 Task: Research Airbnb options in Sonneberg, Germany from 12th December, 2023 to 16th December, 2023 for 2 adults. Place can be entire room with 2 bedrooms having 2 beds and 1 bathroom. Property type can be flat.
Action: Mouse moved to (481, 92)
Screenshot: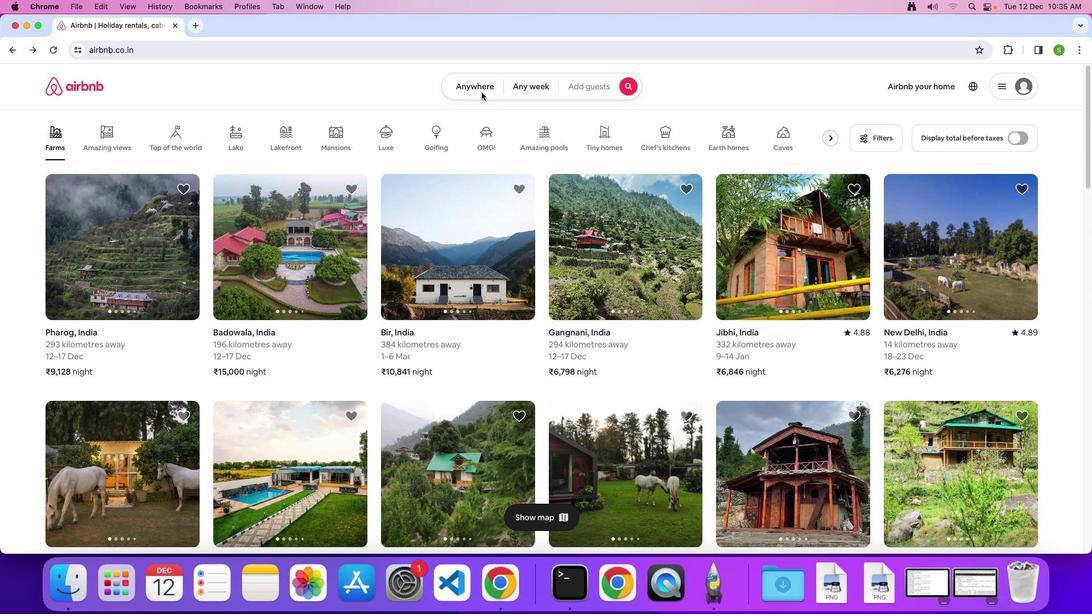 
Action: Mouse pressed left at (481, 92)
Screenshot: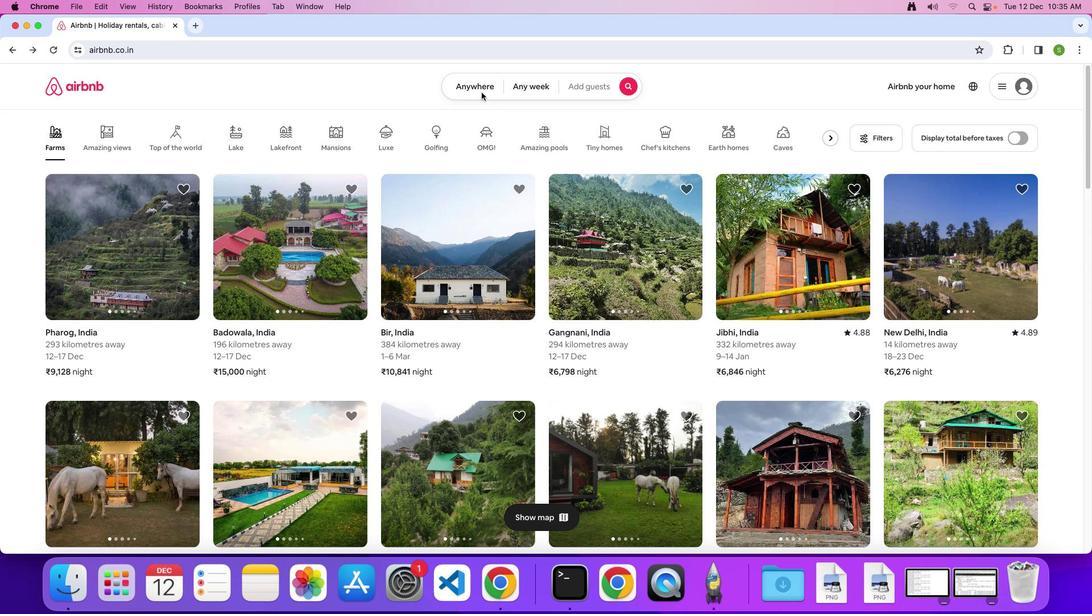 
Action: Mouse moved to (474, 87)
Screenshot: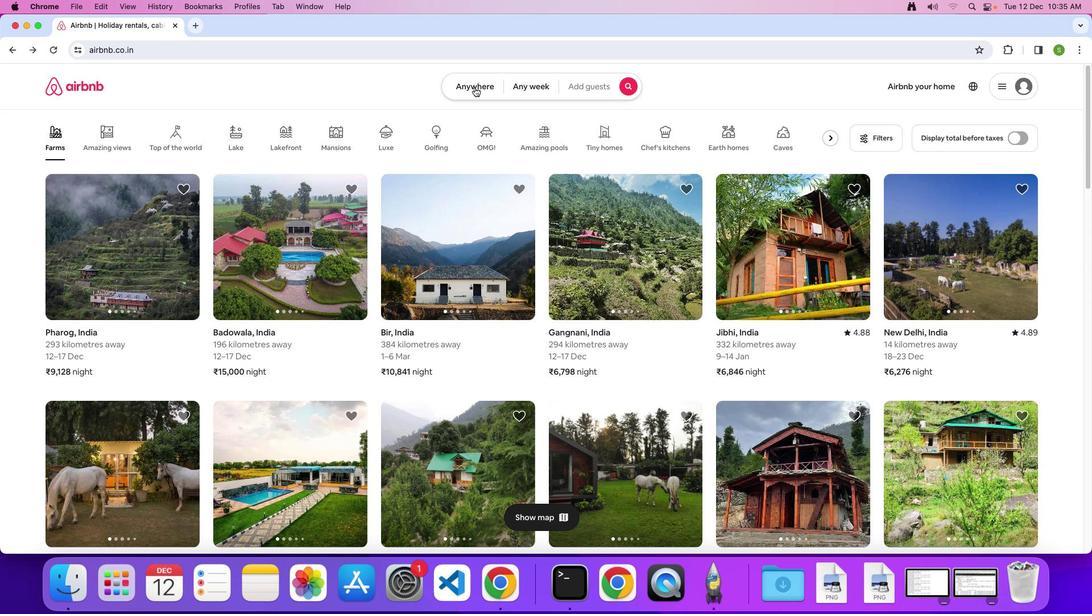 
Action: Mouse pressed left at (474, 87)
Screenshot: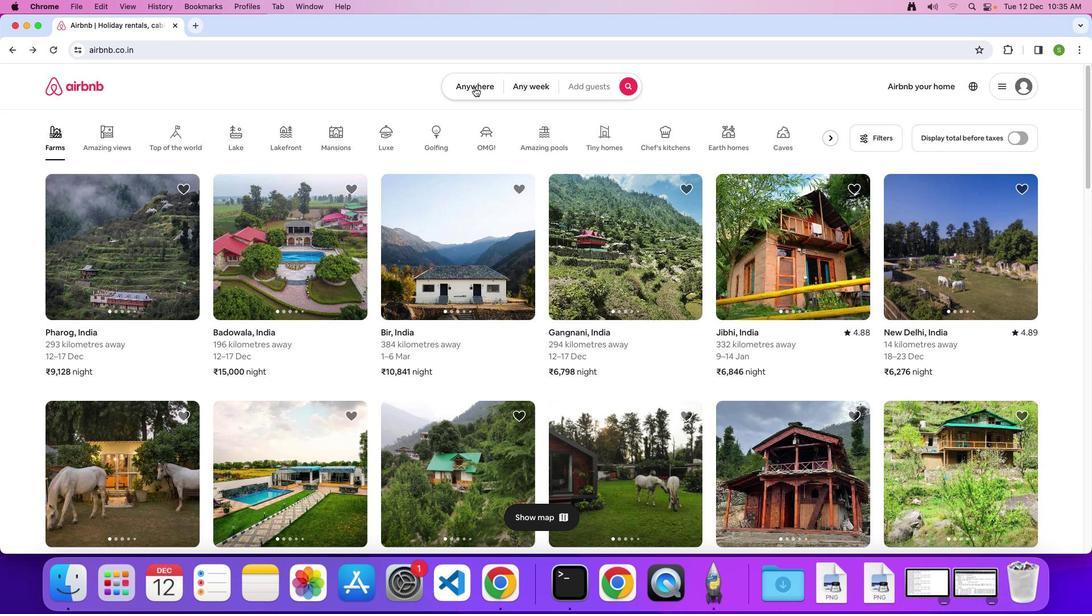 
Action: Mouse moved to (390, 128)
Screenshot: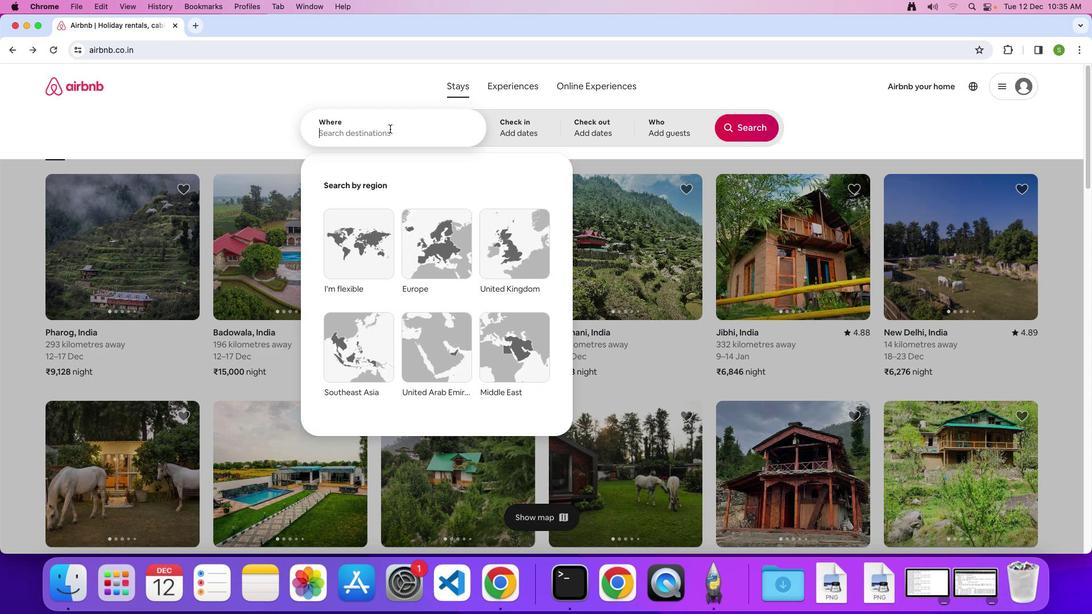 
Action: Mouse pressed left at (390, 128)
Screenshot: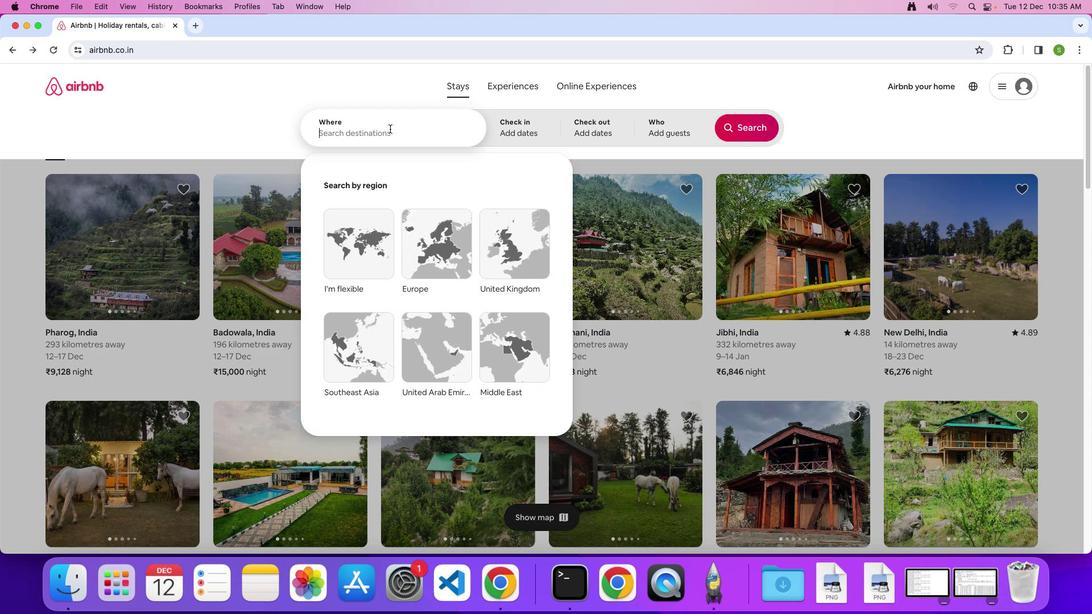 
Action: Key pressed 'S'Key.caps_lock'o''n''n''e''b''e''r''g'','Key.spaceKey.shift'G''e''r''m''a''n''y'Key.enter
Screenshot: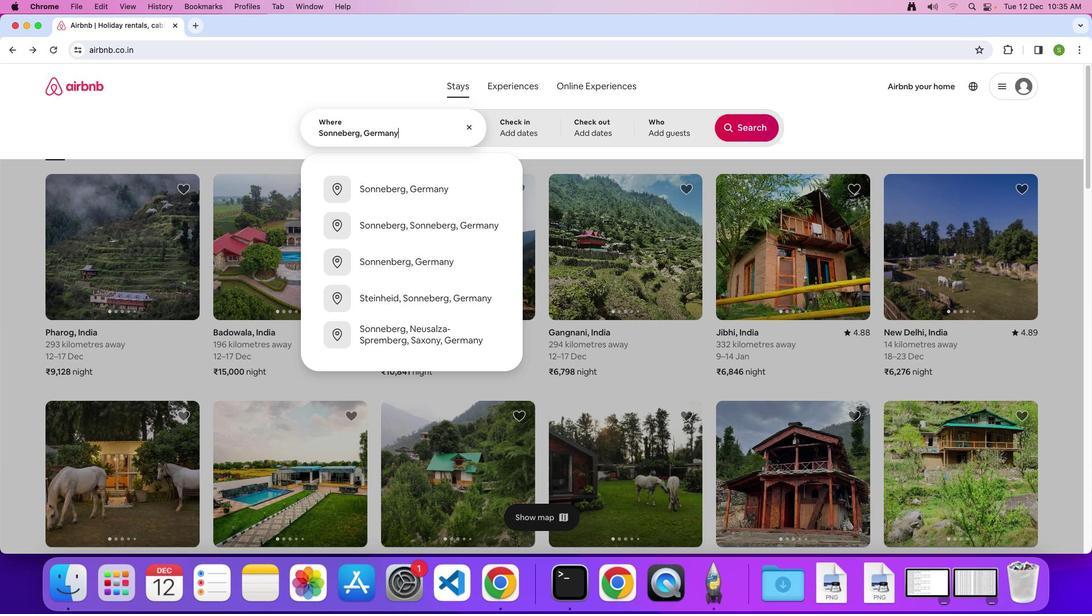 
Action: Mouse moved to (406, 319)
Screenshot: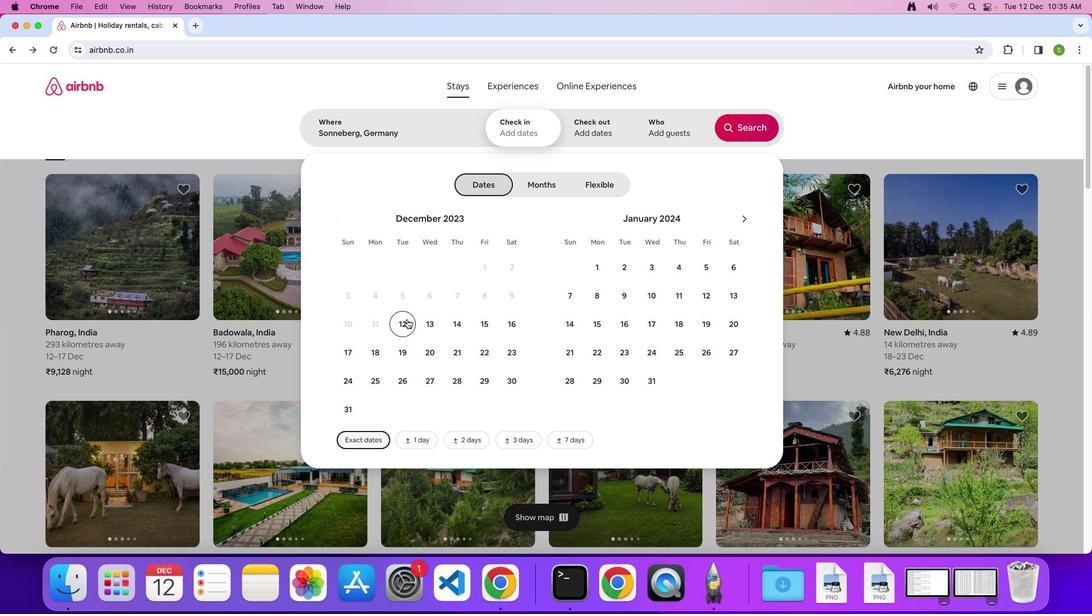 
Action: Mouse pressed left at (406, 319)
Screenshot: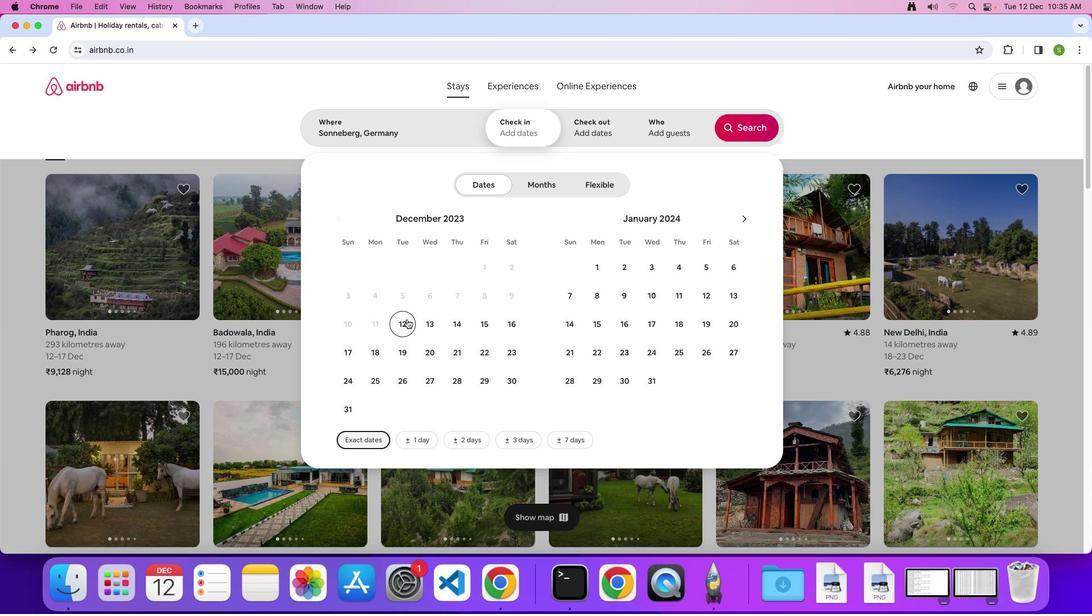 
Action: Mouse moved to (510, 327)
Screenshot: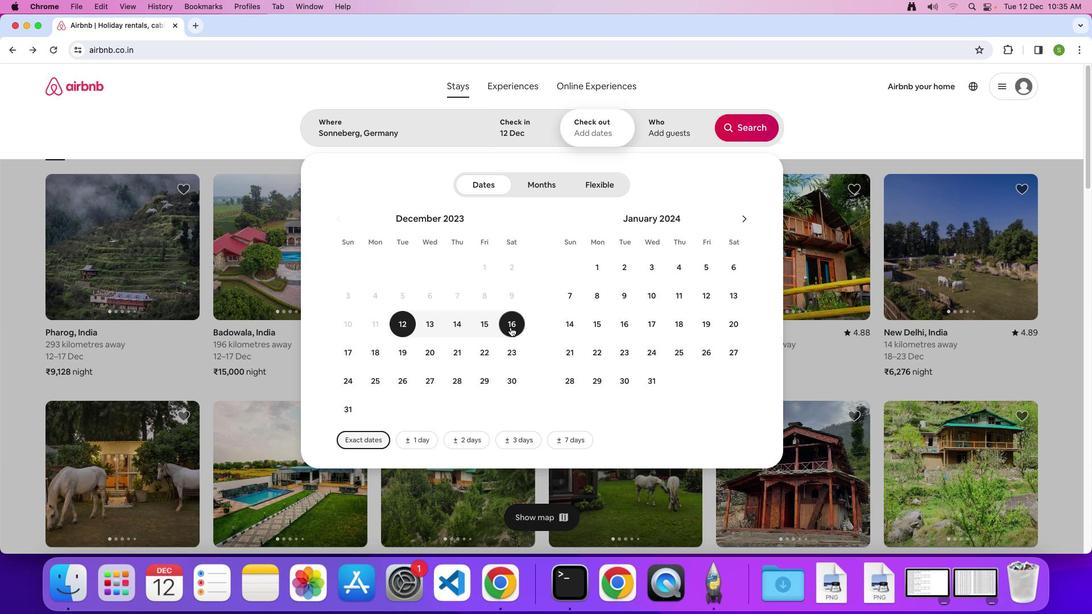 
Action: Mouse pressed left at (510, 327)
Screenshot: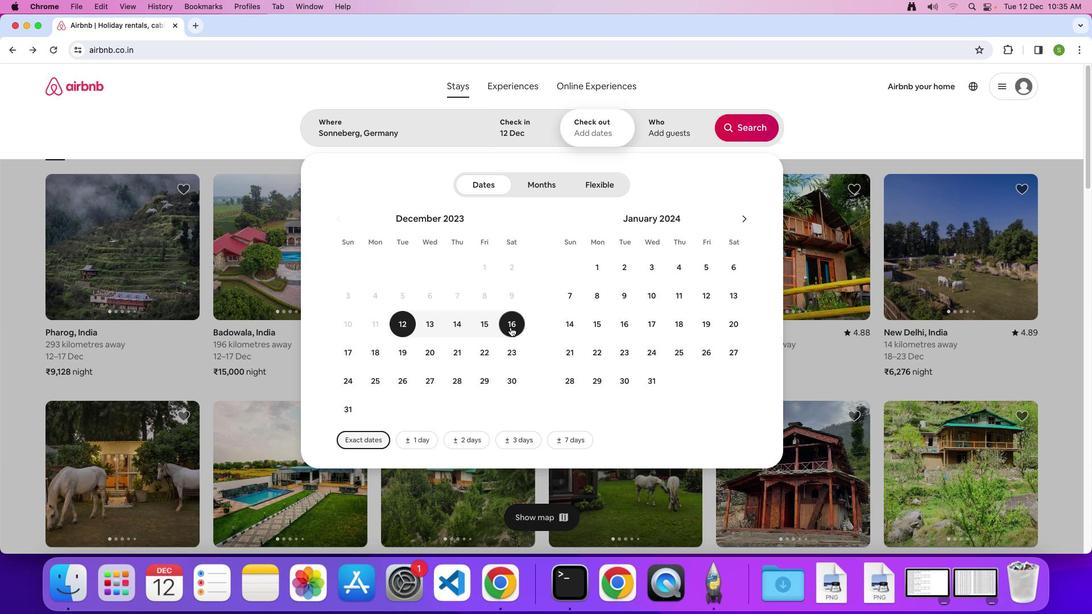 
Action: Mouse moved to (666, 134)
Screenshot: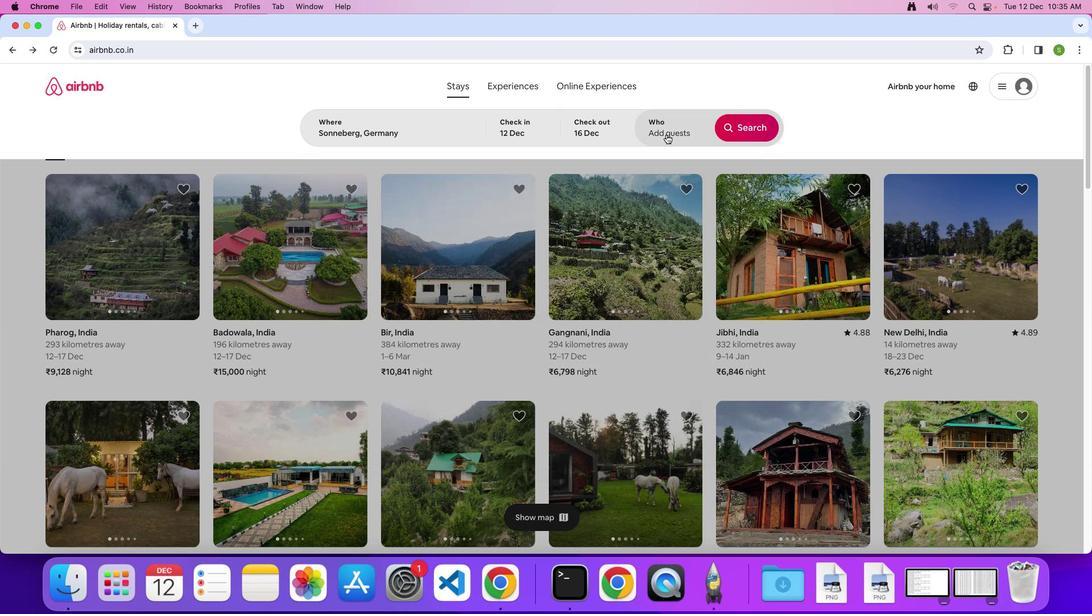 
Action: Mouse pressed left at (666, 134)
Screenshot: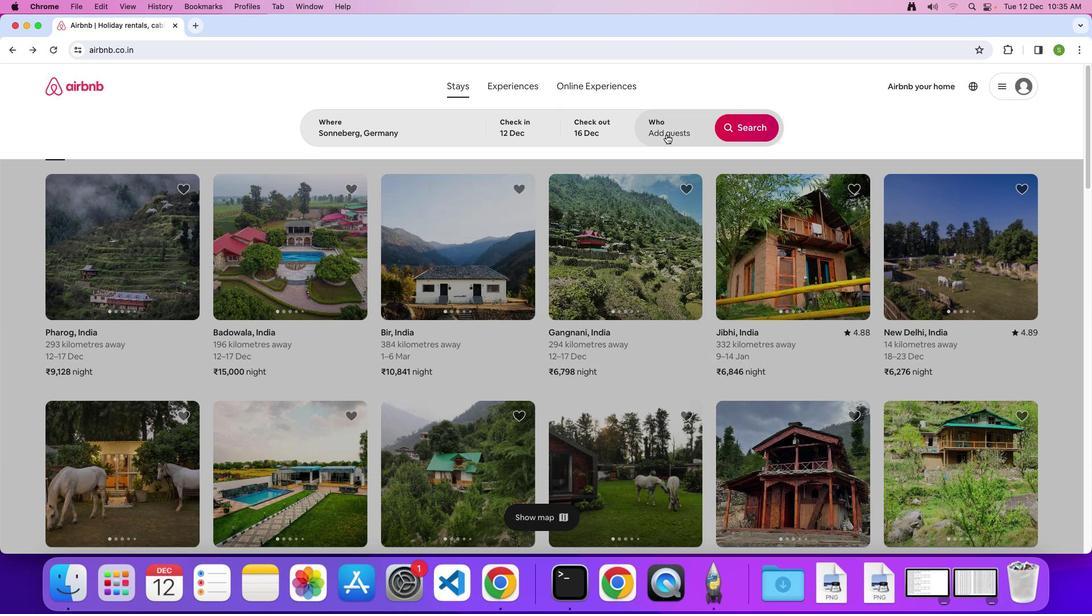 
Action: Mouse moved to (748, 187)
Screenshot: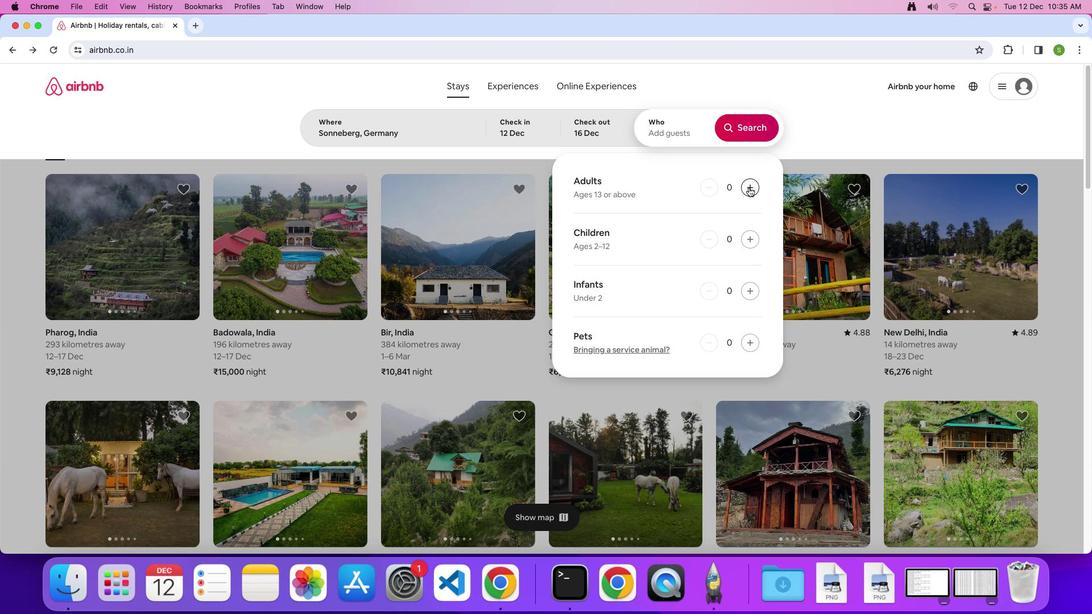 
Action: Mouse pressed left at (748, 187)
Screenshot: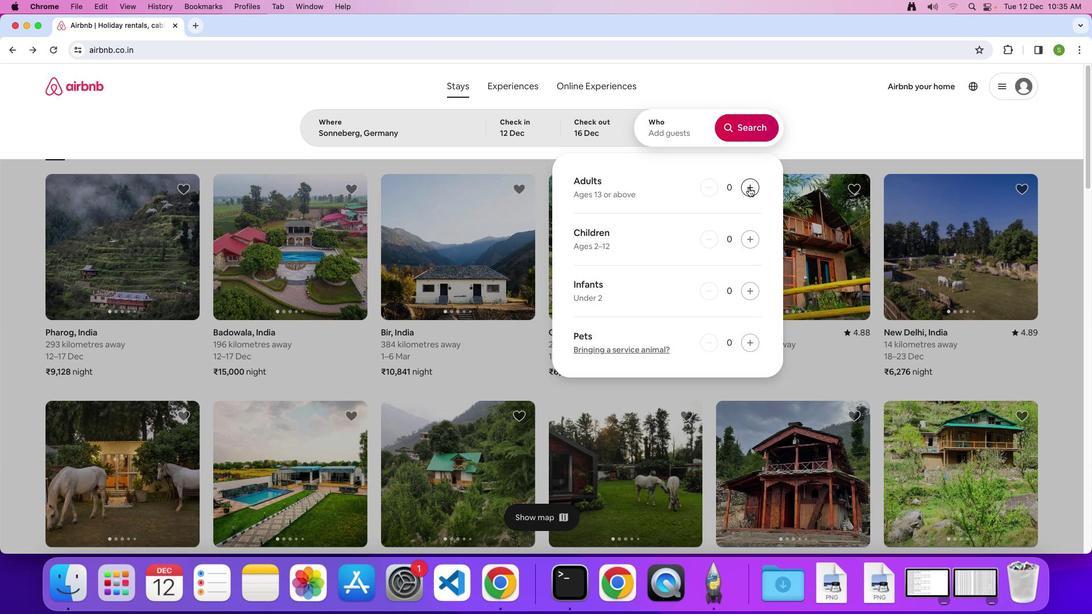 
Action: Mouse pressed left at (748, 187)
Screenshot: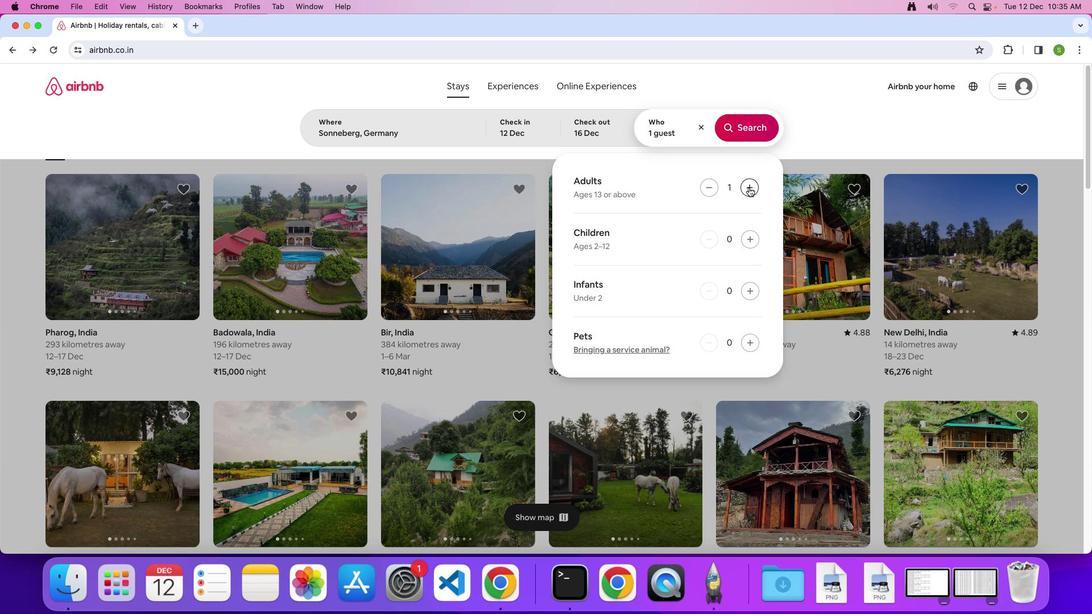 
Action: Mouse moved to (751, 130)
Screenshot: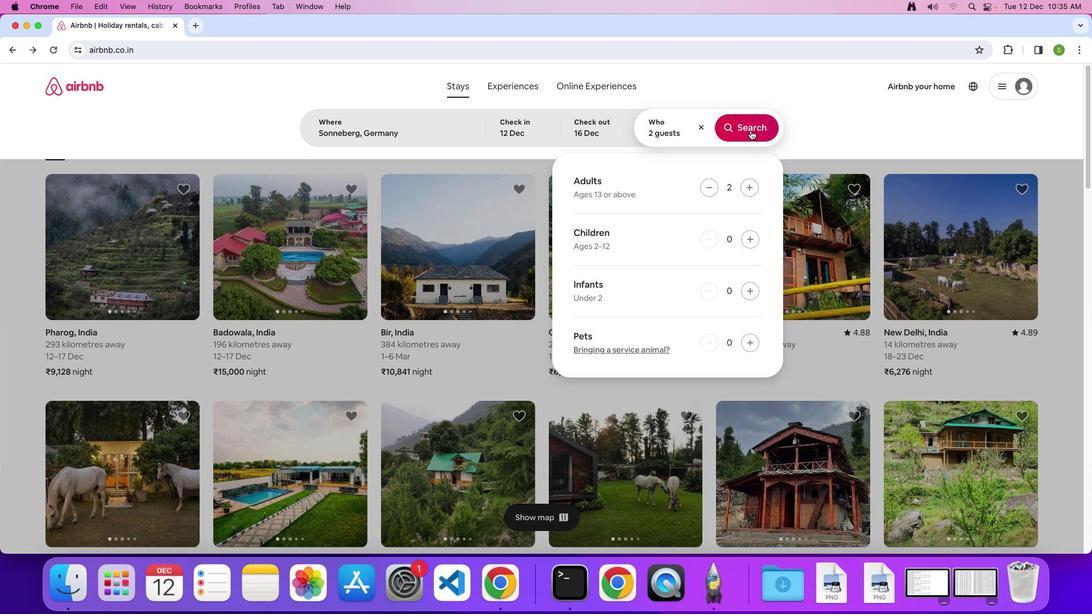 
Action: Mouse pressed left at (751, 130)
Screenshot: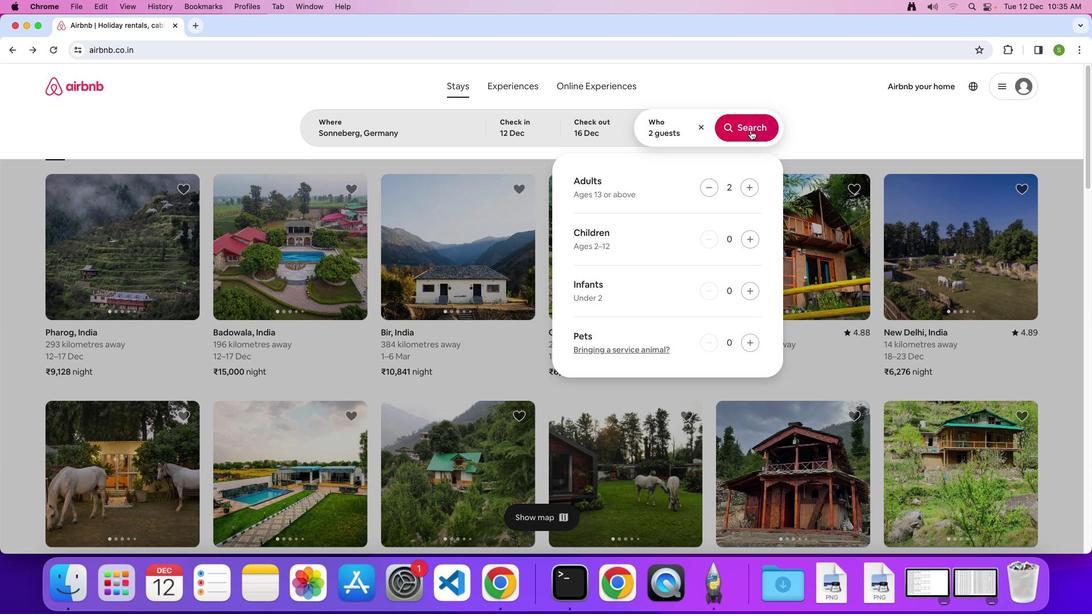 
Action: Mouse moved to (898, 135)
Screenshot: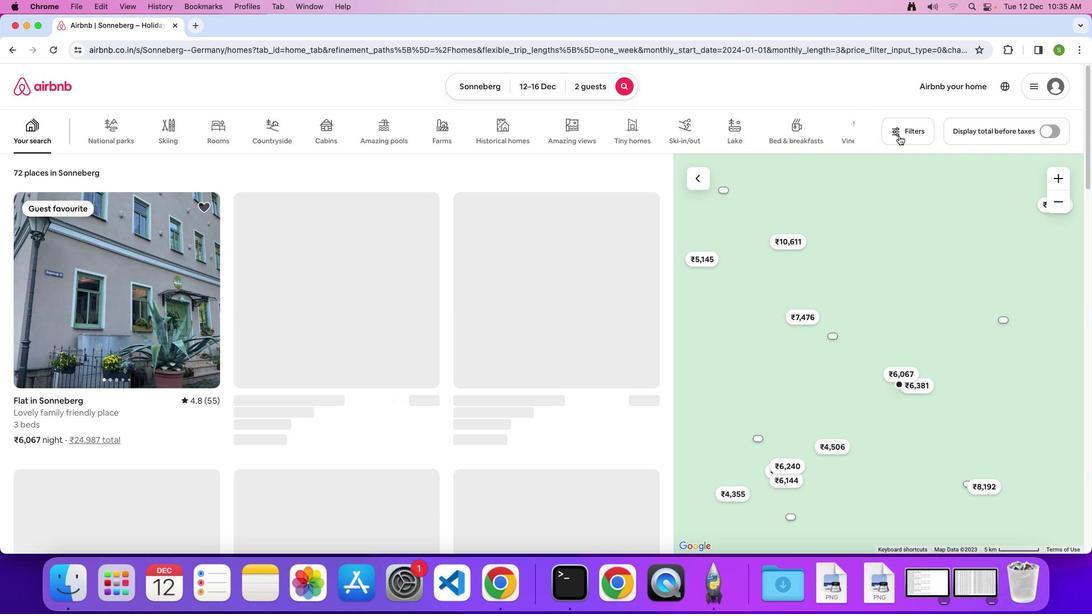 
Action: Mouse pressed left at (898, 135)
Screenshot: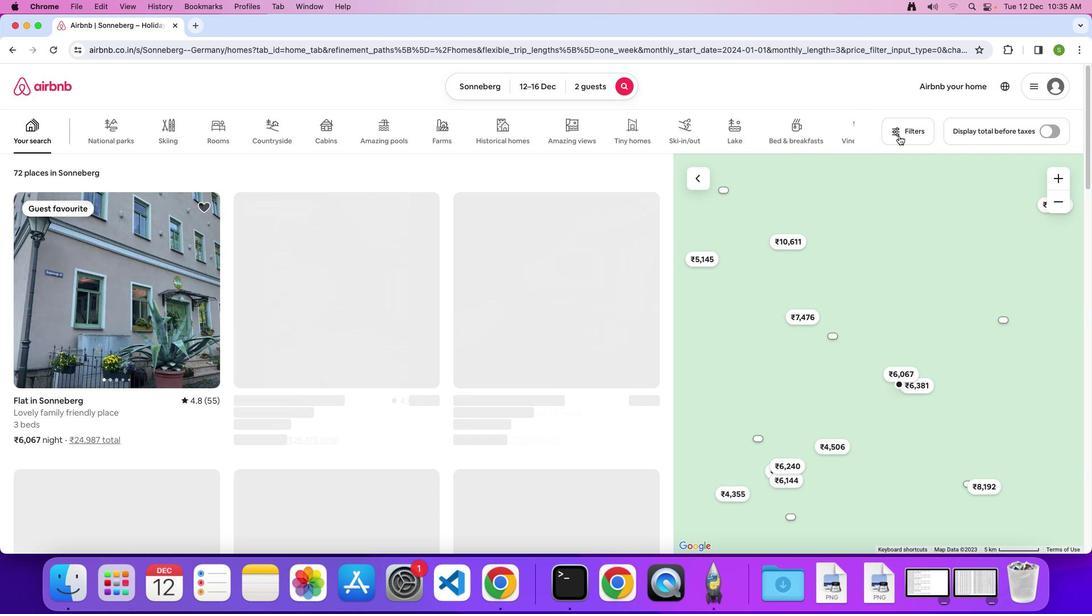 
Action: Mouse moved to (505, 396)
Screenshot: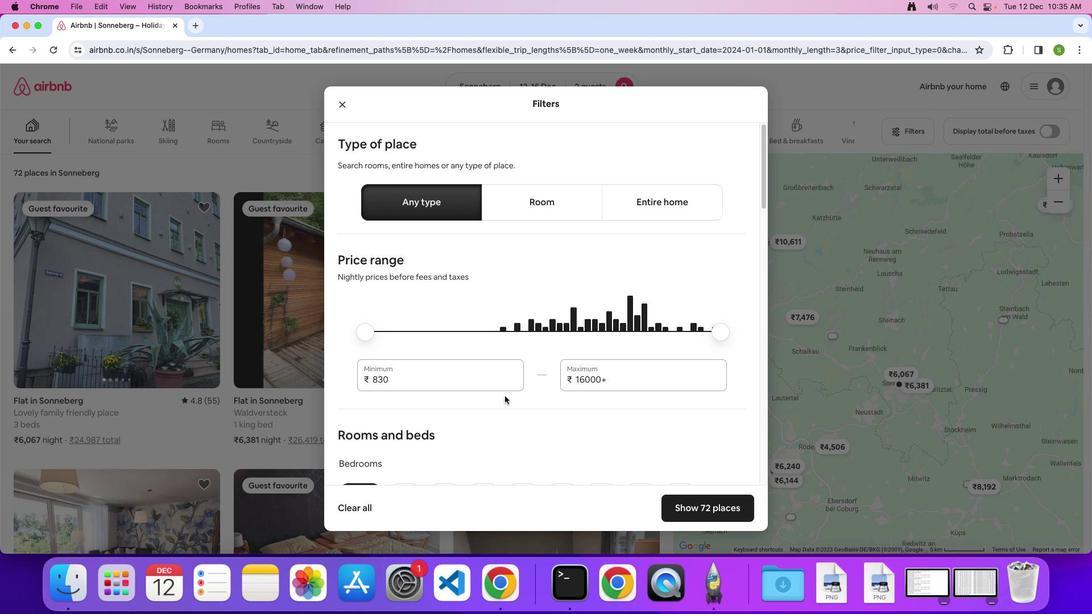 
Action: Mouse scrolled (505, 396) with delta (0, 0)
Screenshot: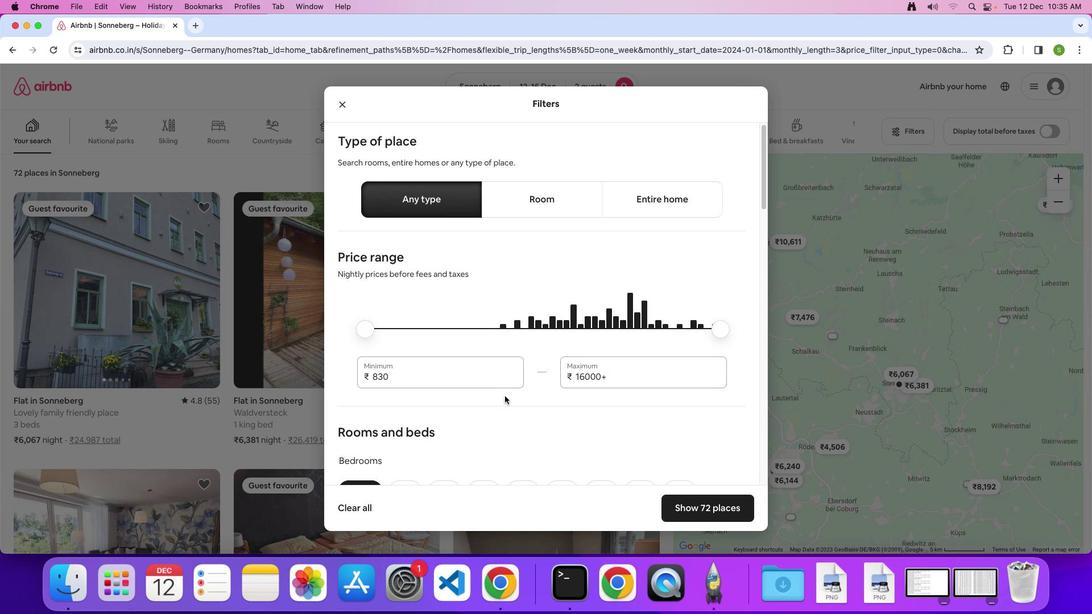 
Action: Mouse scrolled (505, 396) with delta (0, 0)
Screenshot: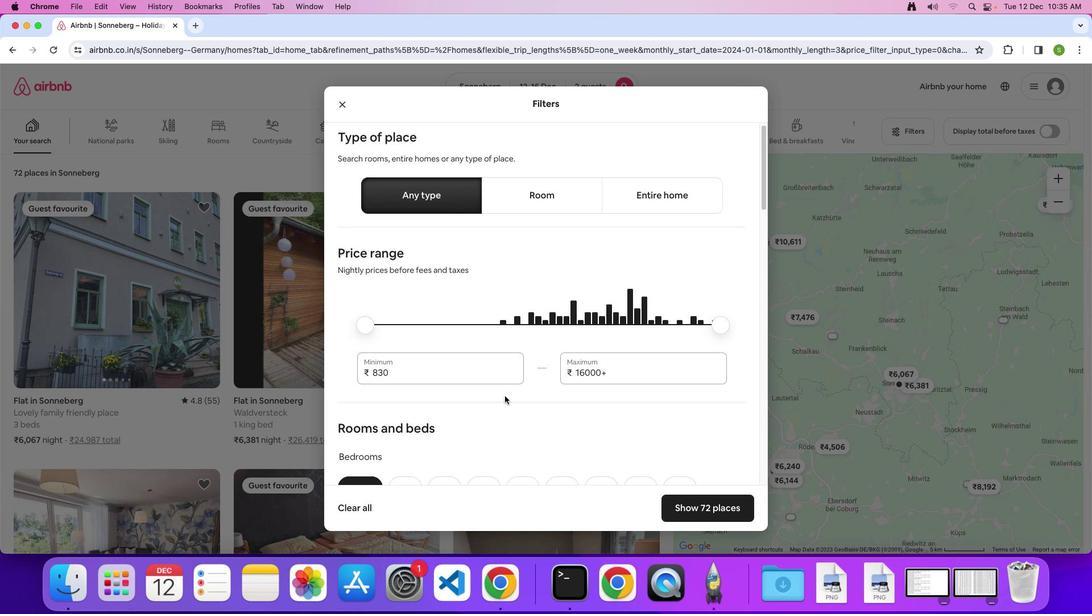 
Action: Mouse scrolled (505, 396) with delta (0, 0)
Screenshot: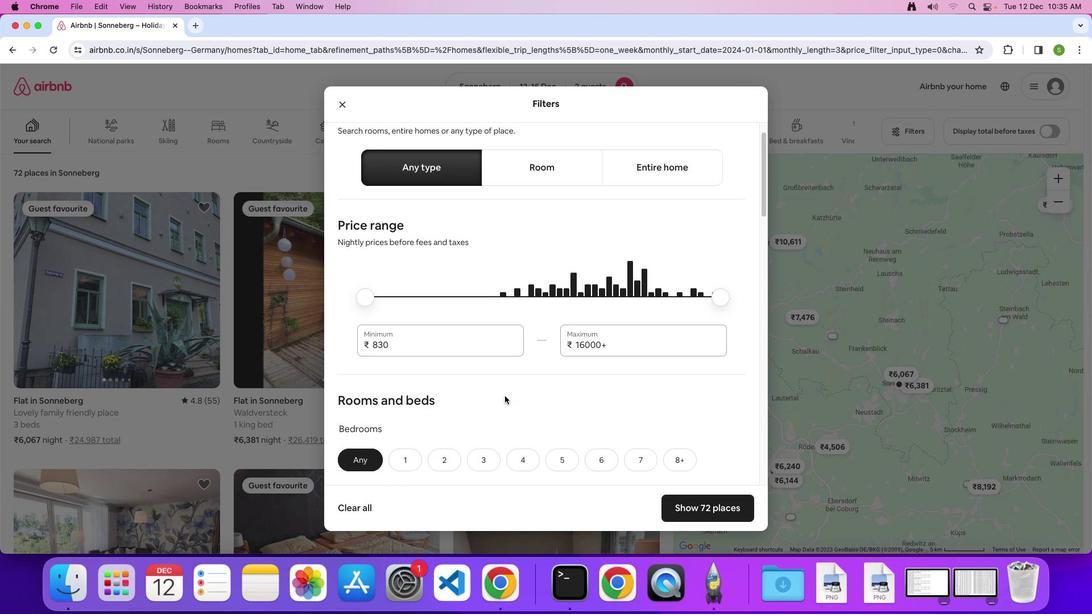 
Action: Mouse scrolled (505, 396) with delta (0, 0)
Screenshot: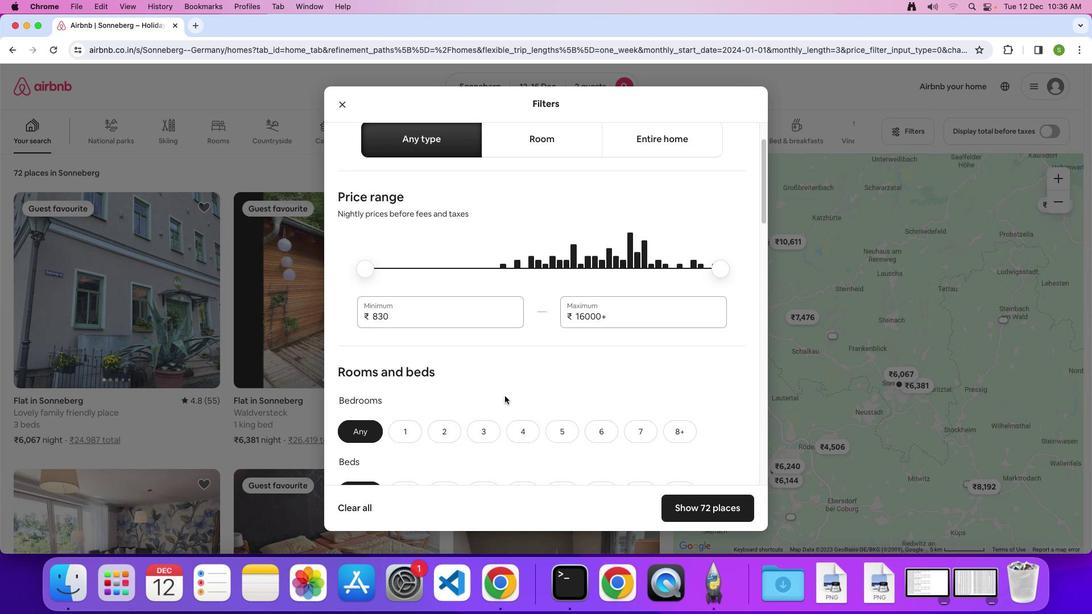 
Action: Mouse scrolled (505, 396) with delta (0, 0)
Screenshot: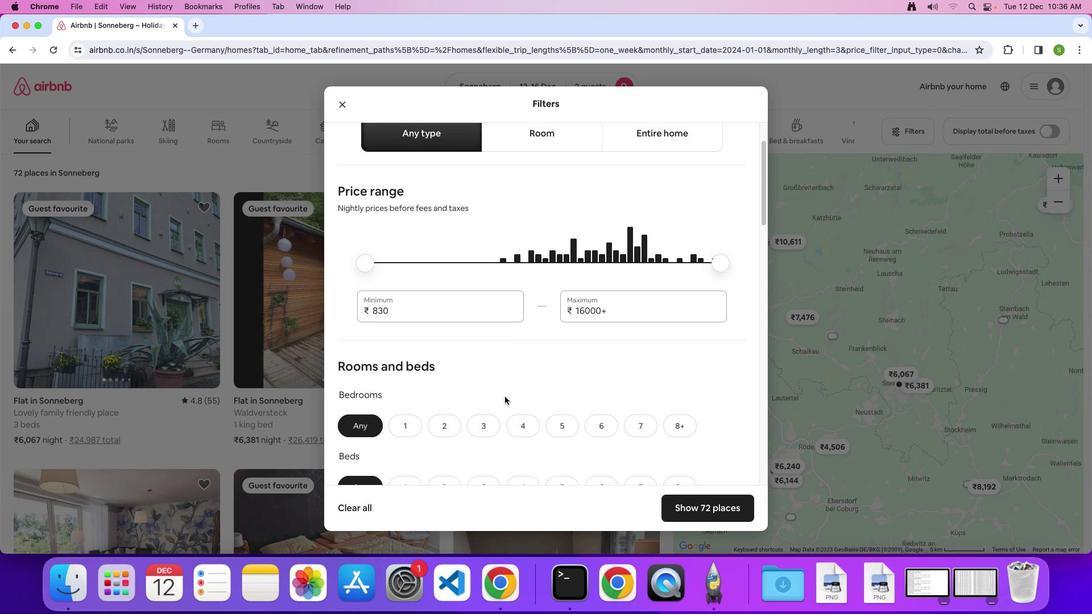 
Action: Mouse moved to (506, 395)
Screenshot: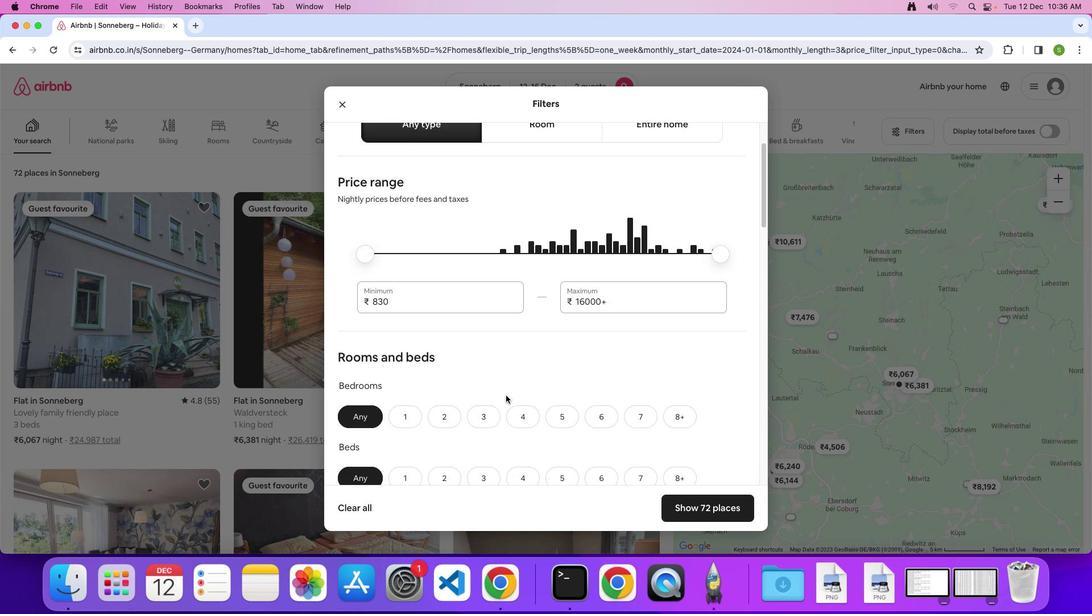 
Action: Mouse scrolled (506, 395) with delta (0, 0)
Screenshot: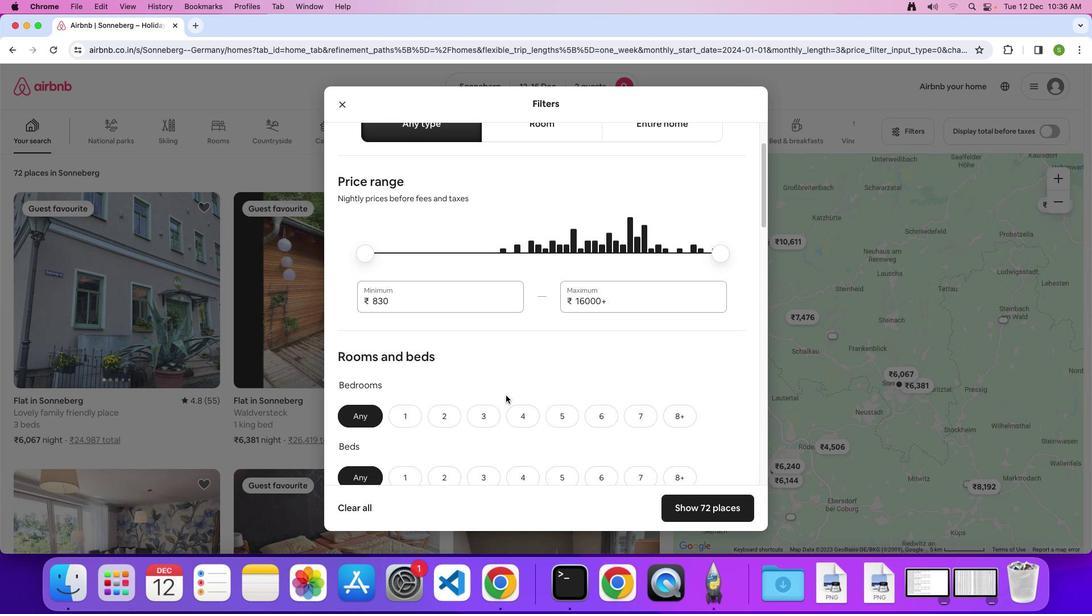 
Action: Mouse scrolled (506, 395) with delta (0, 0)
Screenshot: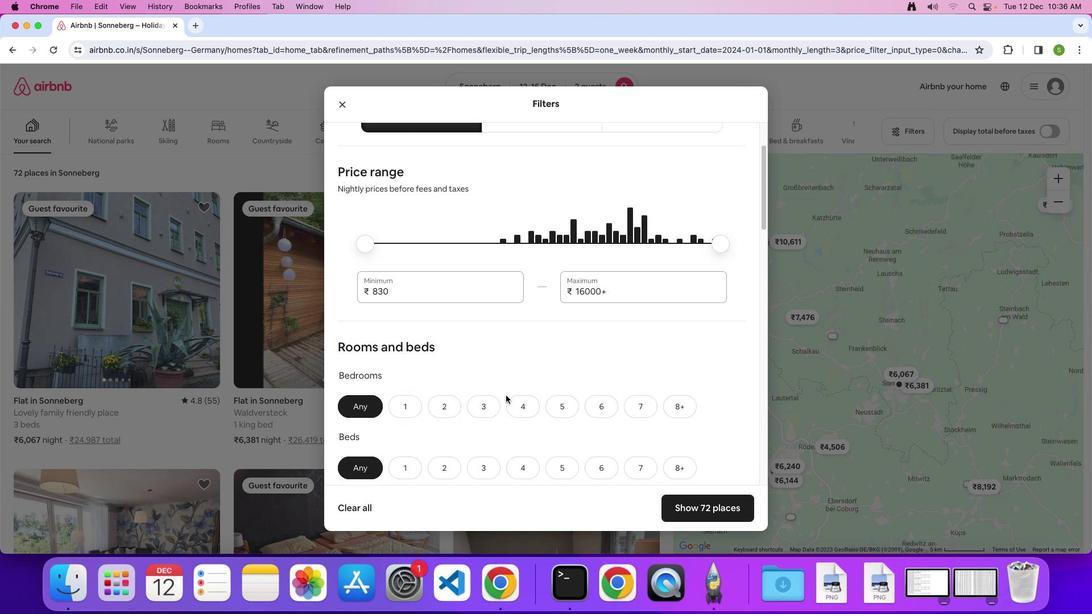 
Action: Mouse scrolled (506, 395) with delta (0, 0)
Screenshot: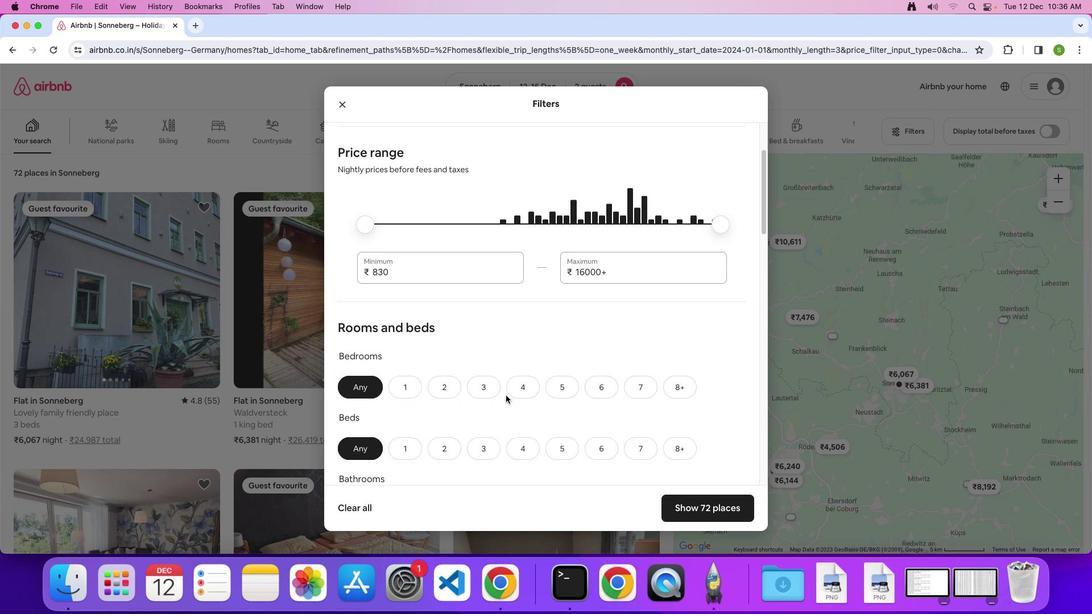 
Action: Mouse scrolled (506, 395) with delta (0, 0)
Screenshot: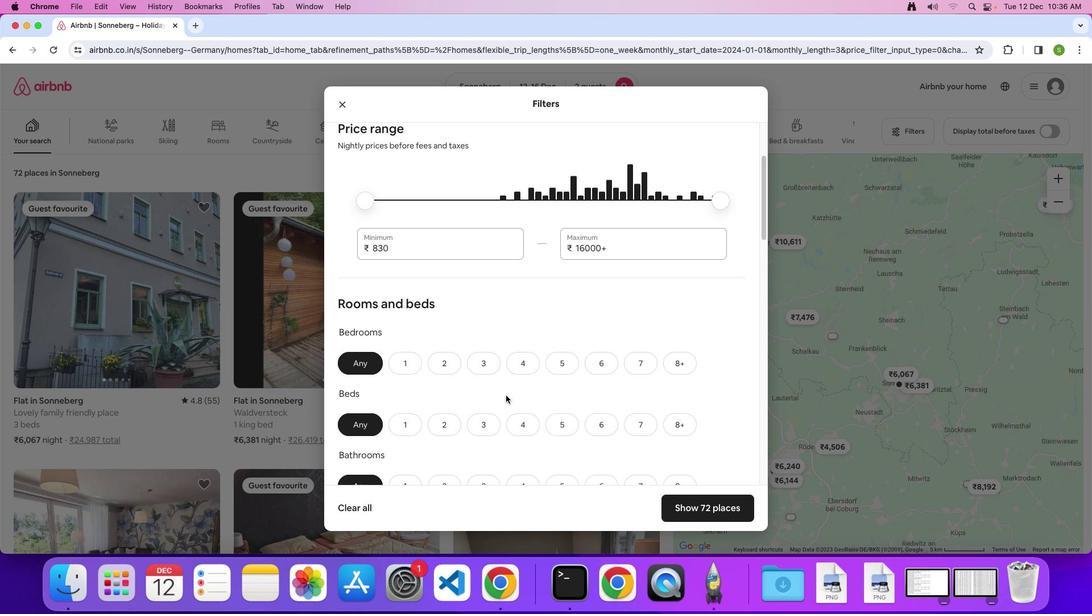
Action: Mouse scrolled (506, 395) with delta (0, 0)
Screenshot: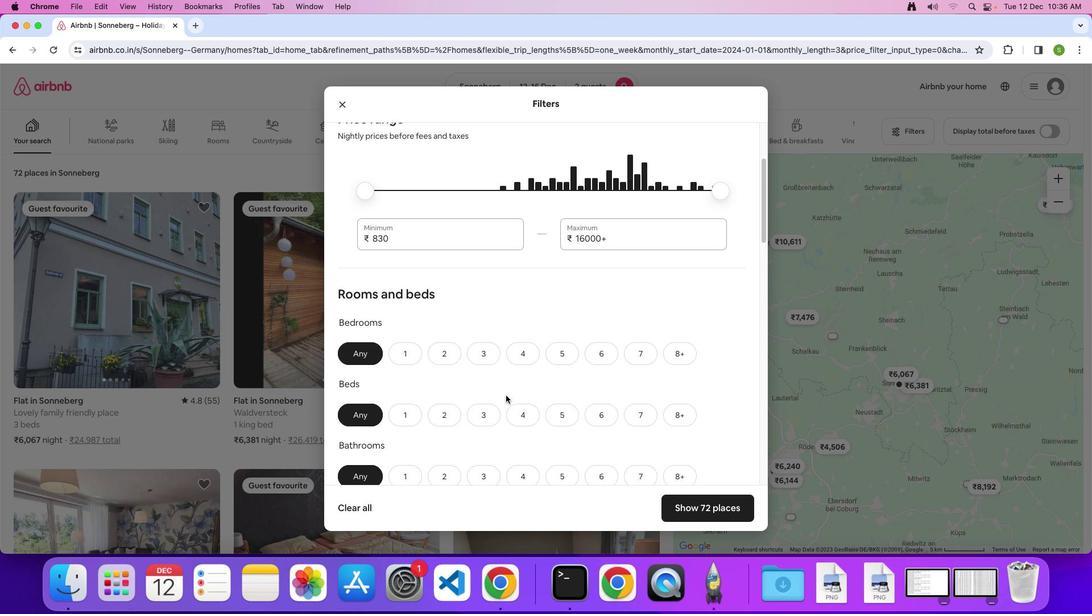 
Action: Mouse scrolled (506, 395) with delta (0, 0)
Screenshot: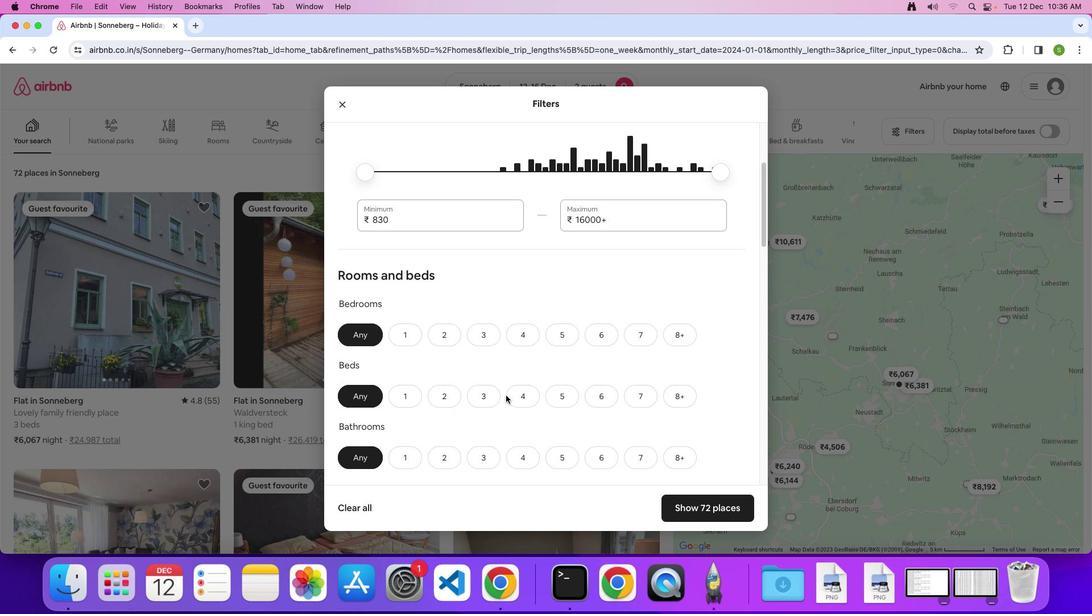 
Action: Mouse moved to (452, 314)
Screenshot: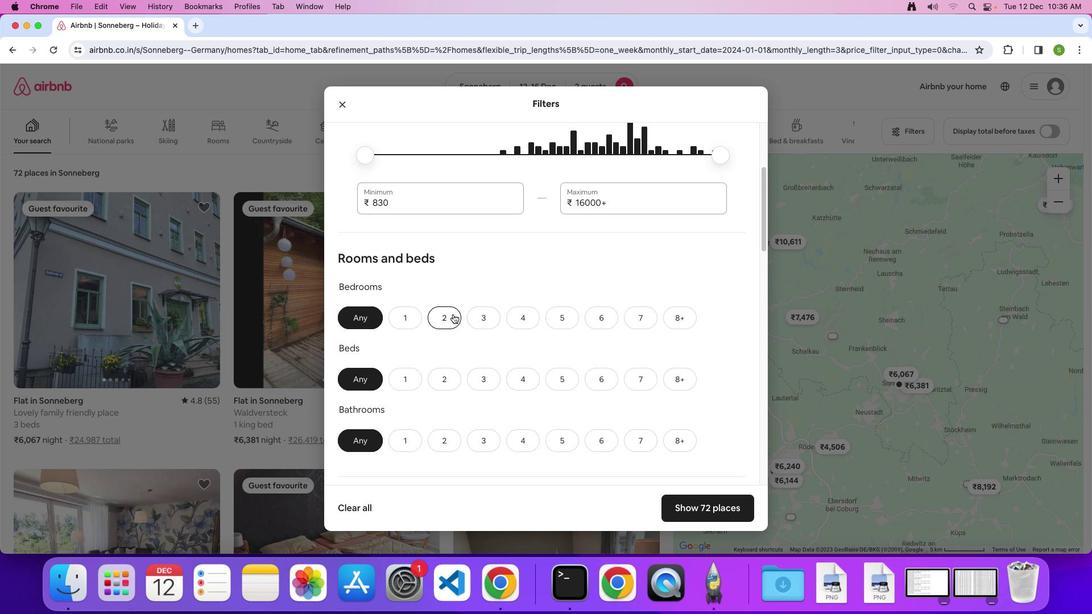 
Action: Mouse pressed left at (452, 314)
Screenshot: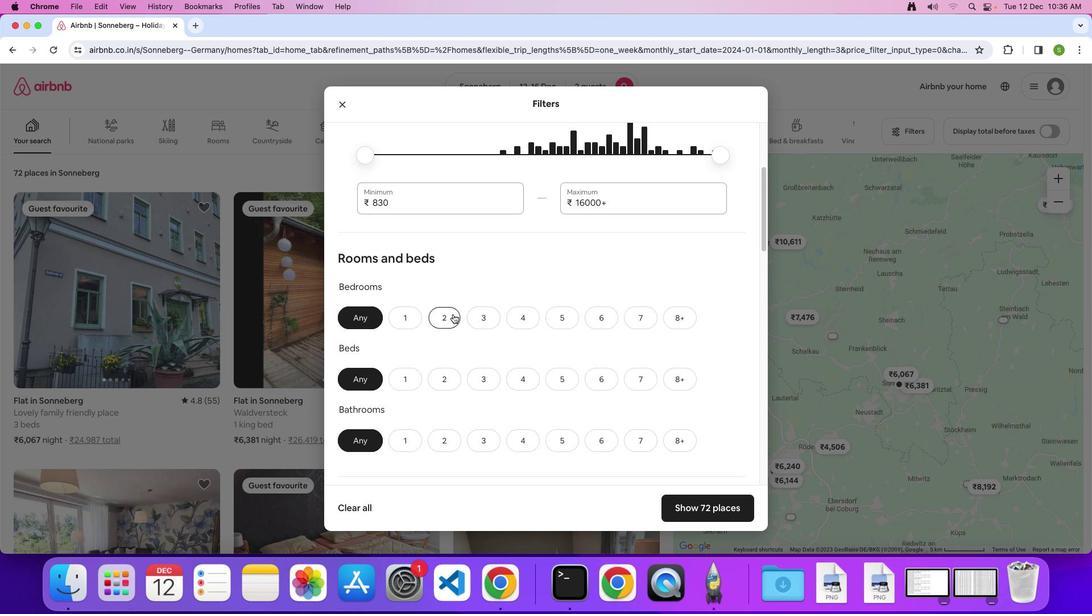 
Action: Mouse moved to (460, 341)
Screenshot: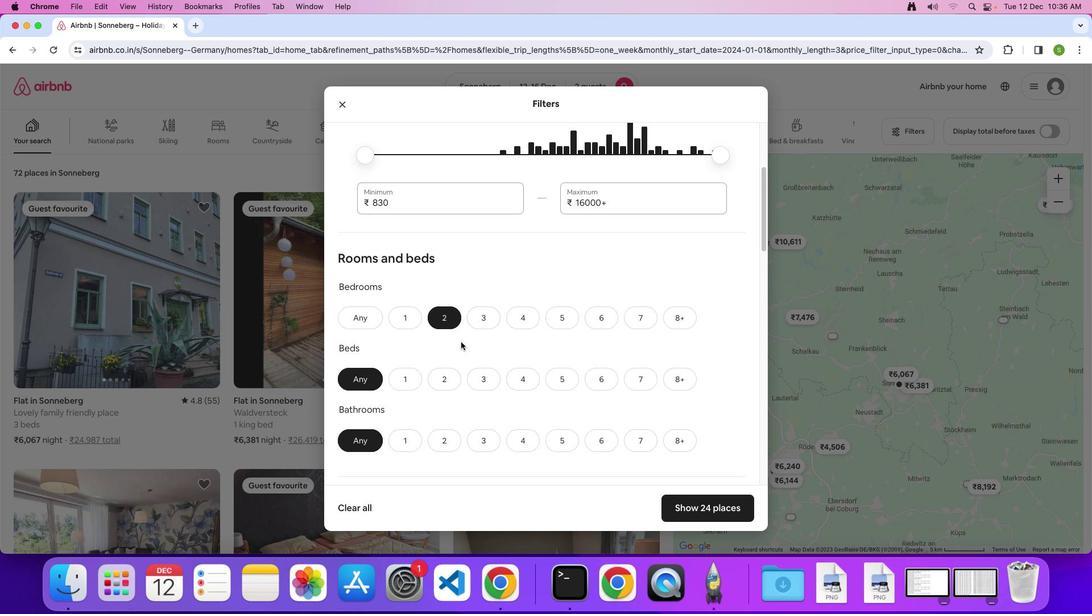 
Action: Mouse scrolled (460, 341) with delta (0, 0)
Screenshot: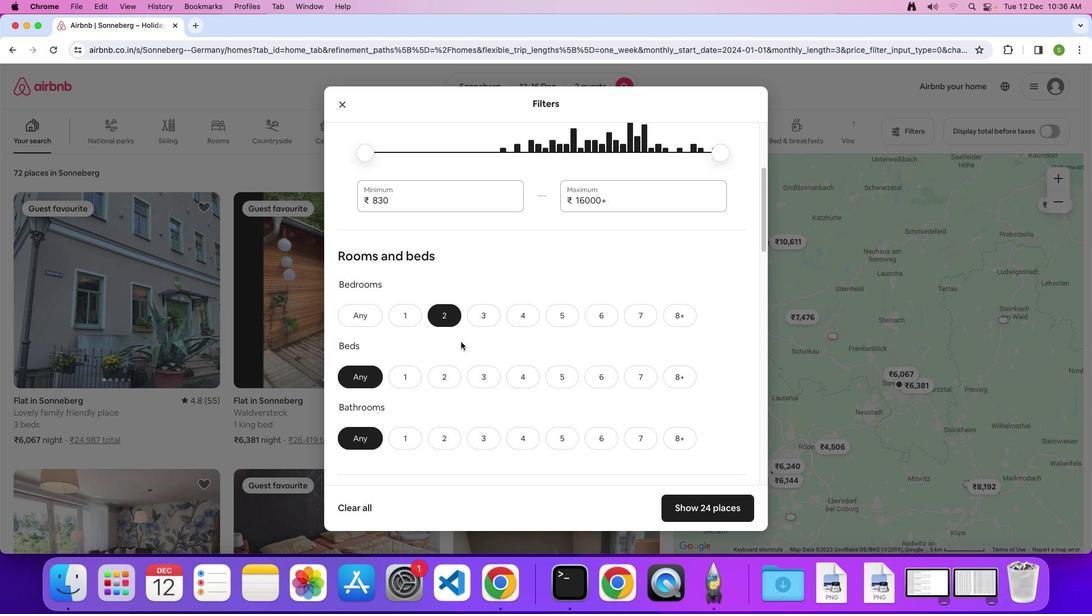 
Action: Mouse scrolled (460, 341) with delta (0, 0)
Screenshot: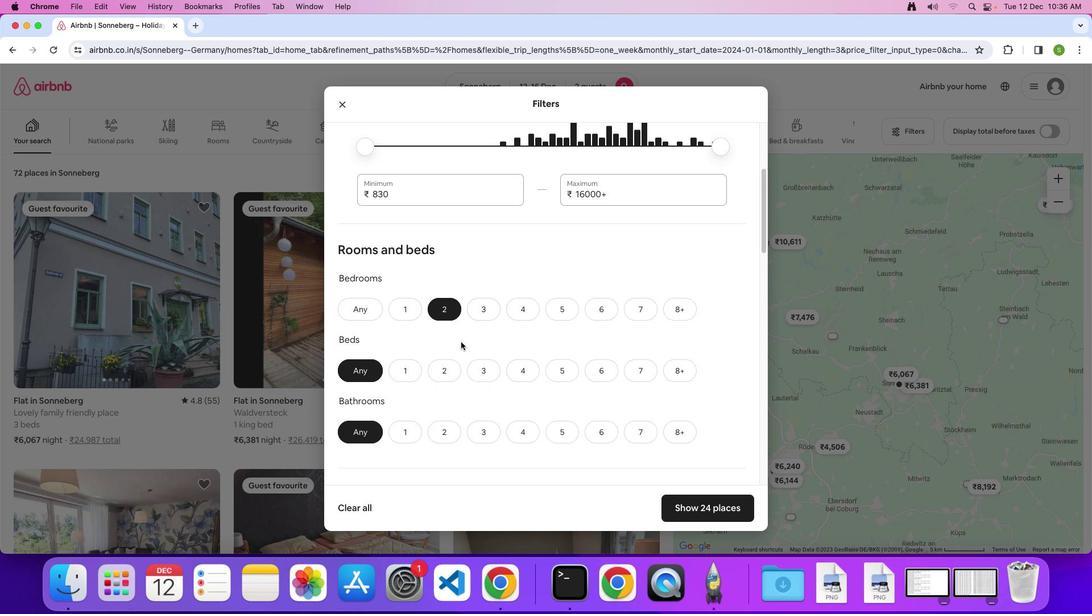 
Action: Mouse scrolled (460, 341) with delta (0, 0)
Screenshot: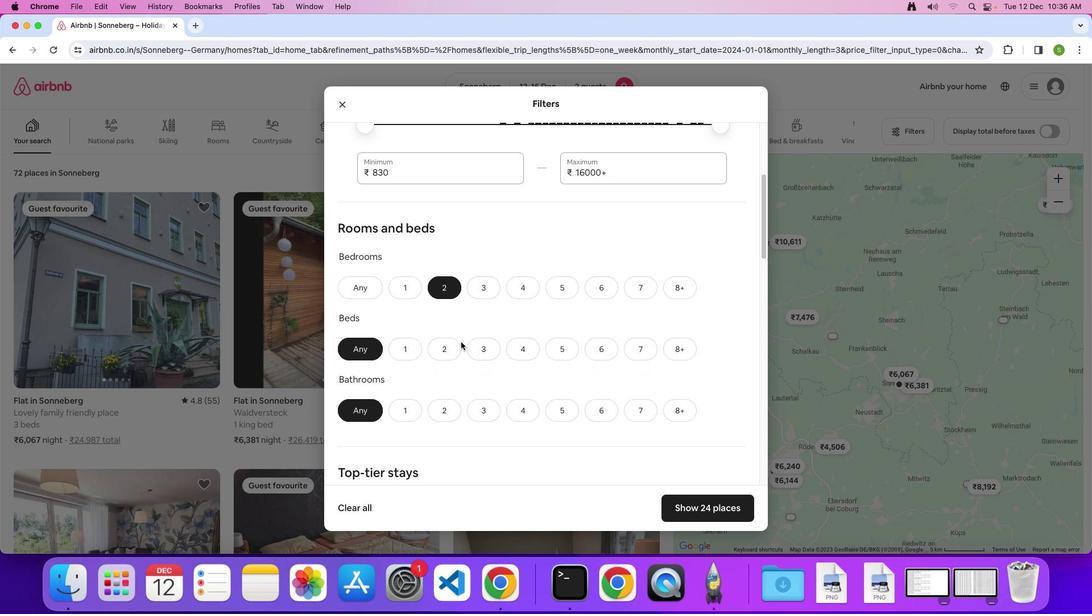 
Action: Mouse scrolled (460, 341) with delta (0, 0)
Screenshot: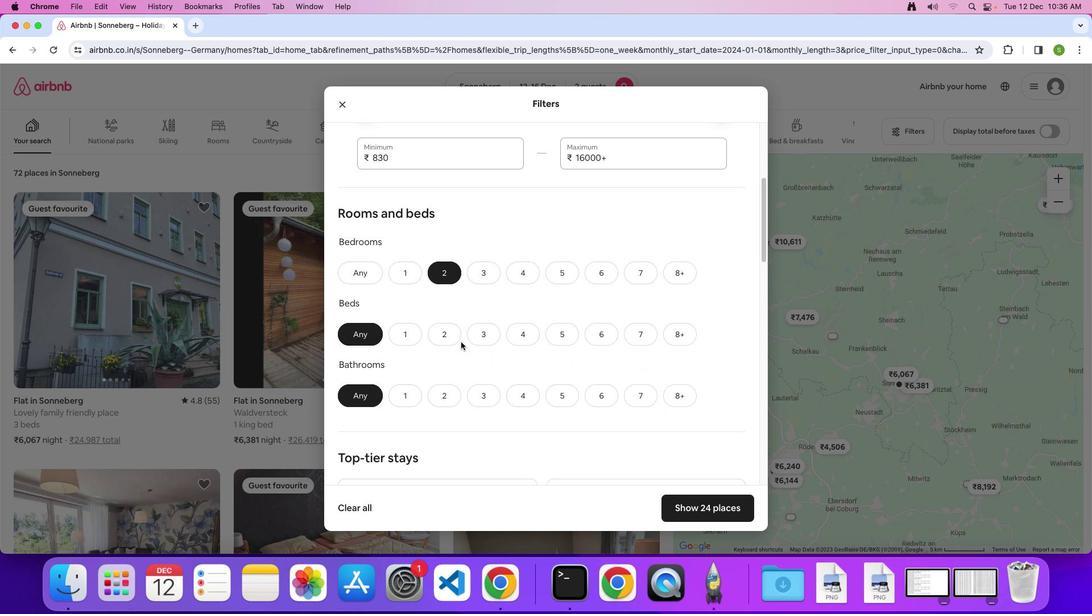 
Action: Mouse scrolled (460, 341) with delta (0, 0)
Screenshot: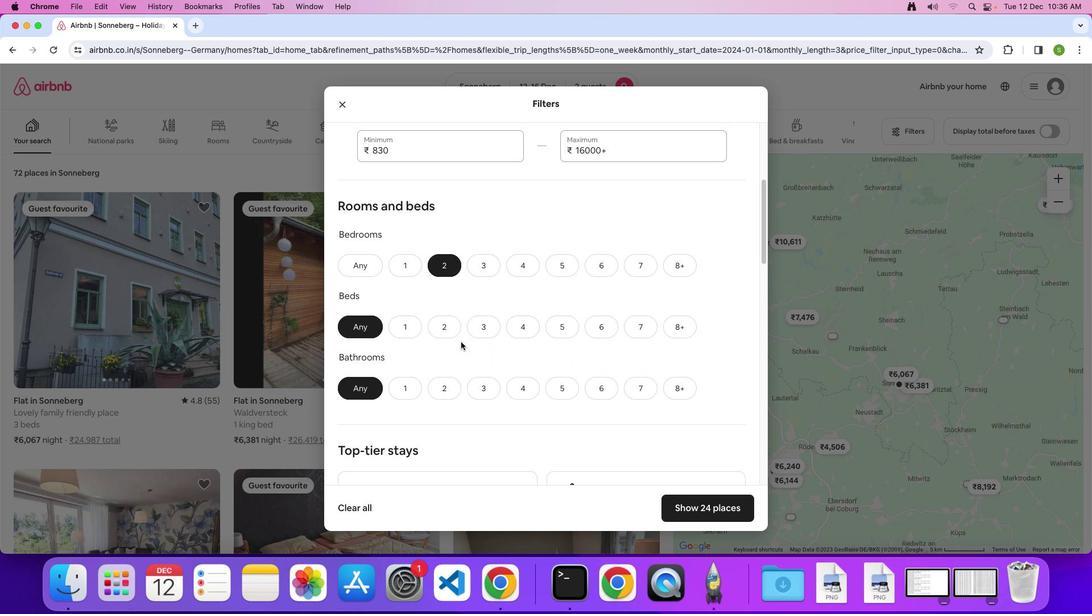 
Action: Mouse moved to (439, 322)
Screenshot: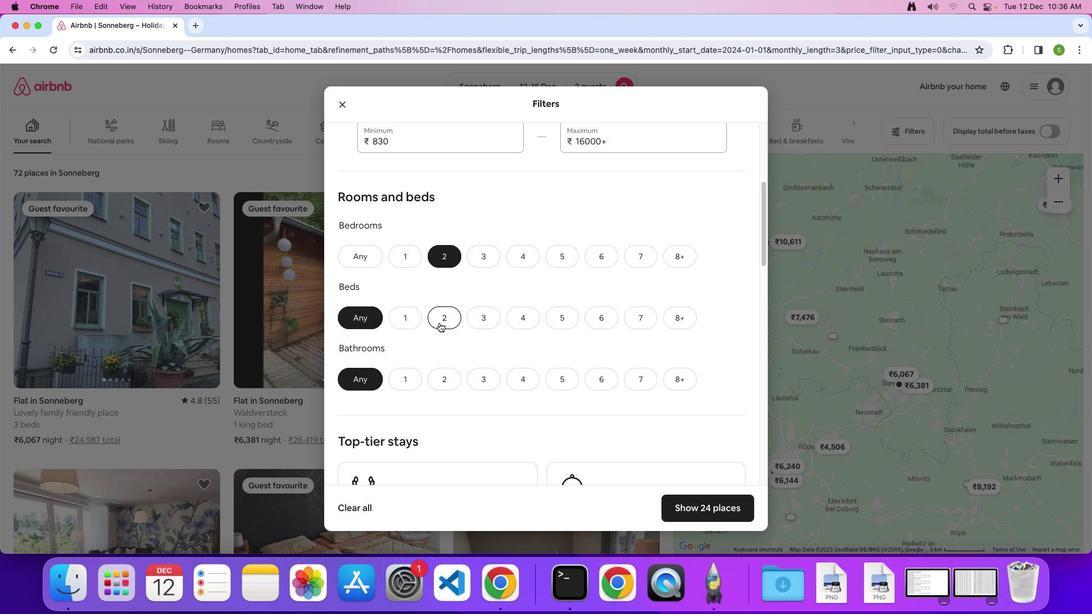 
Action: Mouse pressed left at (439, 322)
Screenshot: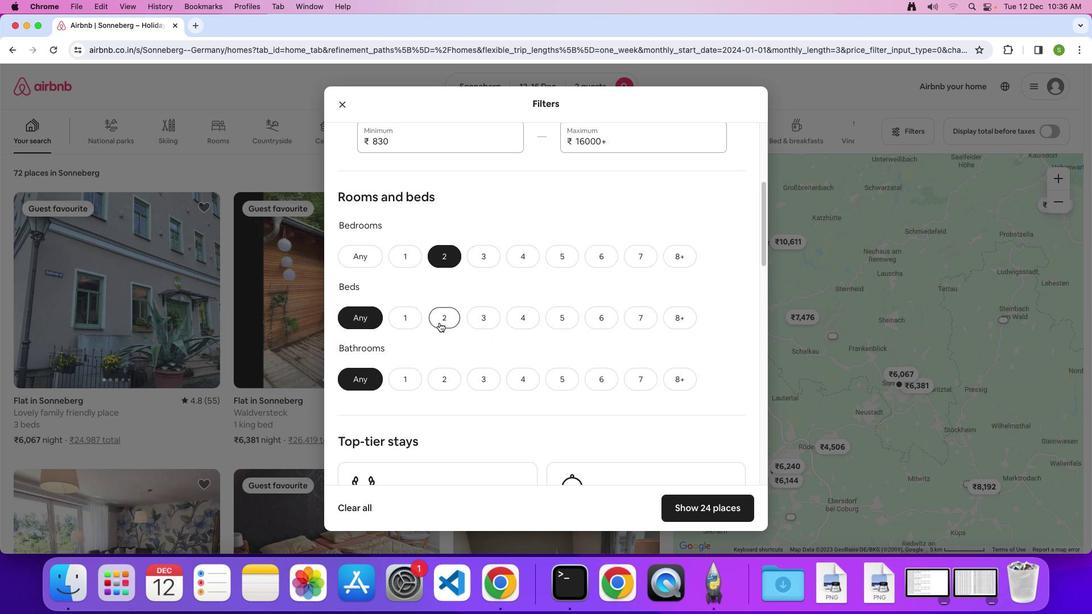 
Action: Mouse moved to (403, 382)
Screenshot: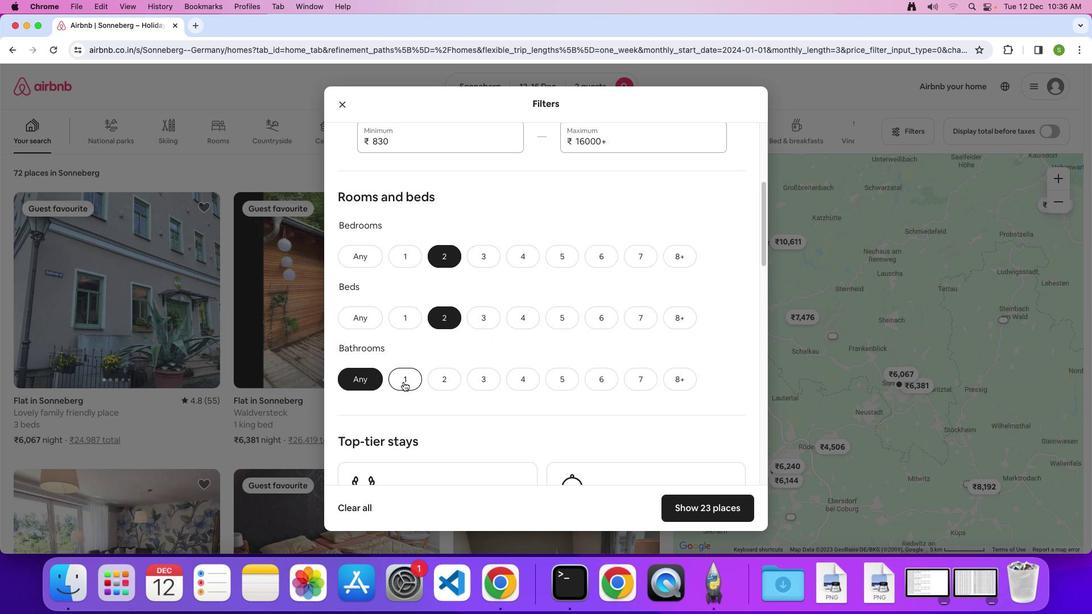 
Action: Mouse pressed left at (403, 382)
Screenshot: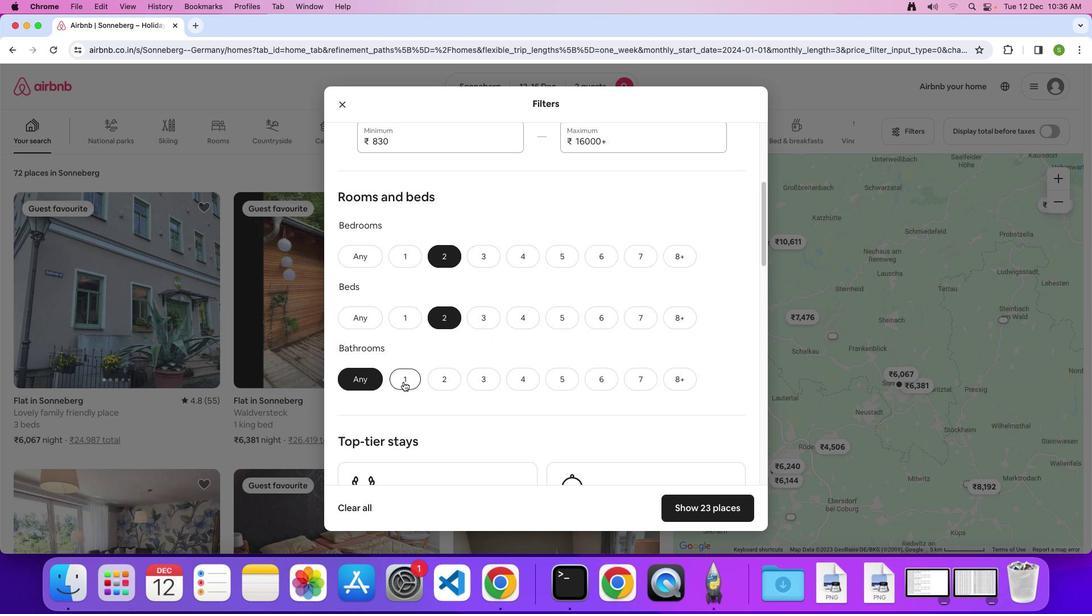 
Action: Mouse moved to (506, 348)
Screenshot: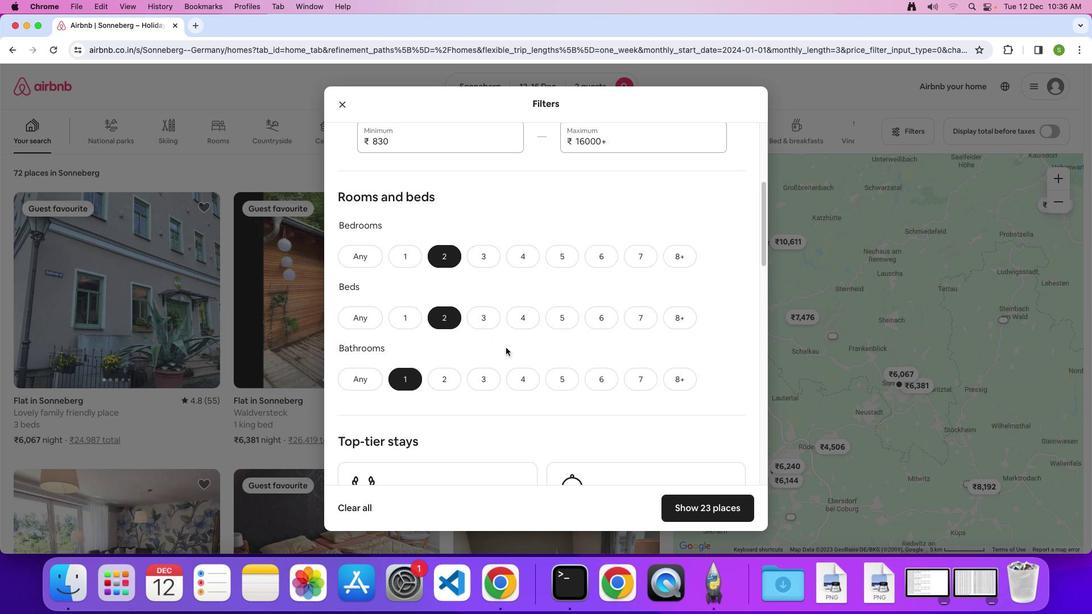 
Action: Mouse scrolled (506, 348) with delta (0, 0)
Screenshot: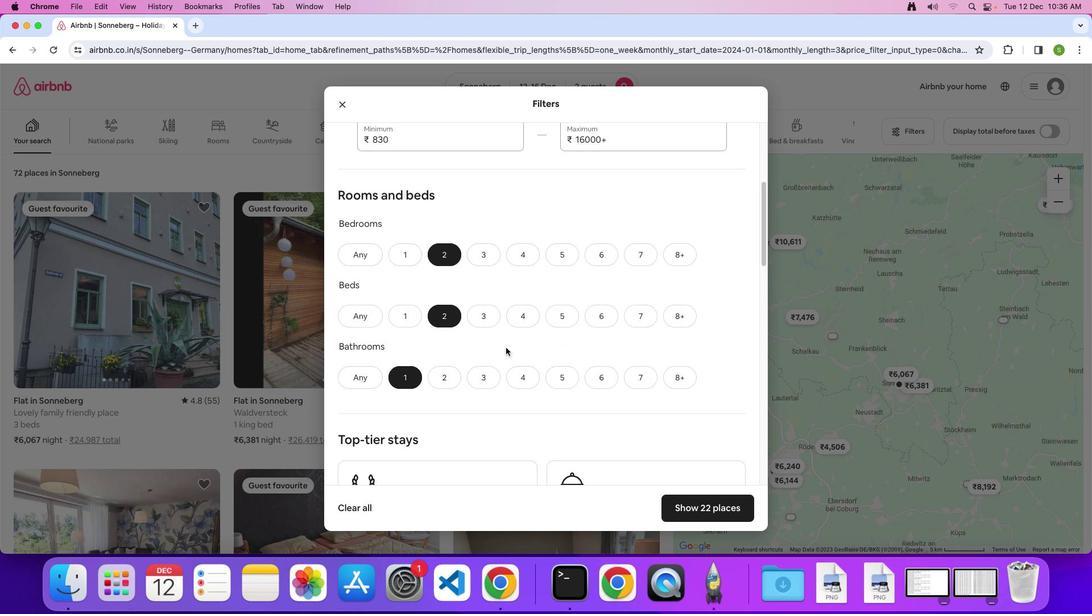 
Action: Mouse scrolled (506, 348) with delta (0, 0)
Screenshot: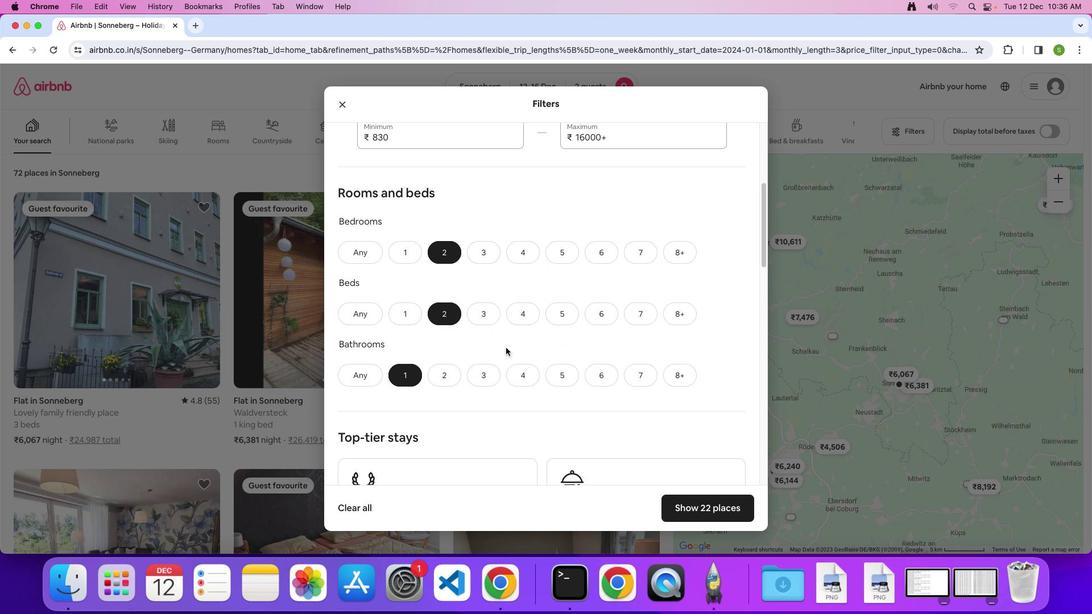 
Action: Mouse scrolled (506, 348) with delta (0, 0)
Screenshot: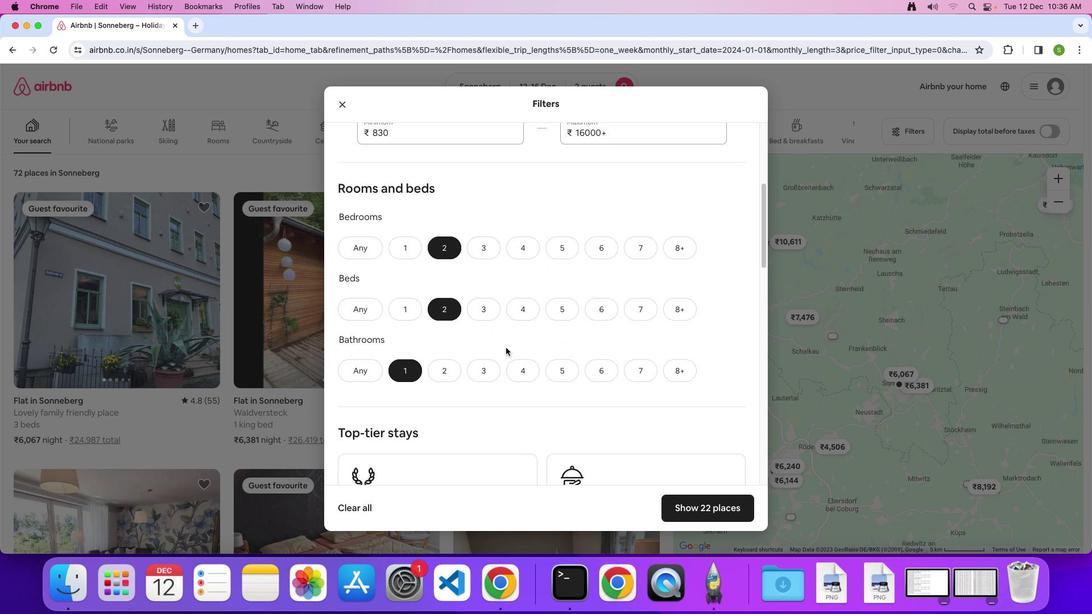 
Action: Mouse scrolled (506, 348) with delta (0, 0)
Screenshot: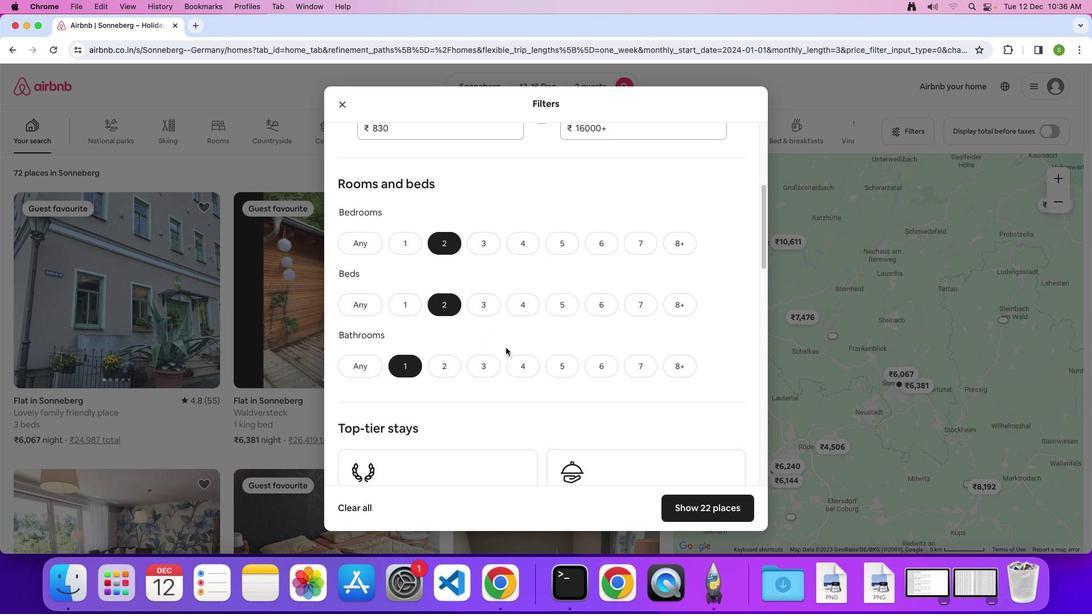 
Action: Mouse scrolled (506, 348) with delta (0, 0)
Screenshot: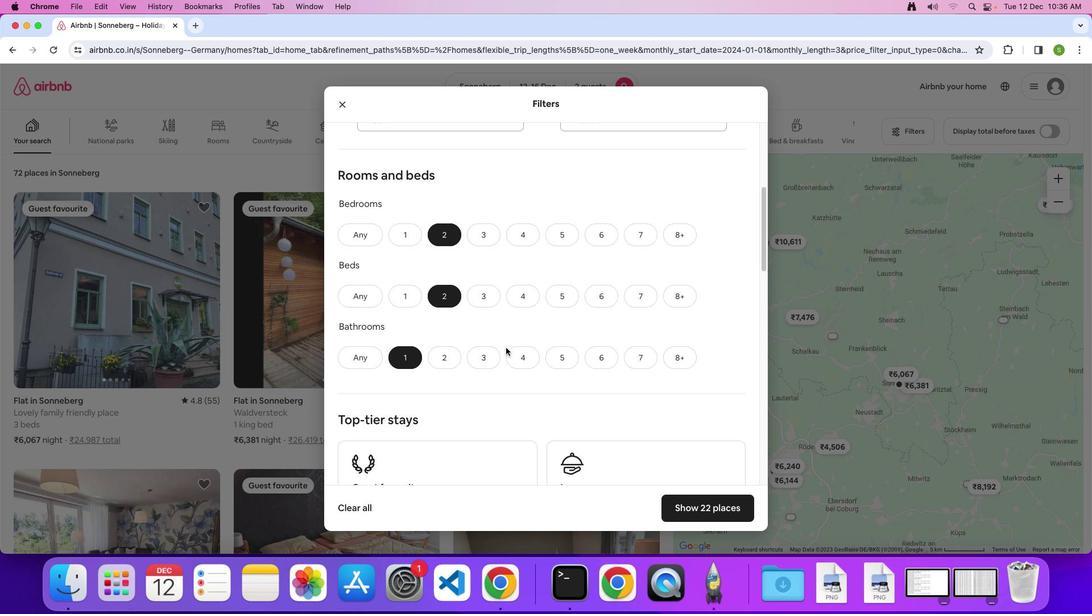 
Action: Mouse scrolled (506, 348) with delta (0, 0)
Screenshot: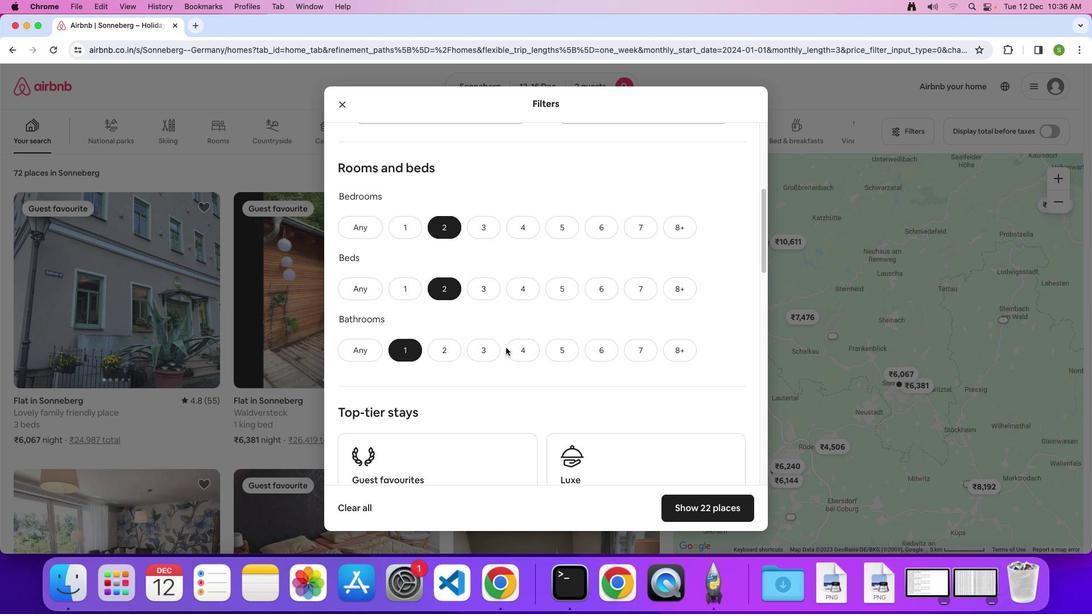 
Action: Mouse scrolled (506, 348) with delta (0, 0)
Screenshot: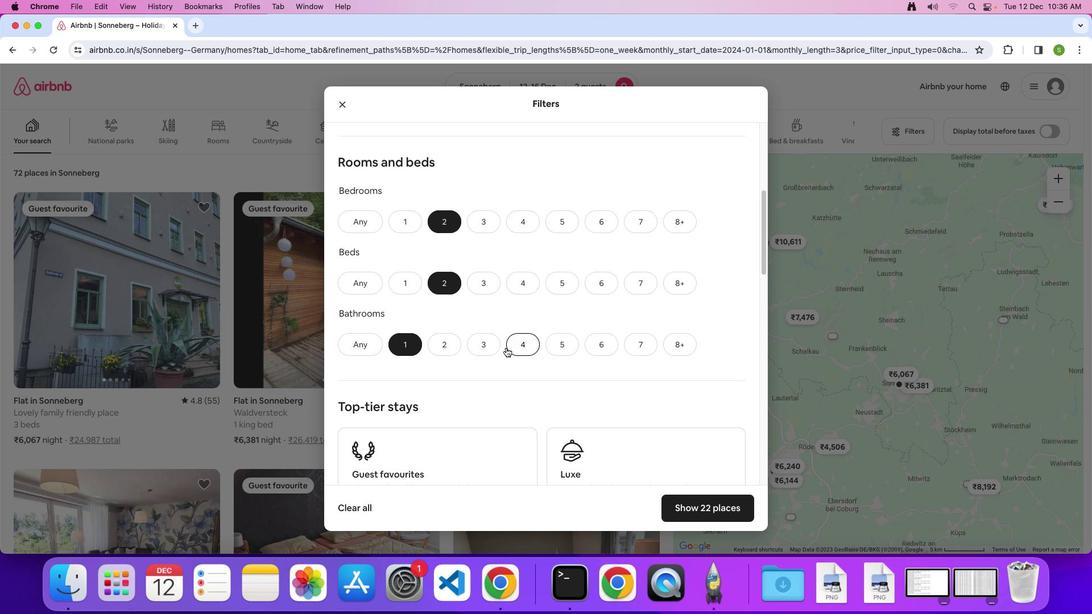 
Action: Mouse scrolled (506, 348) with delta (0, 0)
Screenshot: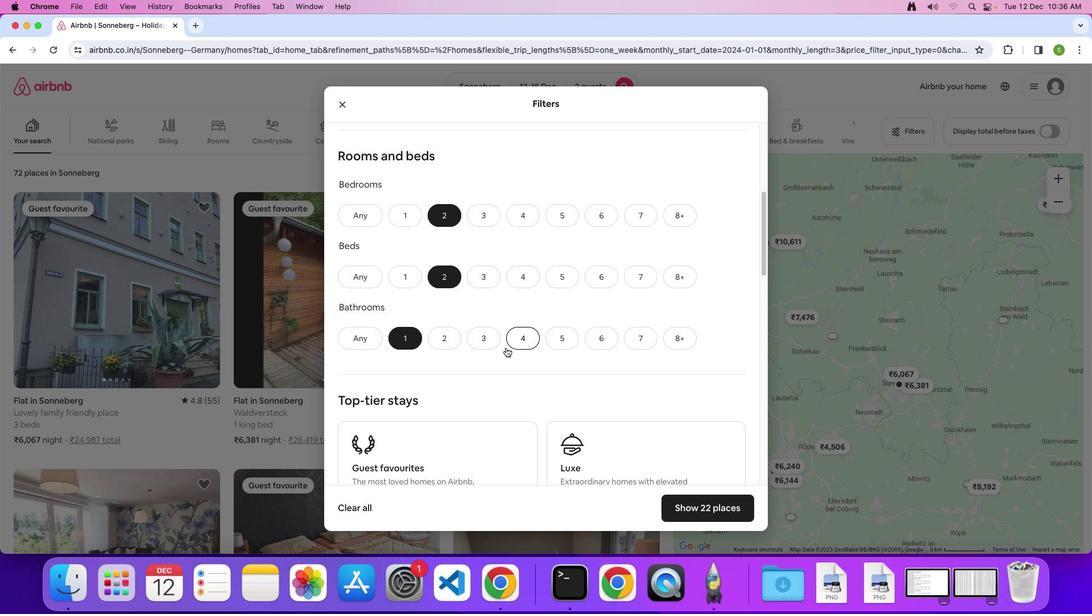 
Action: Mouse scrolled (506, 348) with delta (0, 0)
Screenshot: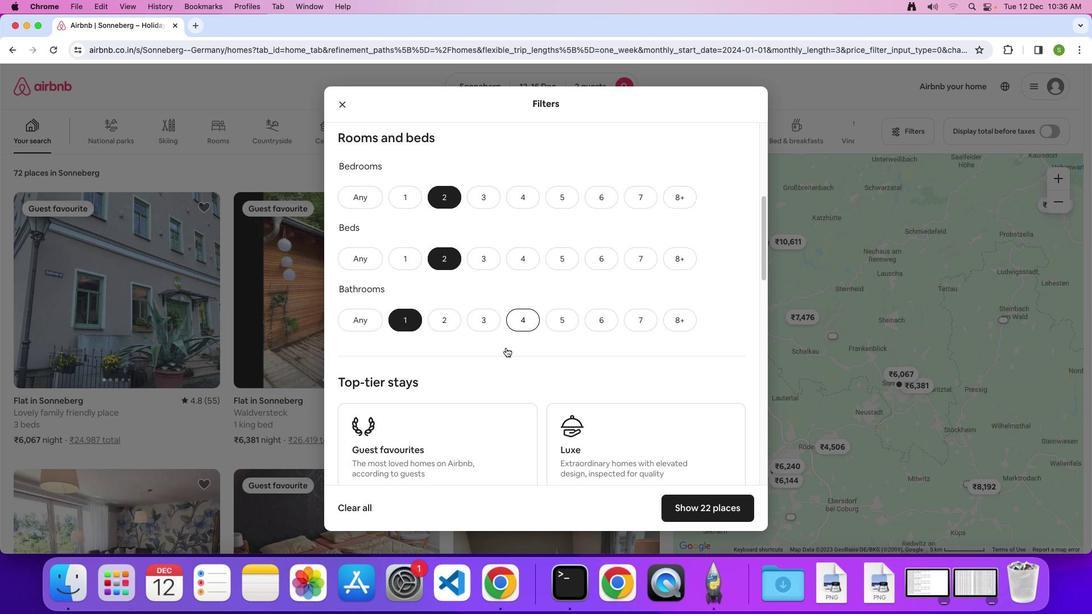 
Action: Mouse scrolled (506, 348) with delta (0, 0)
Screenshot: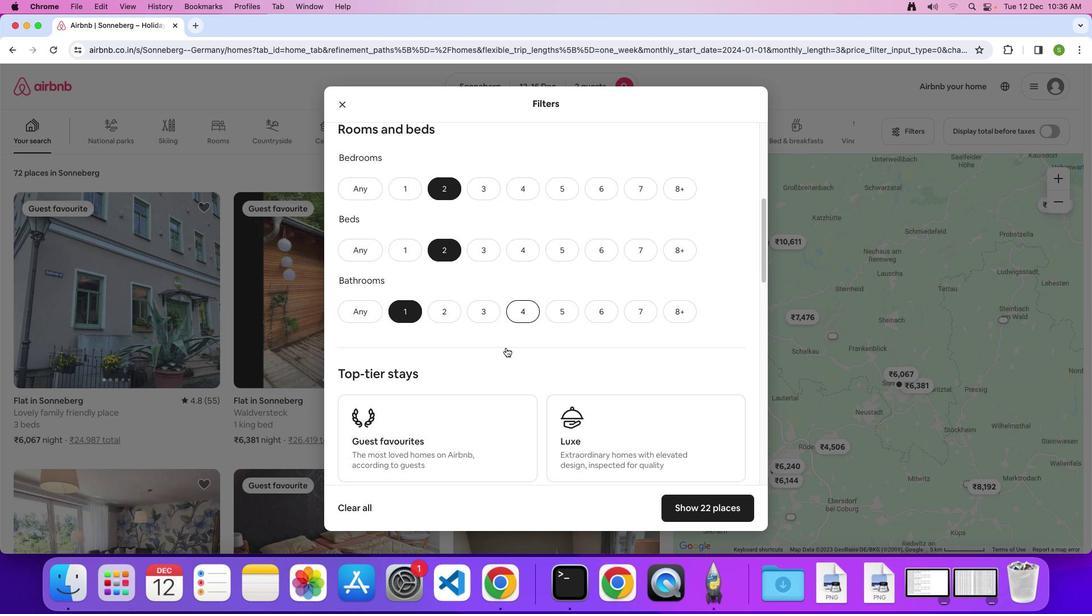
Action: Mouse scrolled (506, 348) with delta (0, -1)
Screenshot: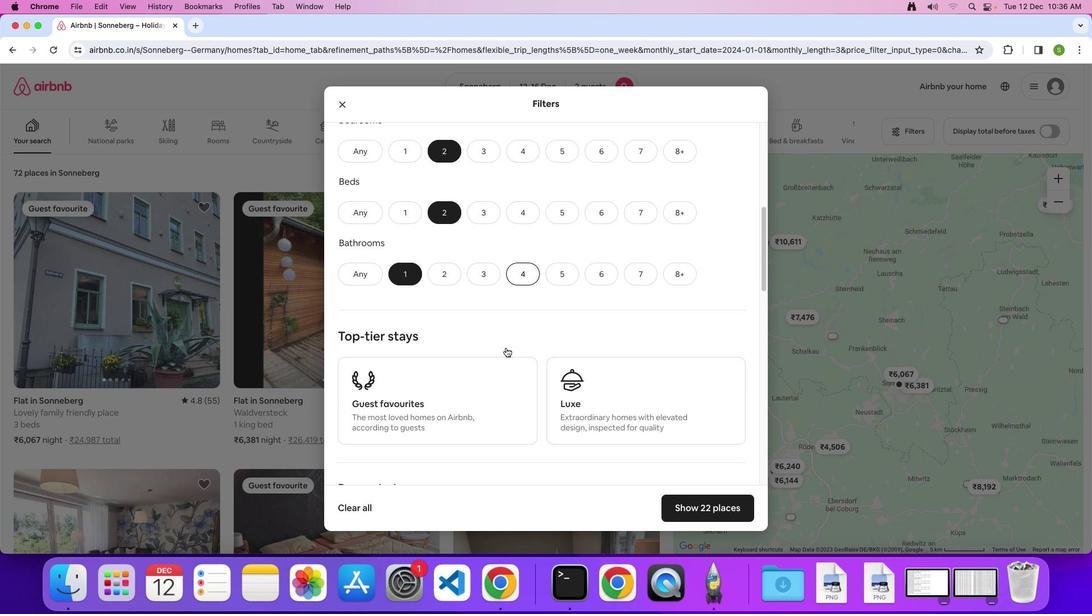 
Action: Mouse scrolled (506, 348) with delta (0, 0)
Screenshot: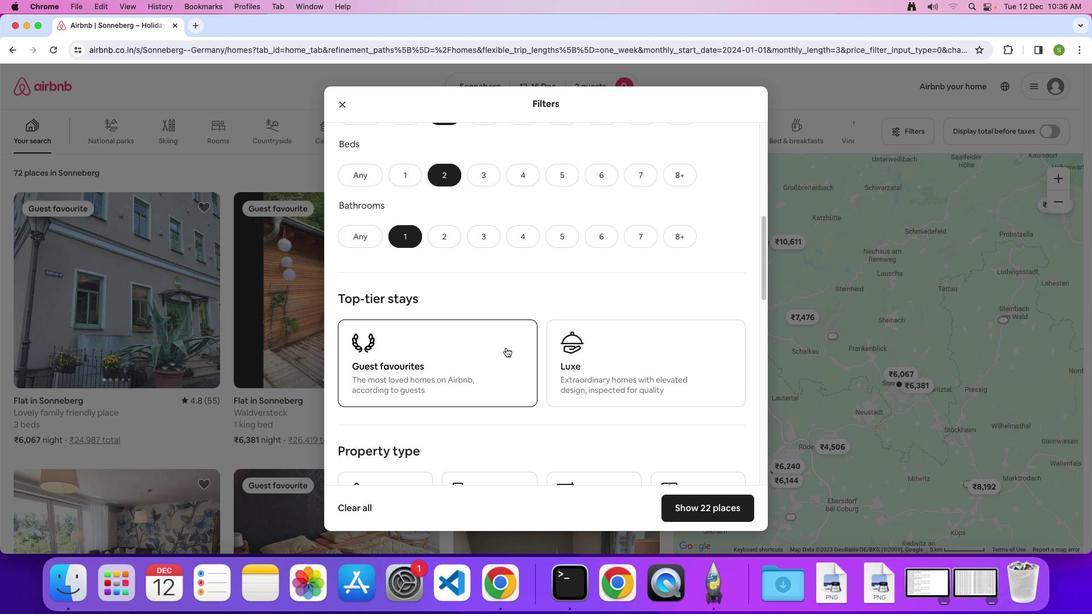 
Action: Mouse scrolled (506, 348) with delta (0, 0)
Screenshot: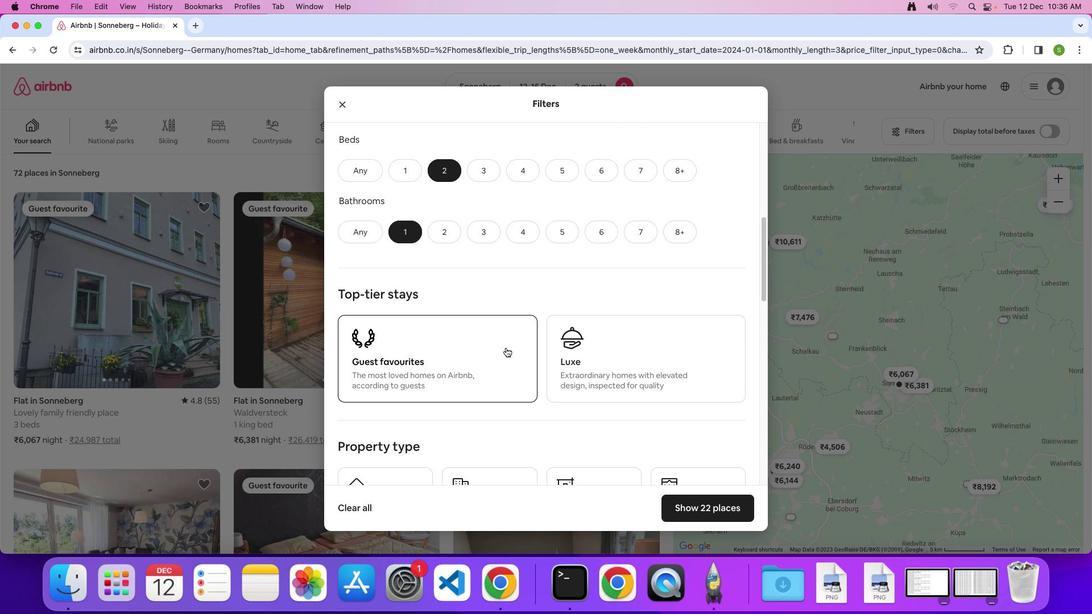 
Action: Mouse scrolled (506, 348) with delta (0, 0)
Screenshot: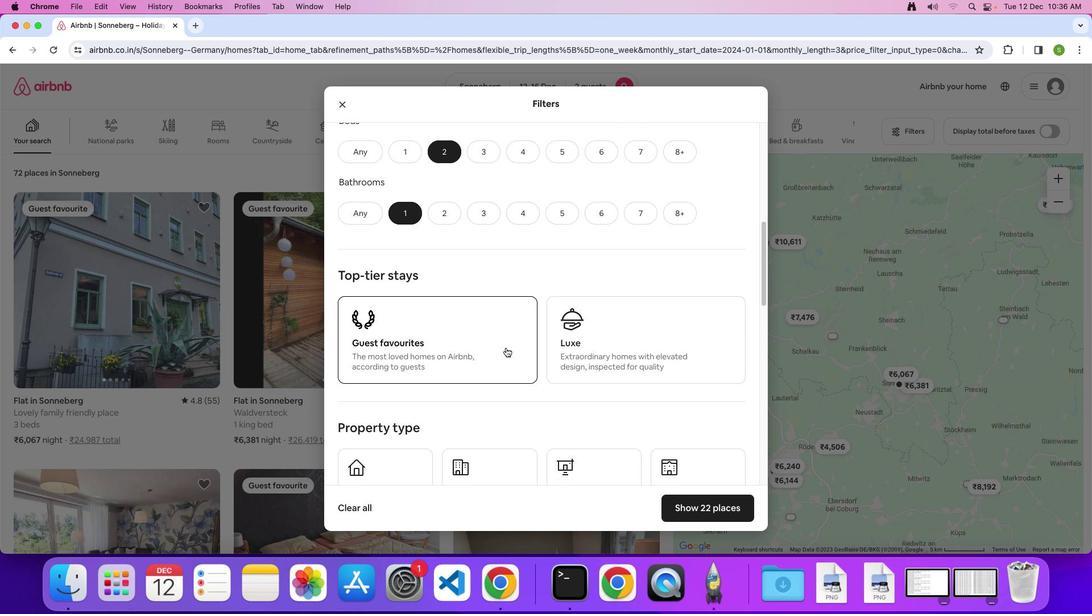 
Action: Mouse scrolled (506, 348) with delta (0, 0)
Screenshot: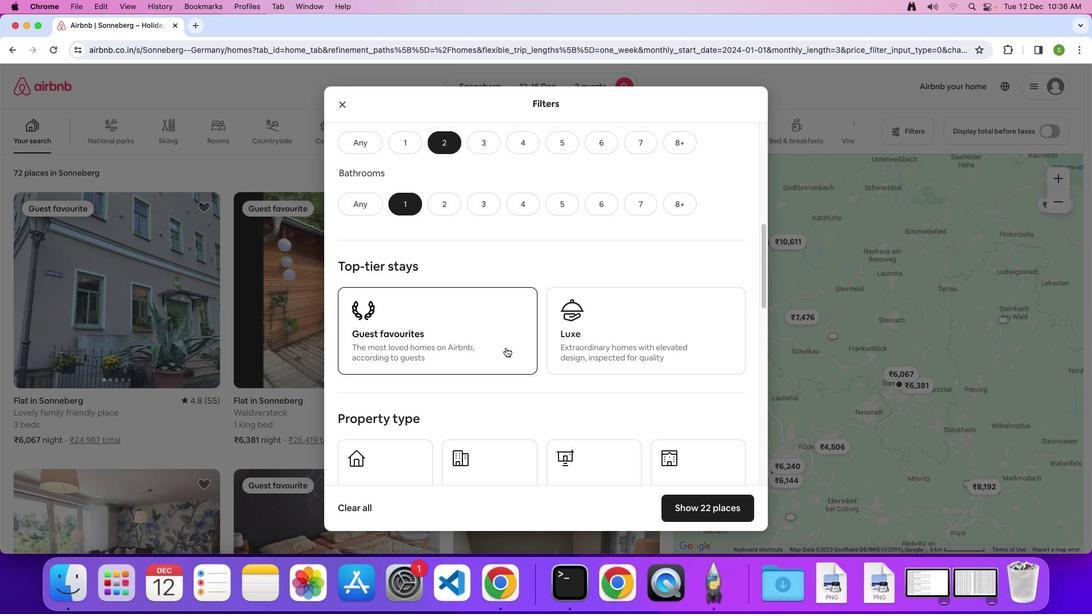 
Action: Mouse scrolled (506, 348) with delta (0, 0)
Screenshot: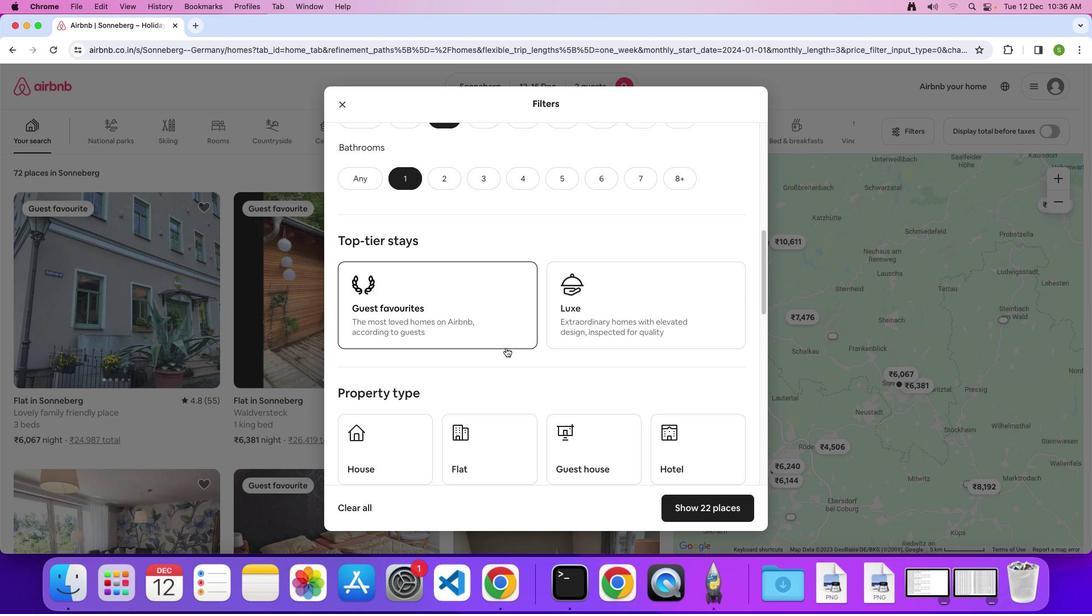 
Action: Mouse scrolled (506, 348) with delta (0, 0)
Screenshot: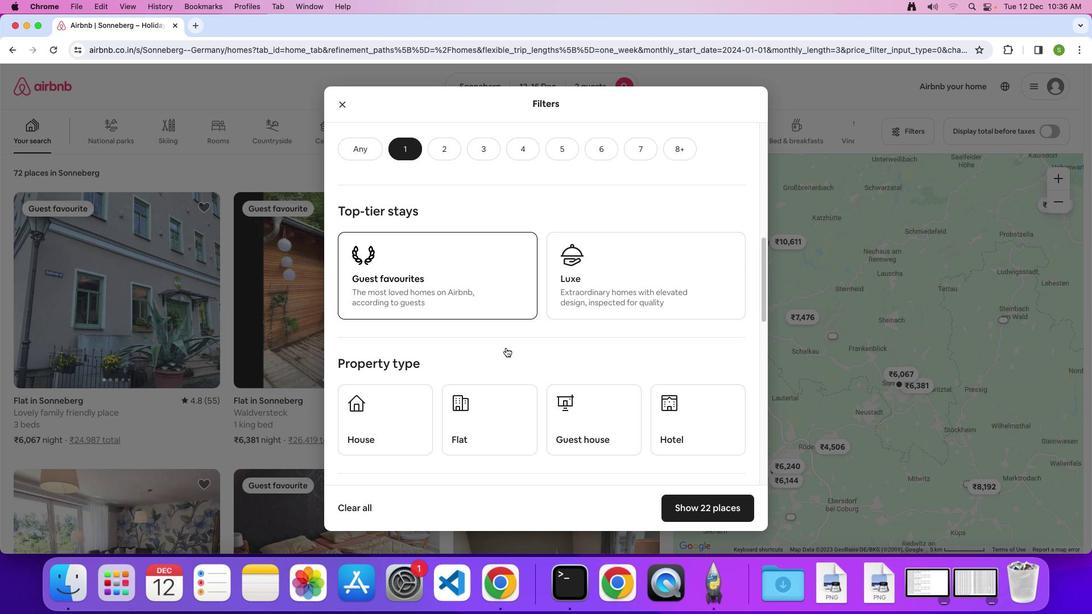 
Action: Mouse scrolled (506, 348) with delta (0, 0)
Screenshot: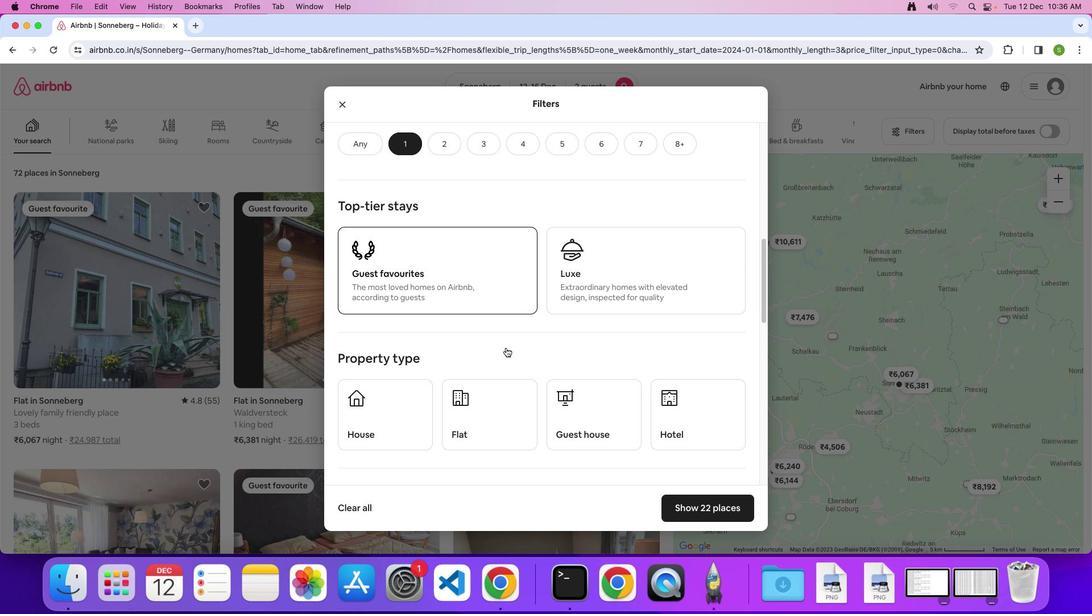 
Action: Mouse moved to (469, 397)
Screenshot: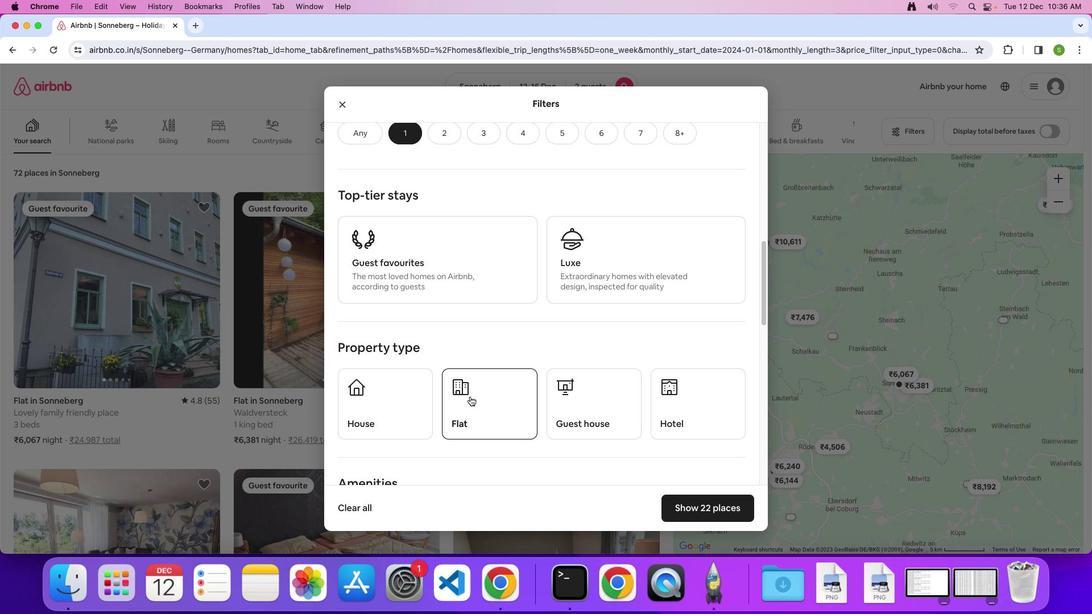 
Action: Mouse pressed left at (469, 397)
Screenshot: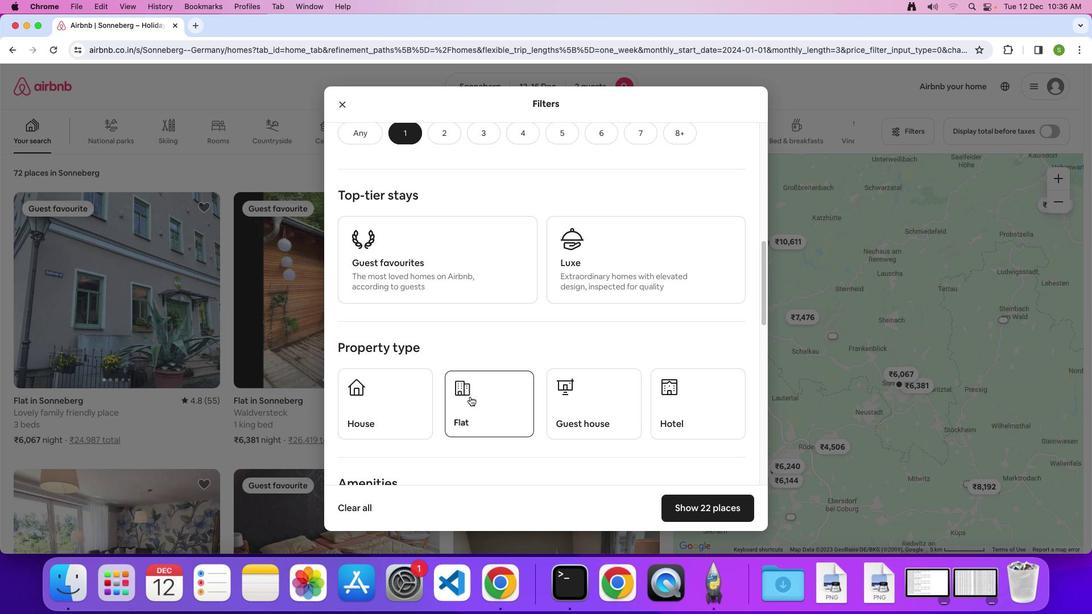 
Action: Mouse moved to (558, 337)
Screenshot: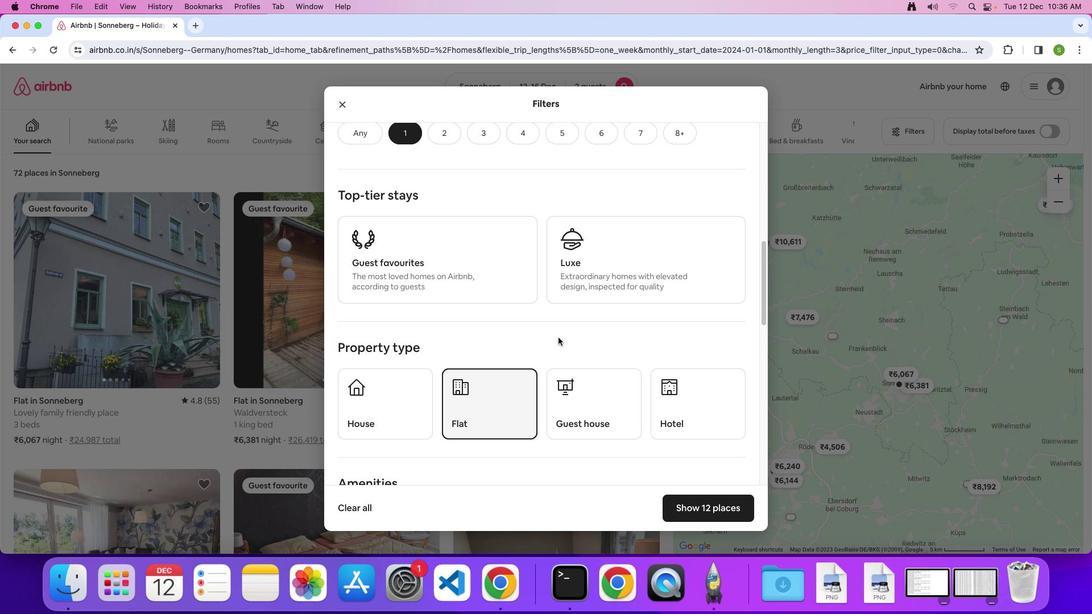 
Action: Mouse scrolled (558, 337) with delta (0, 0)
Screenshot: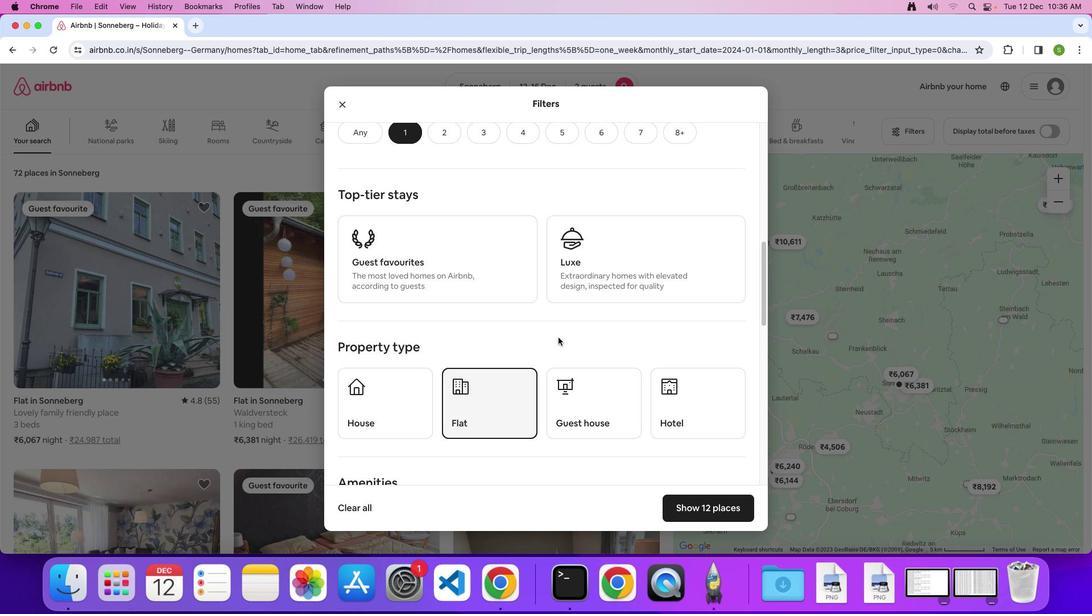 
Action: Mouse scrolled (558, 337) with delta (0, 0)
Screenshot: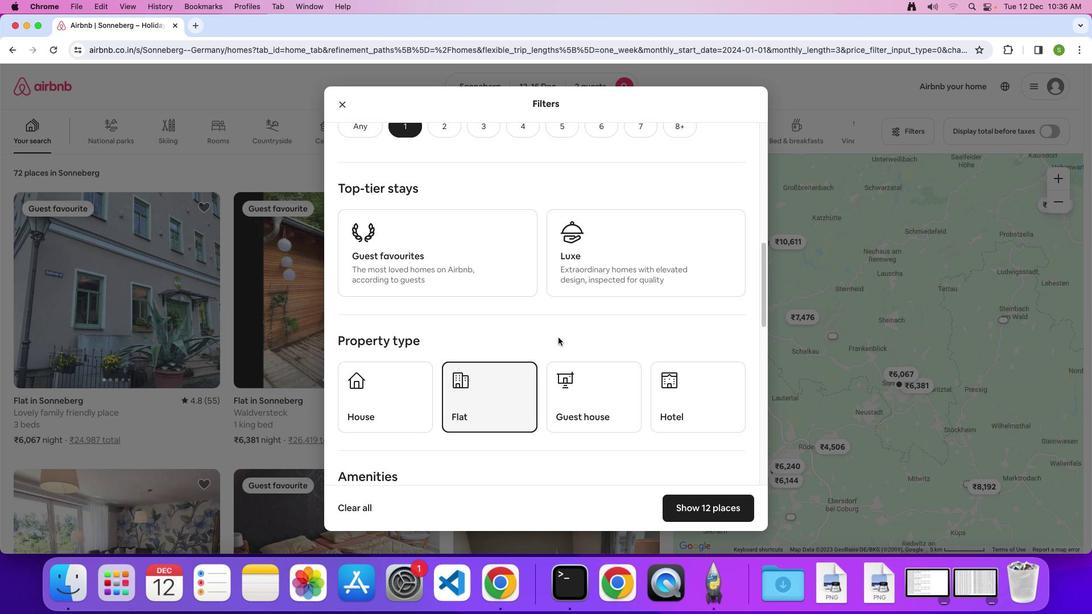 
Action: Mouse scrolled (558, 337) with delta (0, 0)
Screenshot: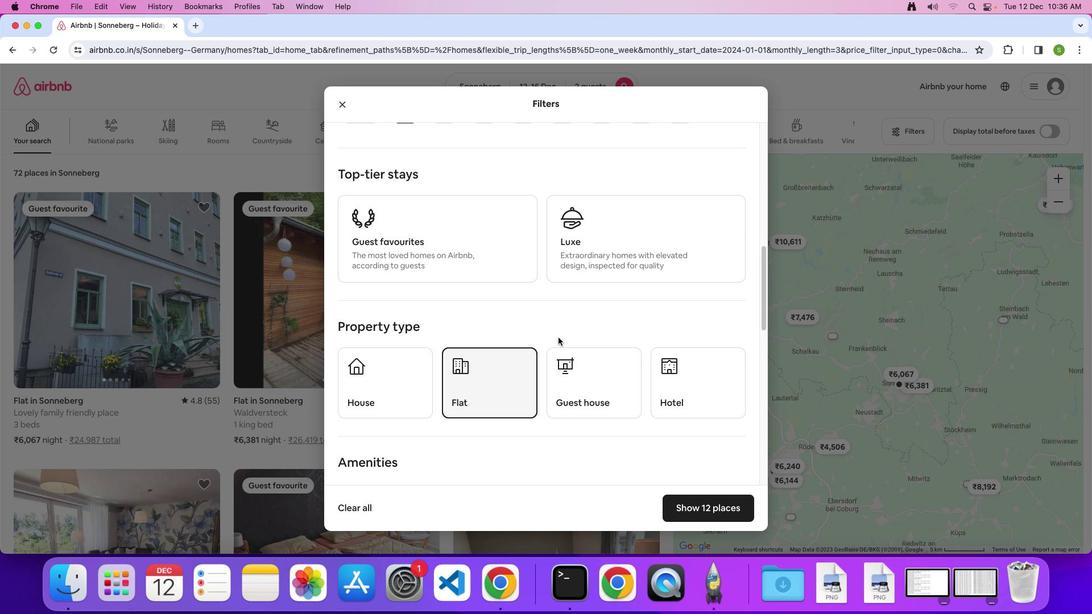 
Action: Mouse scrolled (558, 337) with delta (0, 0)
Screenshot: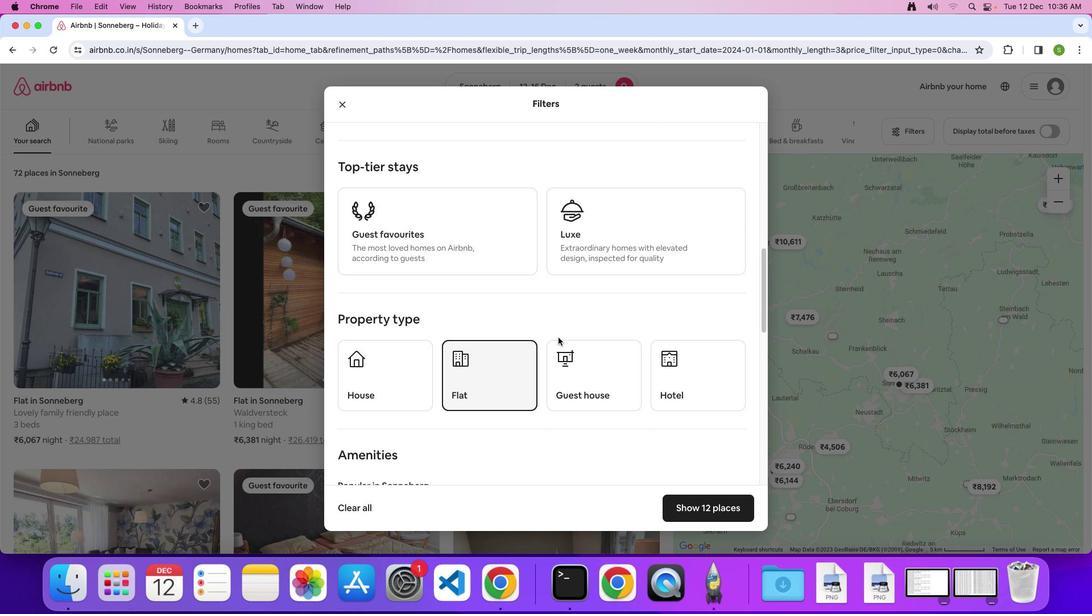 
Action: Mouse scrolled (558, 337) with delta (0, -1)
Screenshot: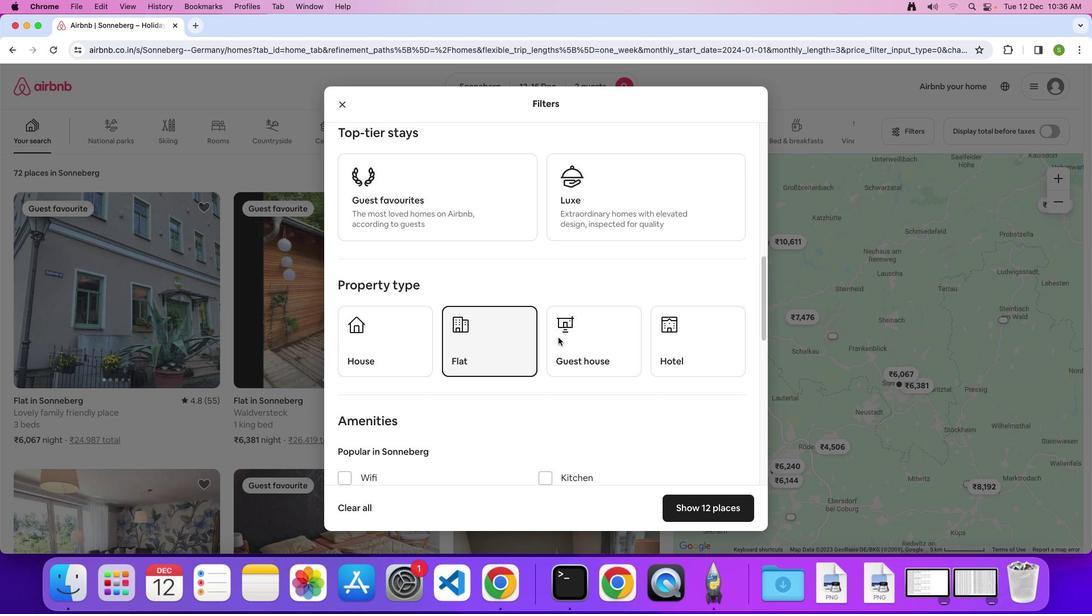 
Action: Mouse scrolled (558, 337) with delta (0, 0)
Screenshot: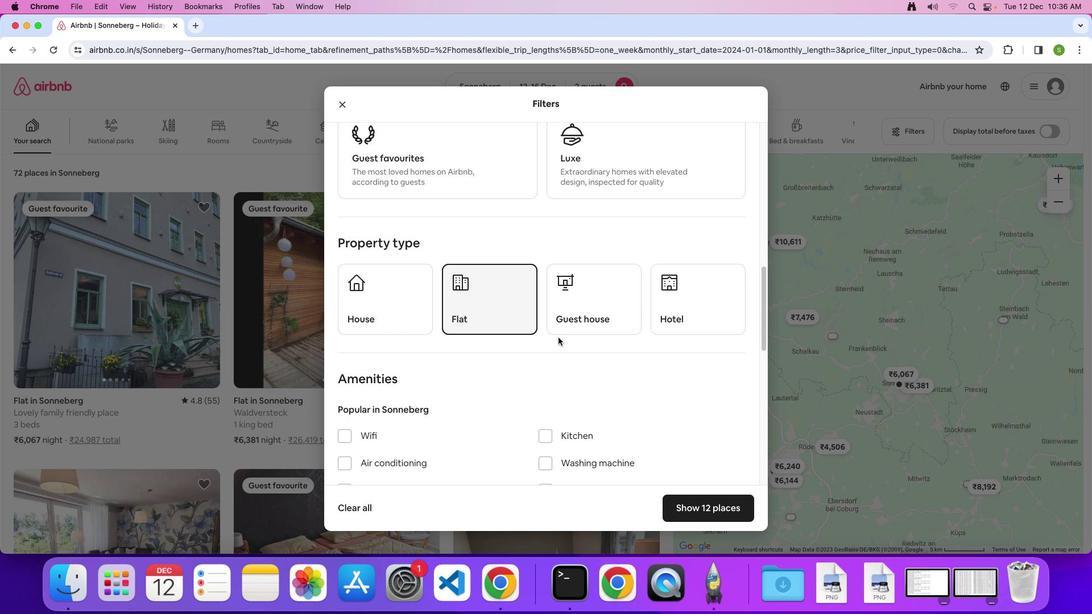 
Action: Mouse scrolled (558, 337) with delta (0, 0)
Screenshot: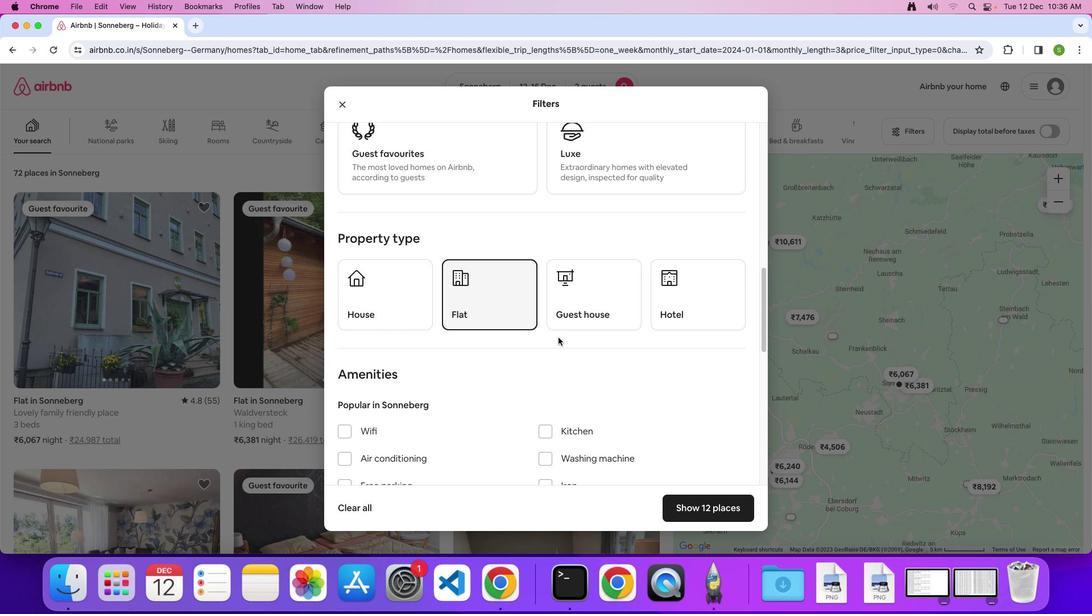 
Action: Mouse scrolled (558, 337) with delta (0, -1)
Screenshot: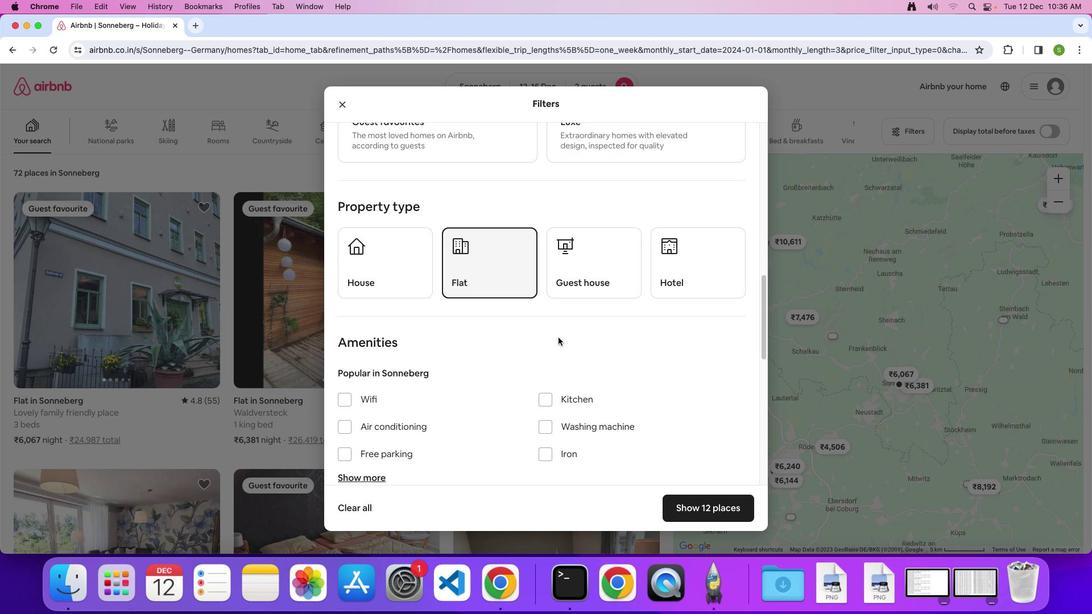 
Action: Mouse scrolled (558, 337) with delta (0, 0)
Screenshot: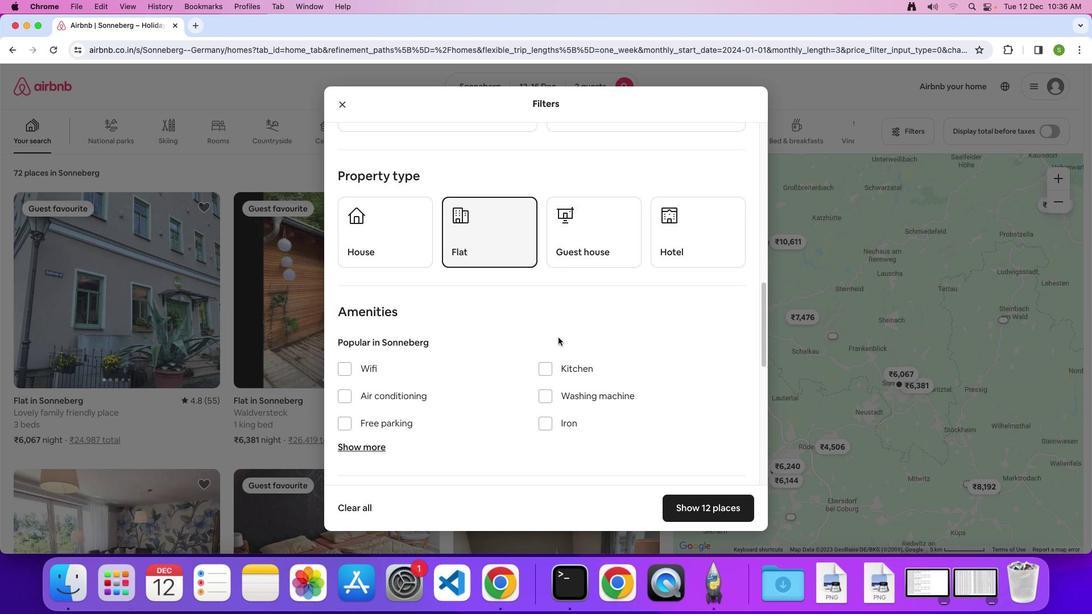 
Action: Mouse scrolled (558, 337) with delta (0, 0)
Screenshot: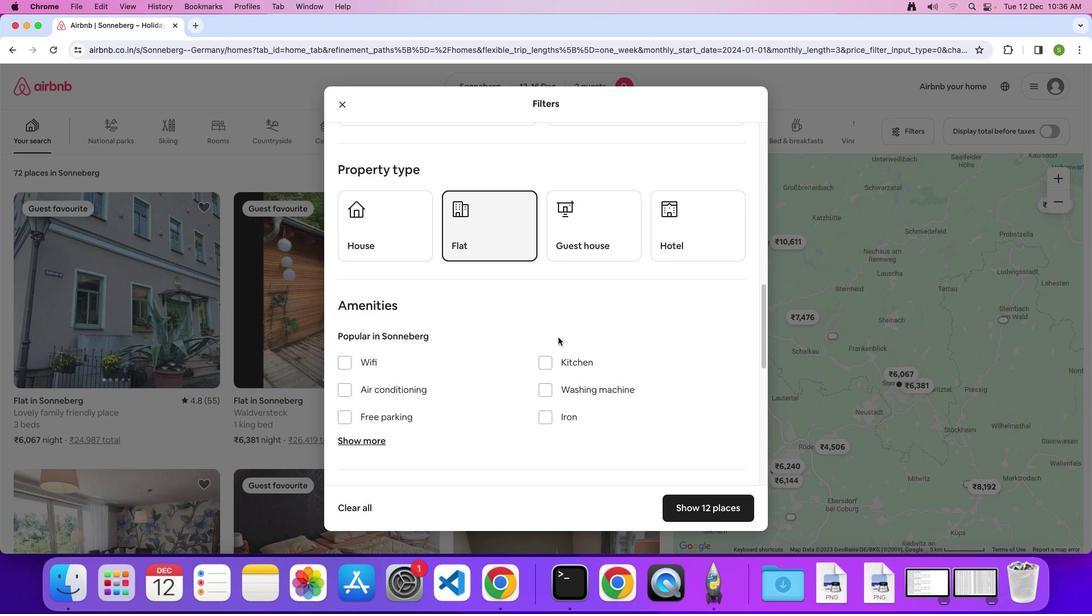 
Action: Mouse scrolled (558, 337) with delta (0, 0)
Screenshot: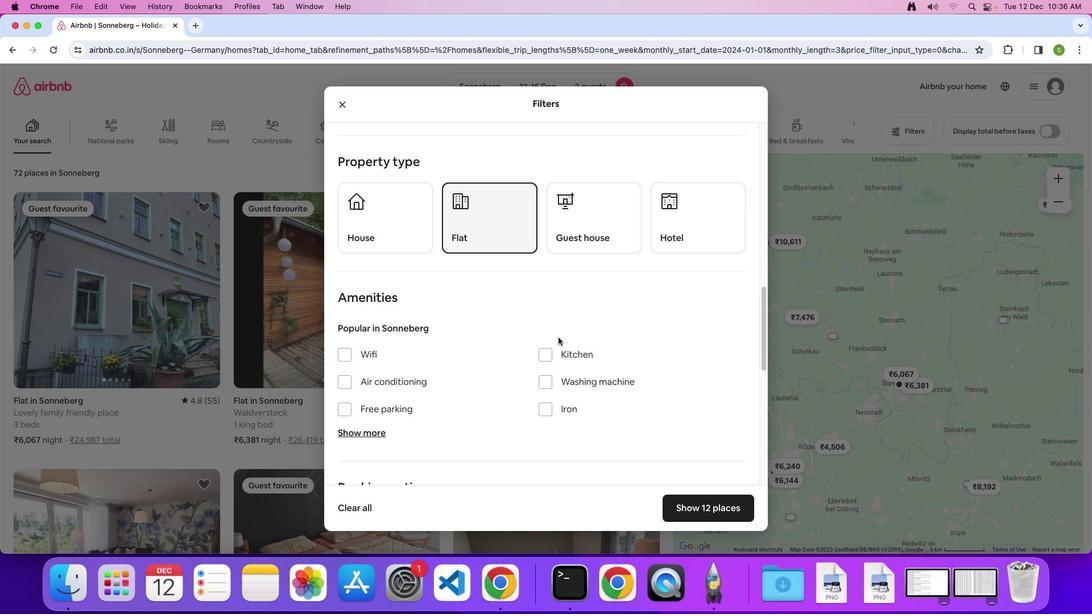 
Action: Mouse scrolled (558, 337) with delta (0, 0)
Screenshot: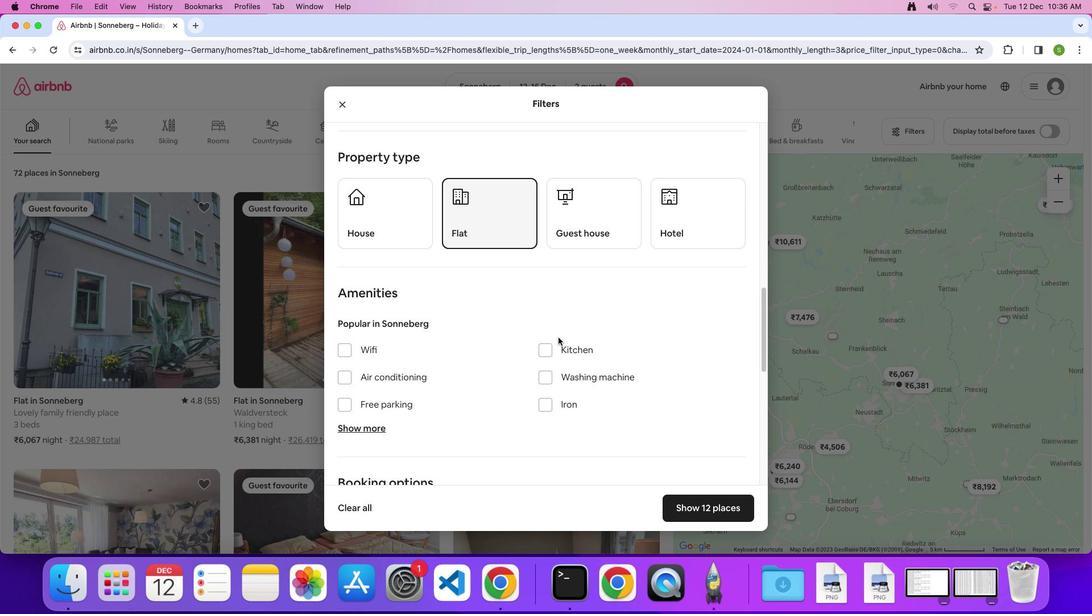 
Action: Mouse scrolled (558, 337) with delta (0, 0)
Screenshot: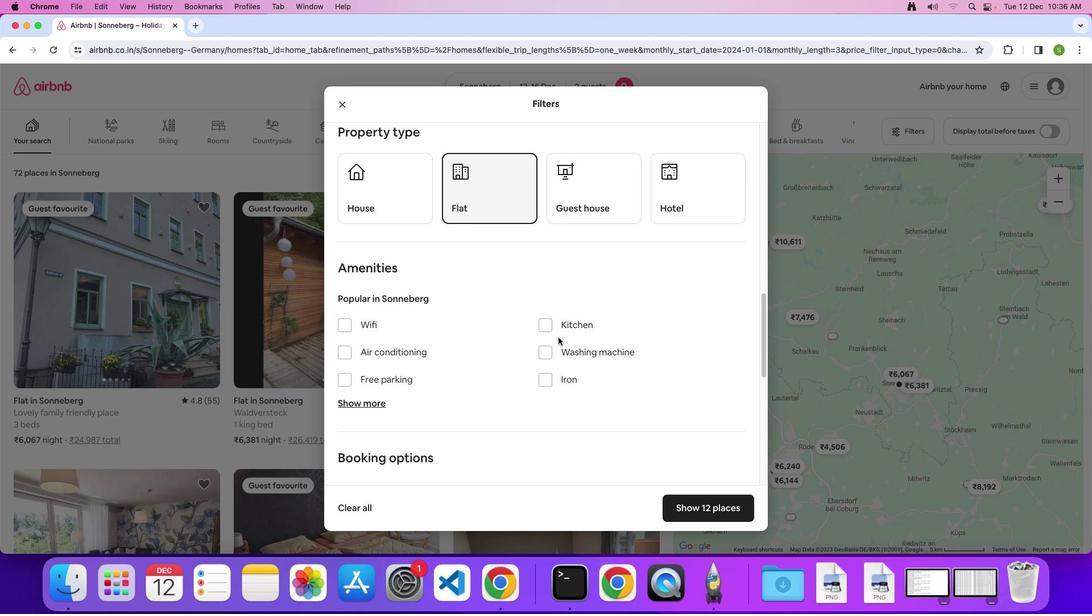 
Action: Mouse scrolled (558, 337) with delta (0, 0)
Screenshot: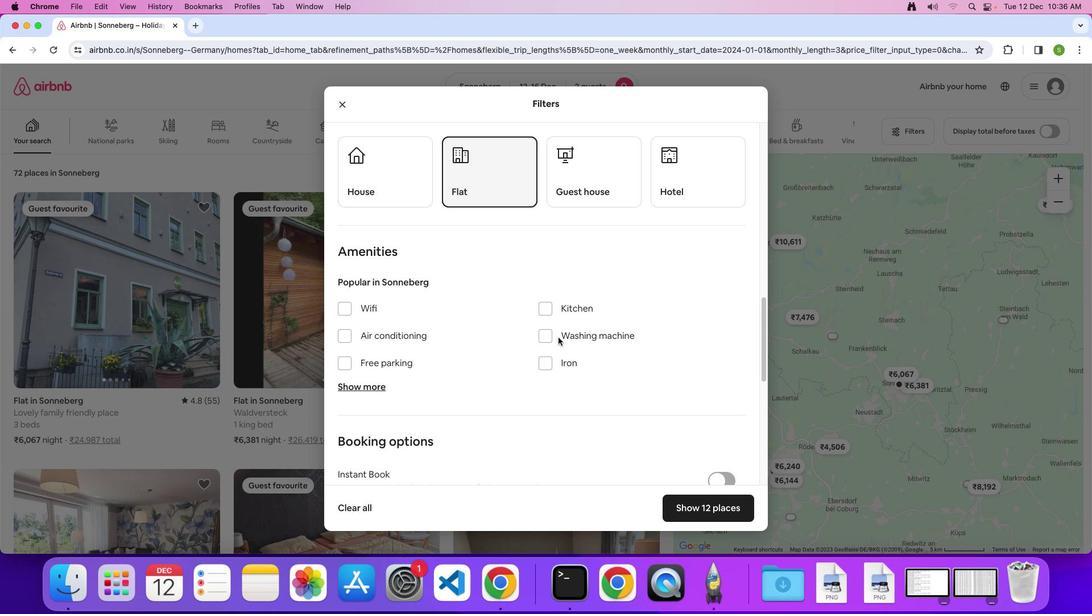 
Action: Mouse scrolled (558, 337) with delta (0, 0)
Screenshot: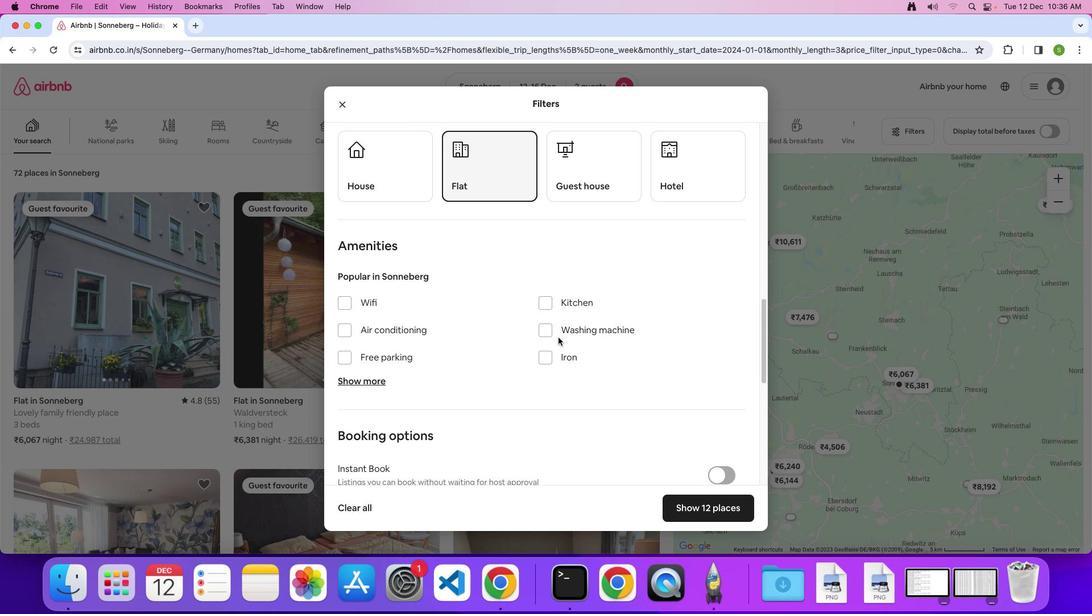 
Action: Mouse scrolled (558, 337) with delta (0, 0)
Screenshot: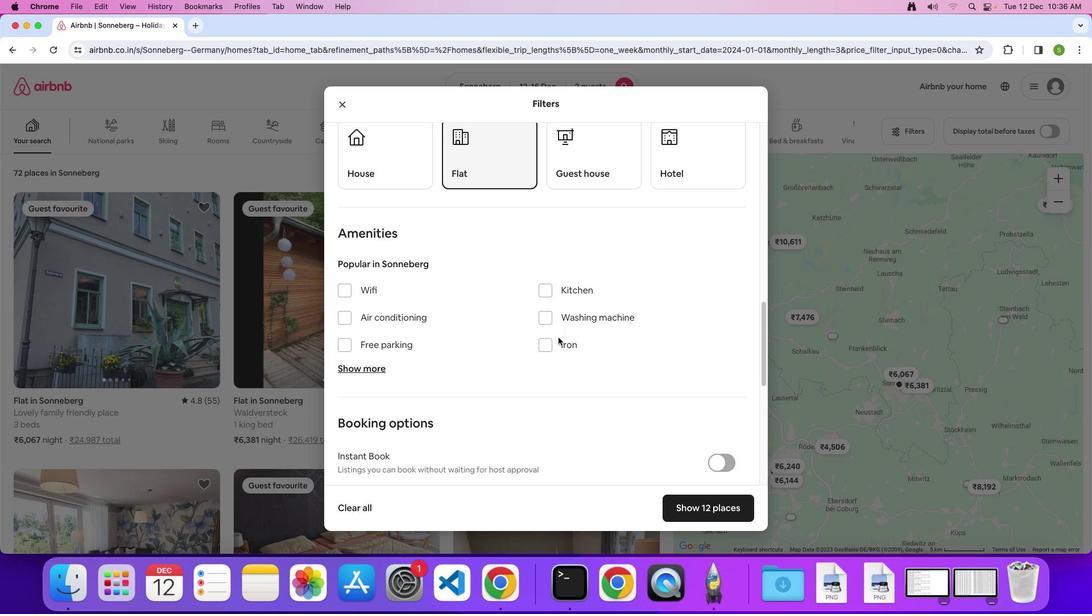 
Action: Mouse scrolled (558, 337) with delta (0, 0)
Screenshot: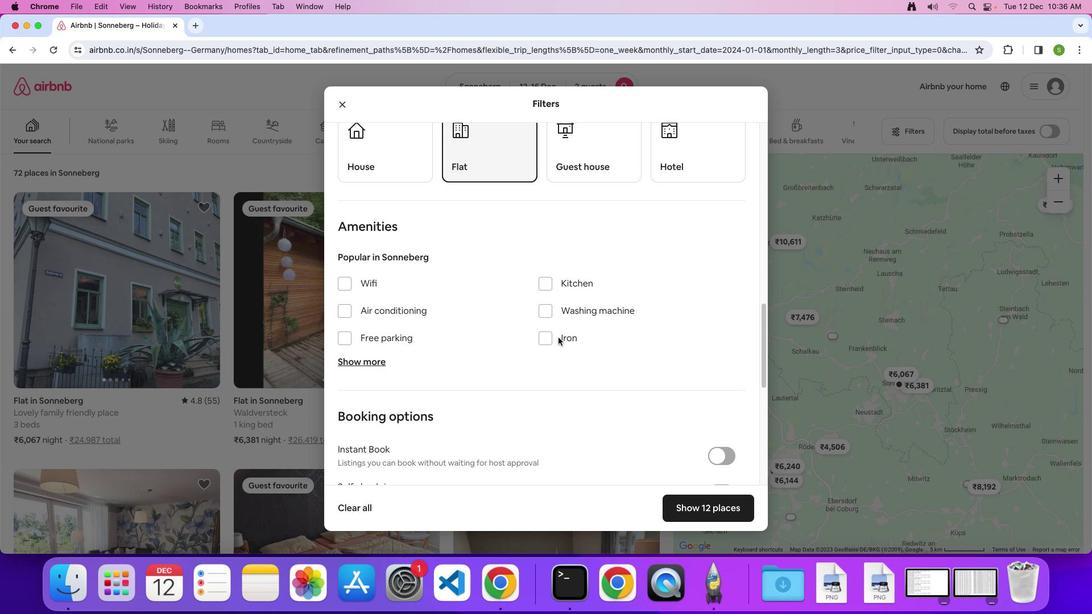 
Action: Mouse scrolled (558, 337) with delta (0, 0)
Screenshot: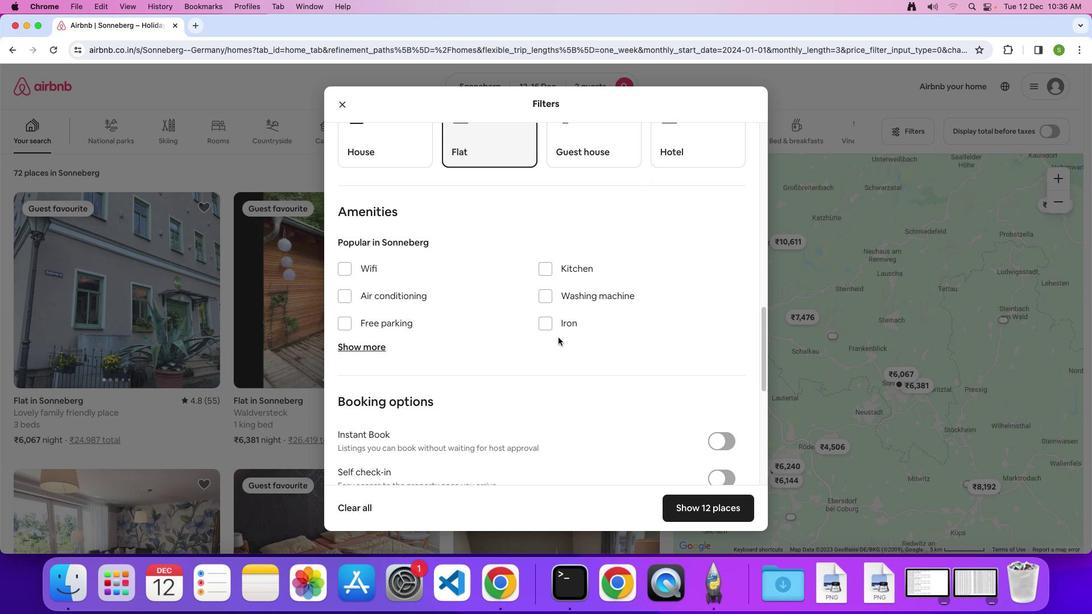 
Action: Mouse scrolled (558, 337) with delta (0, 0)
Screenshot: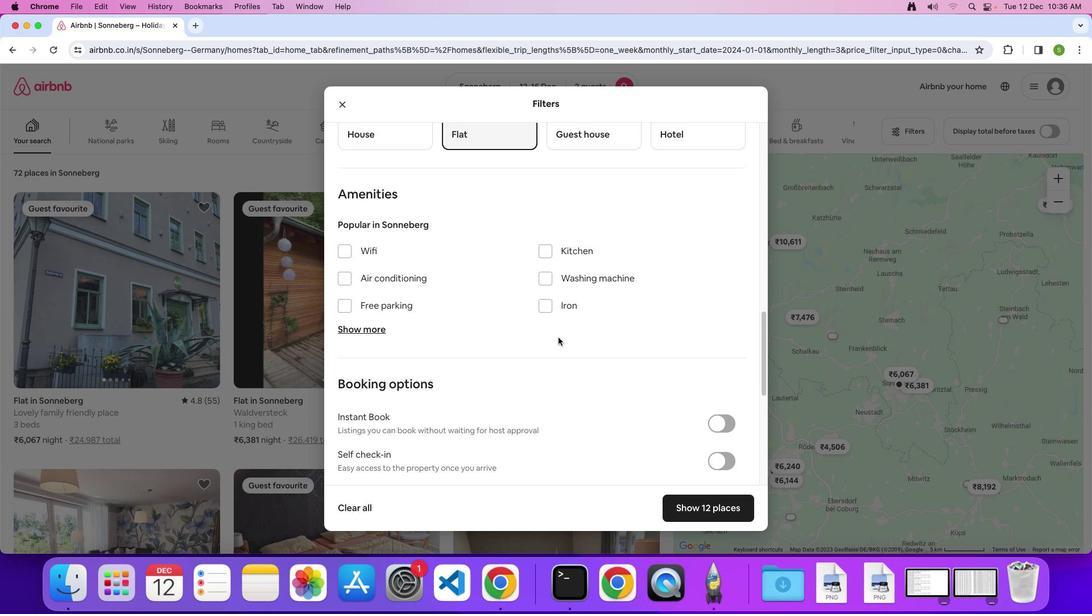 
Action: Mouse scrolled (558, 337) with delta (0, 0)
Screenshot: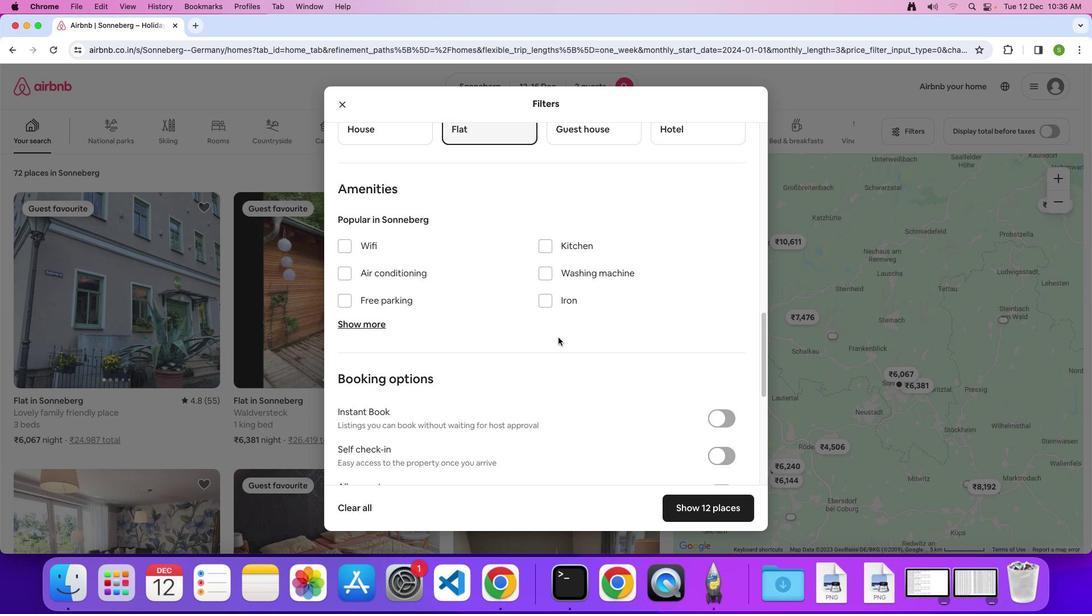 
Action: Mouse scrolled (558, 337) with delta (0, -1)
Screenshot: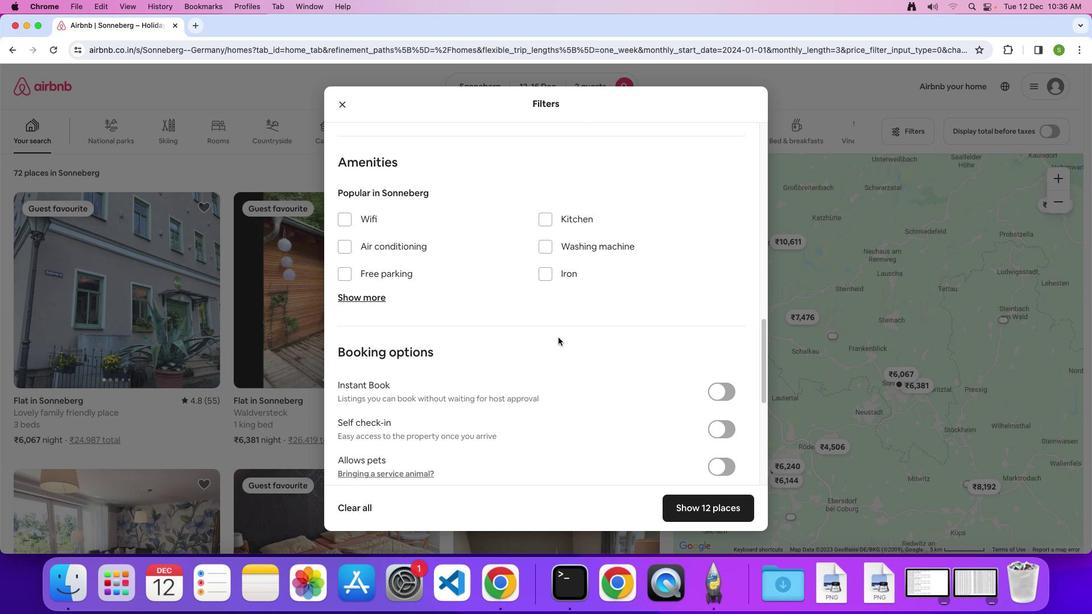
Action: Mouse scrolled (558, 337) with delta (0, 0)
Screenshot: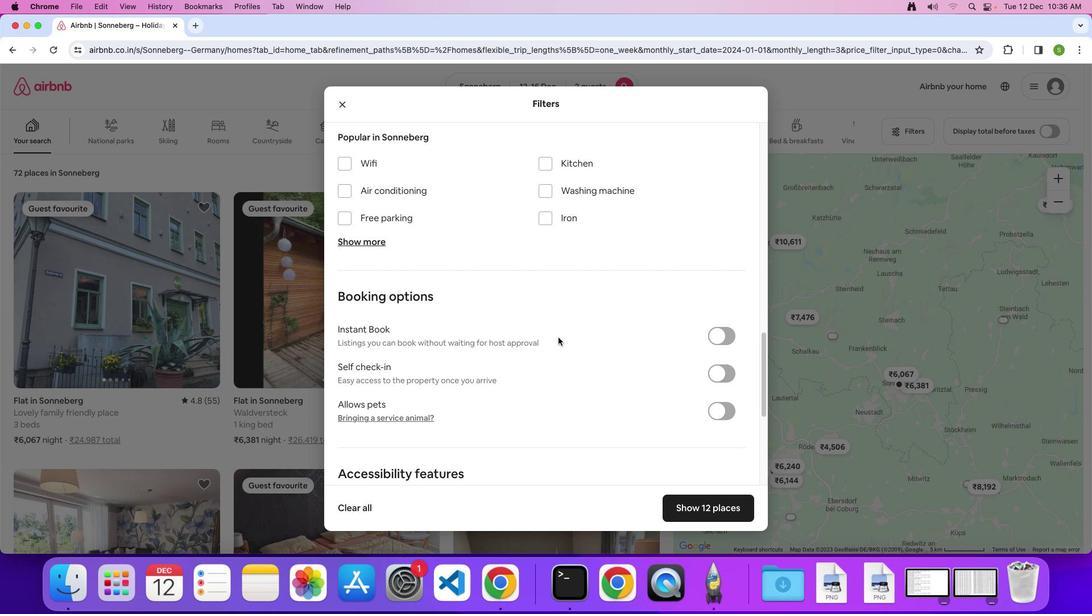 
Action: Mouse scrolled (558, 337) with delta (0, 0)
Screenshot: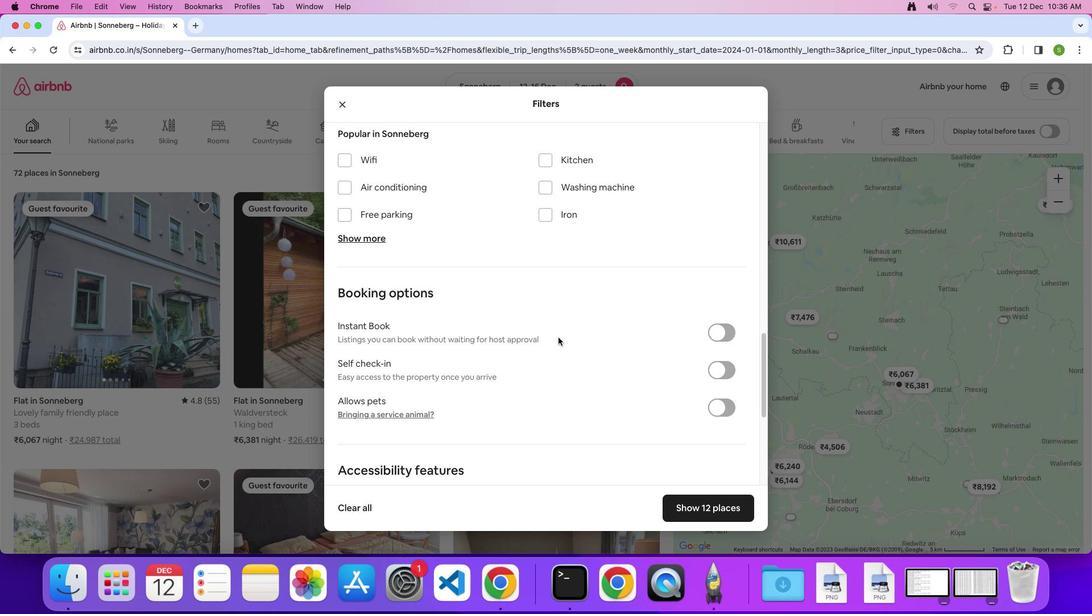 
Action: Mouse scrolled (558, 337) with delta (0, 0)
Screenshot: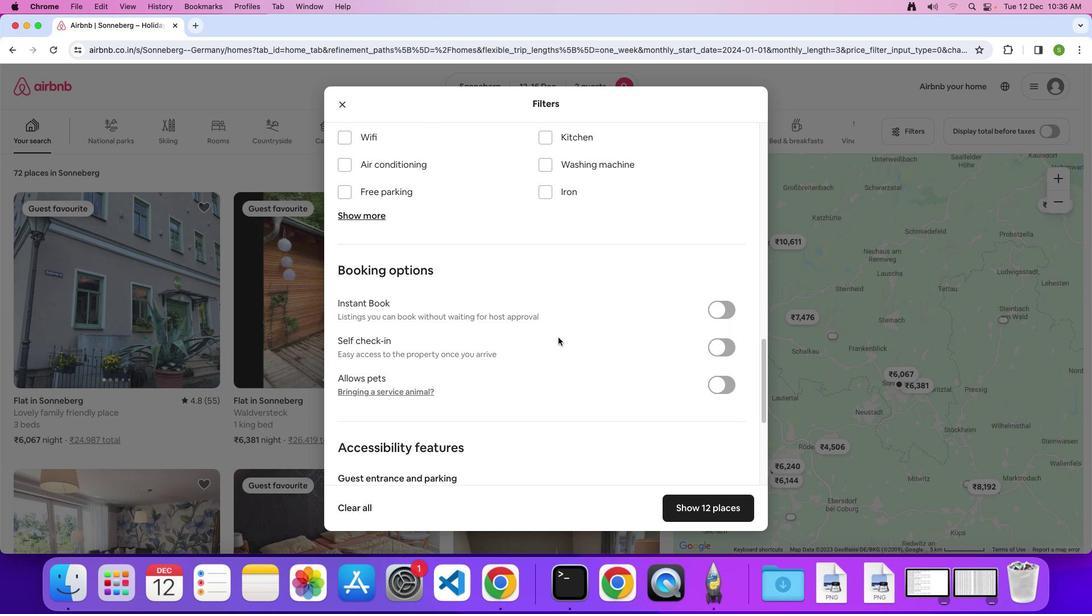 
Action: Mouse scrolled (558, 337) with delta (0, 0)
Screenshot: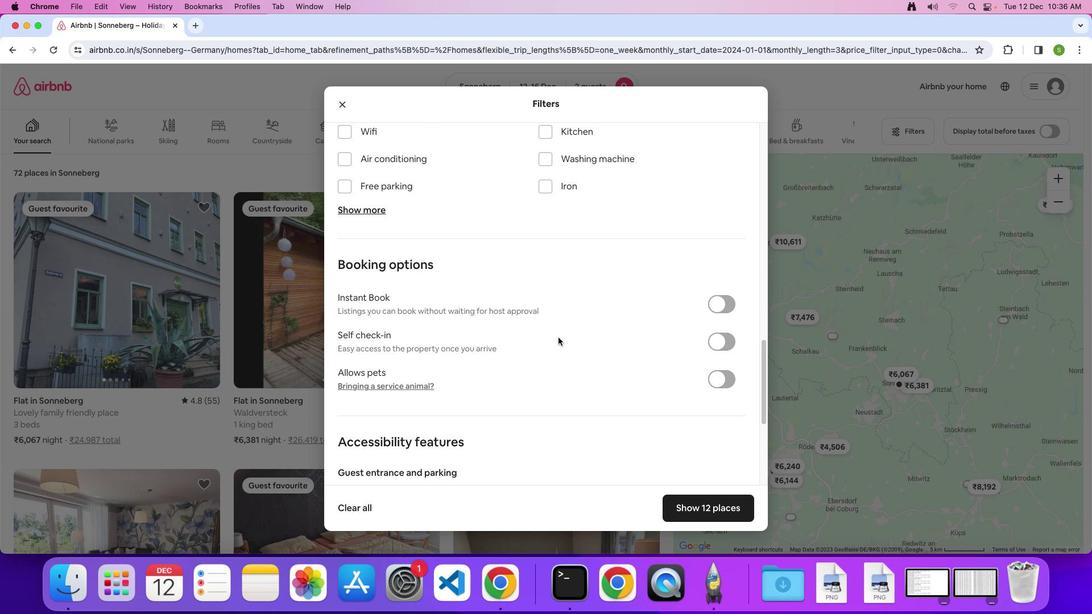 
Action: Mouse scrolled (558, 337) with delta (0, -1)
Screenshot: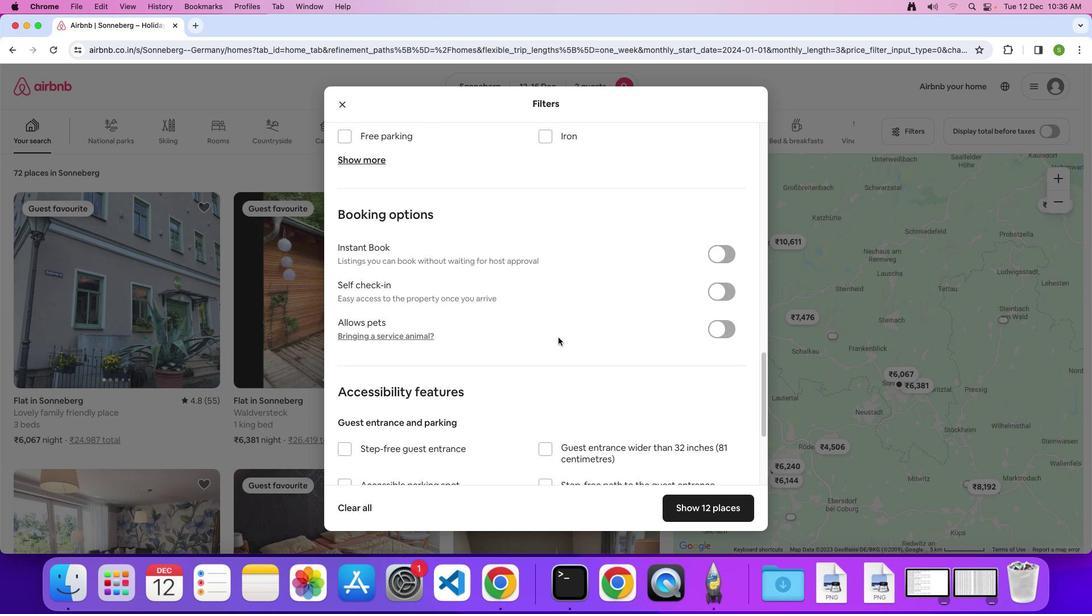
Action: Mouse scrolled (558, 337) with delta (0, 0)
Screenshot: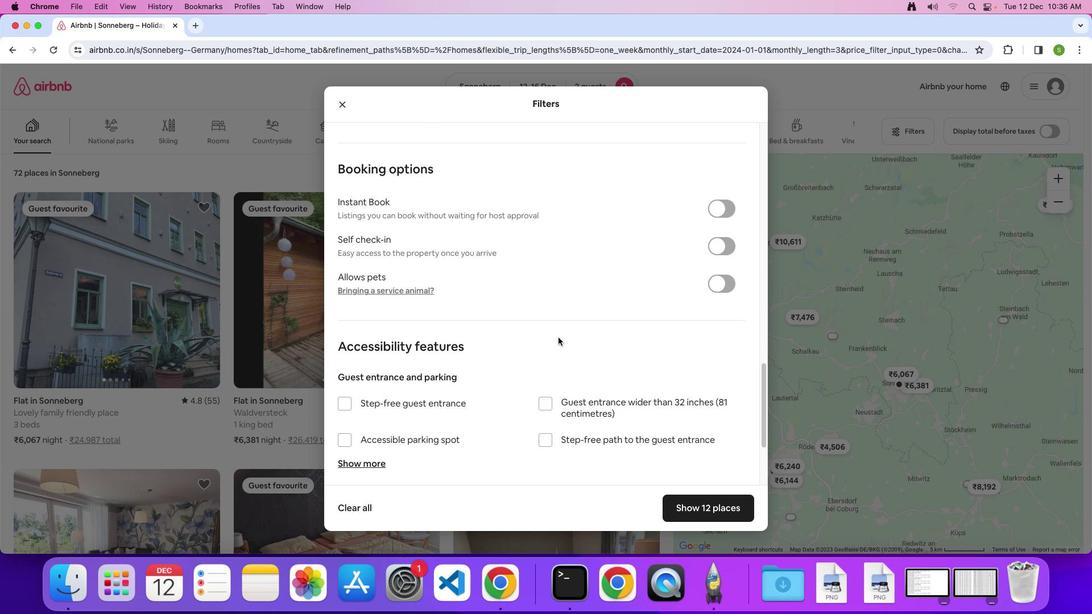 
Action: Mouse scrolled (558, 337) with delta (0, 0)
Screenshot: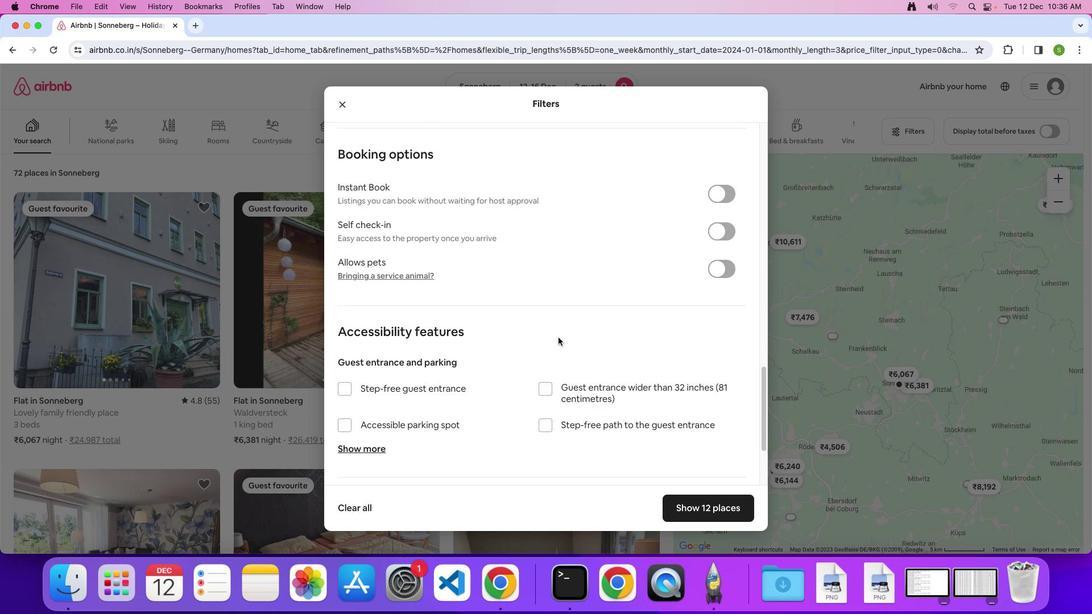 
Action: Mouse scrolled (558, 337) with delta (0, -1)
Screenshot: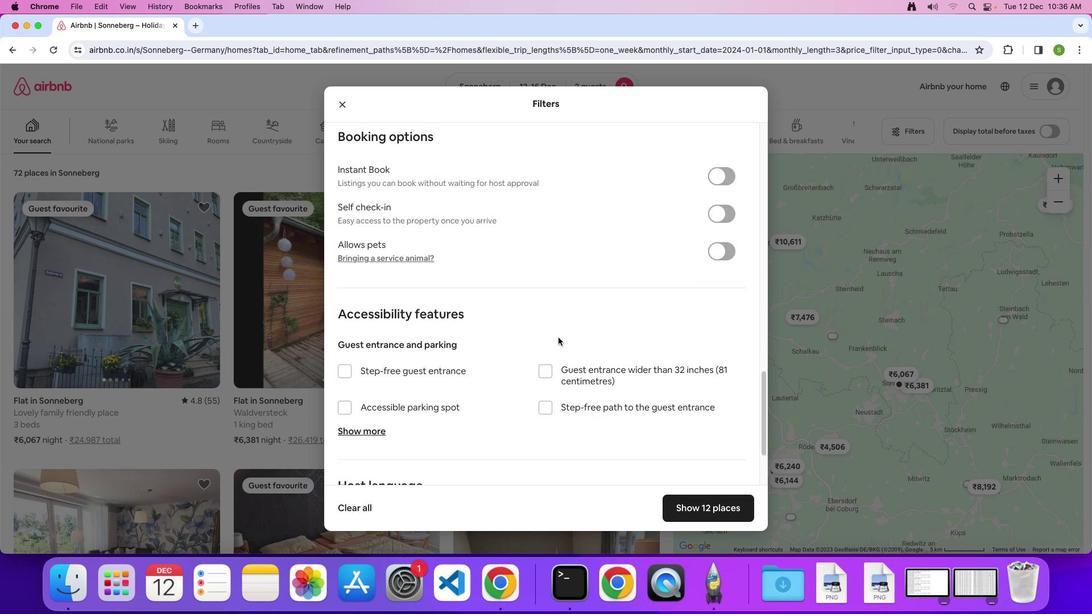 
Action: Mouse scrolled (558, 337) with delta (0, 0)
Screenshot: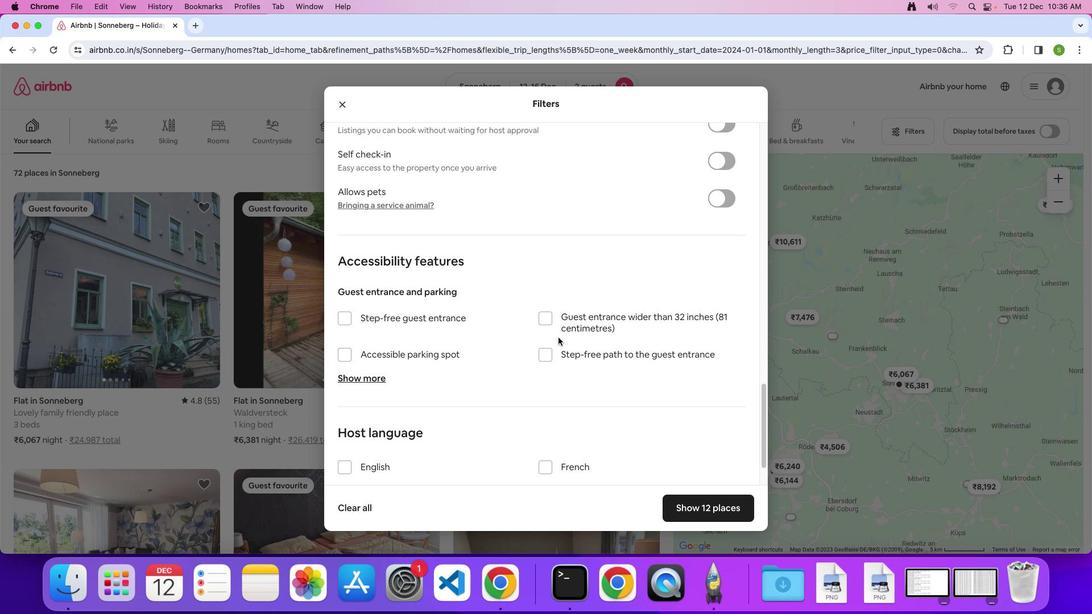 
Action: Mouse scrolled (558, 337) with delta (0, 0)
Screenshot: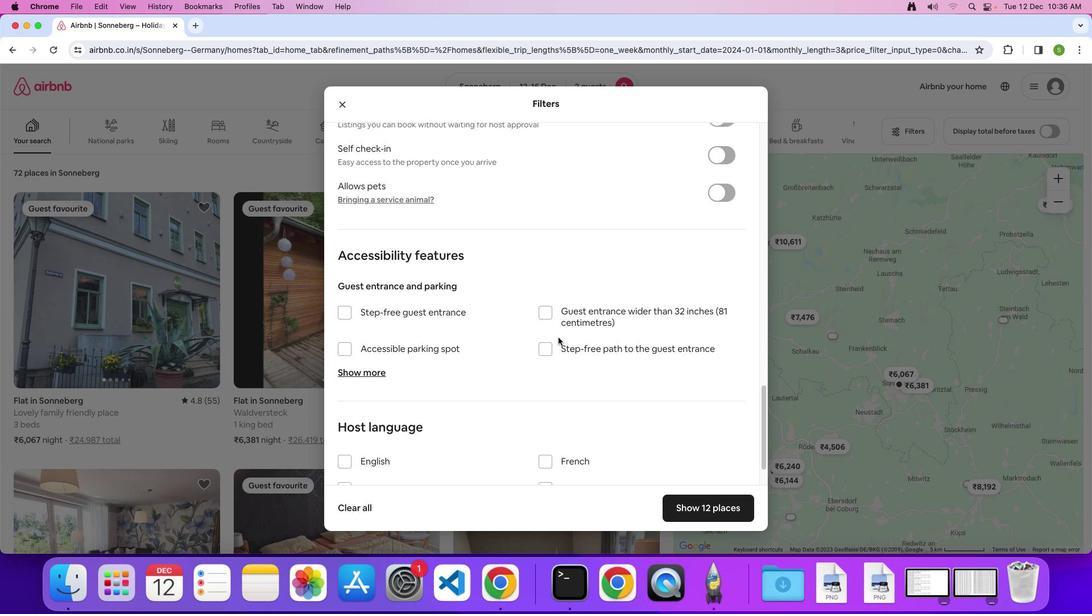 
Action: Mouse scrolled (558, 337) with delta (0, -1)
Screenshot: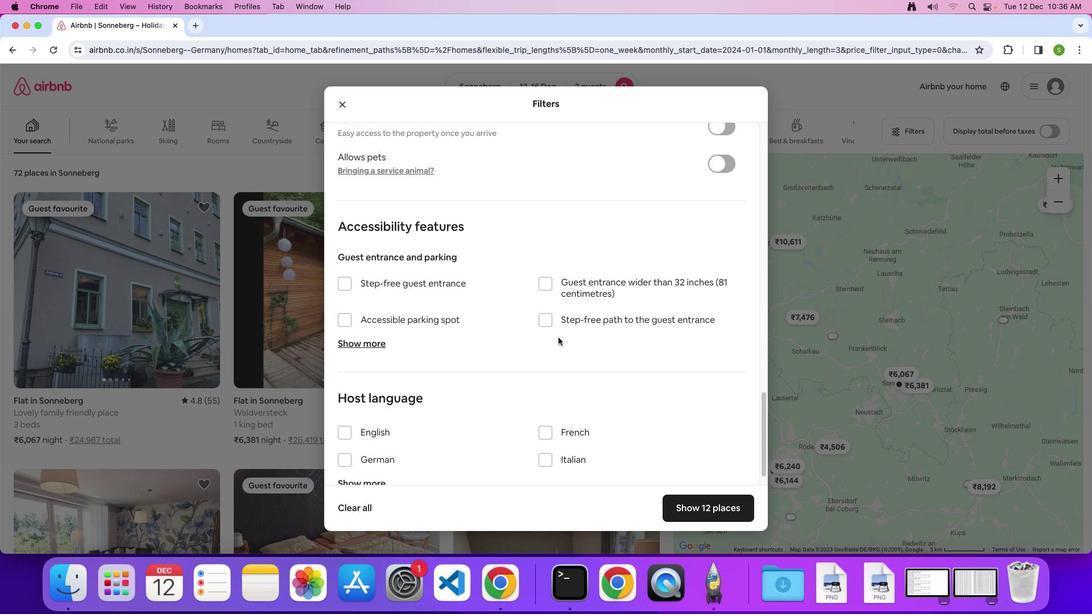 
Action: Mouse scrolled (558, 337) with delta (0, 0)
Screenshot: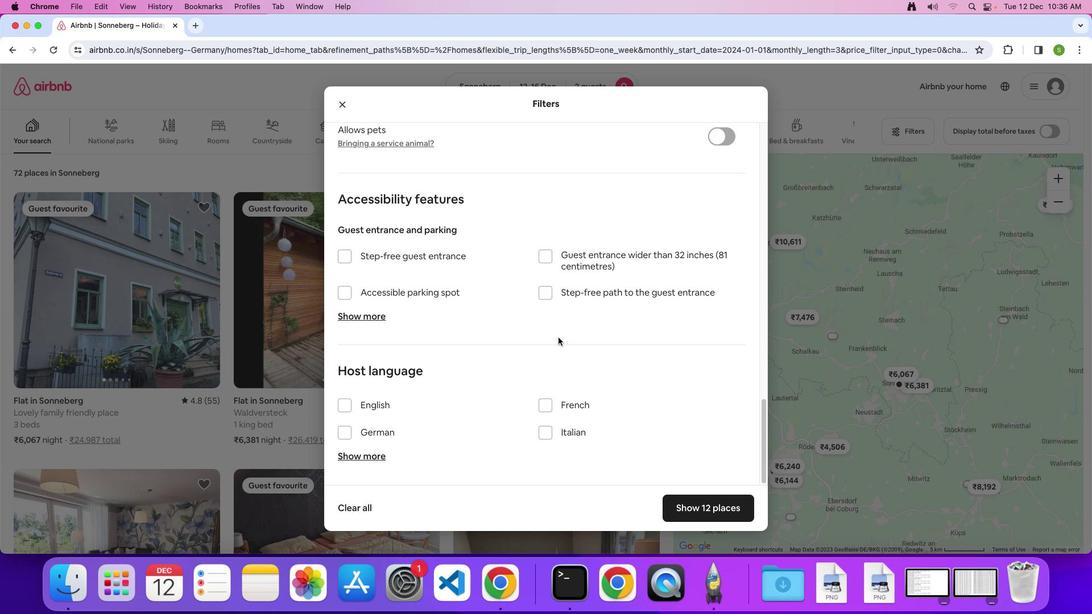 
Action: Mouse scrolled (558, 337) with delta (0, 0)
Screenshot: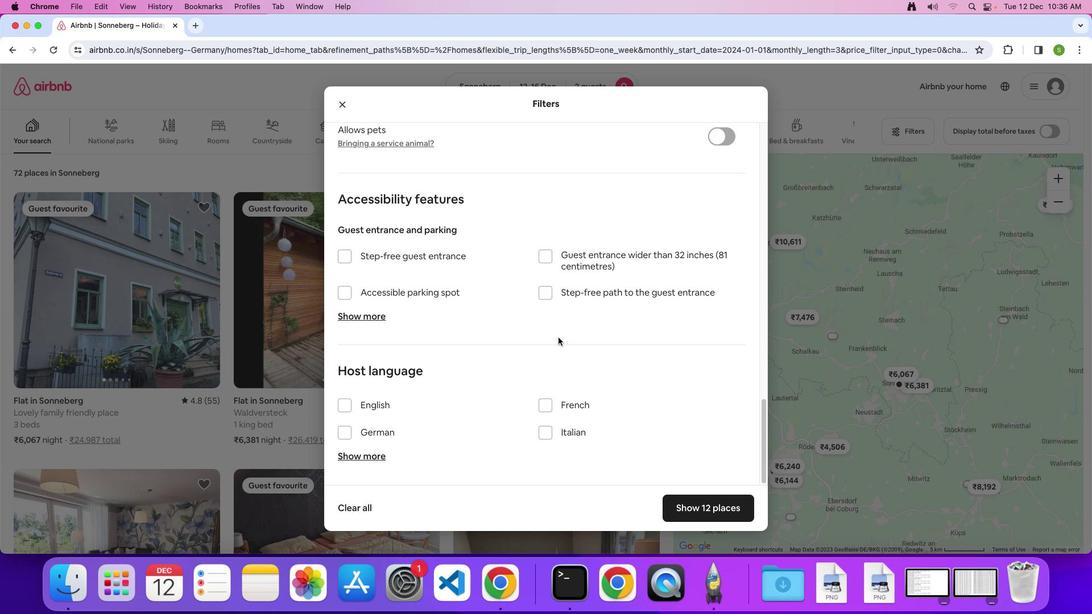 
Action: Mouse scrolled (558, 337) with delta (0, -1)
Screenshot: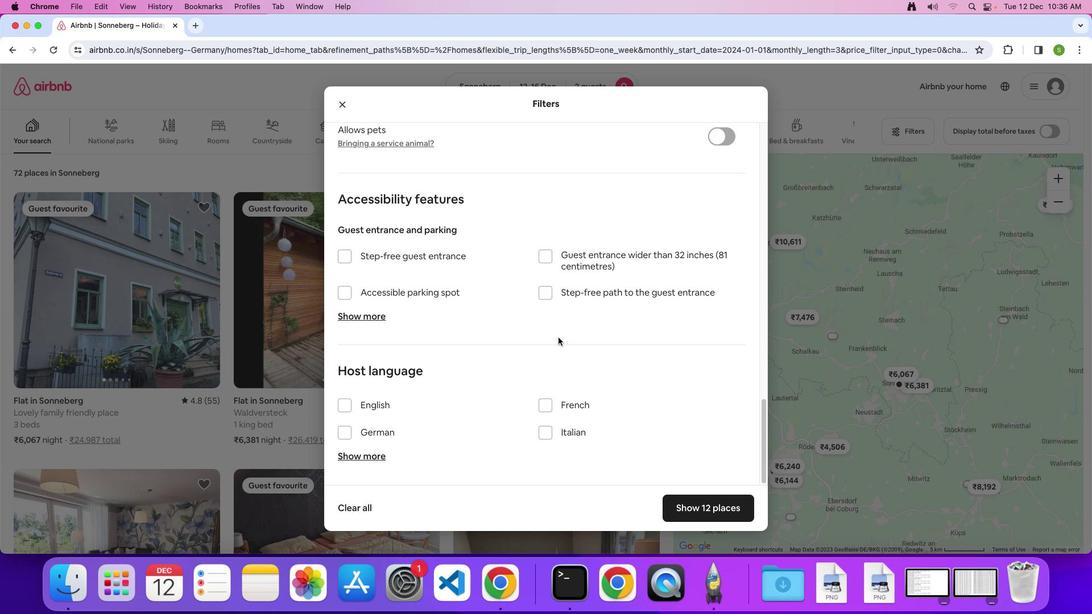 
Action: Mouse moved to (695, 508)
Screenshot: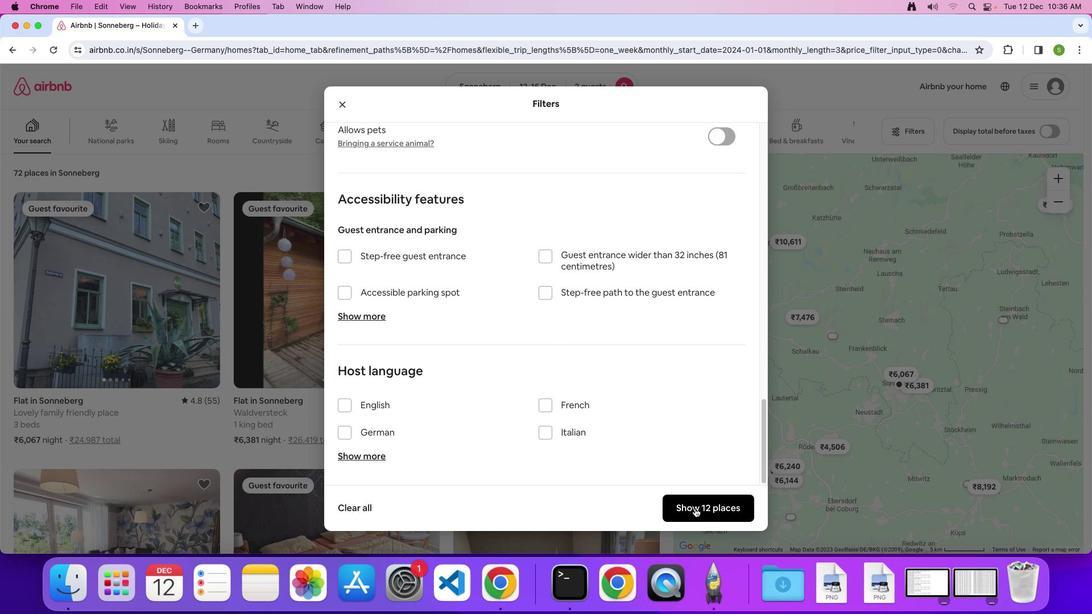 
Action: Mouse pressed left at (695, 508)
Screenshot: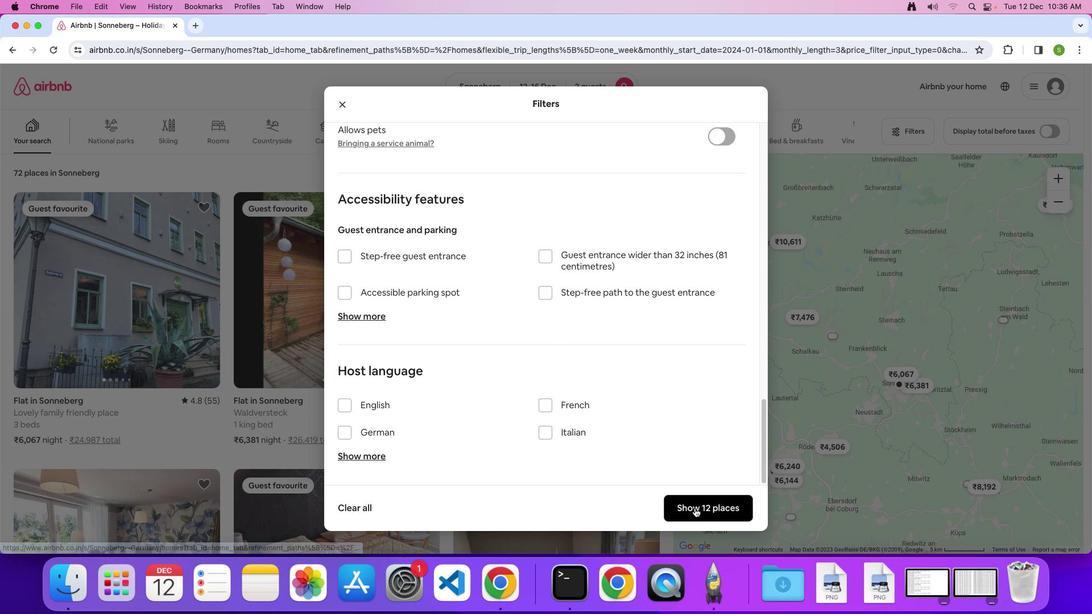 
Action: Mouse moved to (137, 265)
Screenshot: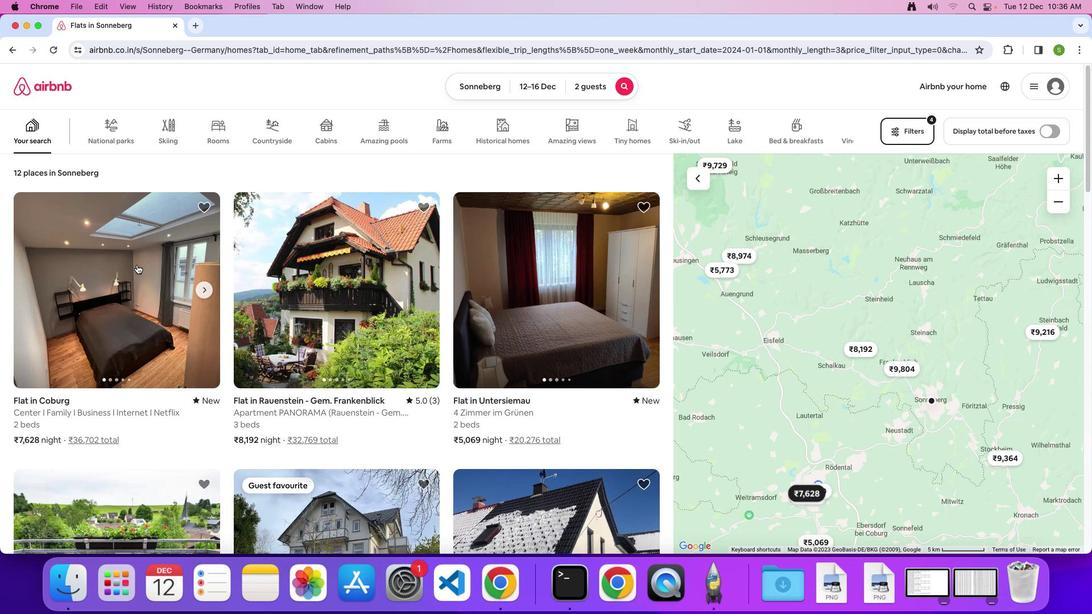
Action: Mouse pressed left at (137, 265)
Screenshot: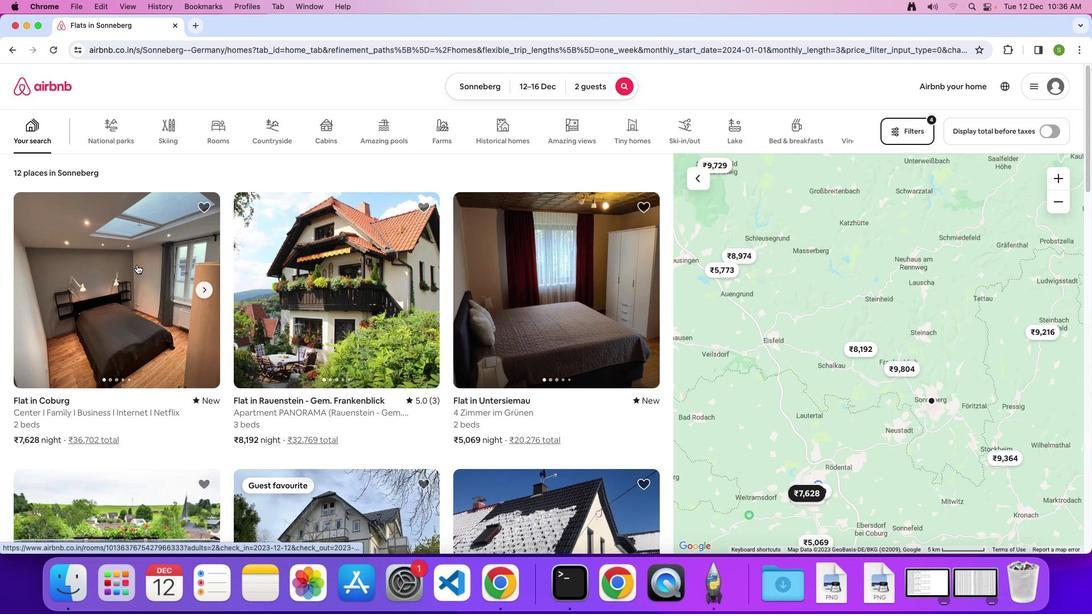 
Action: Mouse moved to (363, 269)
Screenshot: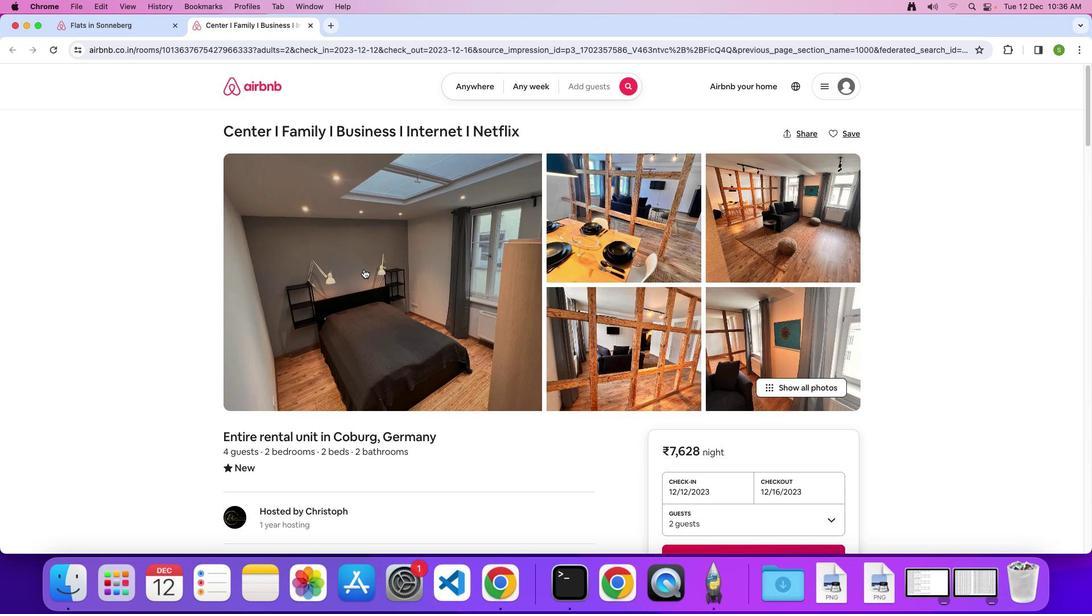 
Action: Mouse pressed left at (363, 269)
Screenshot: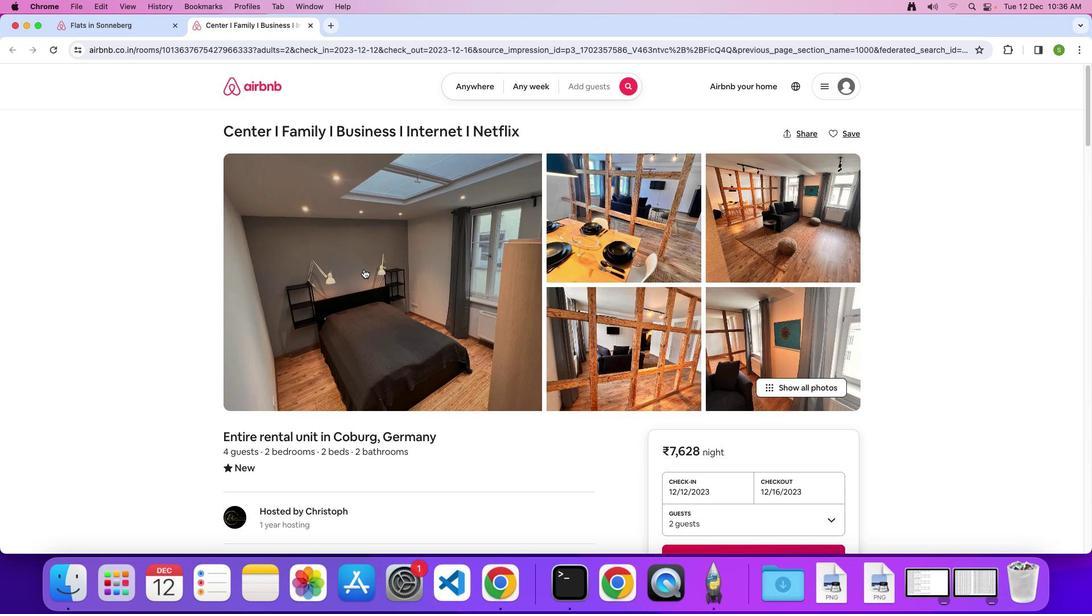 
Action: Mouse moved to (481, 364)
Screenshot: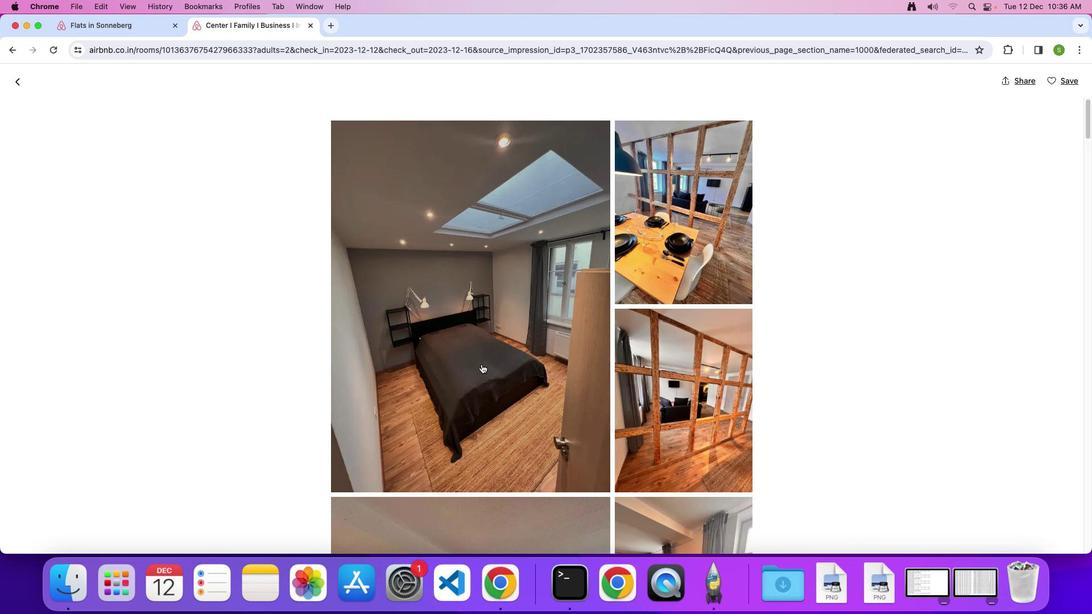 
Action: Mouse scrolled (481, 364) with delta (0, 0)
Screenshot: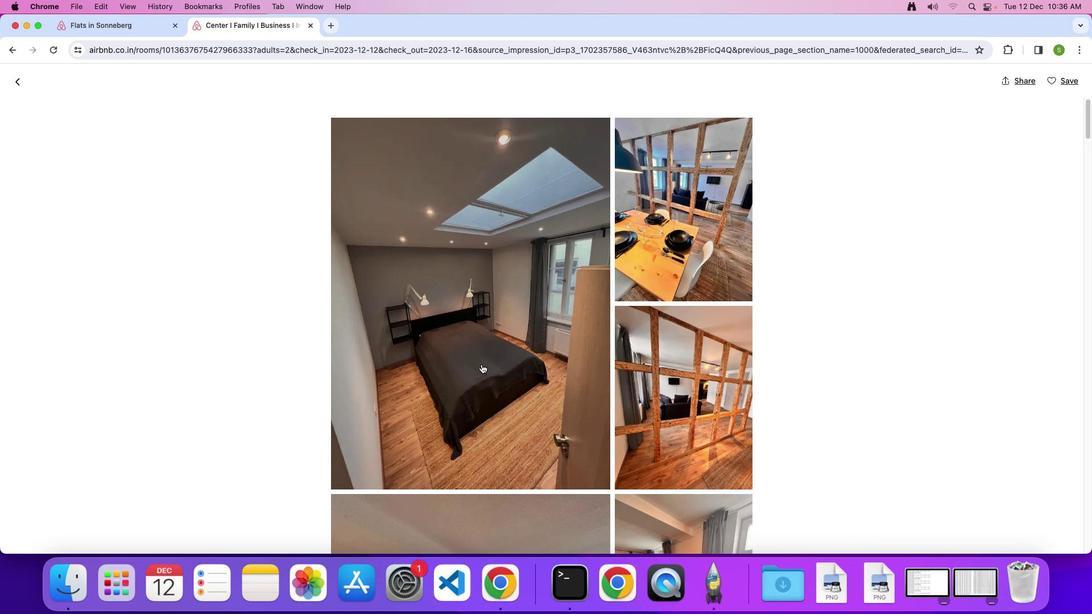 
Action: Mouse scrolled (481, 364) with delta (0, 0)
Screenshot: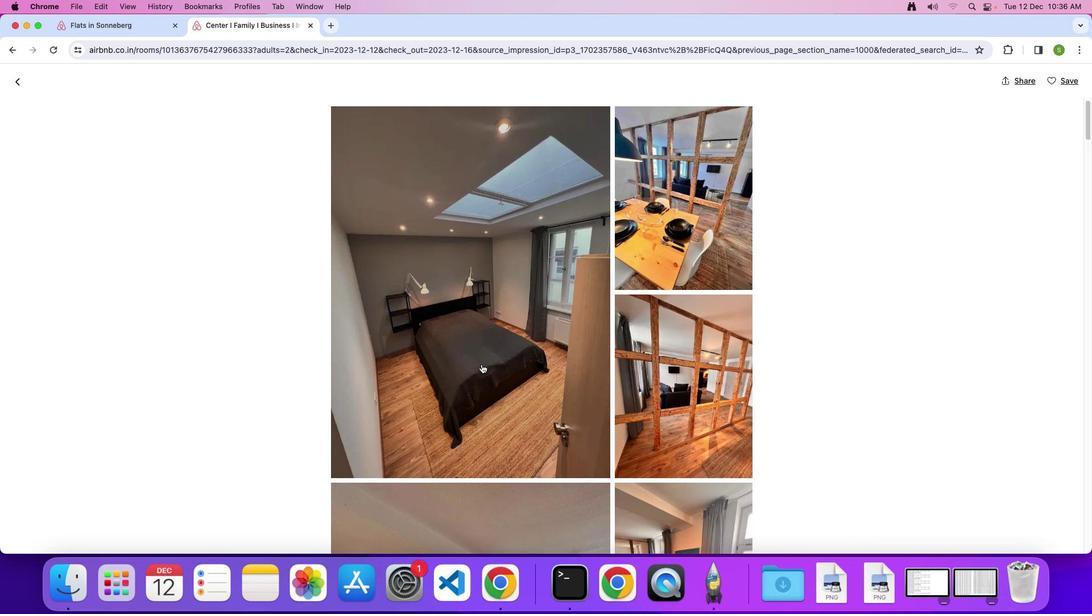 
Action: Mouse scrolled (481, 364) with delta (0, -1)
Screenshot: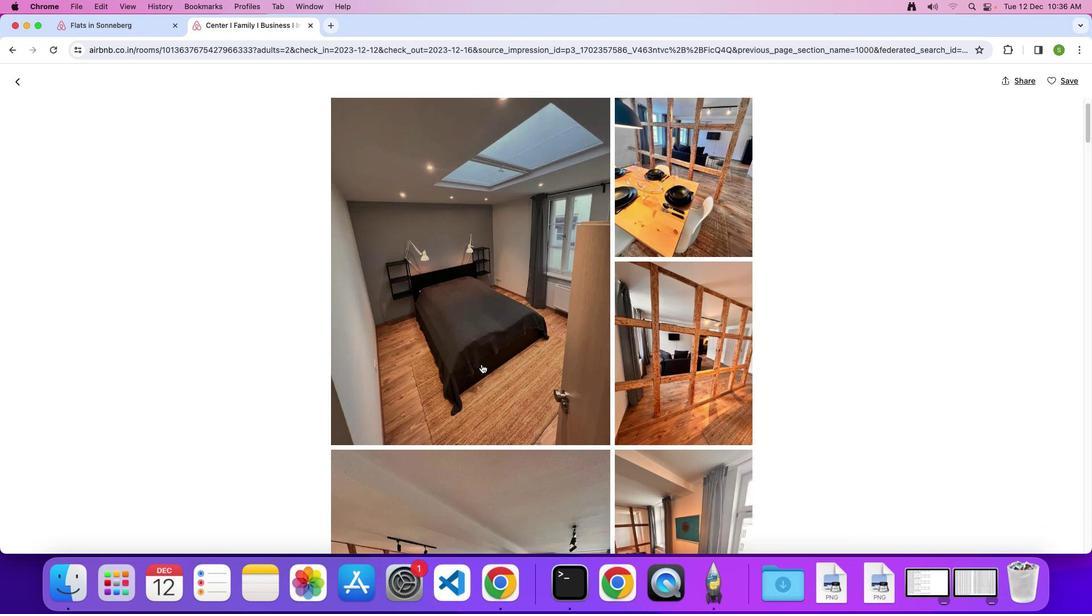 
Action: Mouse scrolled (481, 364) with delta (0, 0)
Screenshot: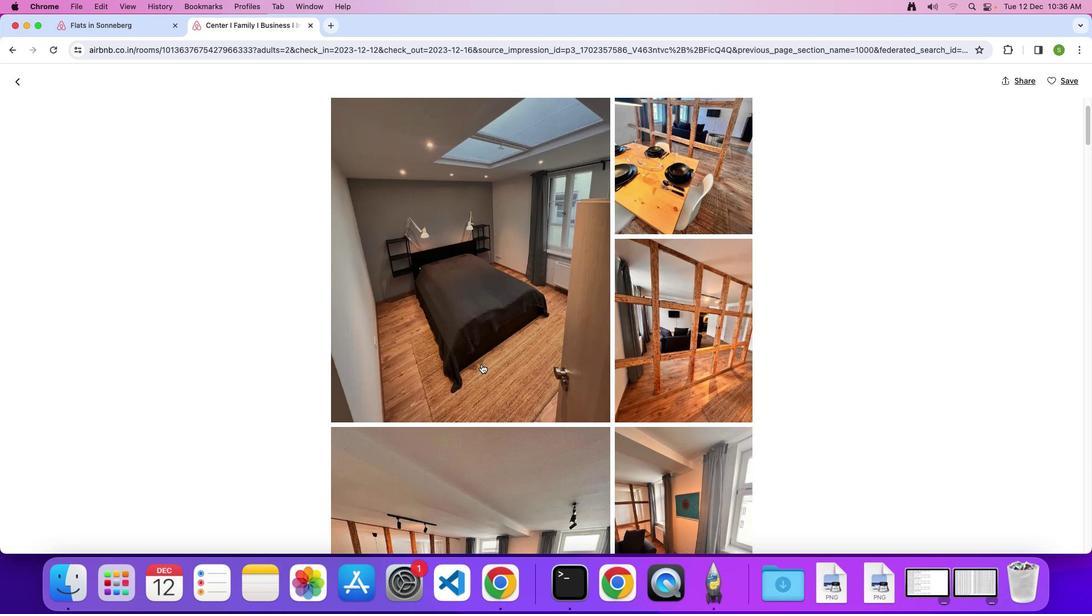 
Action: Mouse scrolled (481, 364) with delta (0, 0)
Screenshot: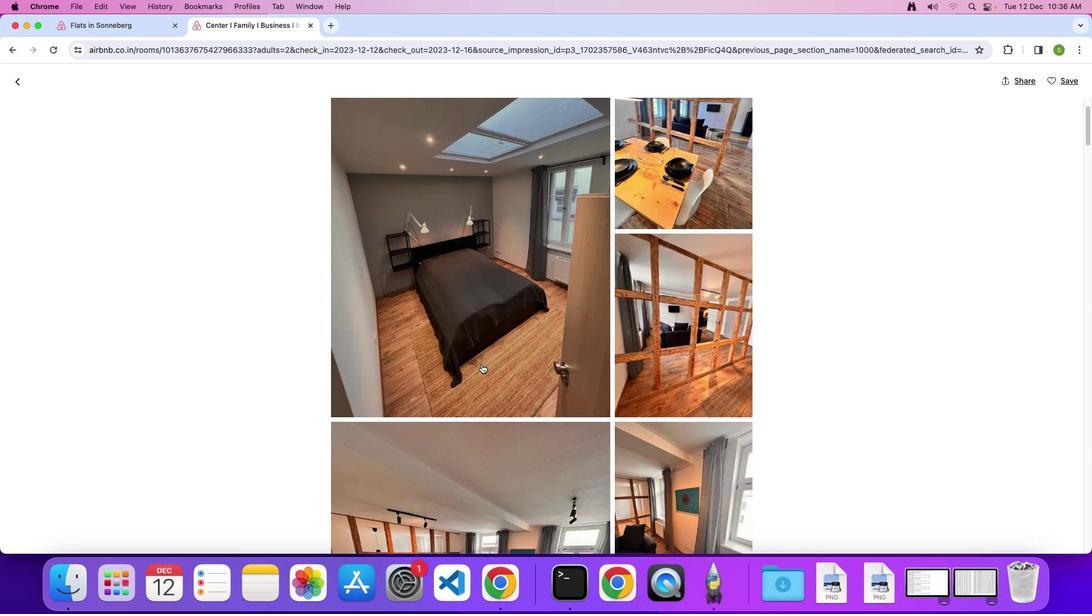 
Action: Mouse scrolled (481, 364) with delta (0, 0)
Screenshot: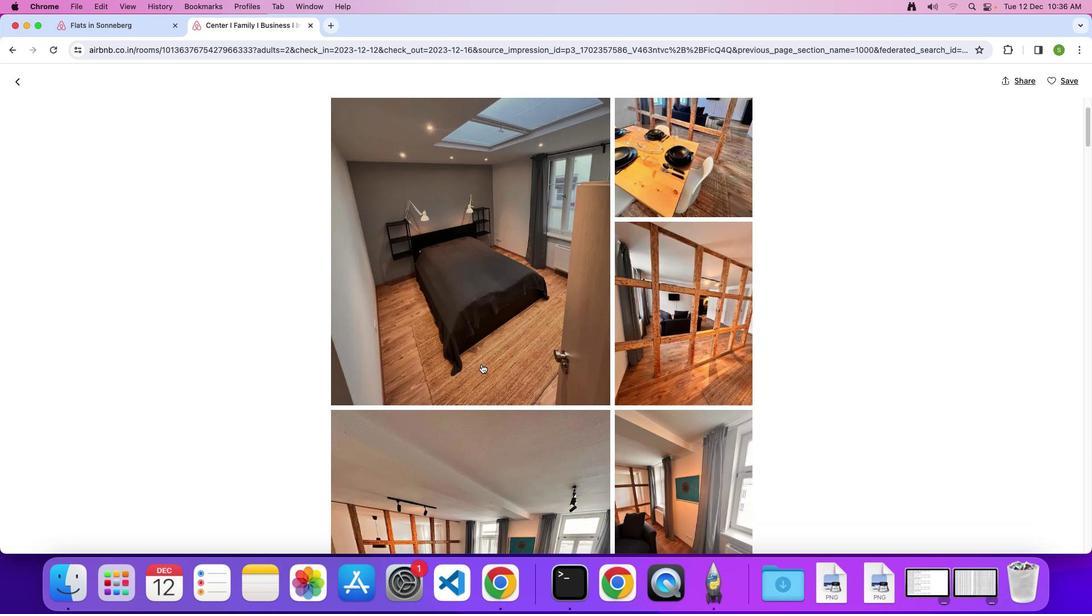 
Action: Mouse scrolled (481, 364) with delta (0, 0)
Screenshot: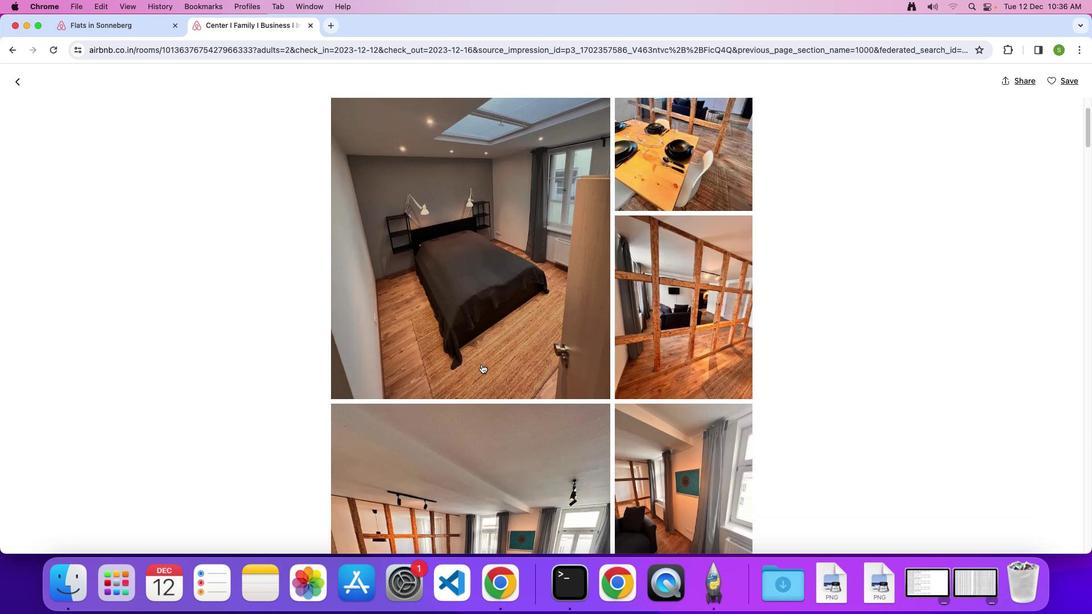 
Action: Mouse scrolled (481, 364) with delta (0, 0)
Screenshot: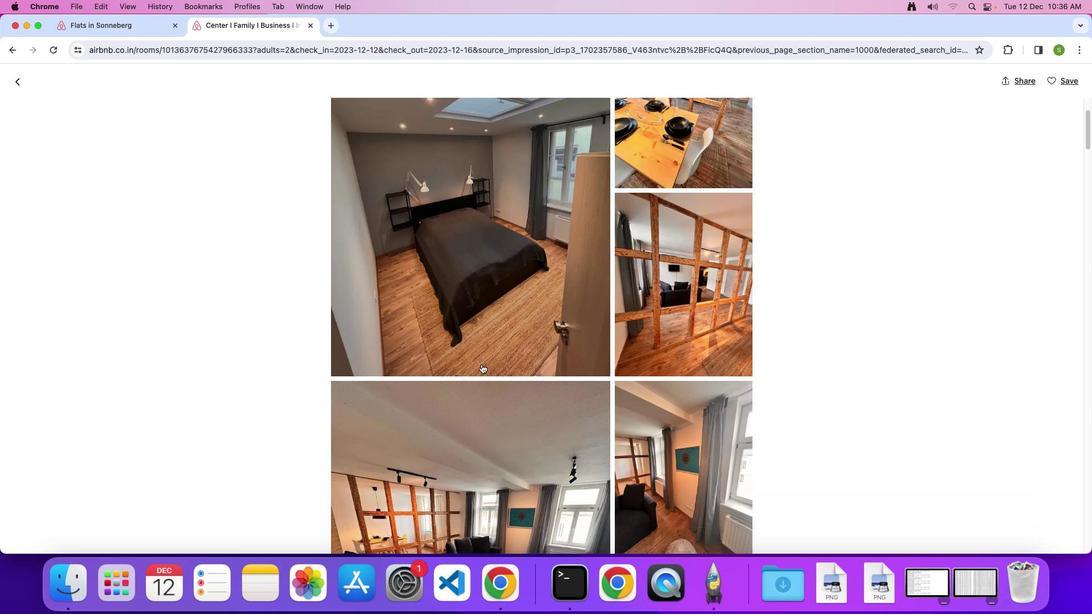 
Action: Mouse scrolled (481, 364) with delta (0, 0)
Screenshot: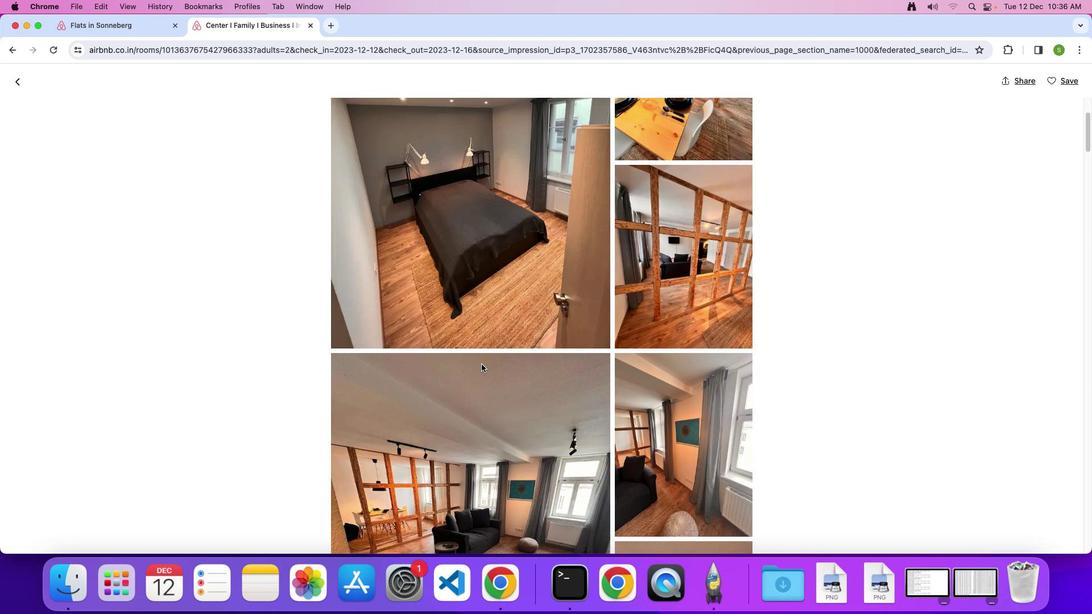 
Action: Mouse scrolled (481, 364) with delta (0, 0)
Screenshot: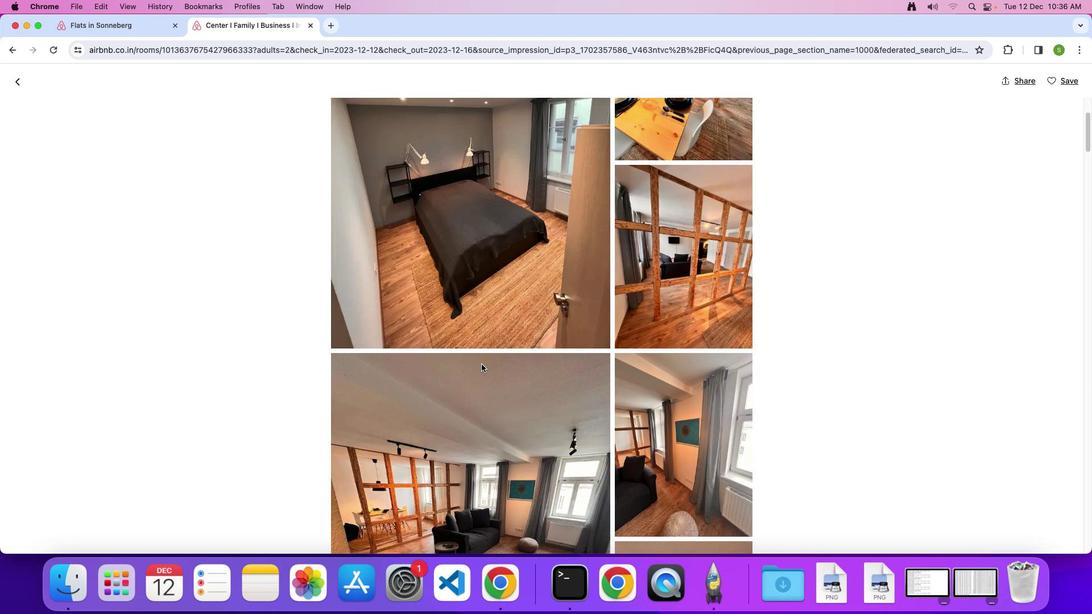 
Action: Mouse scrolled (481, 364) with delta (0, 0)
Screenshot: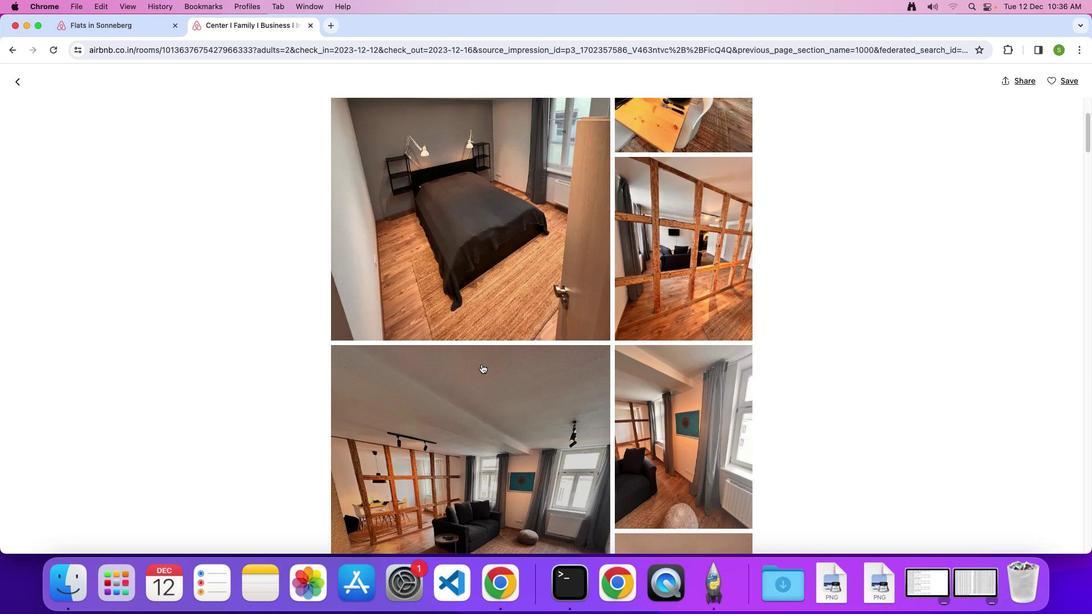 
Action: Mouse scrolled (481, 364) with delta (0, 0)
Screenshot: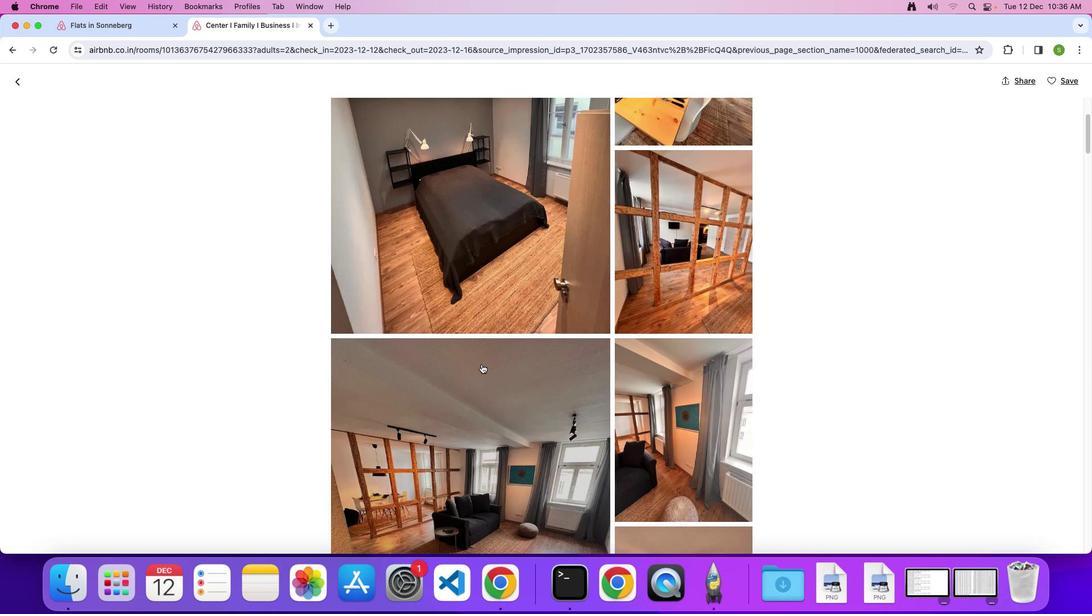 
Action: Mouse scrolled (481, 364) with delta (0, 0)
Screenshot: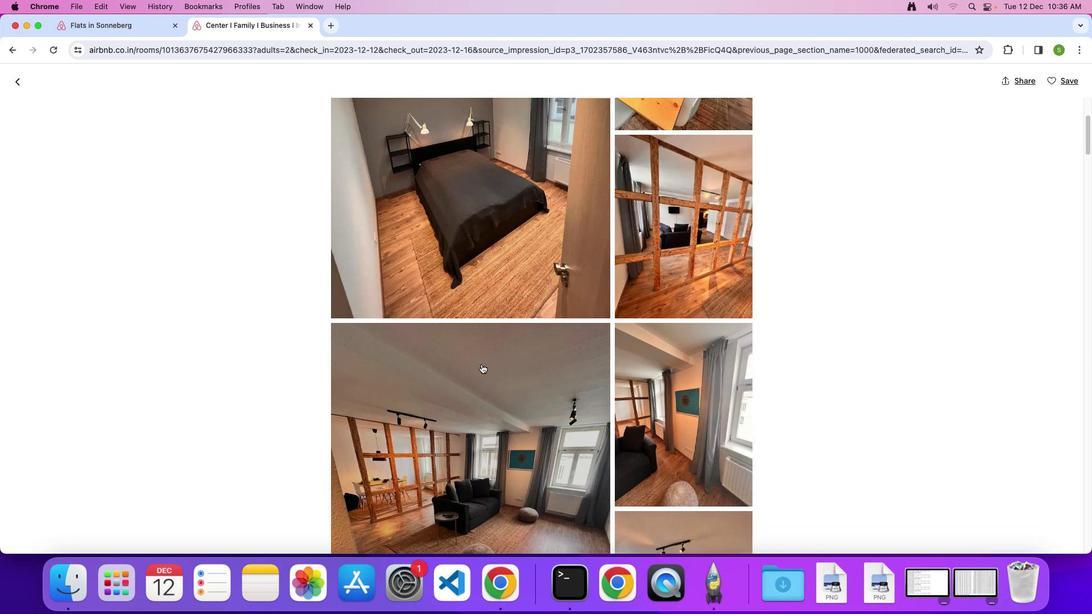 
Action: Mouse scrolled (481, 364) with delta (0, 0)
Screenshot: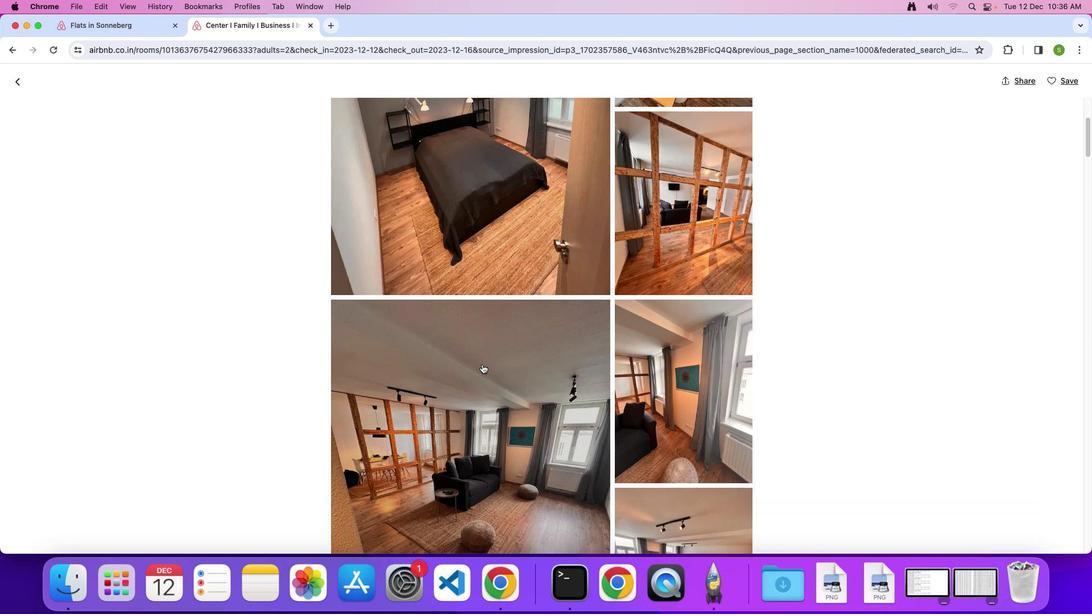 
Action: Mouse scrolled (481, 364) with delta (0, 0)
Screenshot: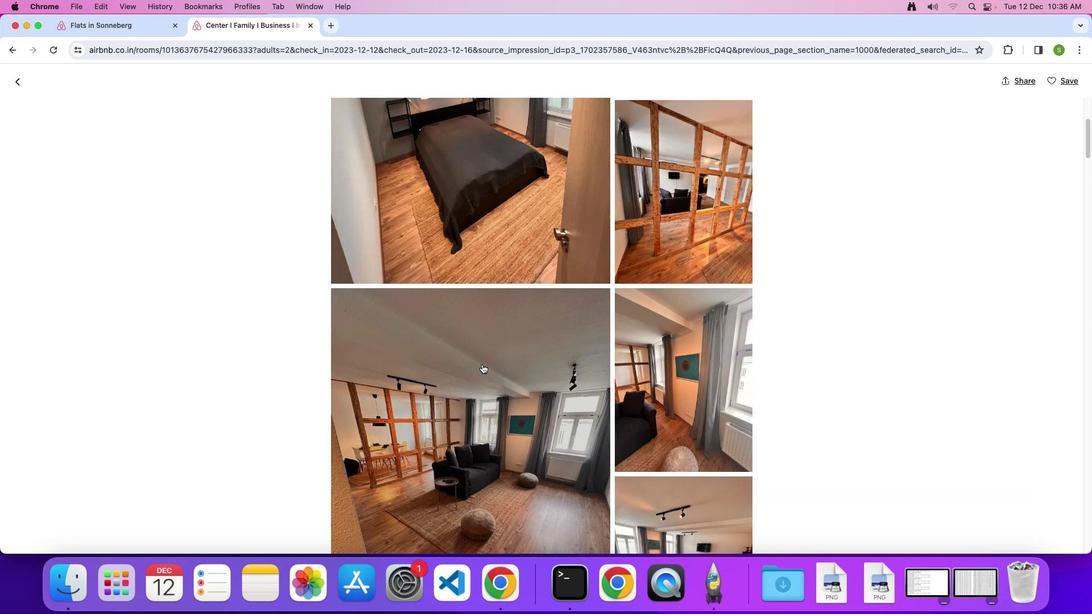 
Action: Mouse moved to (481, 364)
Screenshot: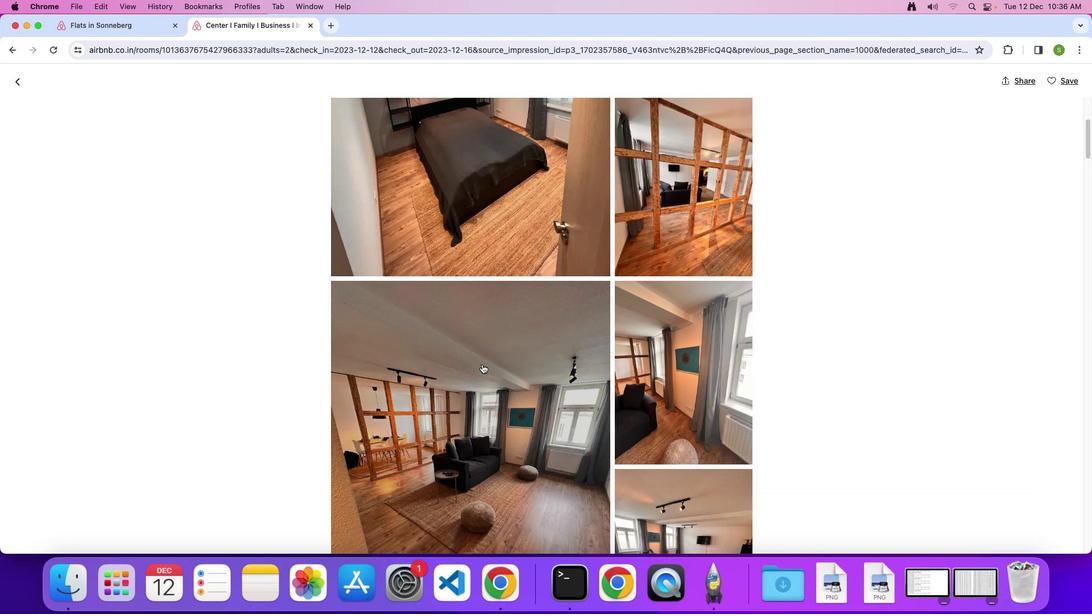 
Action: Mouse scrolled (481, 364) with delta (0, -1)
Screenshot: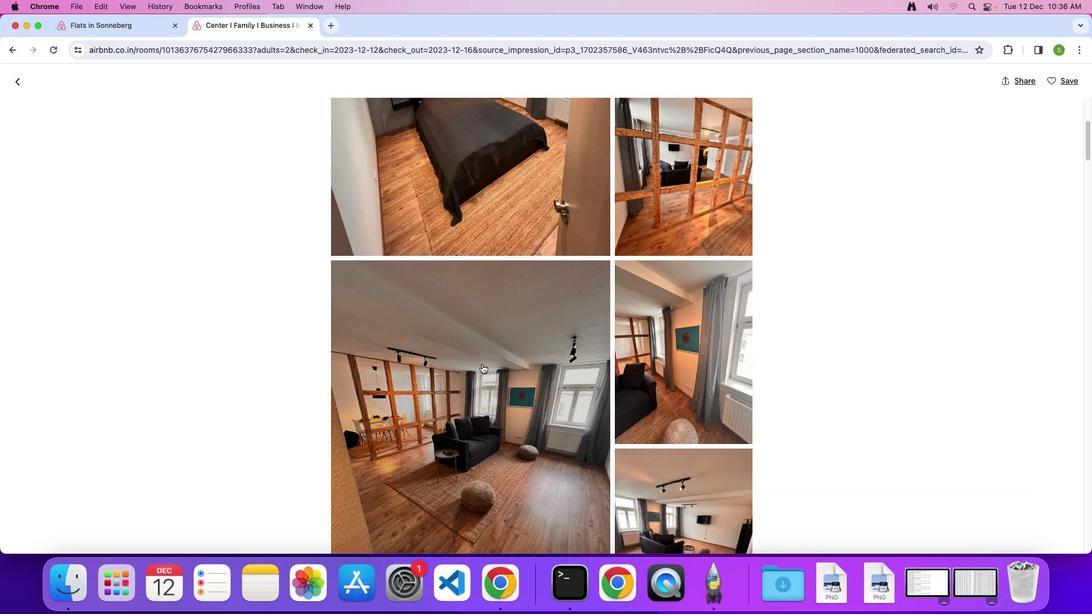 
Action: Mouse scrolled (481, 364) with delta (0, 0)
Screenshot: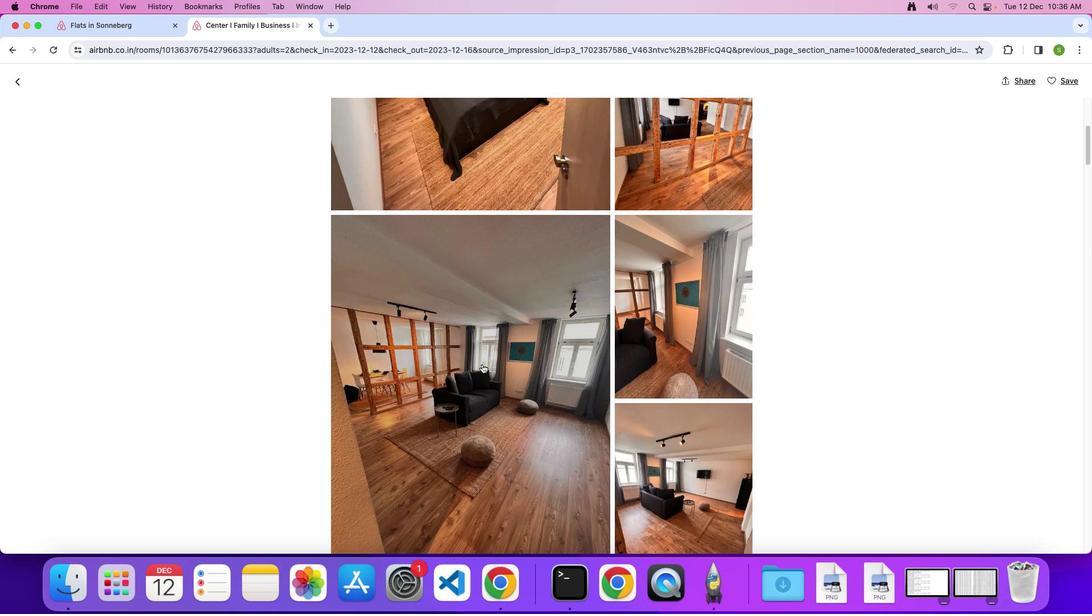 
Action: Mouse scrolled (481, 364) with delta (0, 0)
Screenshot: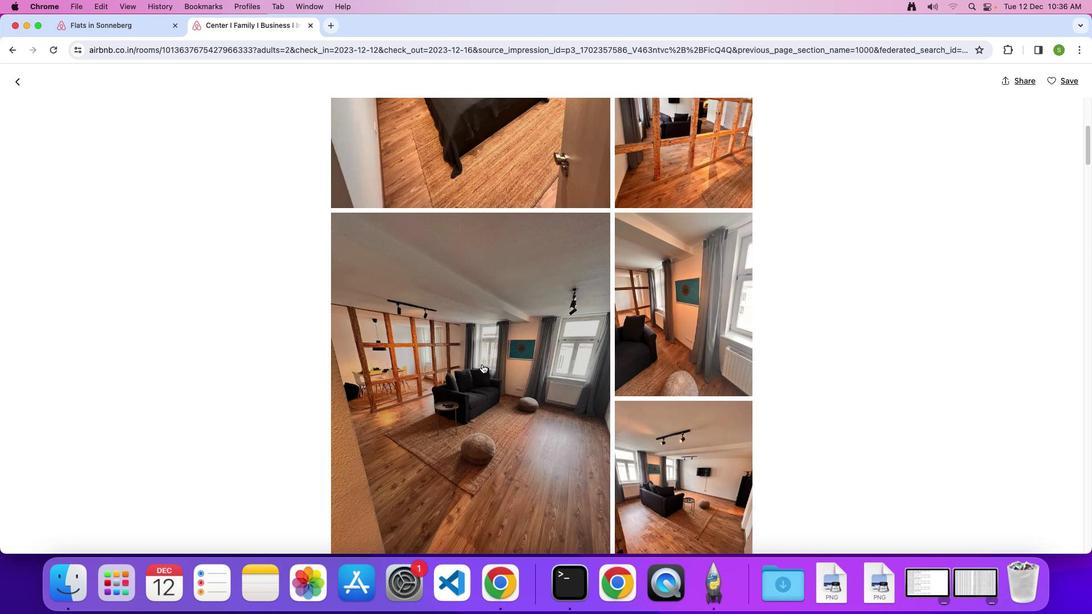 
Action: Mouse scrolled (481, 364) with delta (0, 0)
Screenshot: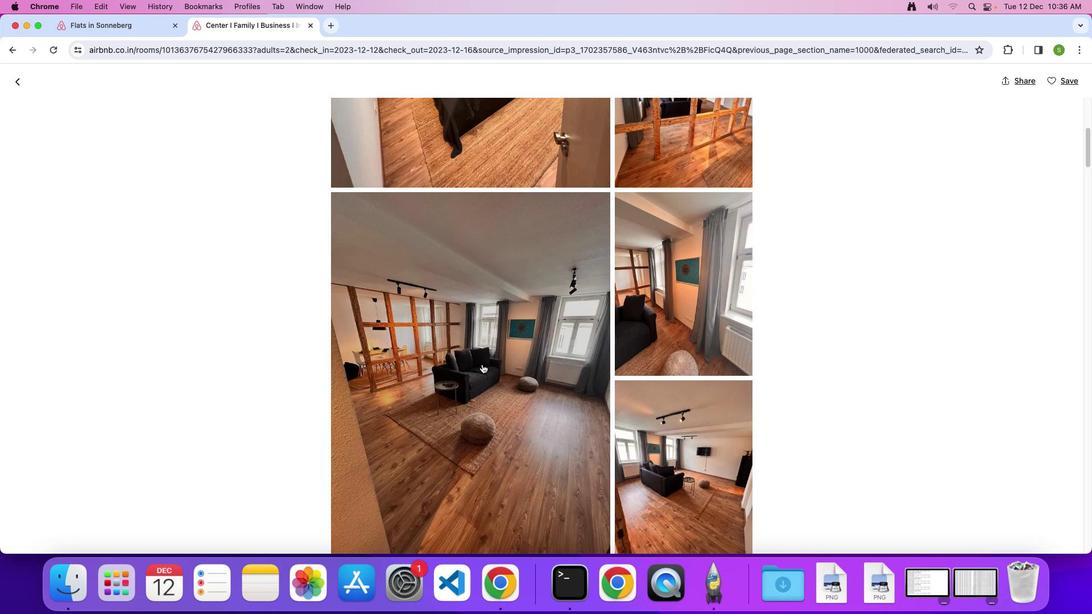 
Action: Mouse scrolled (481, 364) with delta (0, 0)
Screenshot: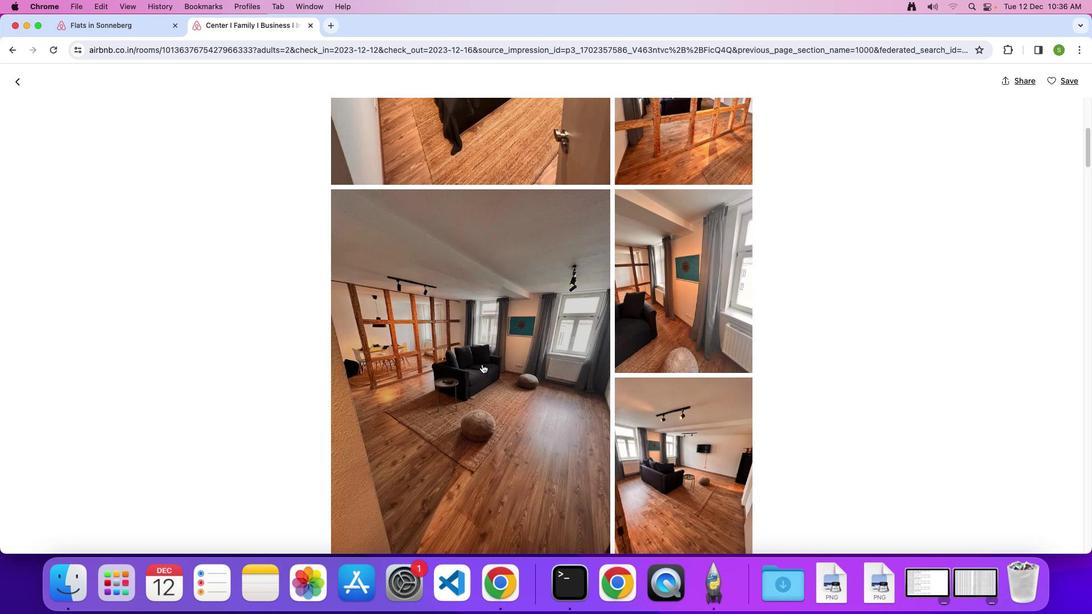 
Action: Mouse scrolled (481, 364) with delta (0, -1)
Screenshot: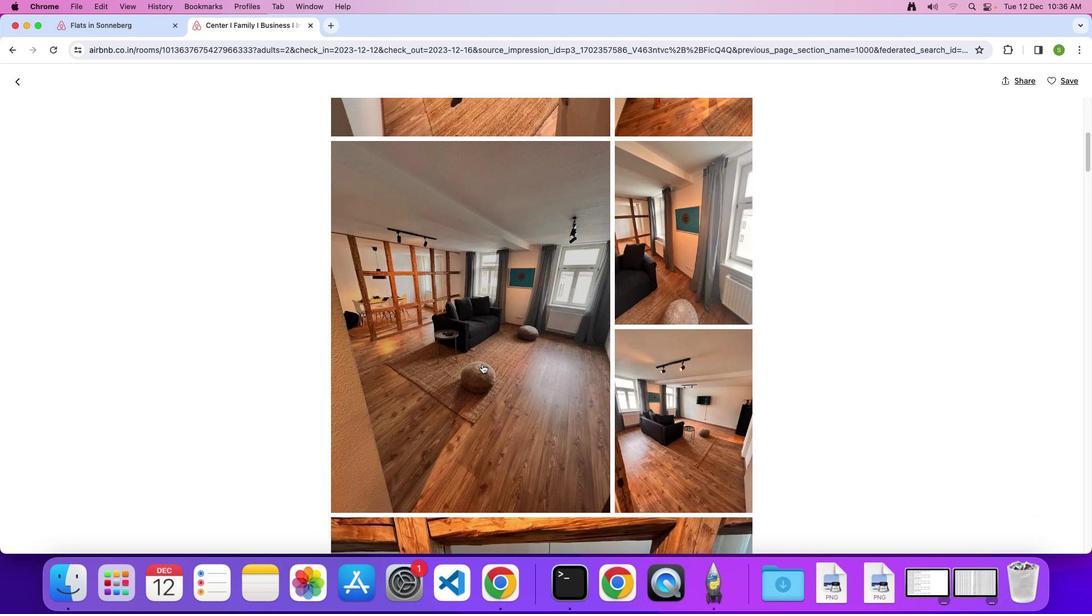 
Action: Mouse scrolled (481, 364) with delta (0, 0)
Screenshot: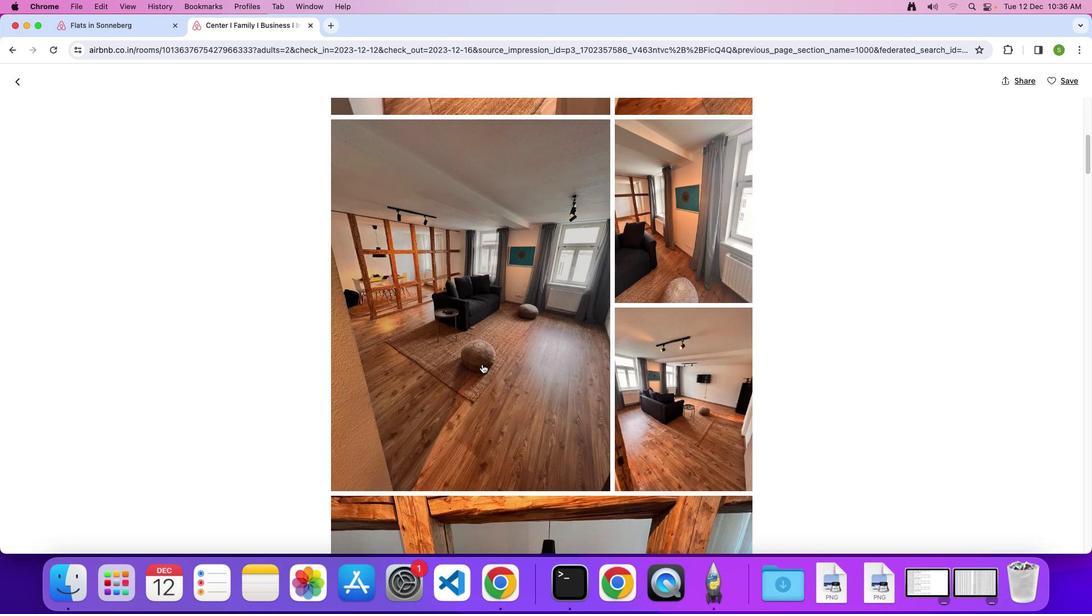 
Action: Mouse scrolled (481, 364) with delta (0, 0)
Screenshot: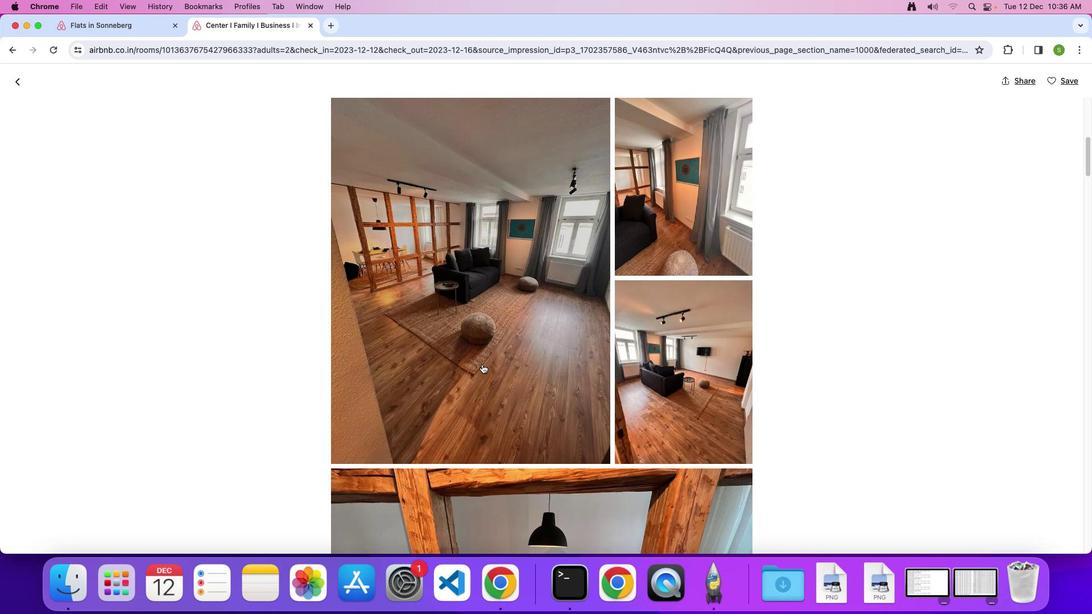 
Action: Mouse scrolled (481, 364) with delta (0, -1)
Screenshot: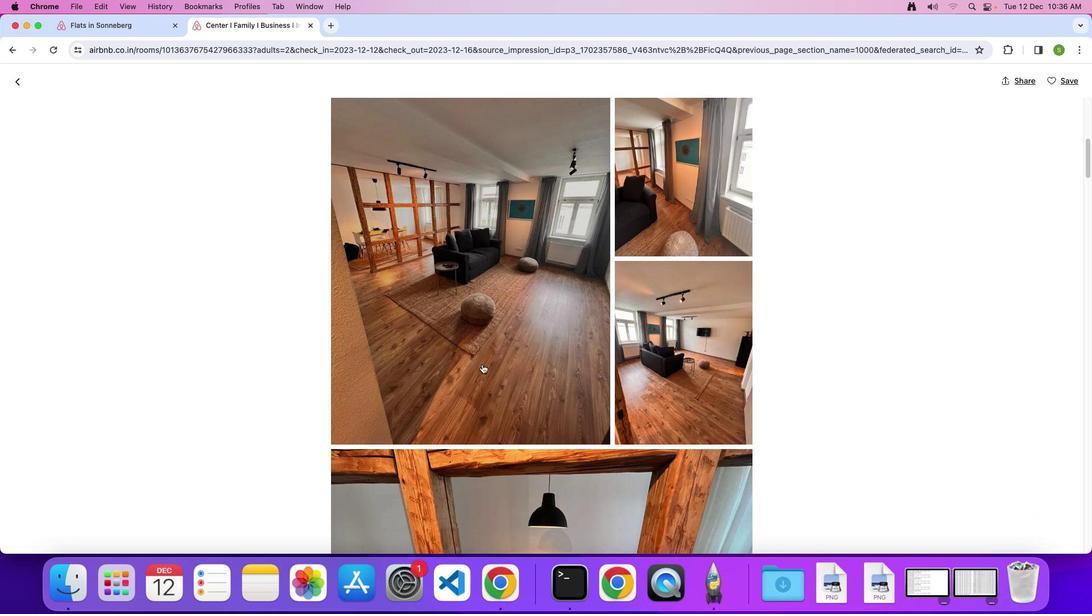 
Action: Mouse scrolled (481, 364) with delta (0, 0)
Screenshot: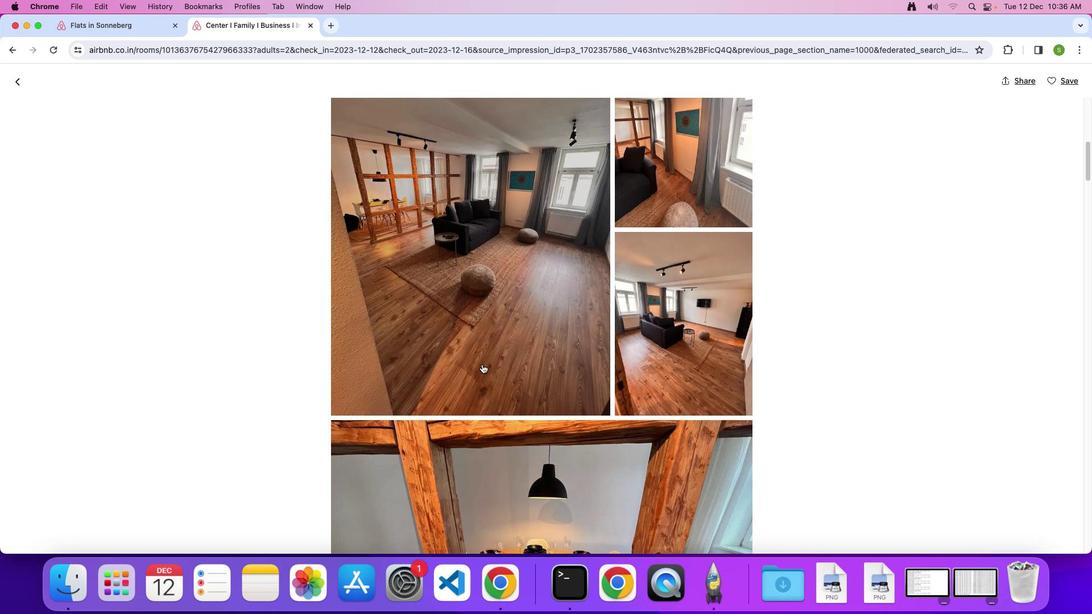 
Action: Mouse scrolled (481, 364) with delta (0, 0)
Screenshot: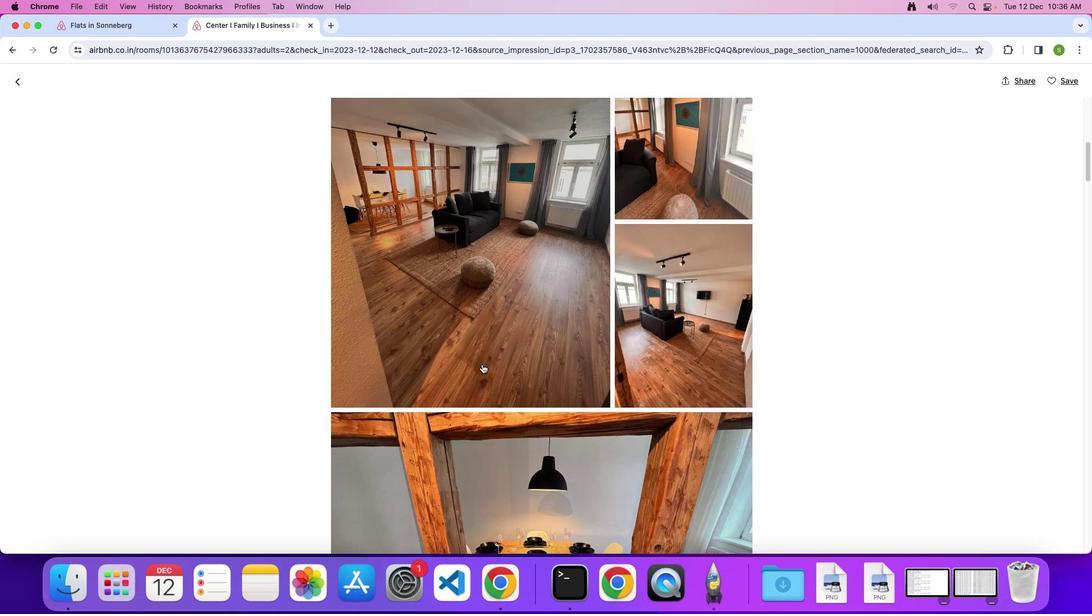 
Action: Mouse scrolled (481, 364) with delta (0, 0)
Screenshot: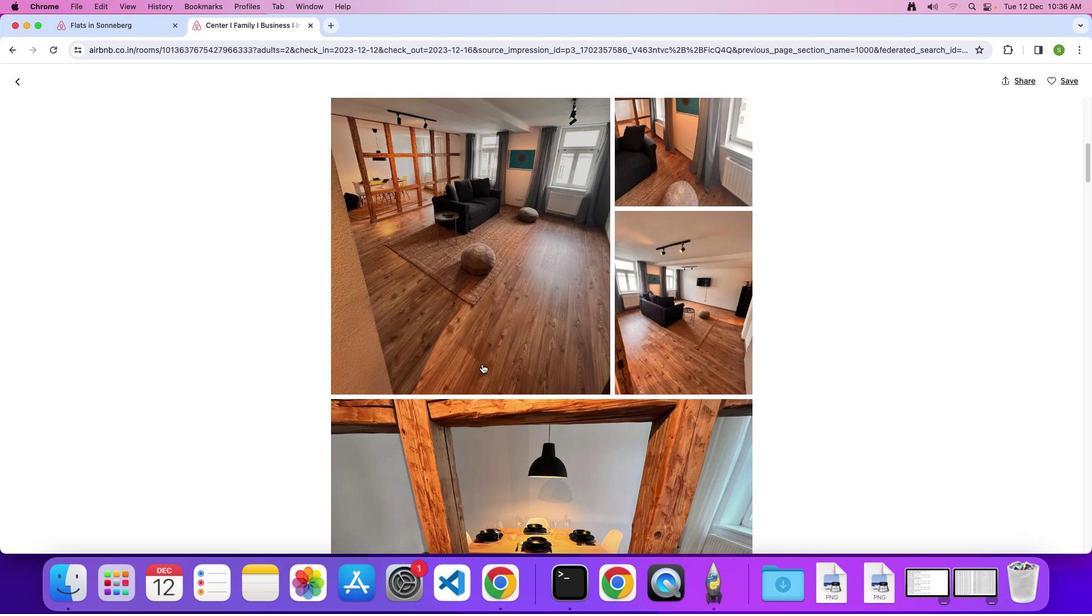 
Action: Mouse scrolled (481, 364) with delta (0, 0)
Screenshot: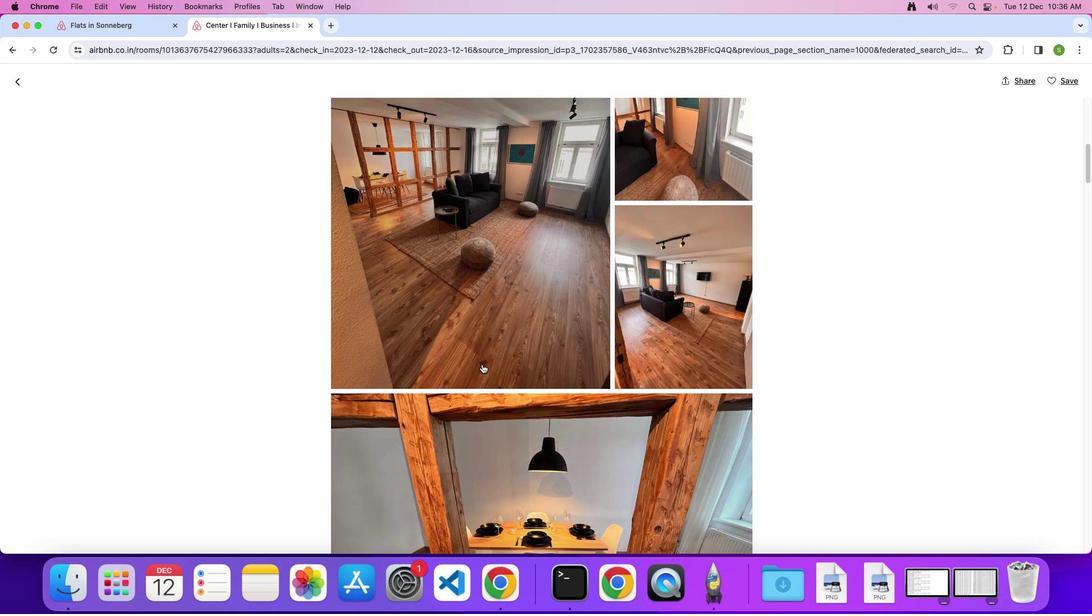 
Action: Mouse scrolled (481, 364) with delta (0, -1)
Screenshot: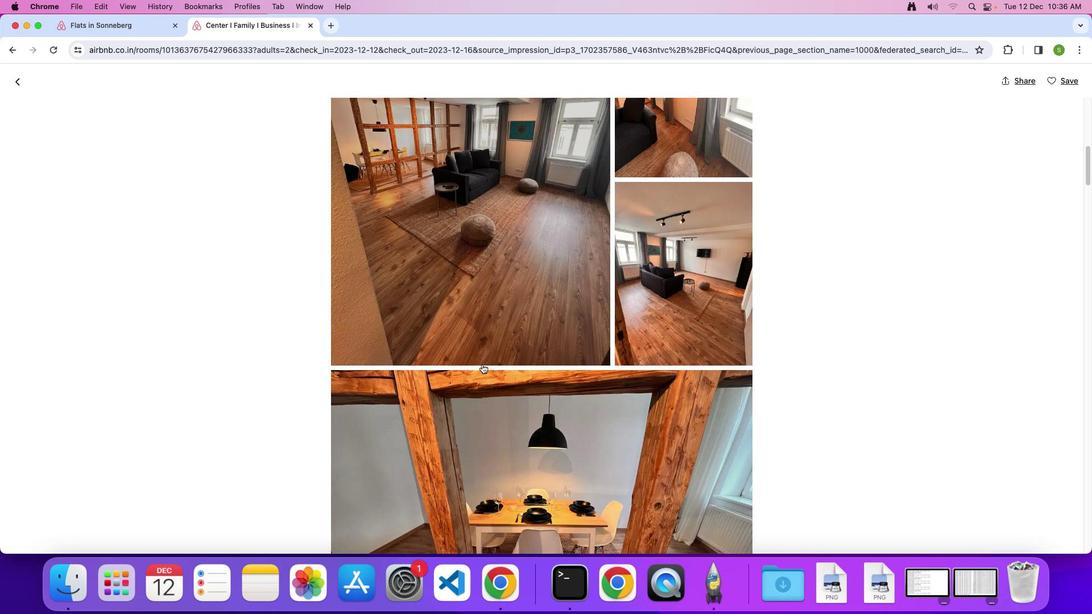 
Action: Mouse scrolled (481, 364) with delta (0, -1)
Screenshot: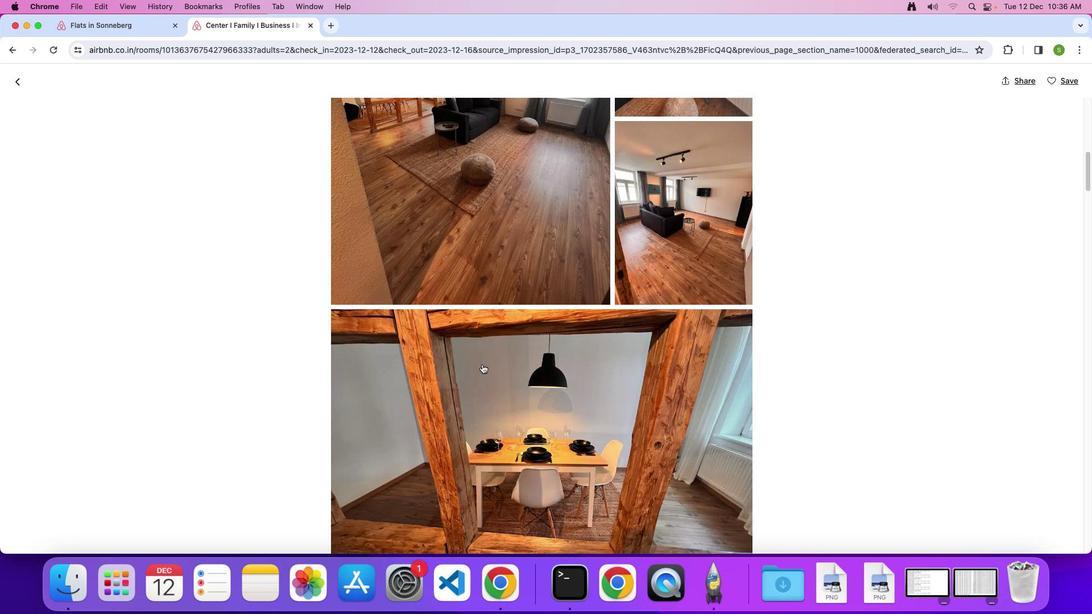 
Action: Mouse scrolled (481, 364) with delta (0, 0)
Screenshot: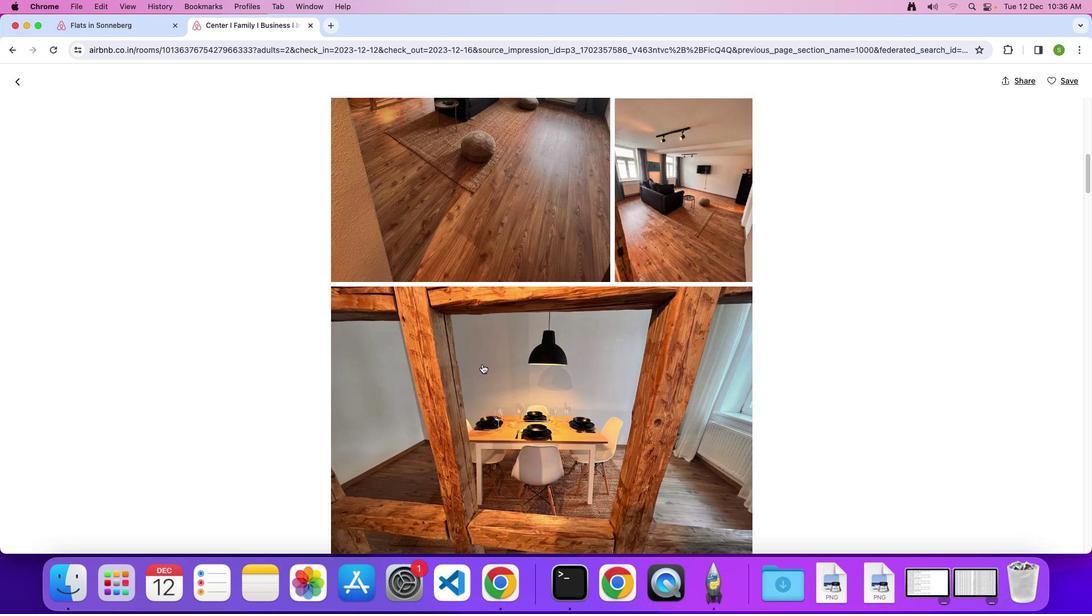
Action: Mouse scrolled (481, 364) with delta (0, 0)
Screenshot: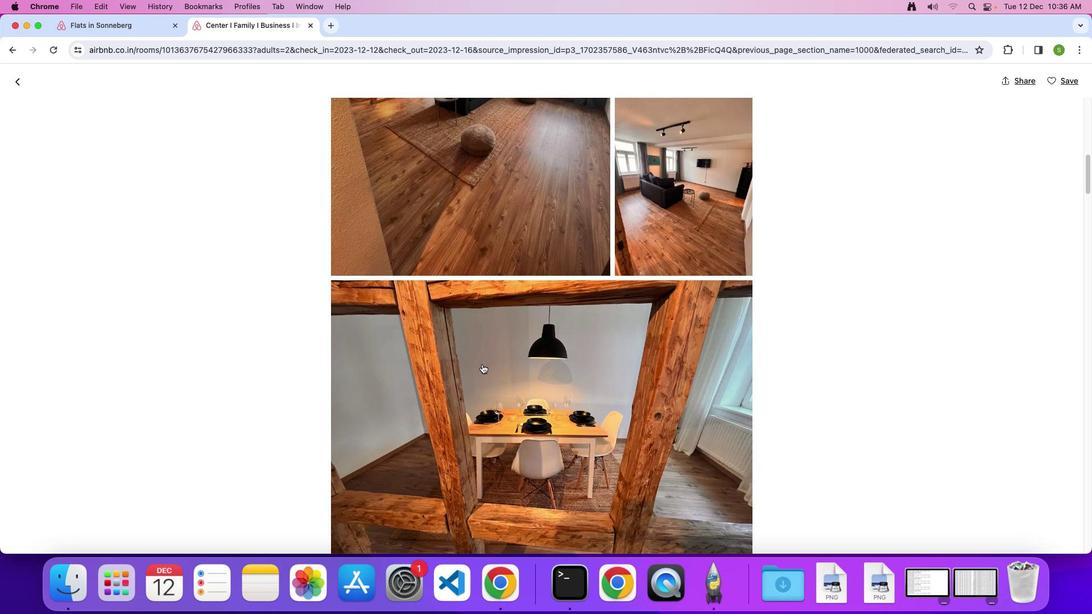 
Action: Mouse scrolled (481, 364) with delta (0, 0)
Screenshot: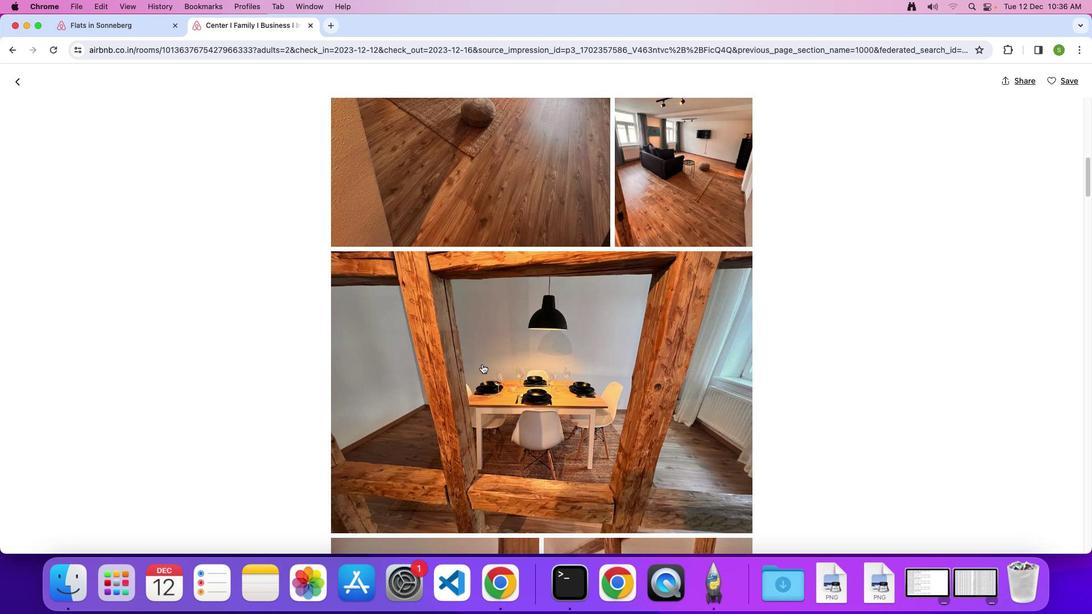 
Action: Mouse scrolled (481, 364) with delta (0, 0)
Screenshot: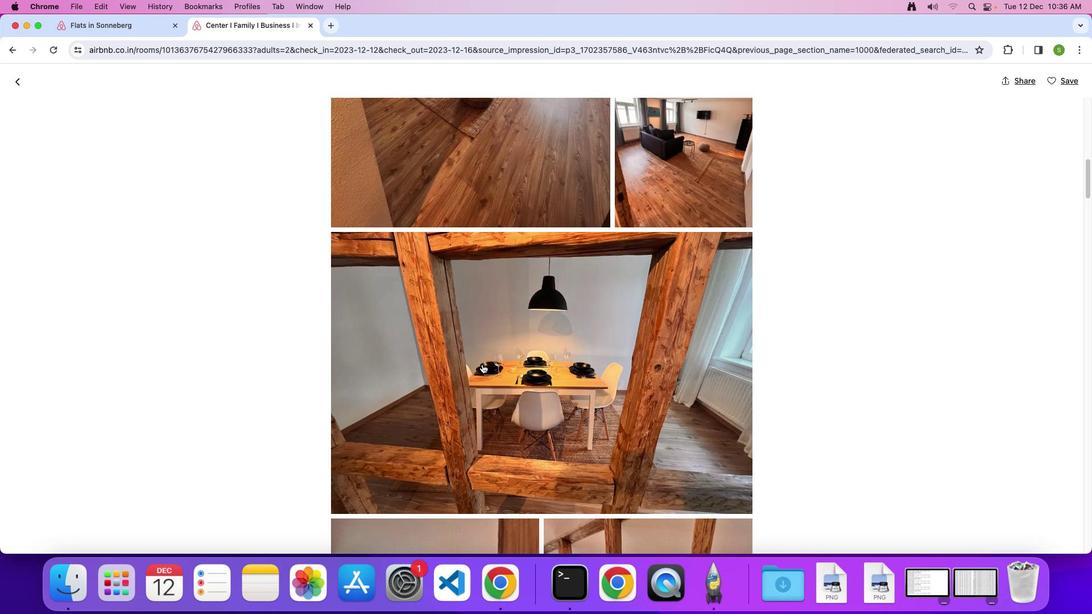 
Action: Mouse scrolled (481, 364) with delta (0, 0)
Screenshot: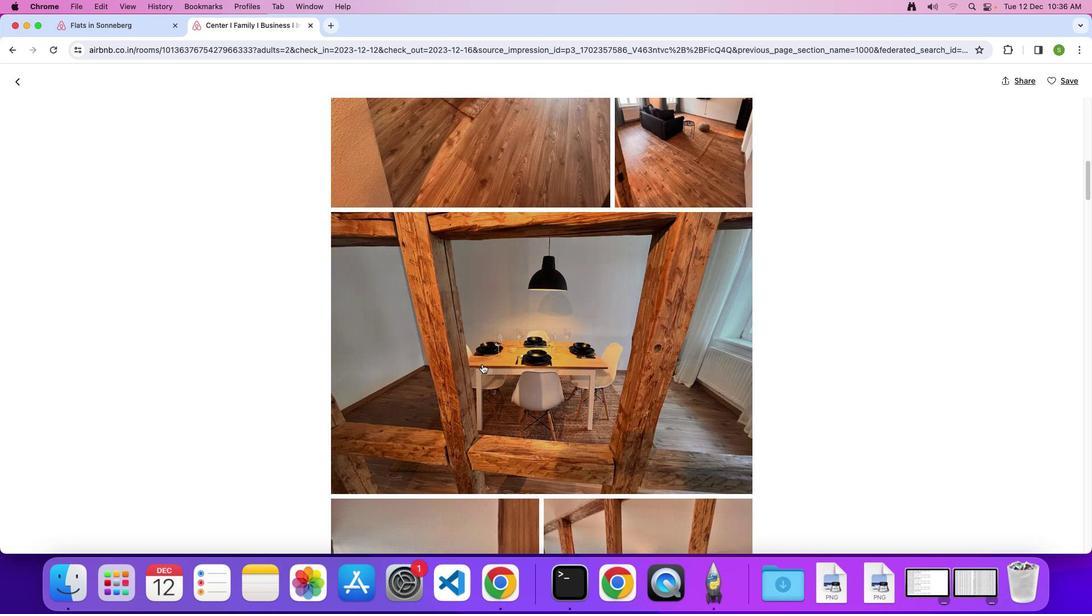 
Action: Mouse scrolled (481, 364) with delta (0, -1)
Screenshot: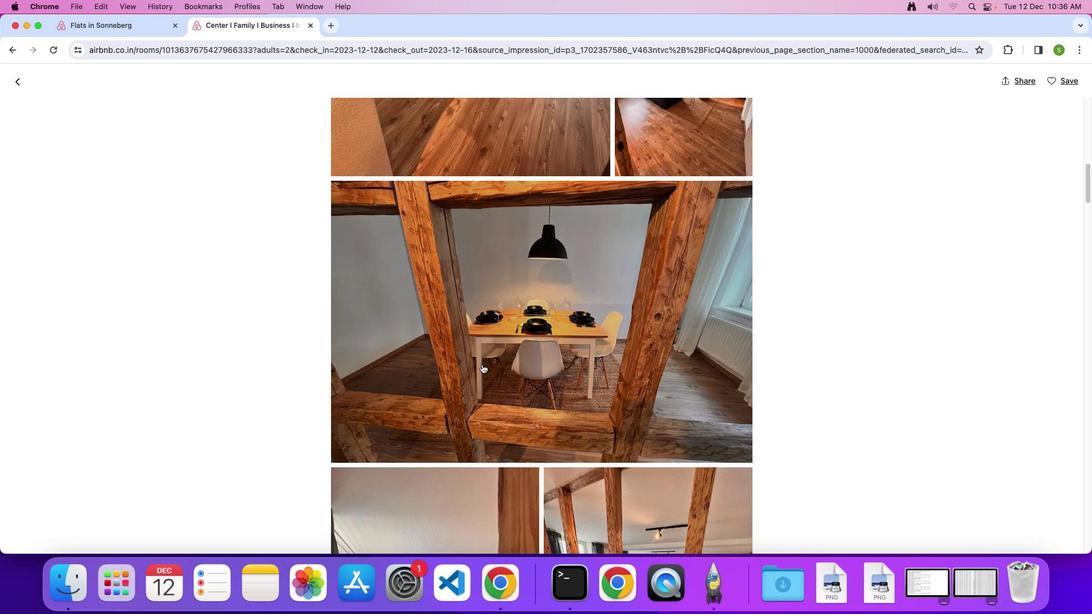 
Action: Mouse scrolled (481, 364) with delta (0, 0)
Screenshot: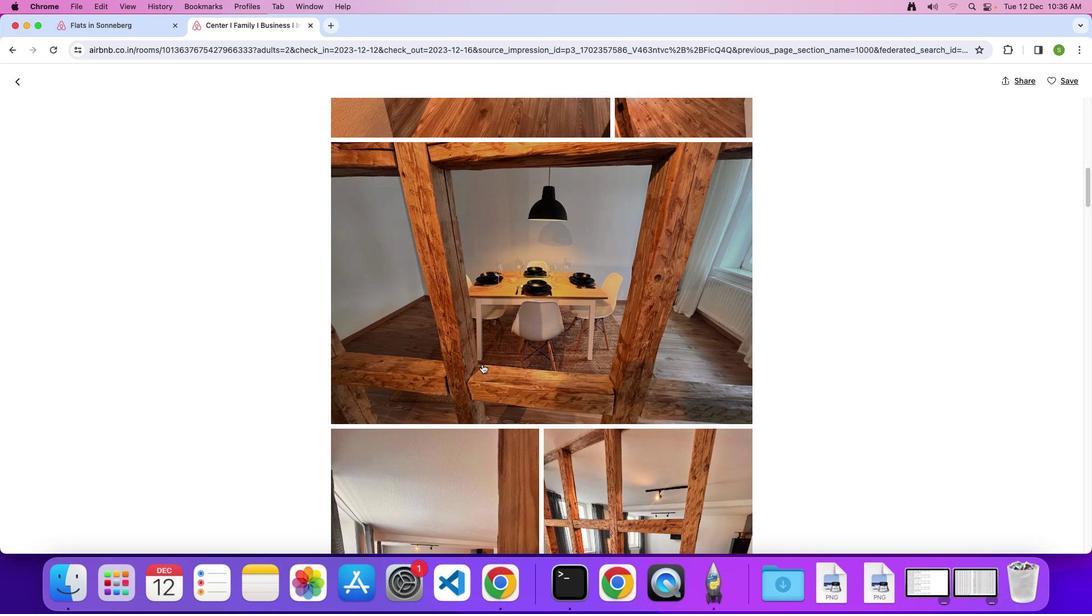 
Action: Mouse scrolled (481, 364) with delta (0, 0)
Screenshot: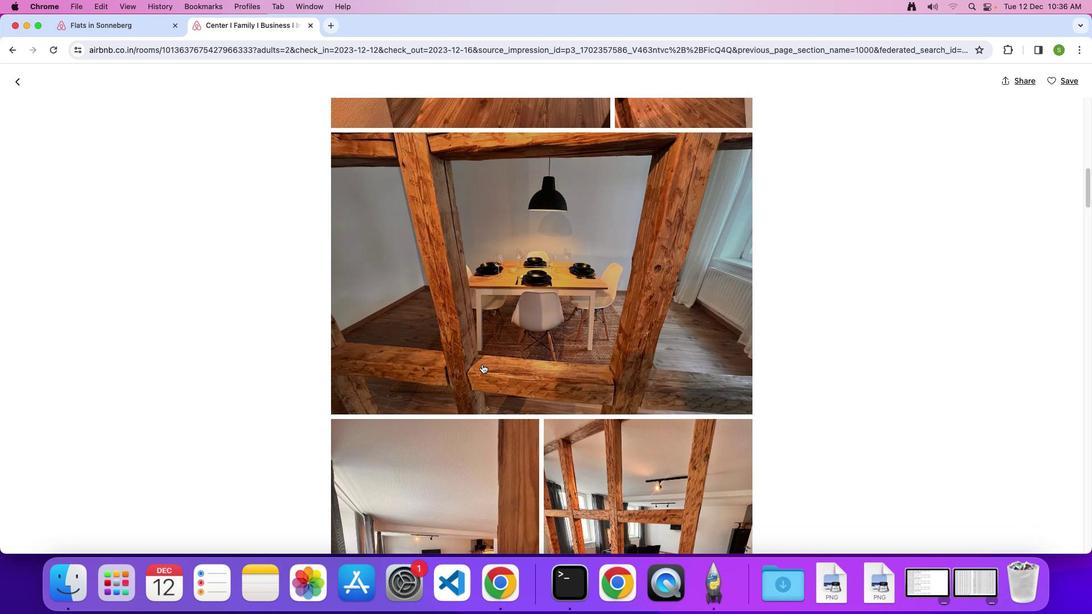 
Action: Mouse scrolled (481, 364) with delta (0, -1)
Screenshot: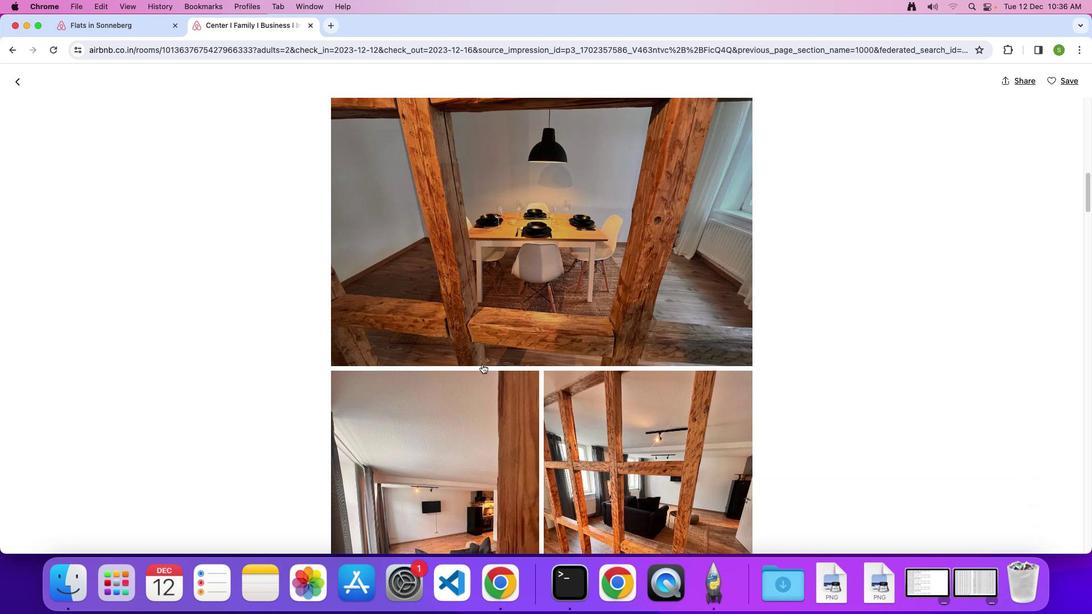 
Action: Mouse scrolled (481, 364) with delta (0, 0)
Screenshot: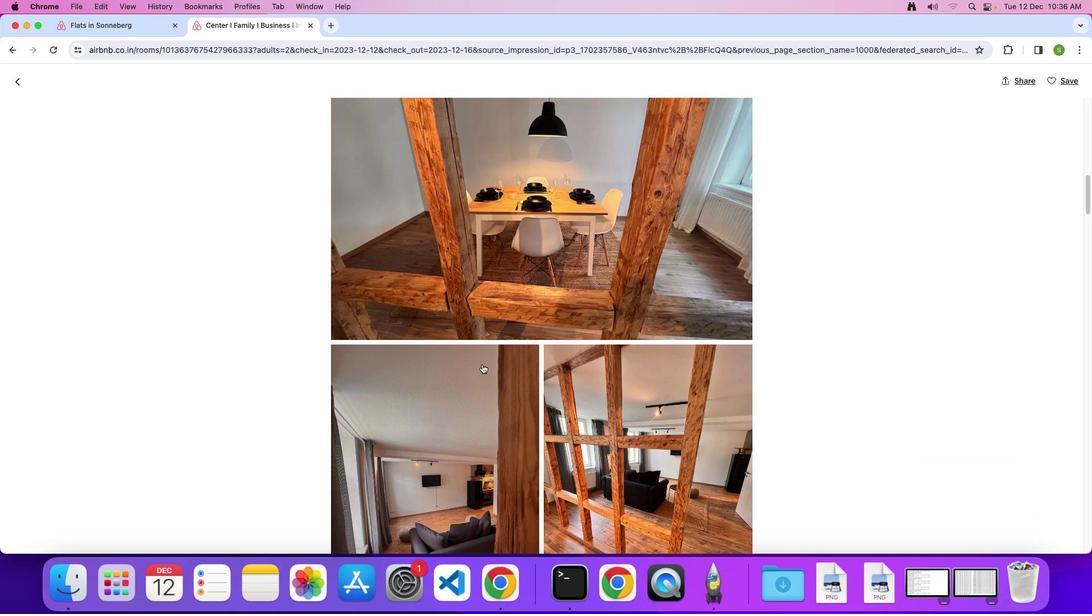 
Action: Mouse scrolled (481, 364) with delta (0, 0)
Screenshot: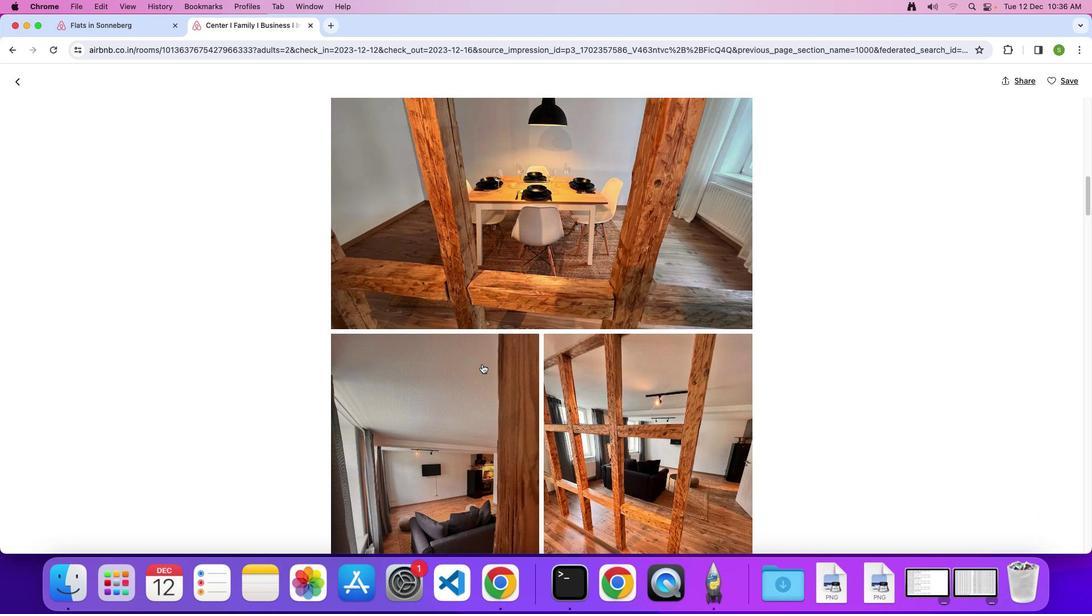 
Action: Mouse scrolled (481, 364) with delta (0, -1)
Screenshot: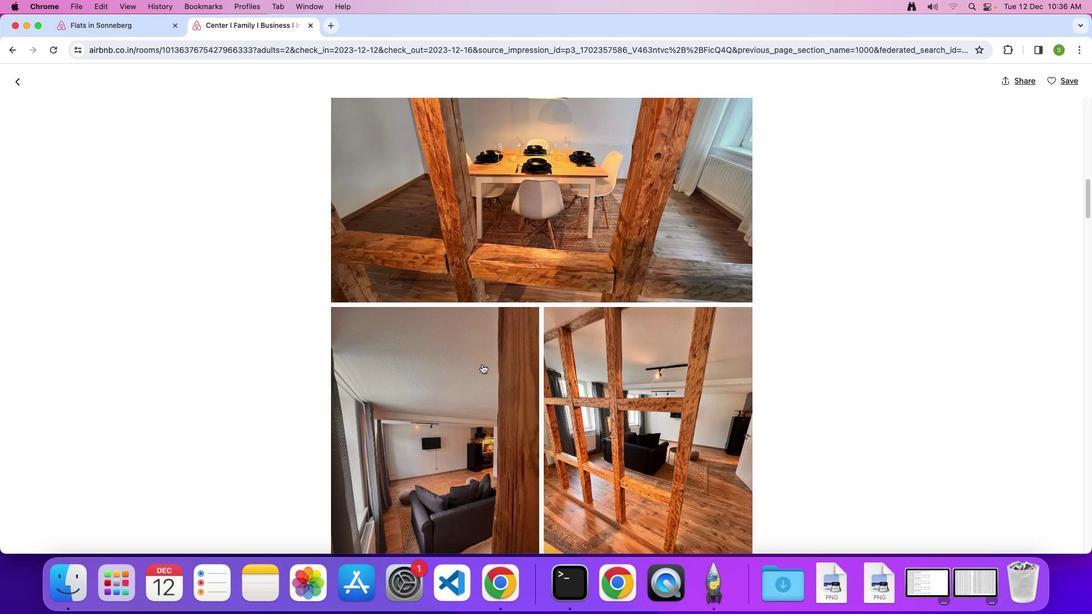 
Action: Mouse scrolled (481, 364) with delta (0, 0)
Screenshot: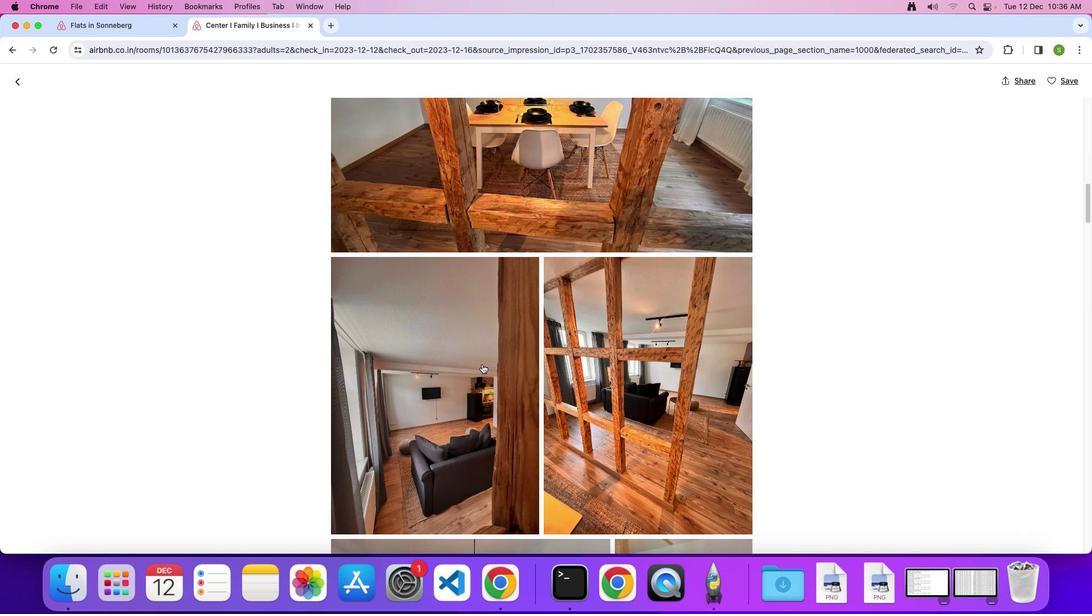 
Action: Mouse scrolled (481, 364) with delta (0, 0)
Screenshot: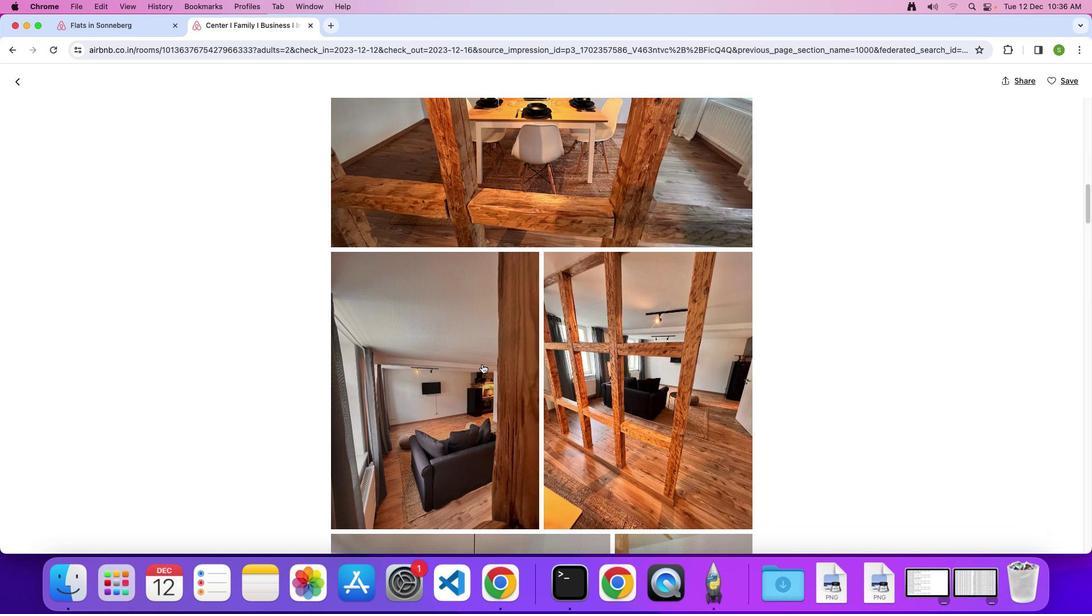 
Action: Mouse scrolled (481, 364) with delta (0, 0)
Screenshot: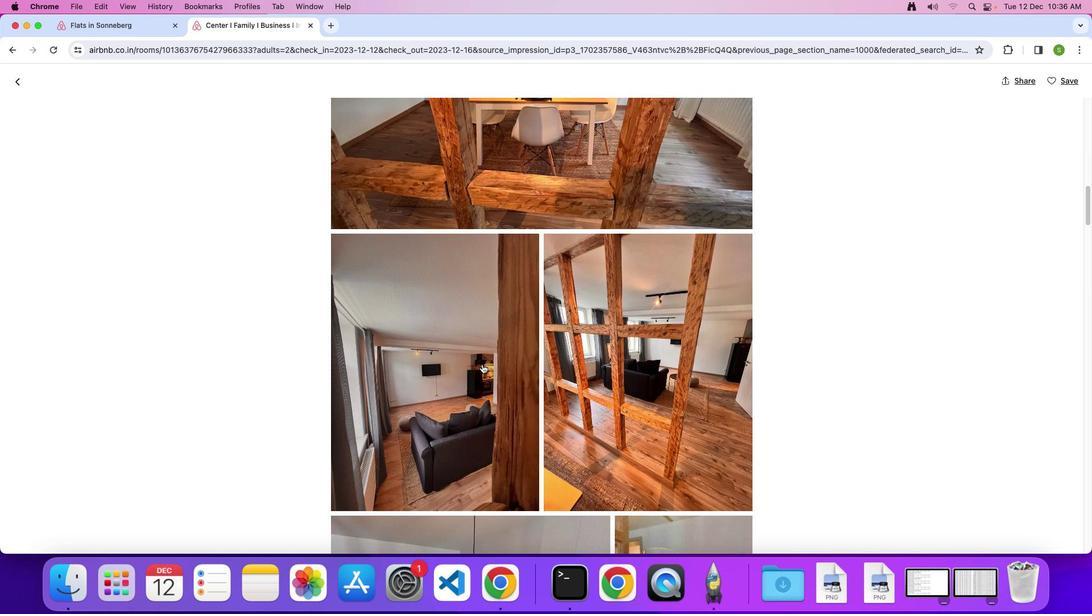 
Action: Mouse scrolled (481, 364) with delta (0, 0)
Screenshot: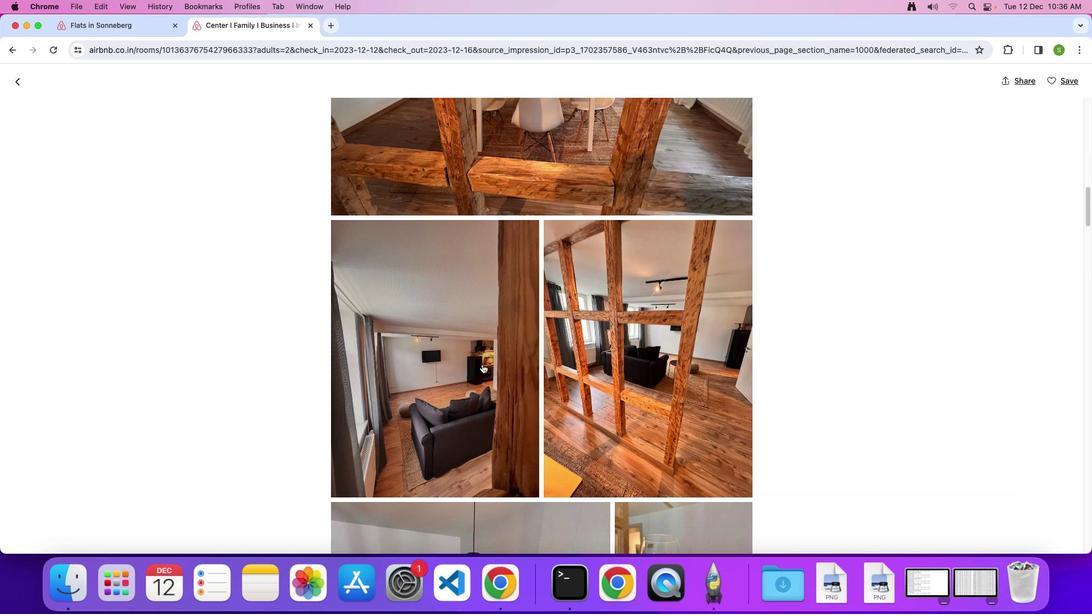 
Action: Mouse scrolled (481, 364) with delta (0, -1)
Screenshot: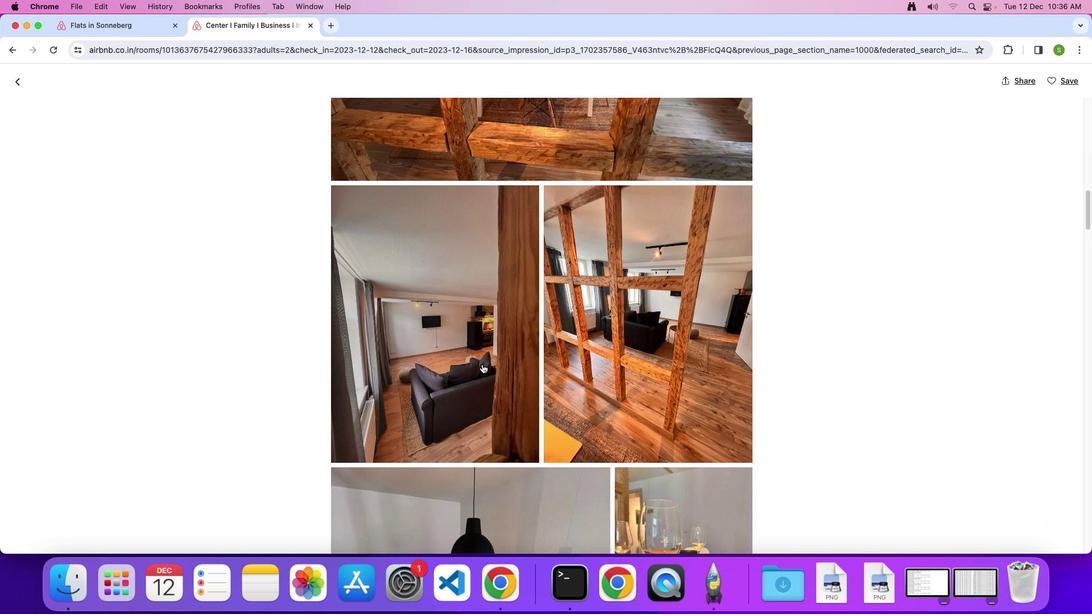 
Action: Mouse scrolled (481, 364) with delta (0, 0)
Screenshot: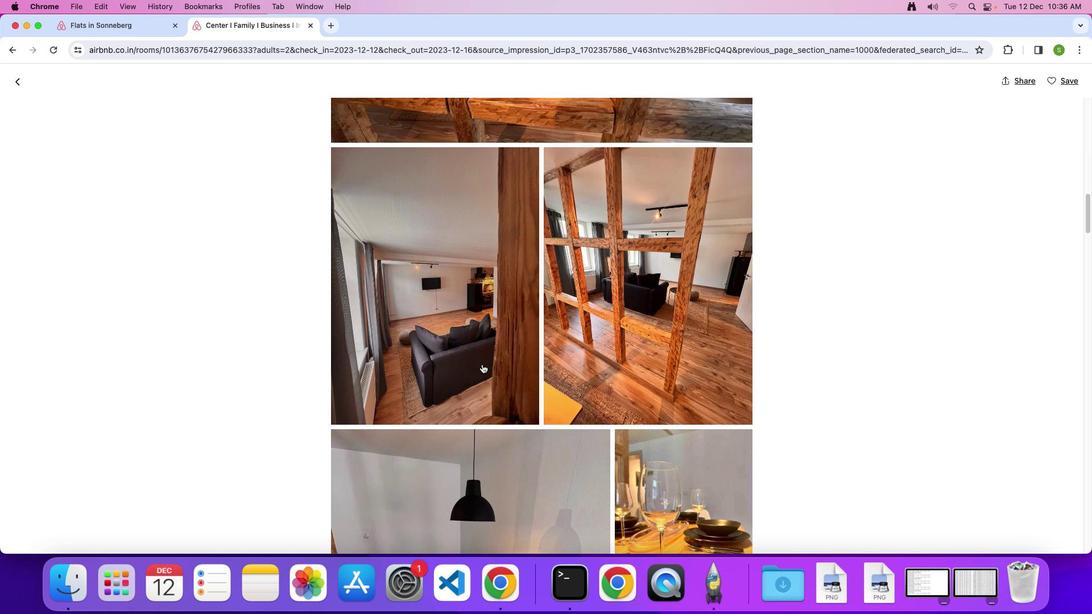 
Action: Mouse scrolled (481, 364) with delta (0, 0)
Screenshot: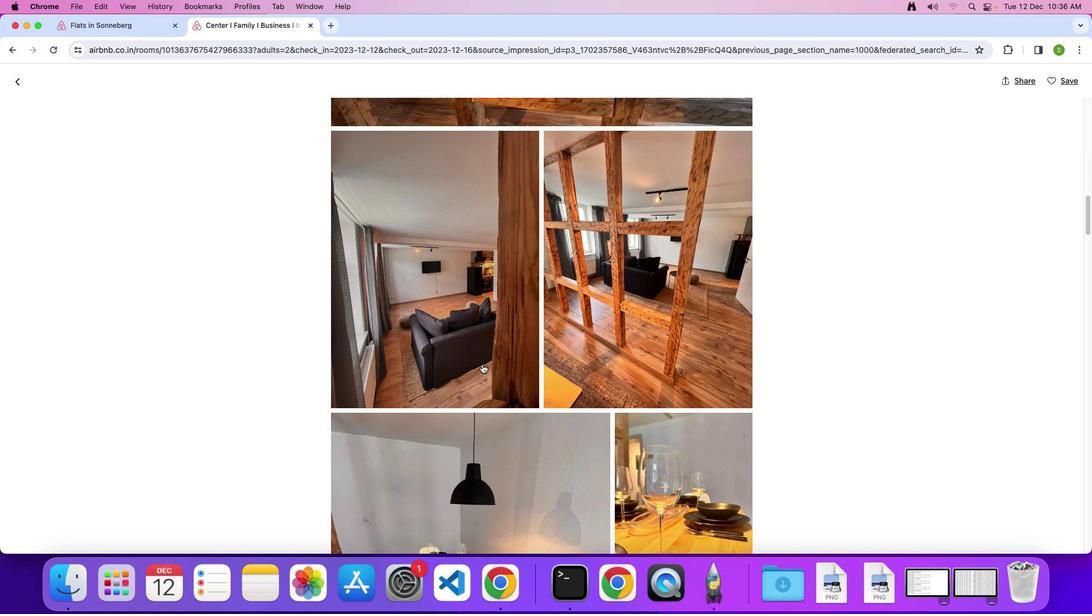 
Action: Mouse scrolled (481, 364) with delta (0, -1)
Screenshot: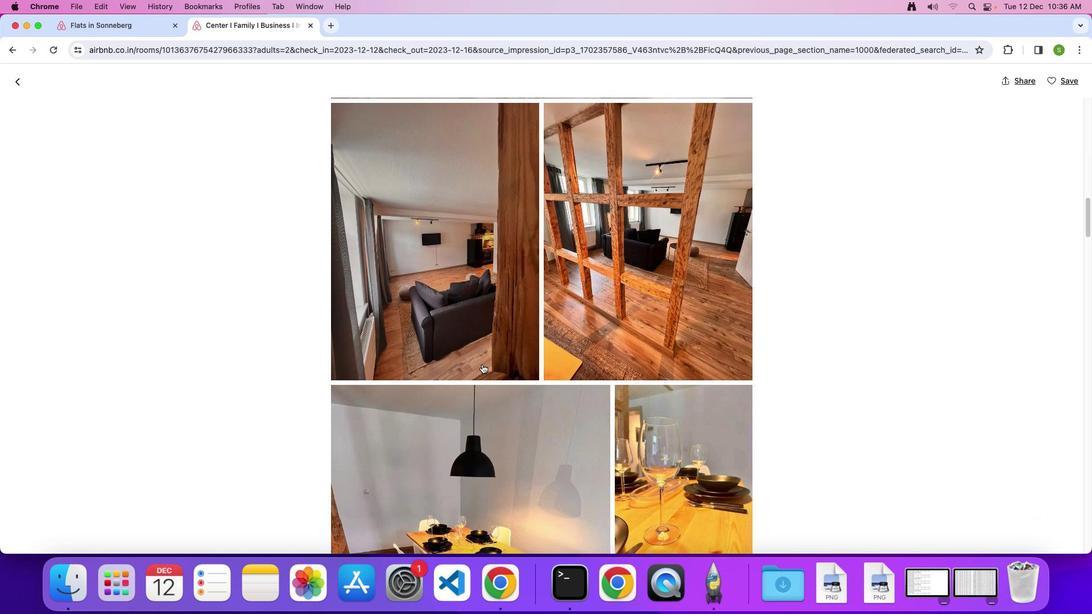 
Action: Mouse scrolled (481, 364) with delta (0, 0)
Screenshot: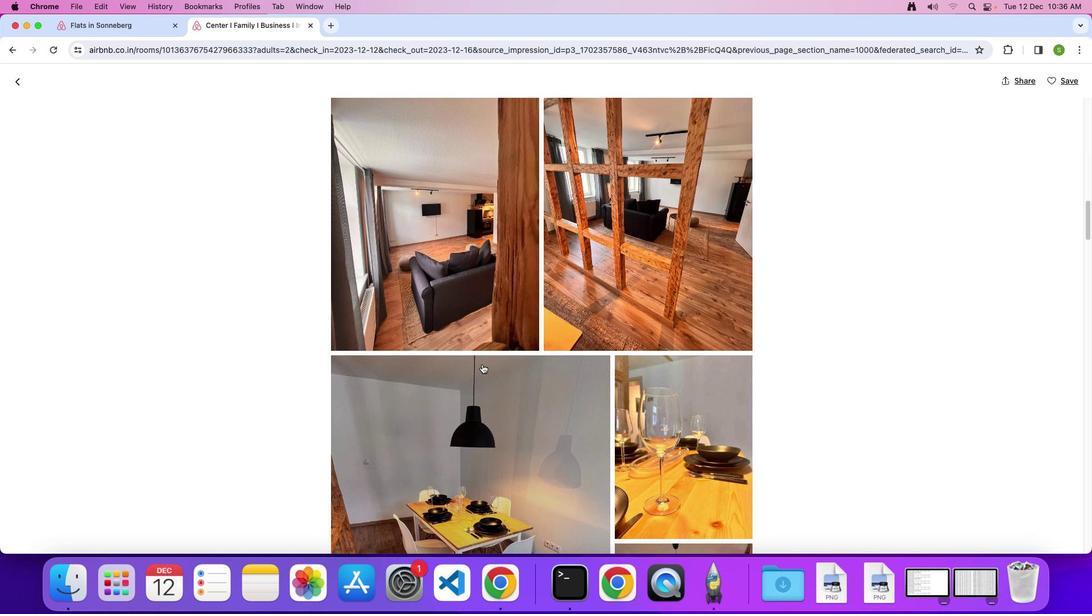 
Action: Mouse scrolled (481, 364) with delta (0, 0)
Screenshot: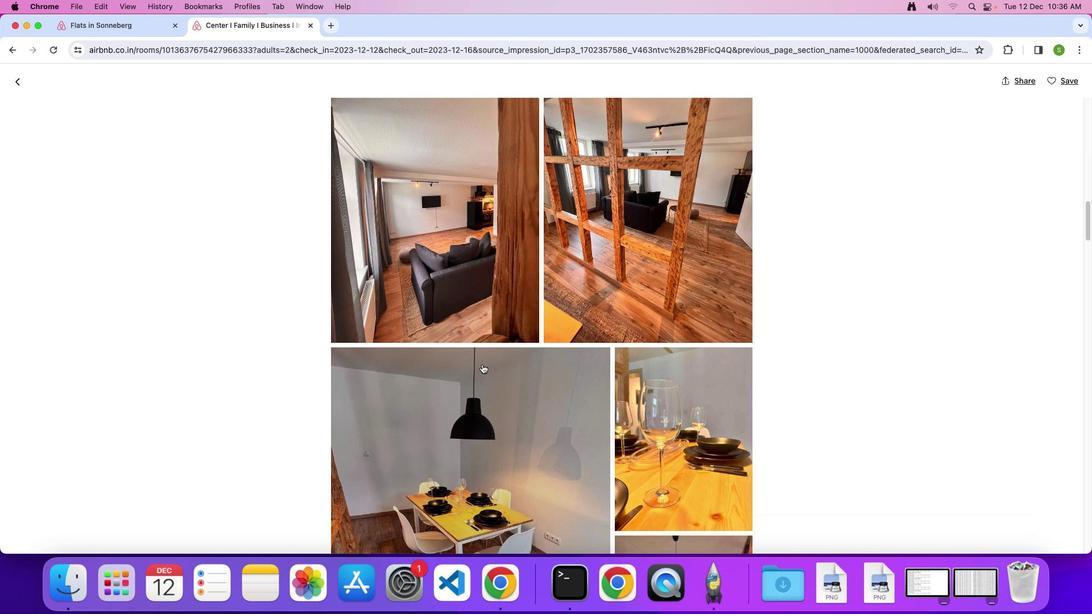 
Action: Mouse scrolled (481, 364) with delta (0, 0)
Screenshot: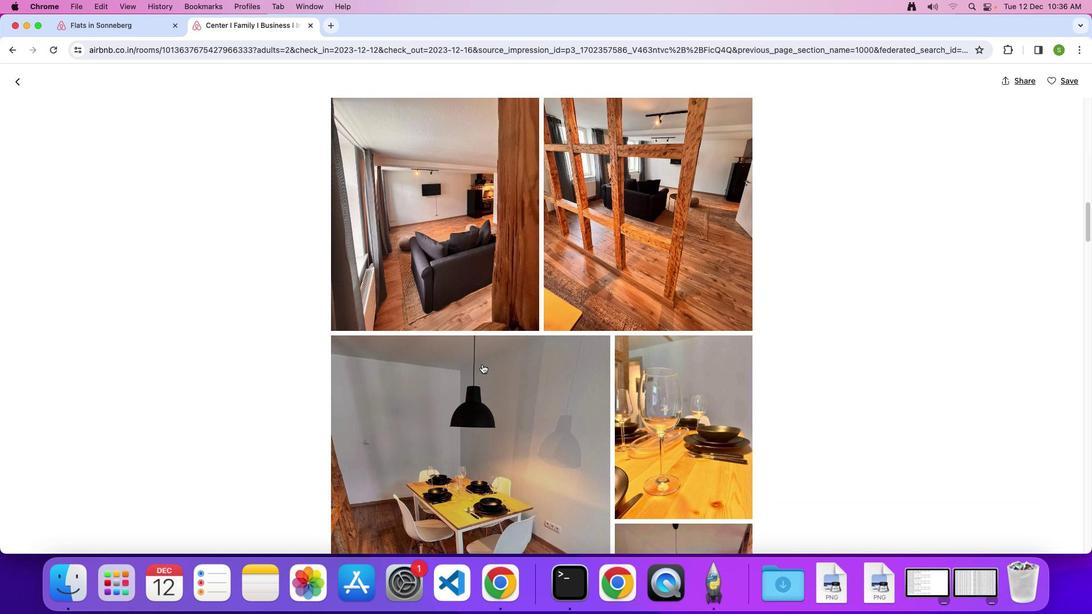 
Action: Mouse scrolled (481, 364) with delta (0, 0)
Screenshot: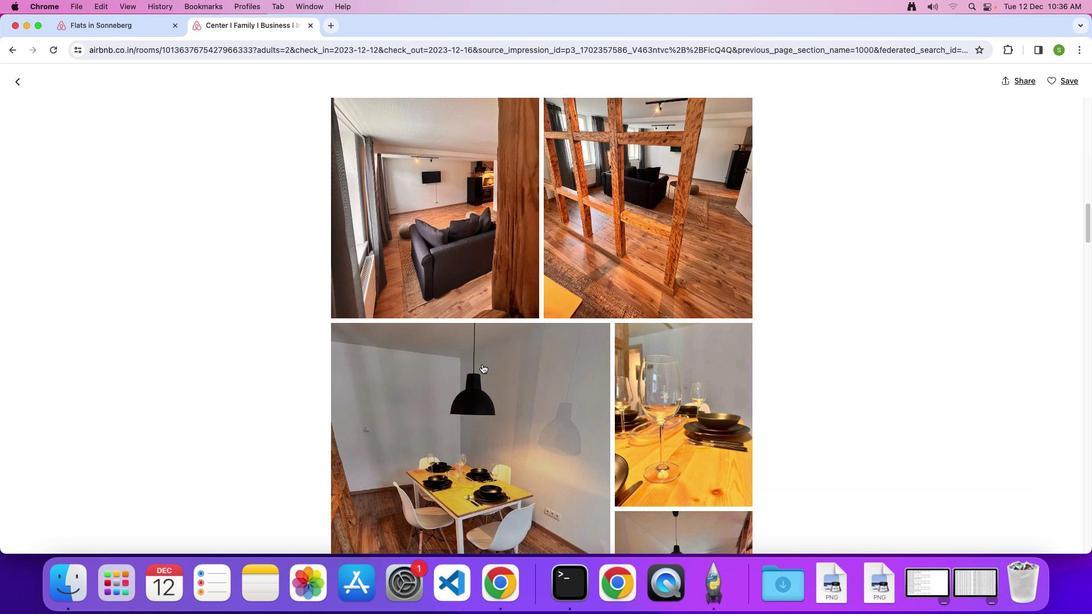 
Action: Mouse scrolled (481, 364) with delta (0, -1)
Screenshot: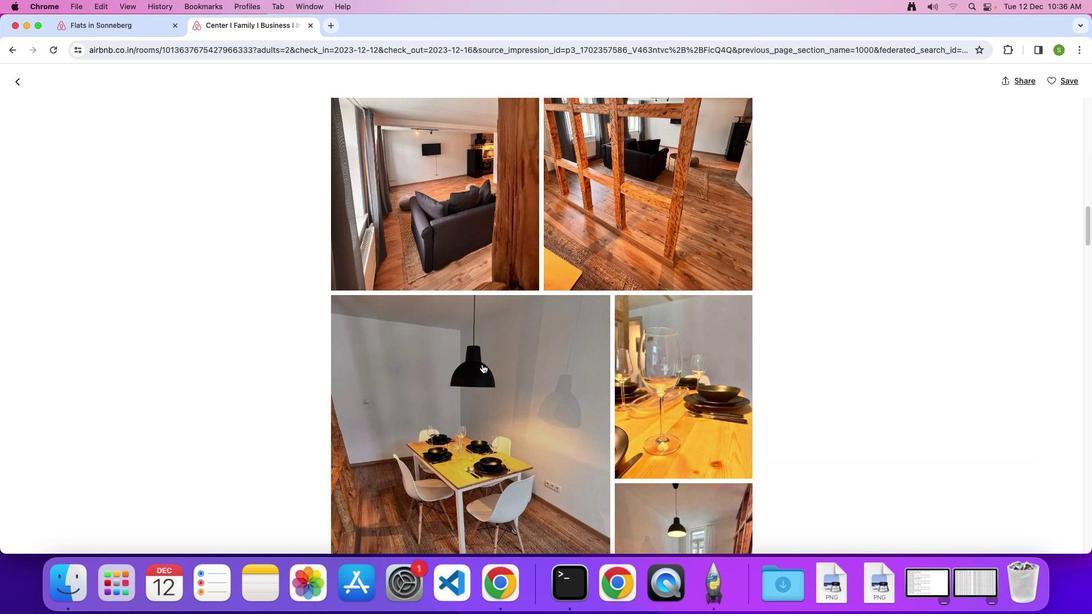
Action: Mouse scrolled (481, 364) with delta (0, 0)
Screenshot: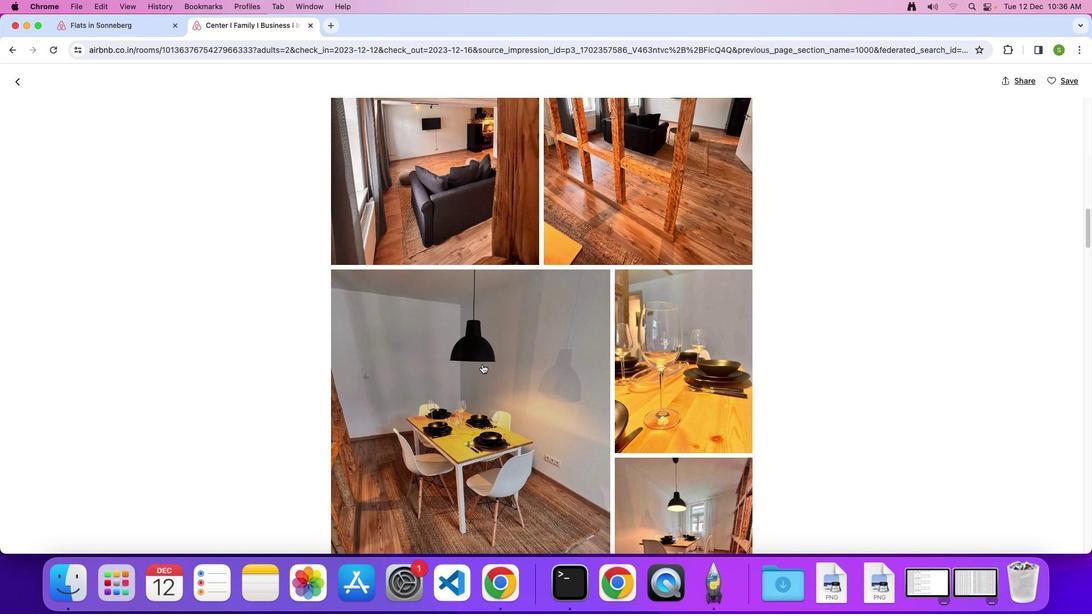 
Action: Mouse scrolled (481, 364) with delta (0, 0)
Screenshot: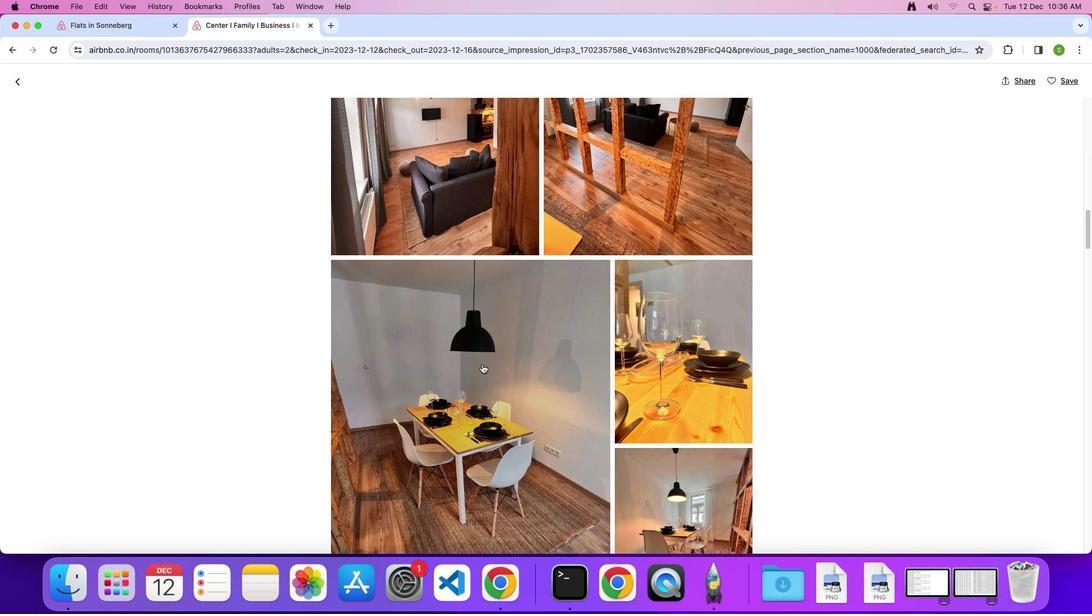 
Action: Mouse scrolled (481, 364) with delta (0, 0)
Screenshot: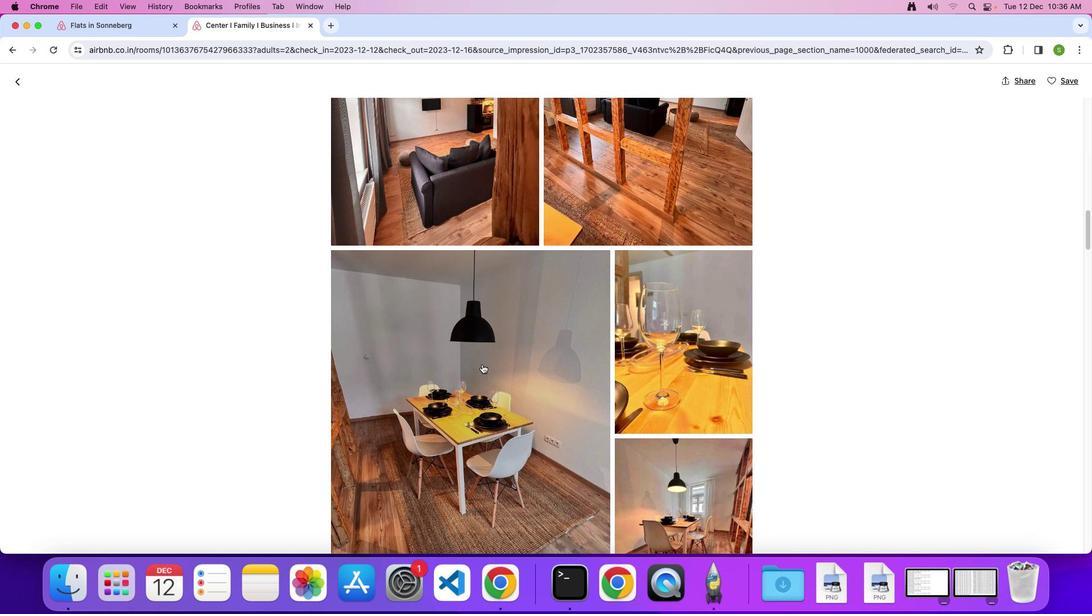 
Action: Mouse scrolled (481, 364) with delta (0, 0)
Screenshot: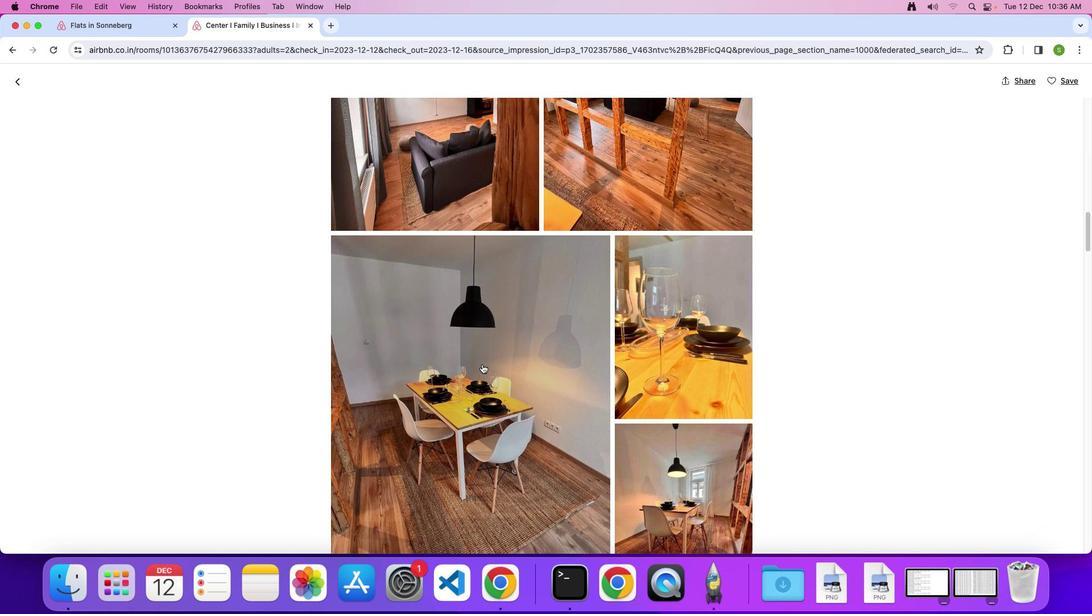 
Action: Mouse scrolled (481, 364) with delta (0, -1)
Screenshot: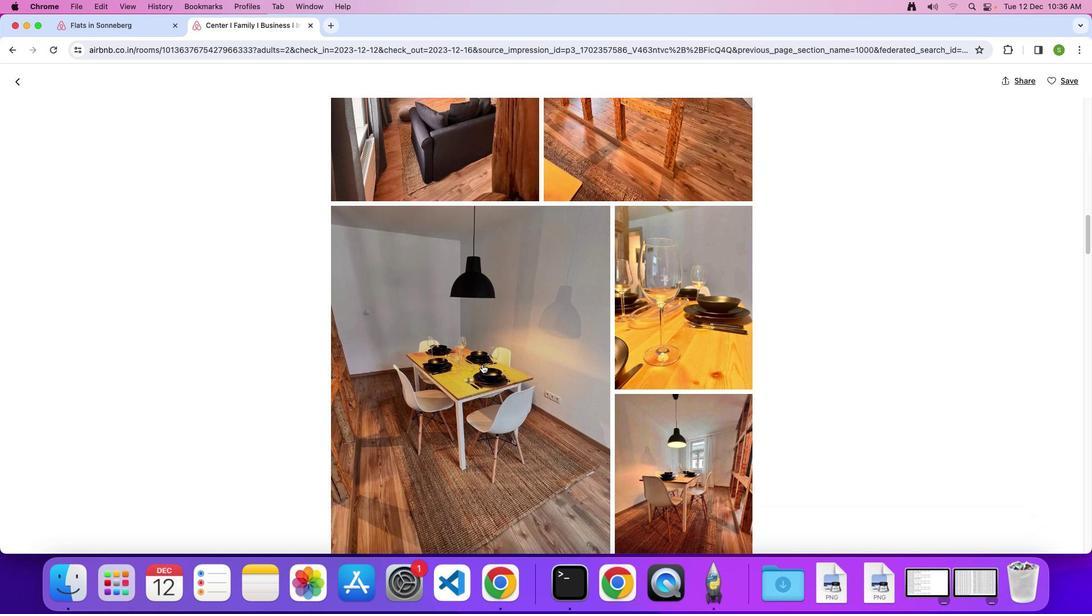
Action: Mouse scrolled (481, 364) with delta (0, 0)
Screenshot: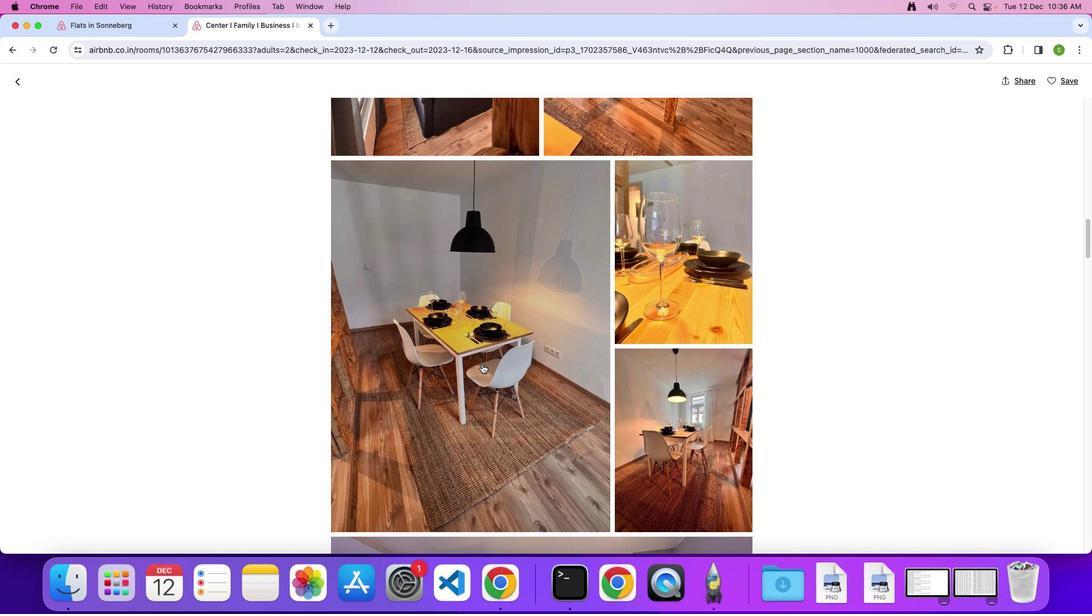 
Action: Mouse scrolled (481, 364) with delta (0, 0)
Screenshot: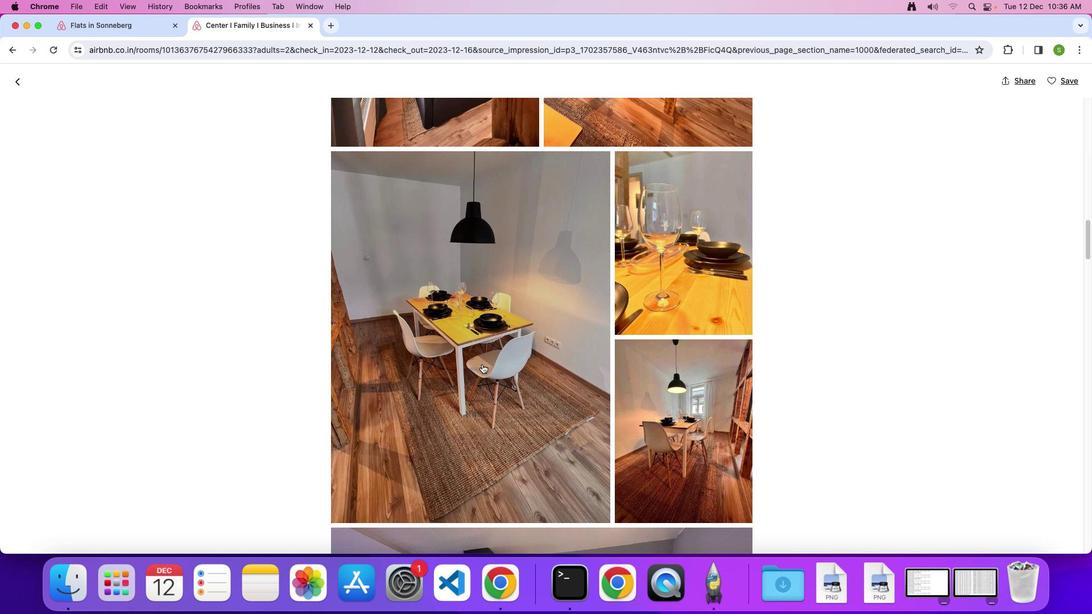 
Action: Mouse scrolled (481, 364) with delta (0, -1)
Screenshot: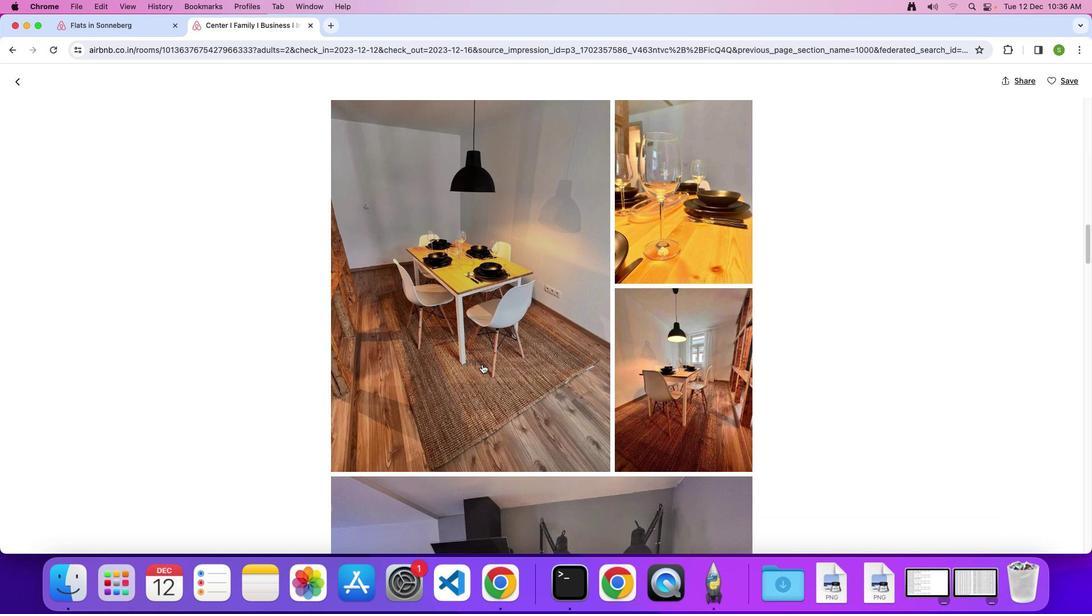 
Action: Mouse scrolled (481, 364) with delta (0, 0)
Screenshot: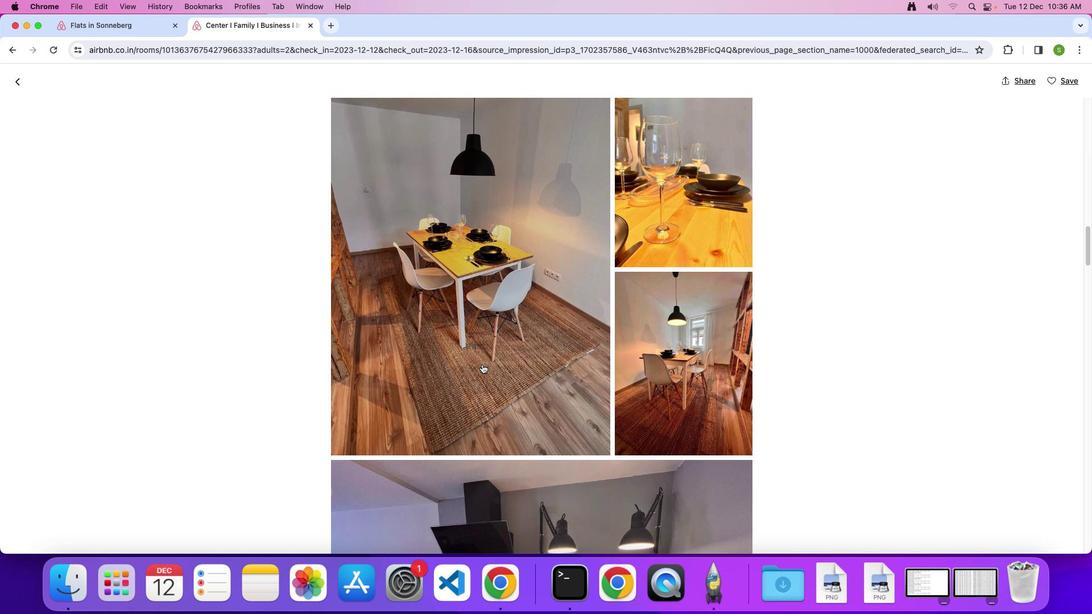 
Action: Mouse scrolled (481, 364) with delta (0, 0)
Screenshot: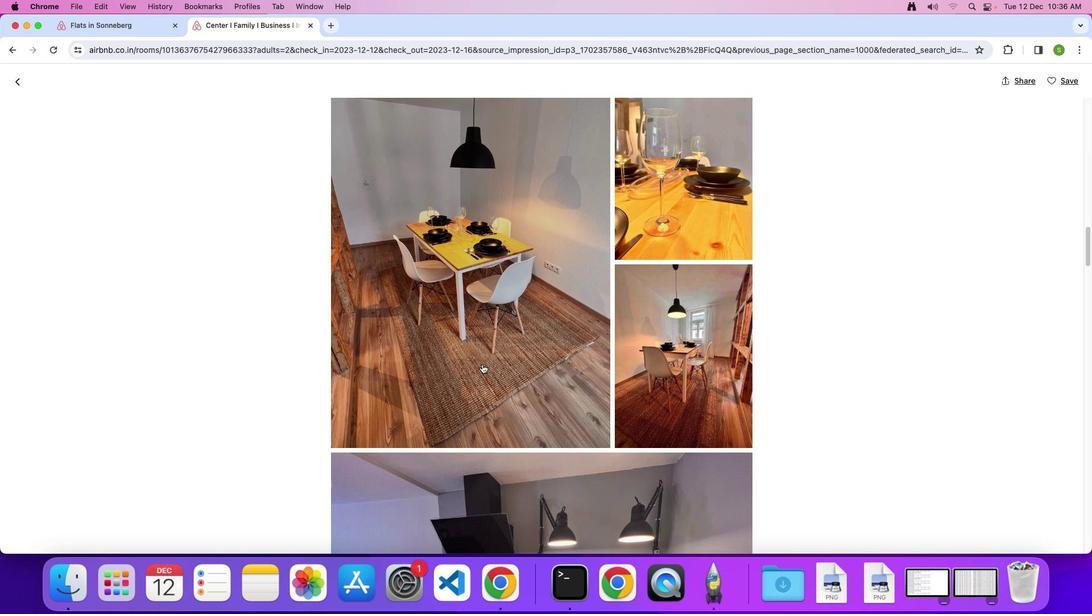 
Action: Mouse scrolled (481, 364) with delta (0, 0)
Screenshot: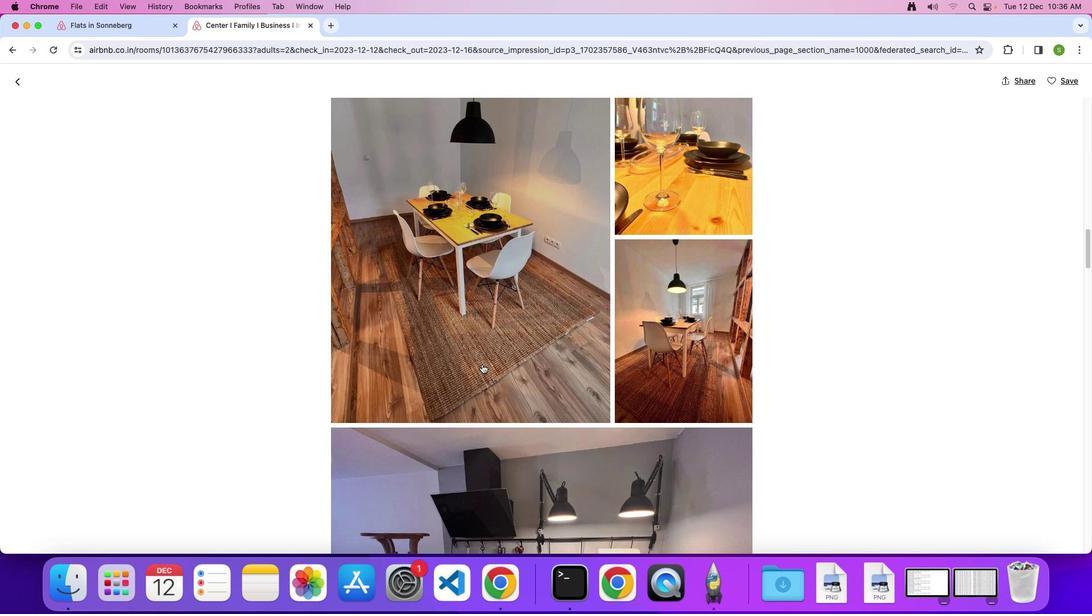
Action: Mouse scrolled (481, 364) with delta (0, 0)
Screenshot: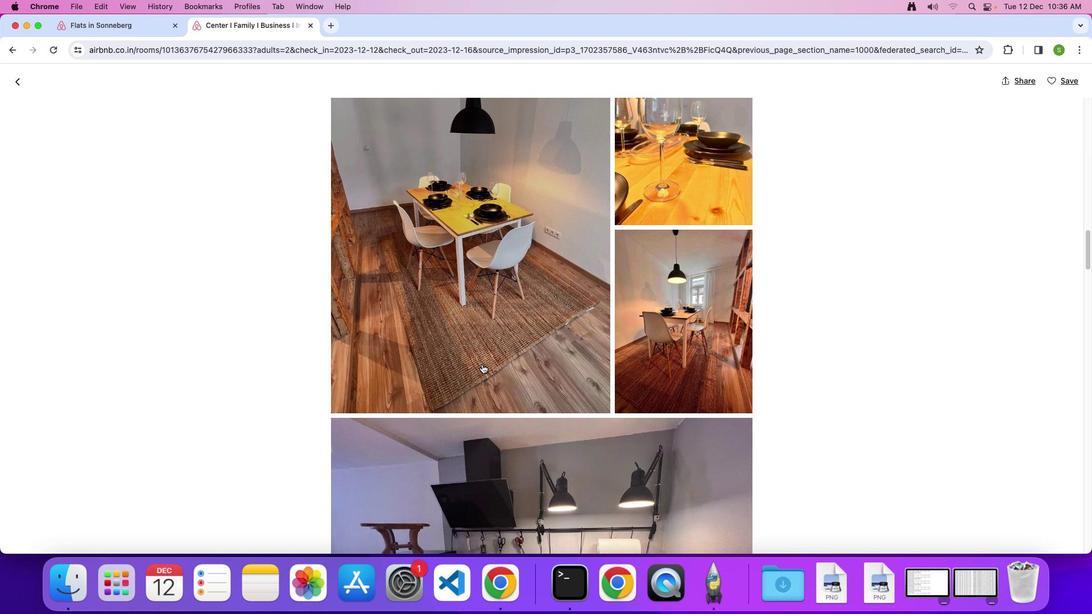 
Action: Mouse scrolled (481, 364) with delta (0, 0)
Screenshot: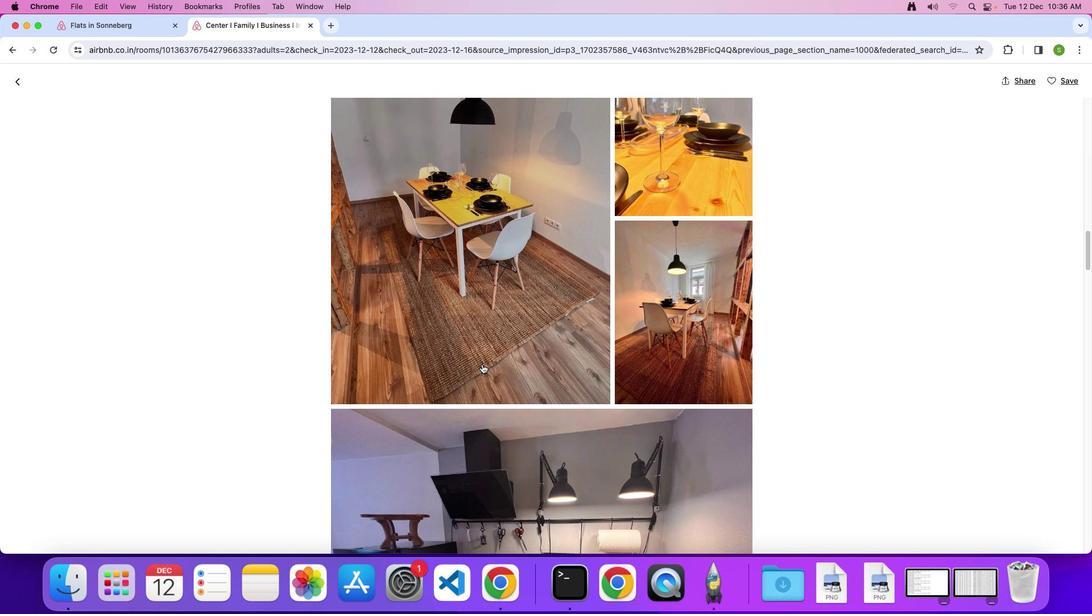 
Action: Mouse scrolled (481, 364) with delta (0, 0)
Screenshot: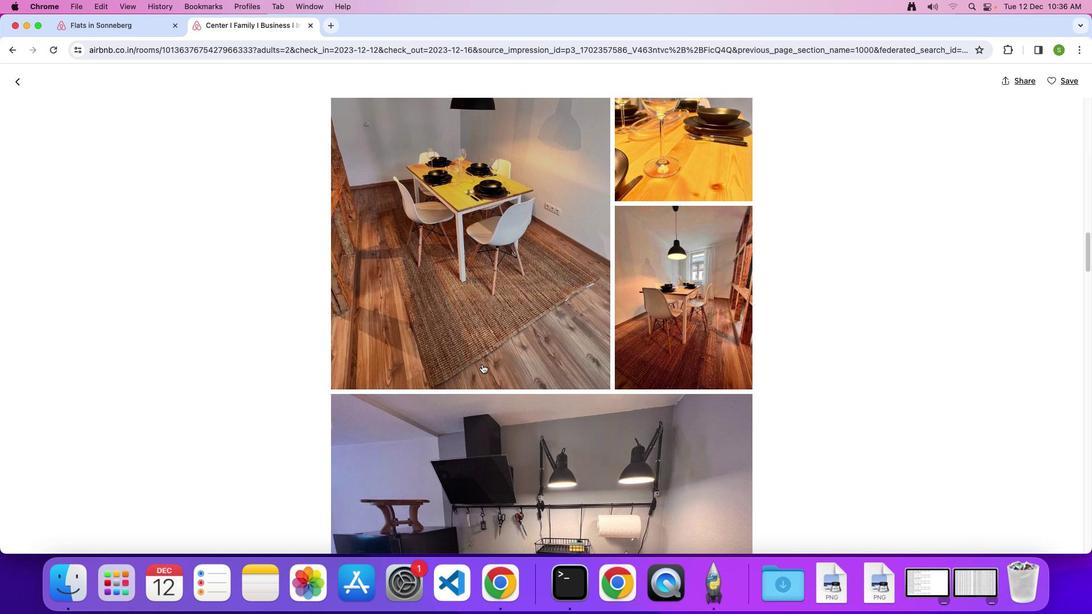 
Action: Mouse scrolled (481, 364) with delta (0, 0)
Screenshot: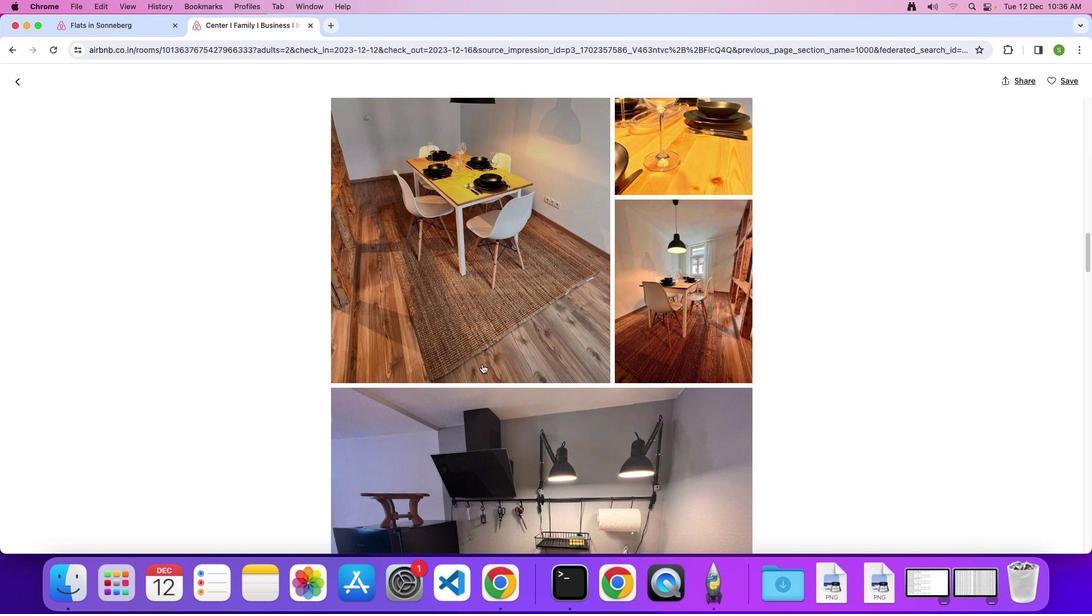 
Action: Mouse scrolled (481, 364) with delta (0, -1)
Screenshot: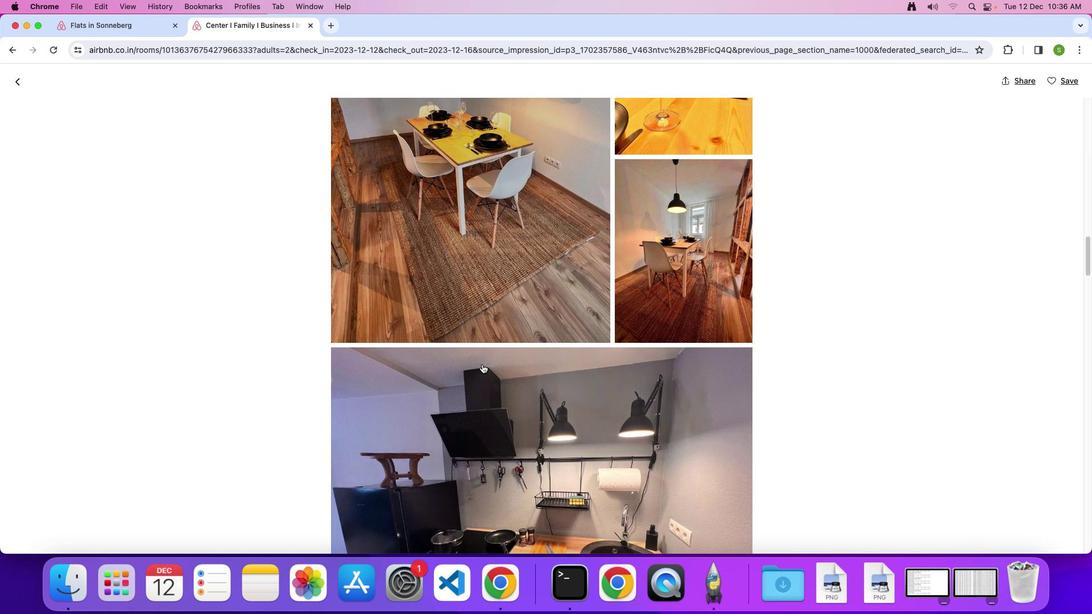 
Action: Mouse scrolled (481, 364) with delta (0, 0)
Screenshot: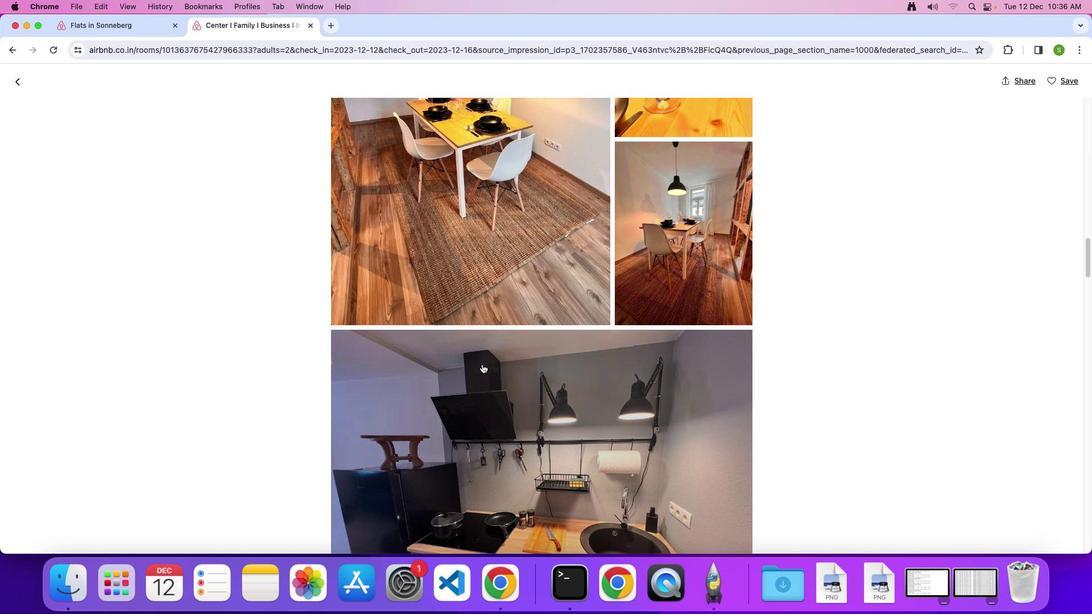 
Action: Mouse scrolled (481, 364) with delta (0, 0)
Screenshot: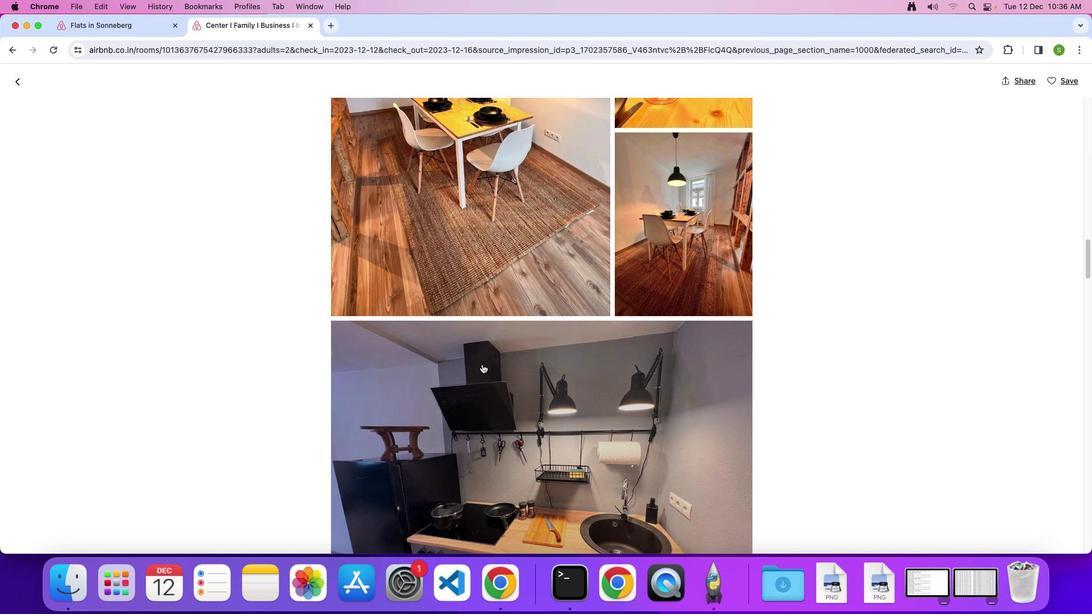 
Action: Mouse scrolled (481, 364) with delta (0, 0)
Screenshot: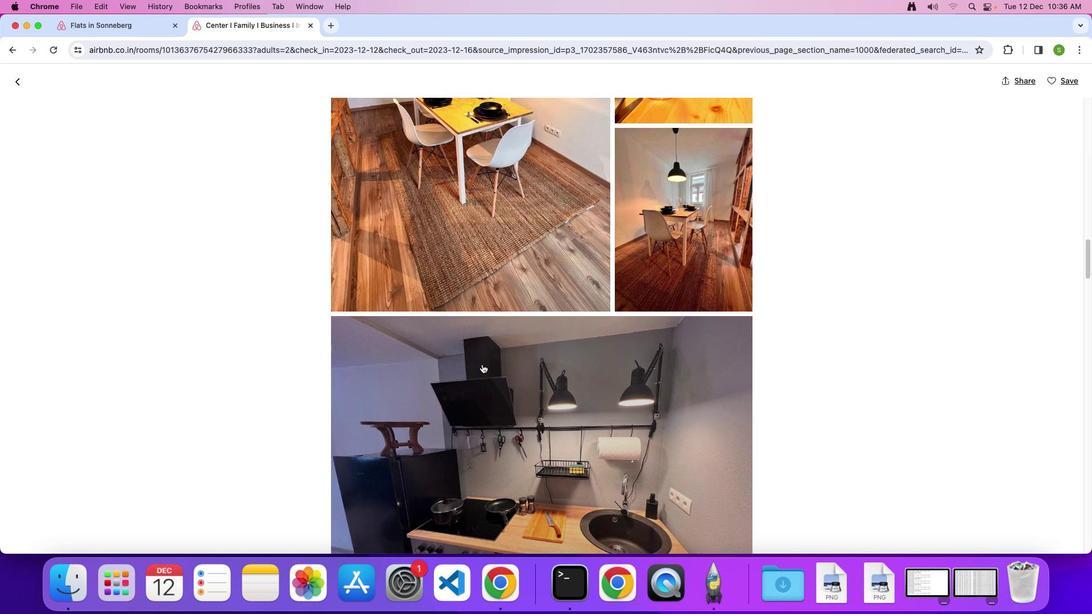 
Action: Mouse scrolled (481, 364) with delta (0, 0)
Screenshot: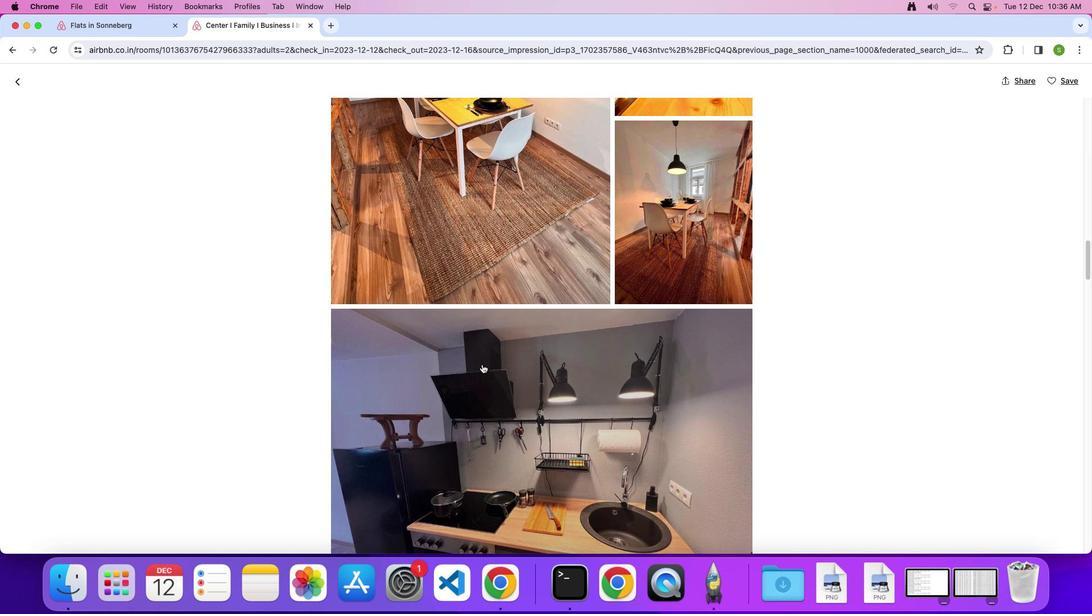 
Action: Mouse scrolled (481, 364) with delta (0, 0)
Screenshot: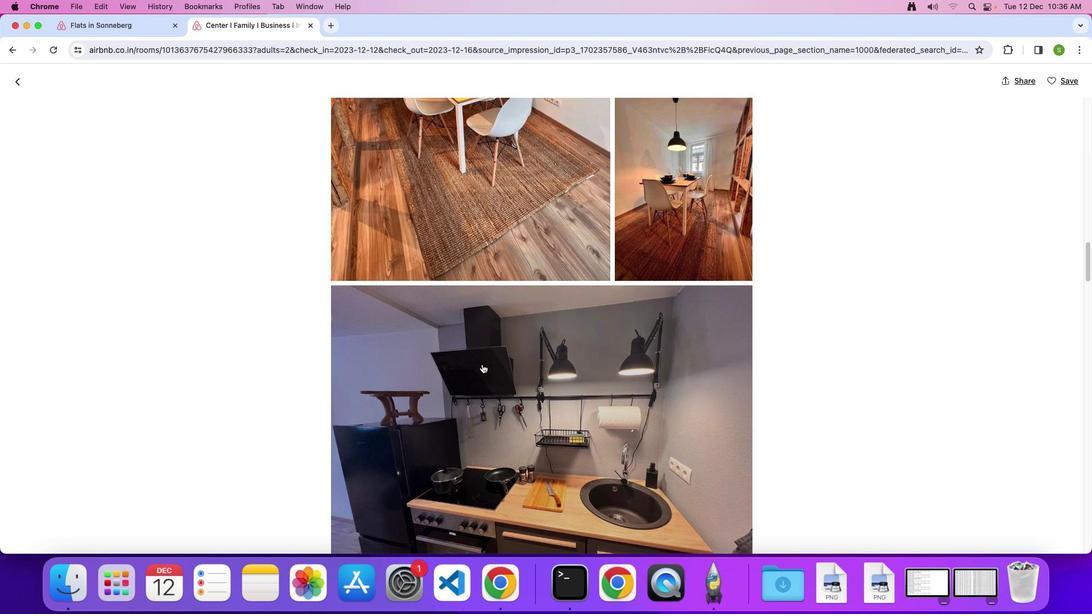 
Action: Mouse scrolled (481, 364) with delta (0, 0)
Screenshot: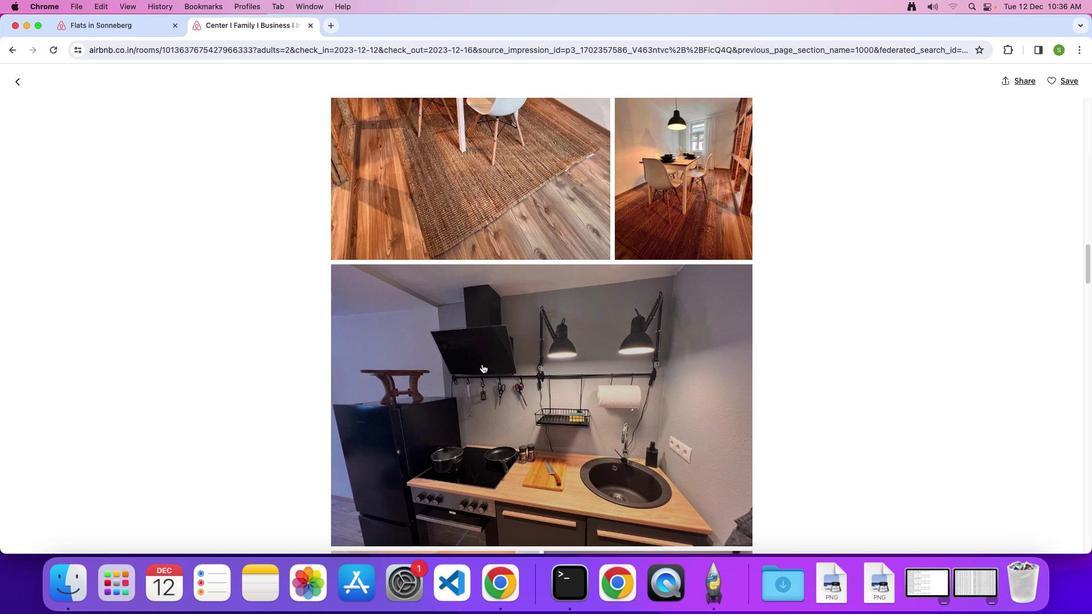 
Action: Mouse scrolled (481, 364) with delta (0, 0)
Screenshot: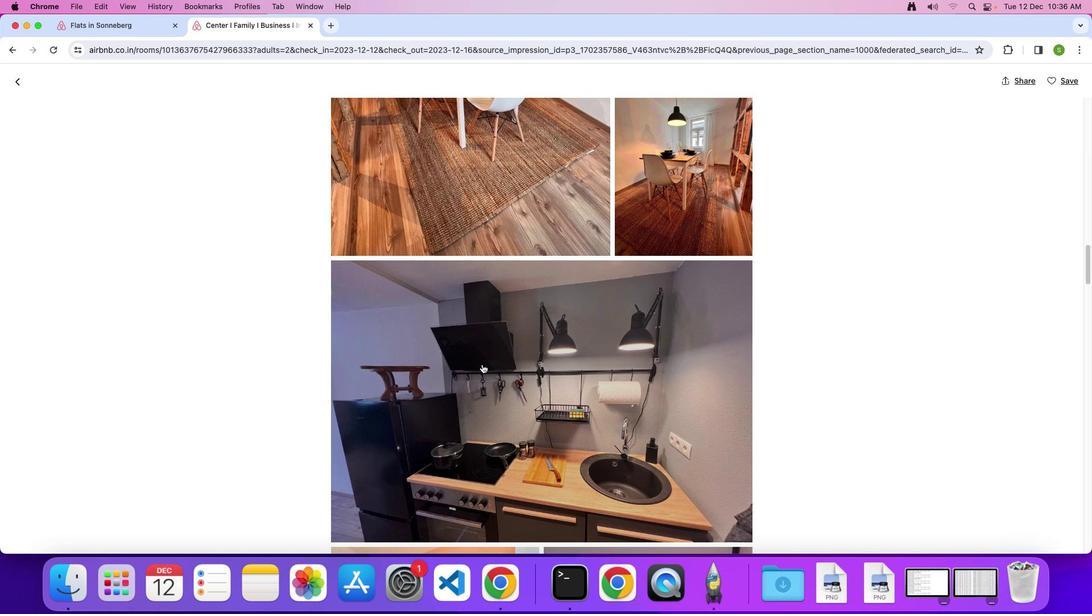 
Action: Mouse scrolled (481, 364) with delta (0, 0)
Screenshot: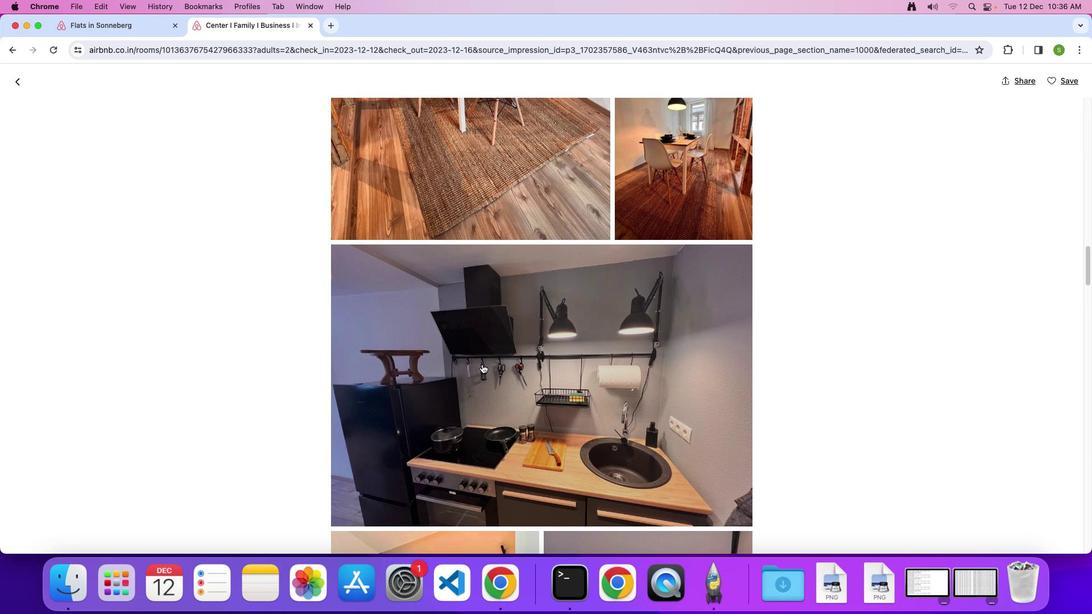 
Action: Mouse scrolled (481, 364) with delta (0, 0)
Screenshot: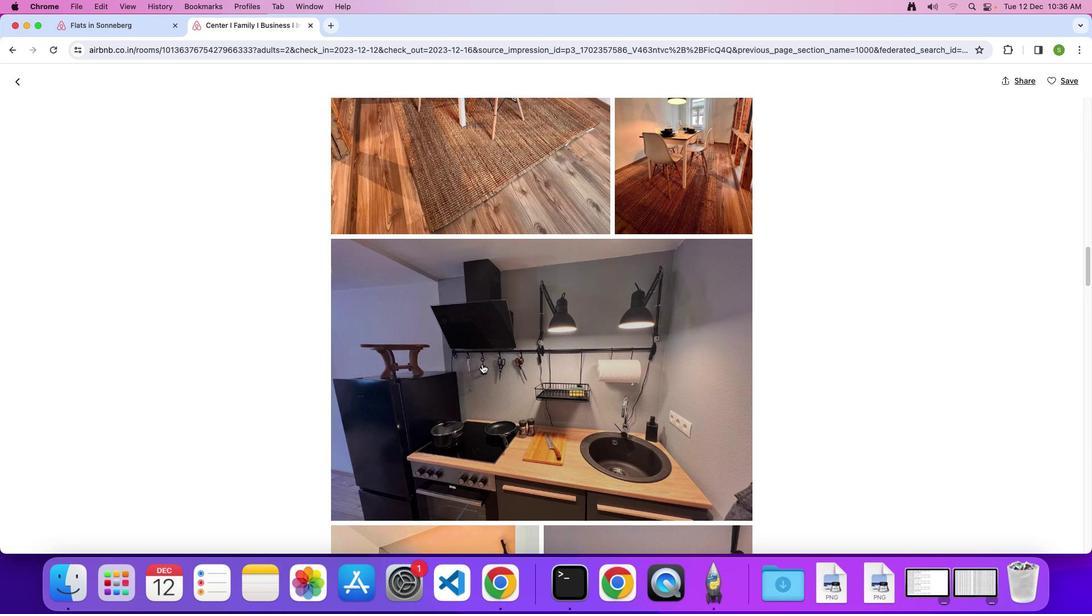 
Action: Mouse scrolled (481, 364) with delta (0, -1)
Screenshot: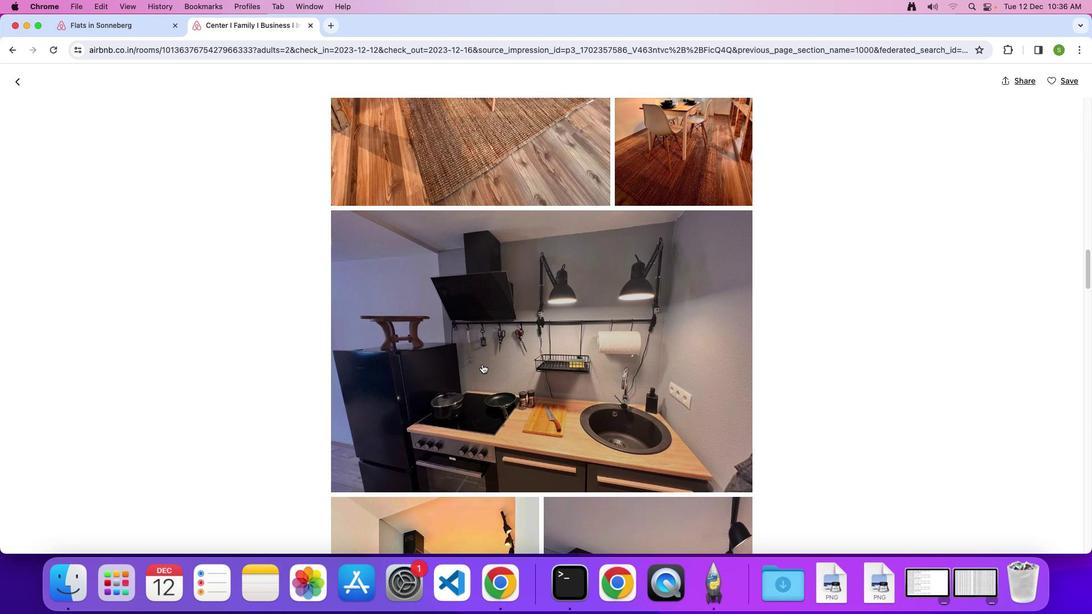 
Action: Mouse scrolled (481, 364) with delta (0, 0)
Screenshot: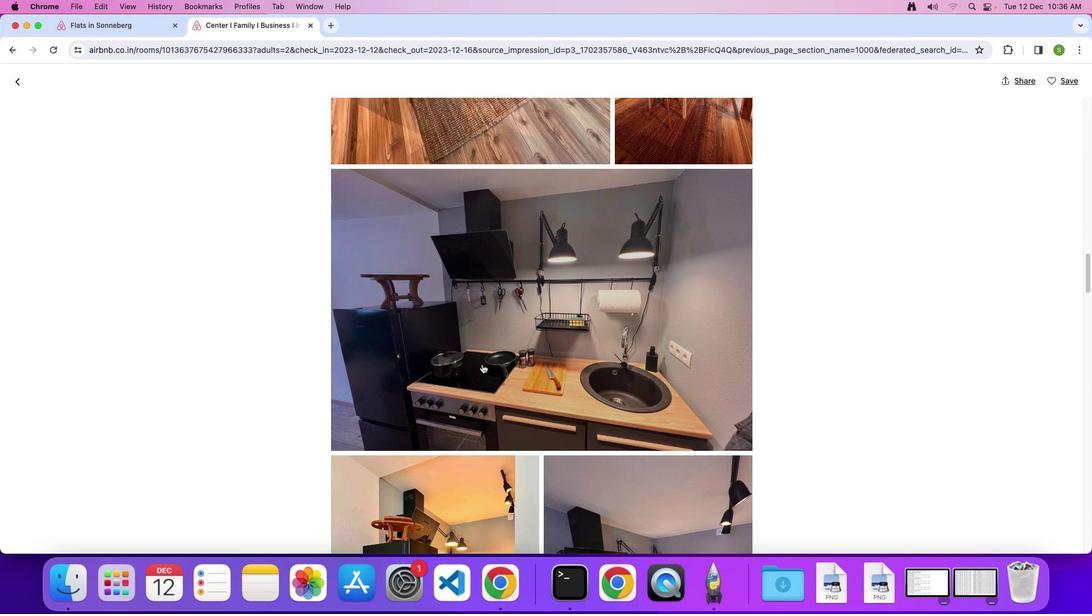 
Action: Mouse scrolled (481, 364) with delta (0, 0)
Screenshot: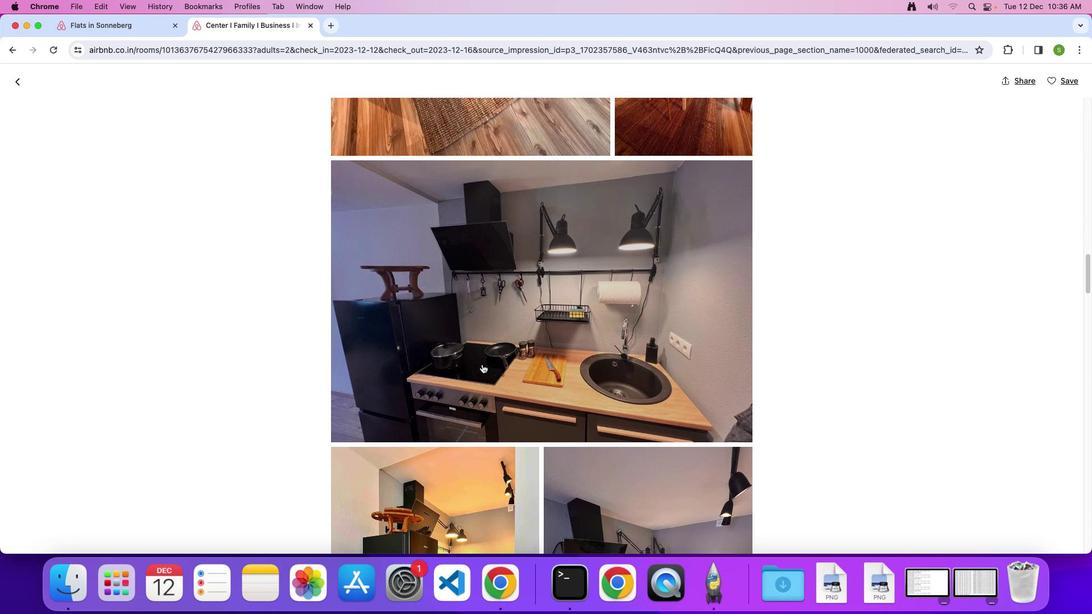 
Action: Mouse scrolled (481, 364) with delta (0, -1)
Screenshot: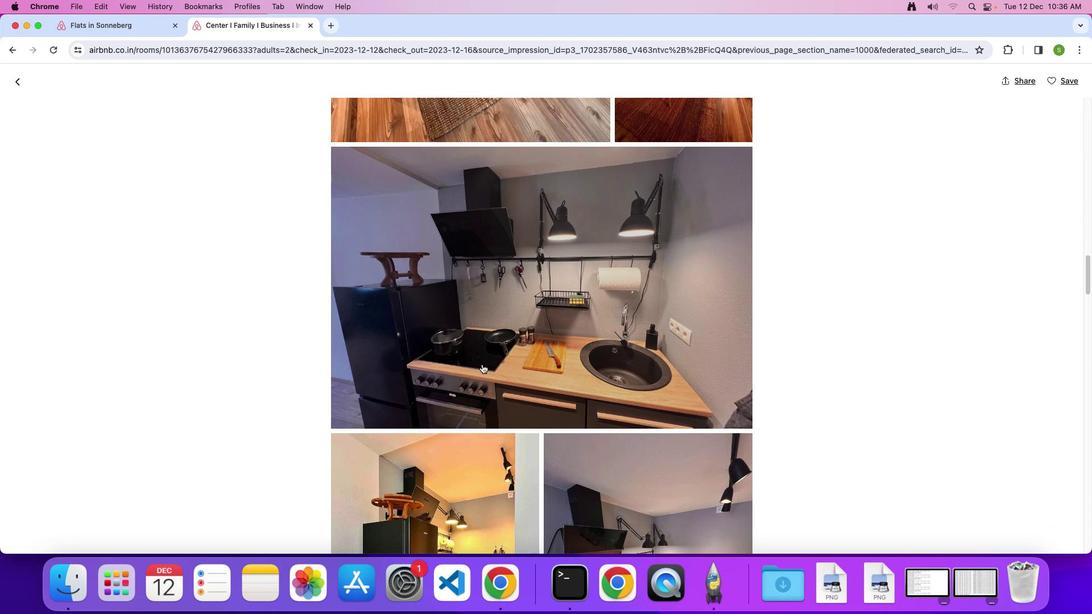 
Action: Mouse scrolled (481, 364) with delta (0, 0)
Screenshot: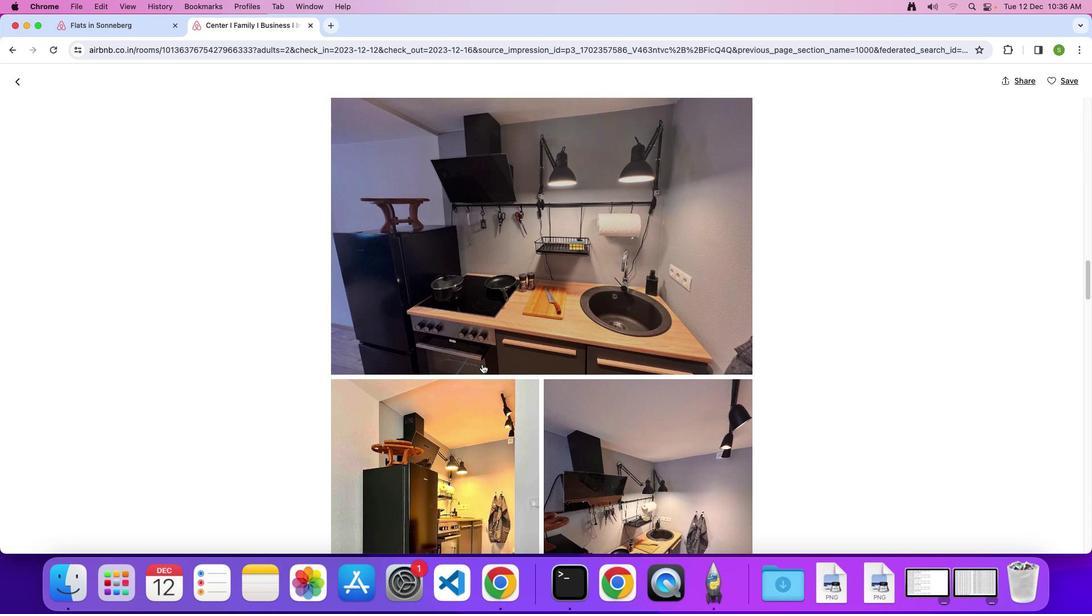 
Action: Mouse scrolled (481, 364) with delta (0, 0)
Screenshot: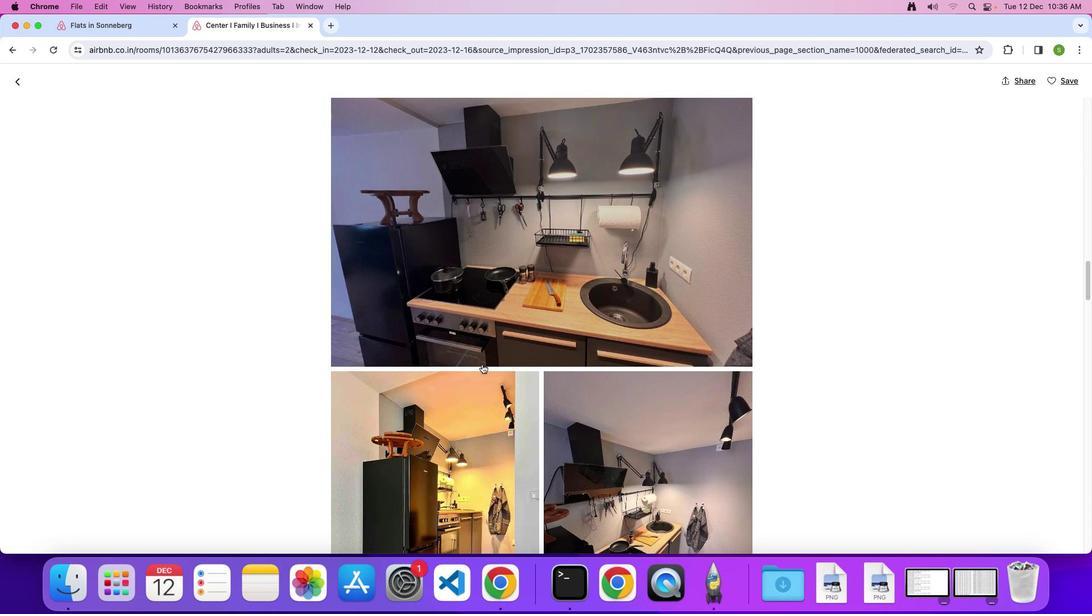 
Action: Mouse scrolled (481, 364) with delta (0, -1)
Screenshot: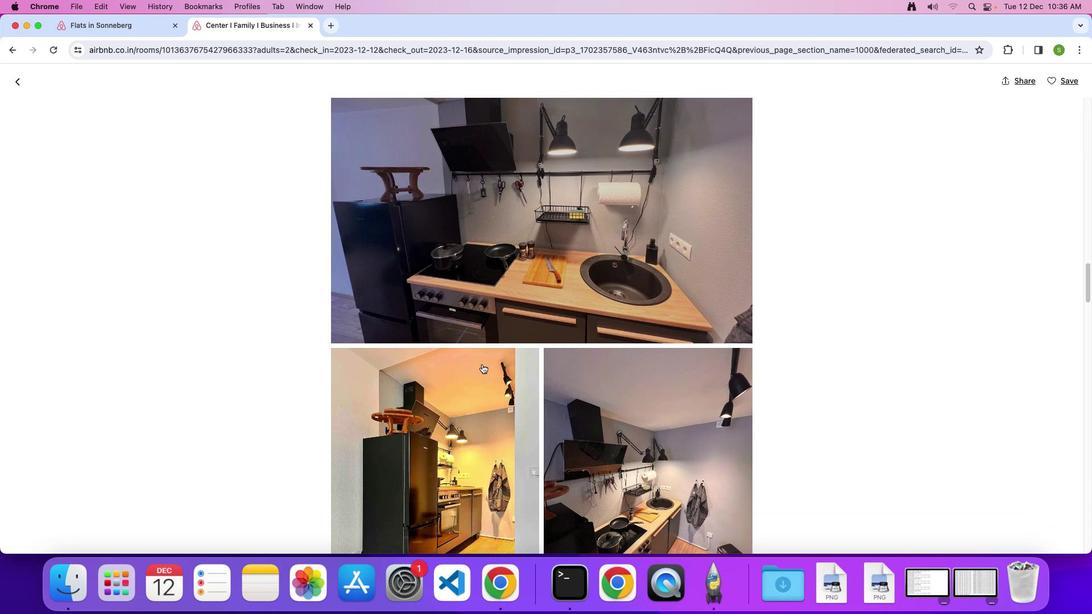
Action: Mouse scrolled (481, 364) with delta (0, 0)
Screenshot: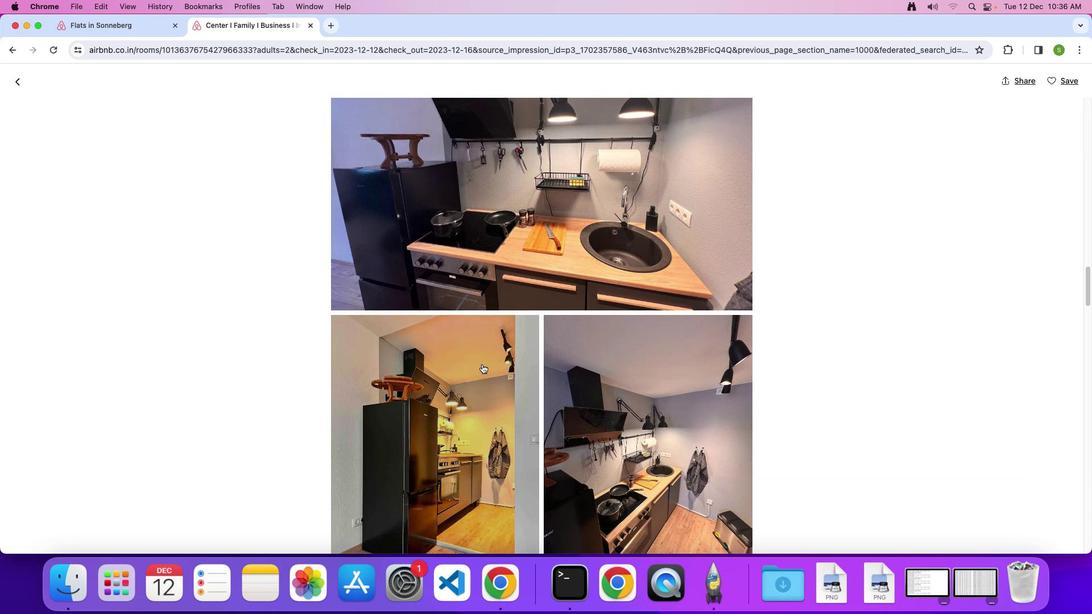 
Action: Mouse scrolled (481, 364) with delta (0, 0)
Screenshot: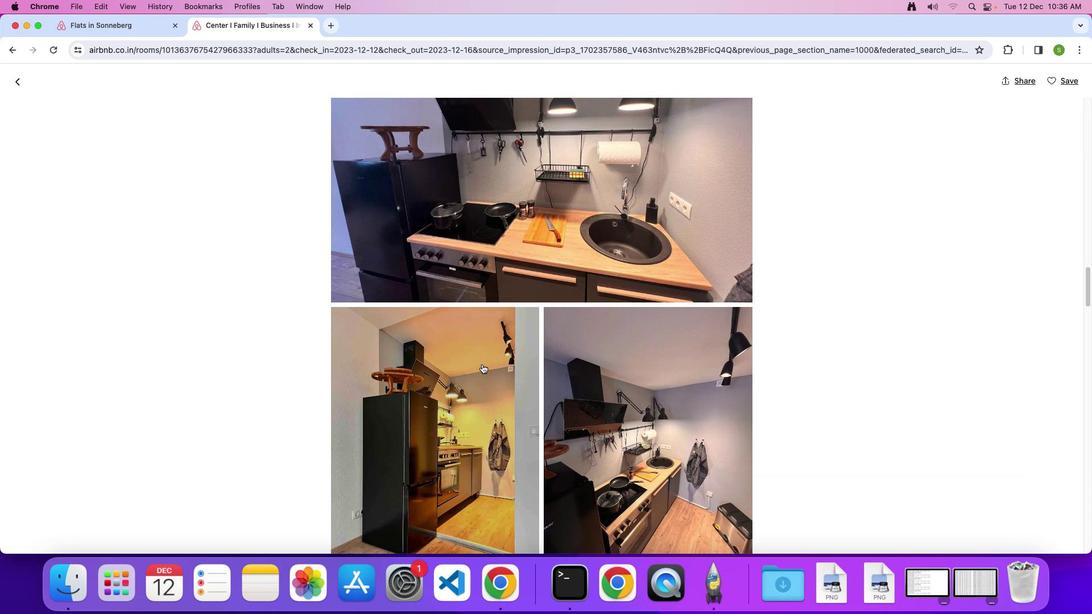 
Action: Mouse scrolled (481, 364) with delta (0, 0)
Screenshot: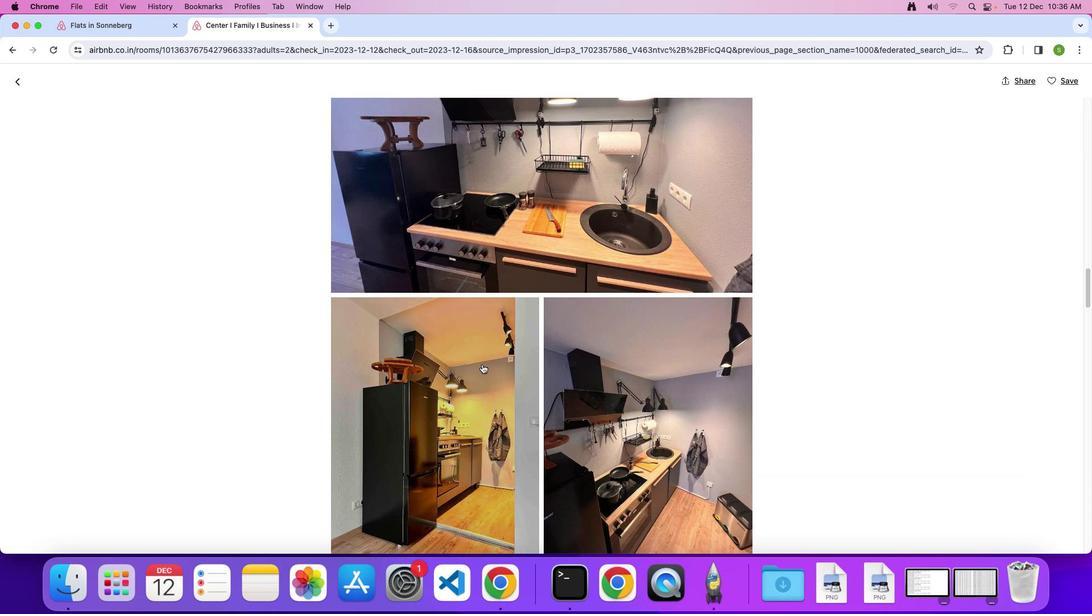 
Action: Mouse scrolled (481, 364) with delta (0, 0)
Screenshot: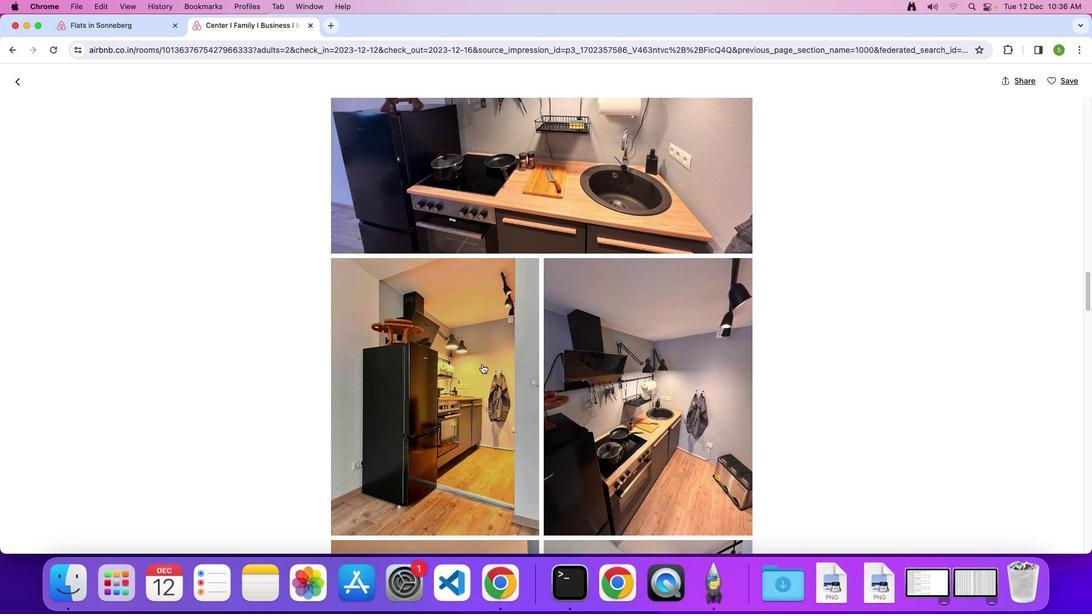 
Action: Mouse scrolled (481, 364) with delta (0, 0)
Screenshot: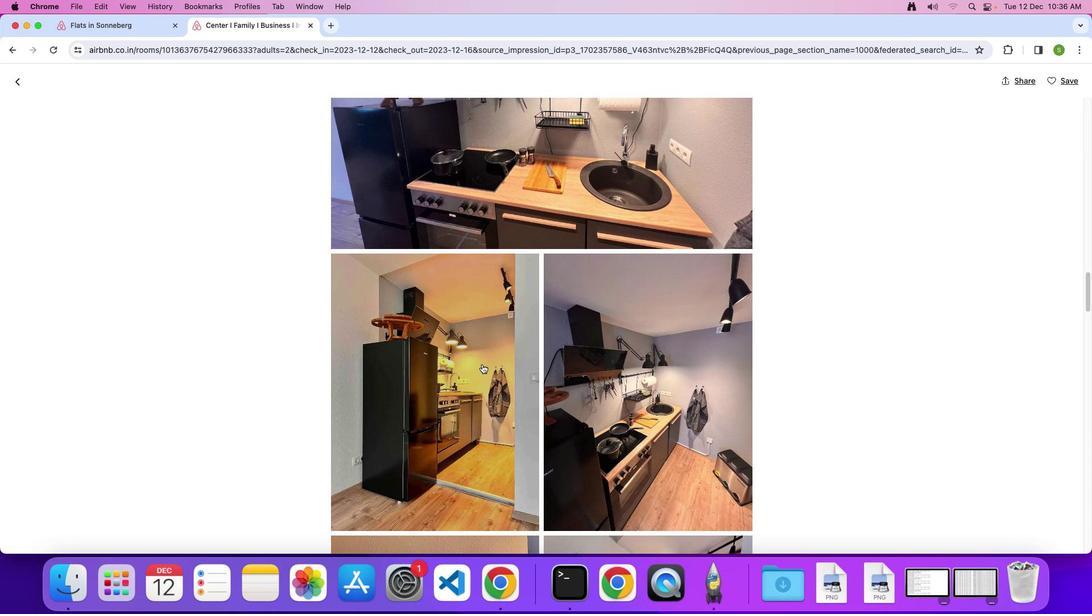 
Action: Mouse scrolled (481, 364) with delta (0, 0)
Screenshot: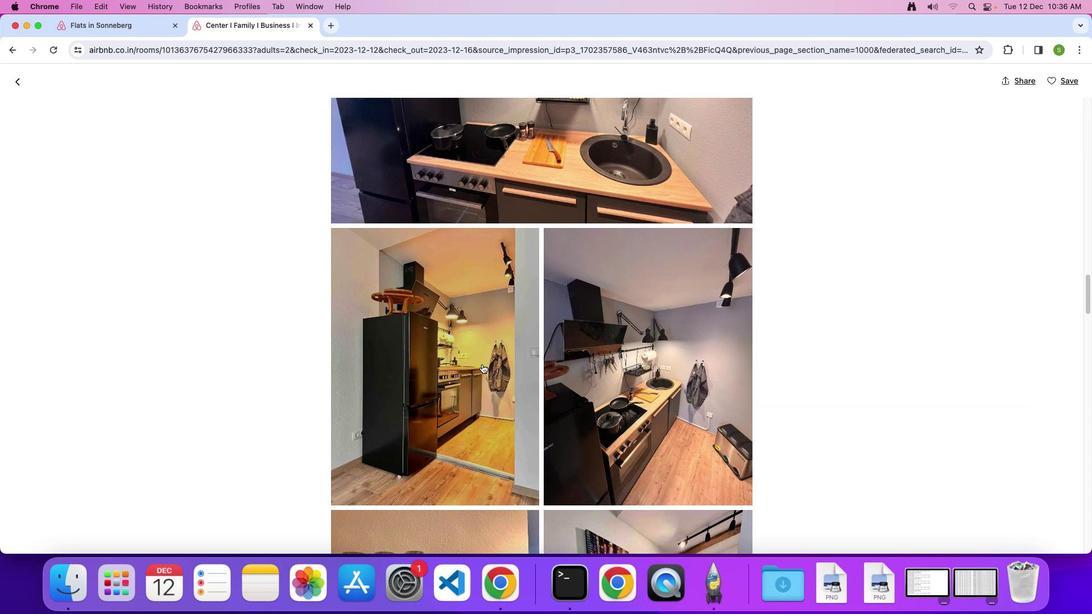 
Action: Mouse scrolled (481, 364) with delta (0, 0)
Screenshot: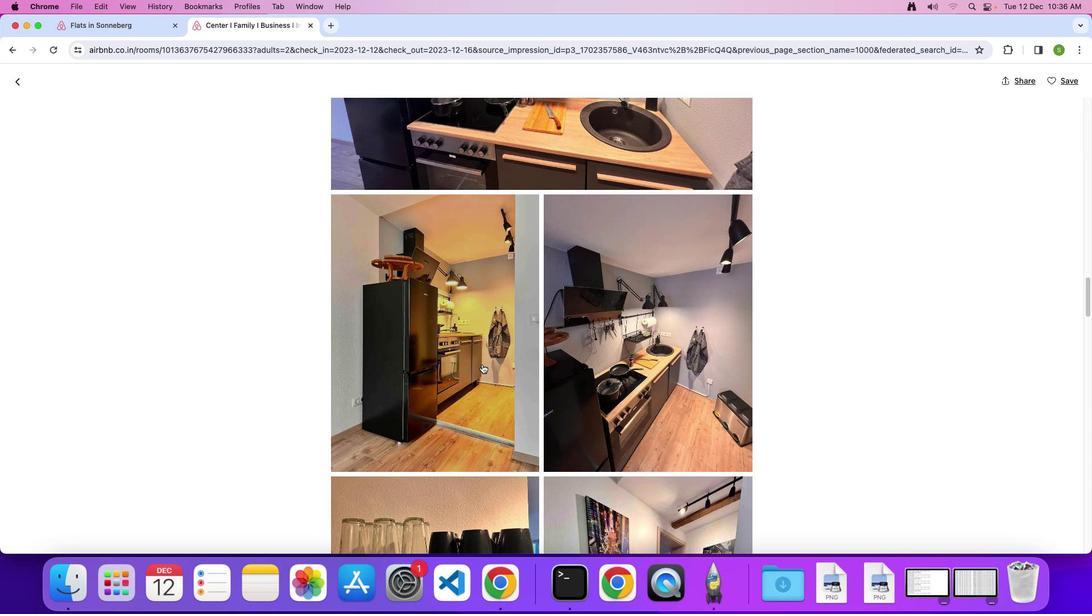 
Action: Mouse scrolled (481, 364) with delta (0, 0)
Screenshot: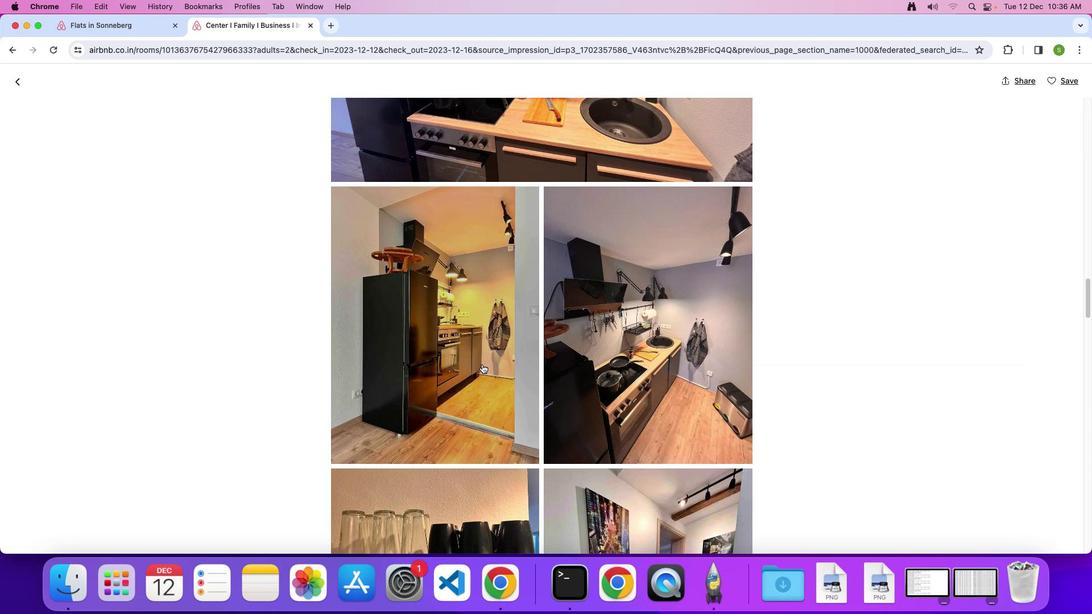 
Action: Mouse scrolled (481, 364) with delta (0, -1)
Screenshot: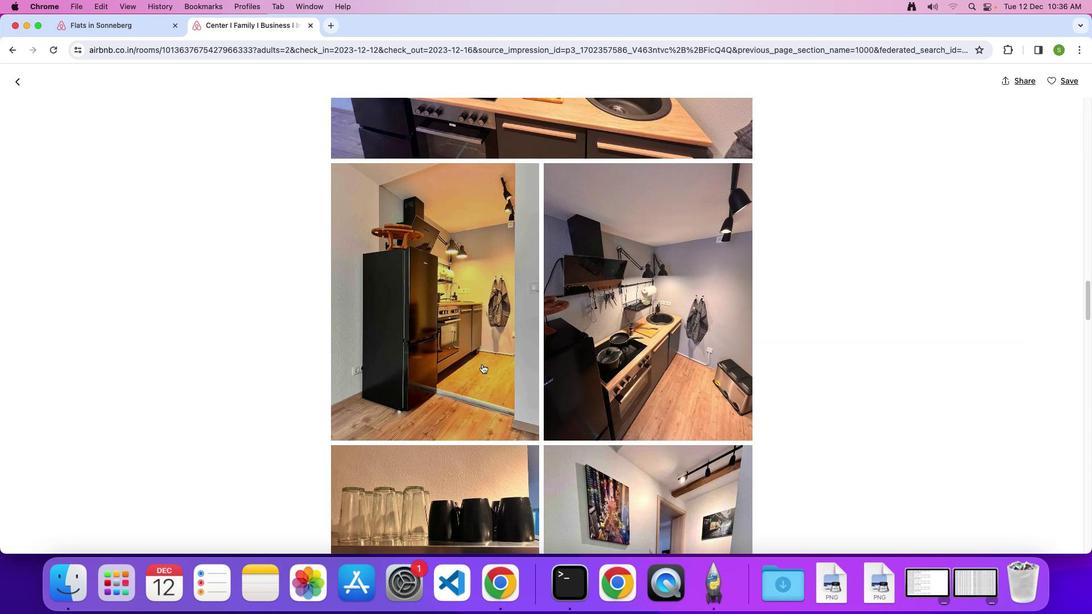
Action: Mouse scrolled (481, 364) with delta (0, 0)
Screenshot: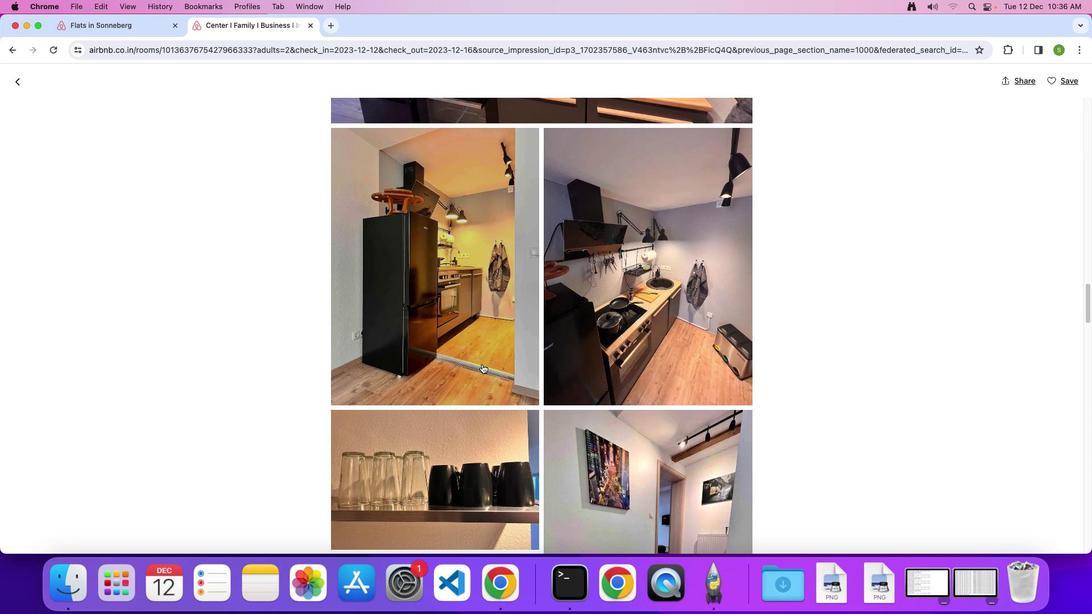 
Action: Mouse scrolled (481, 364) with delta (0, 0)
Screenshot: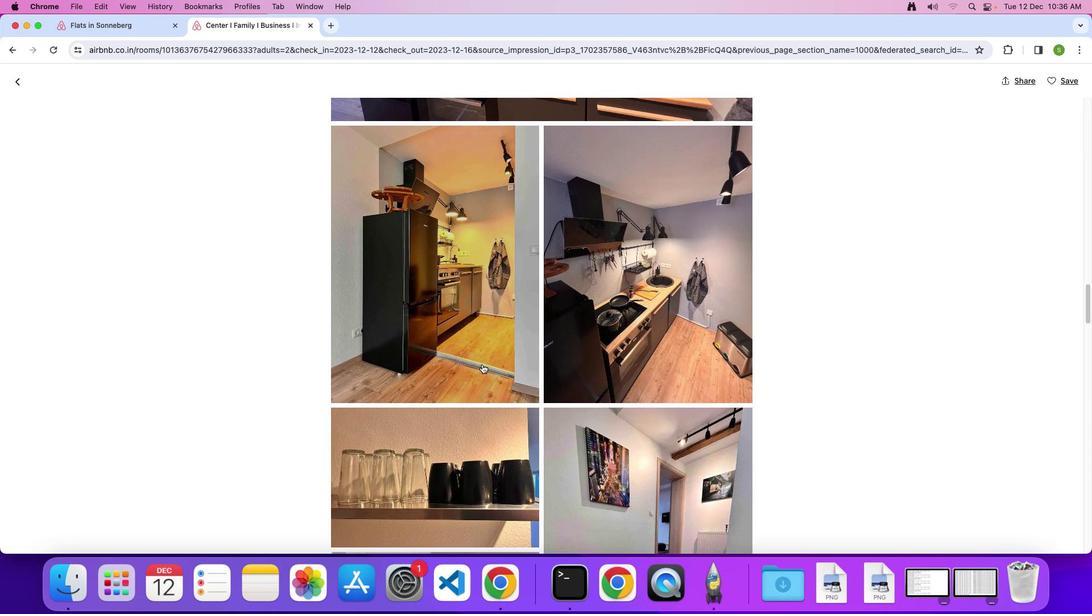 
Action: Mouse scrolled (481, 364) with delta (0, -1)
Screenshot: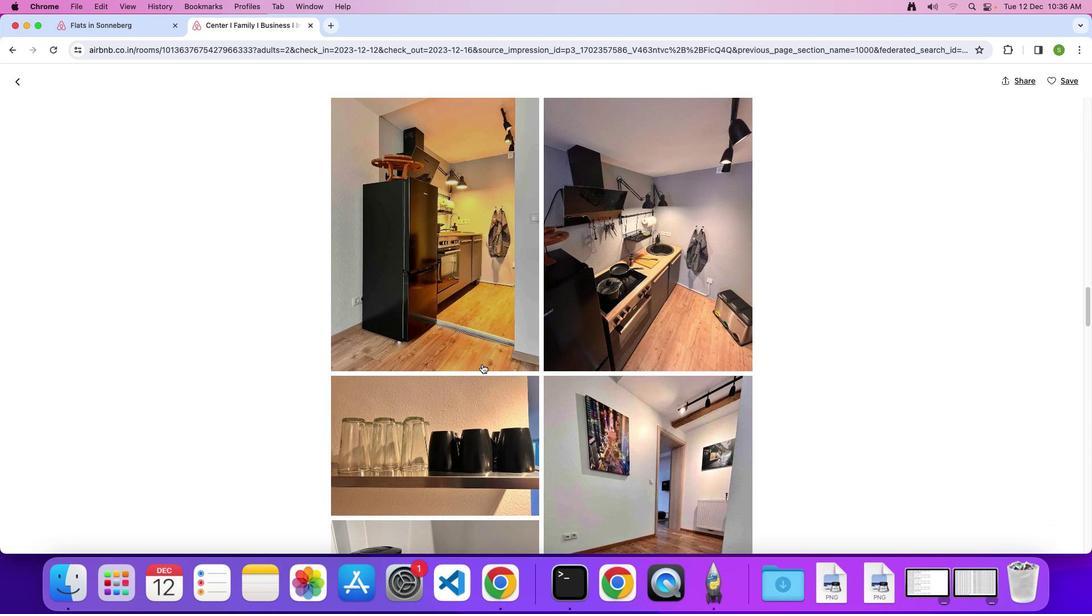 
Action: Mouse scrolled (481, 364) with delta (0, 0)
Screenshot: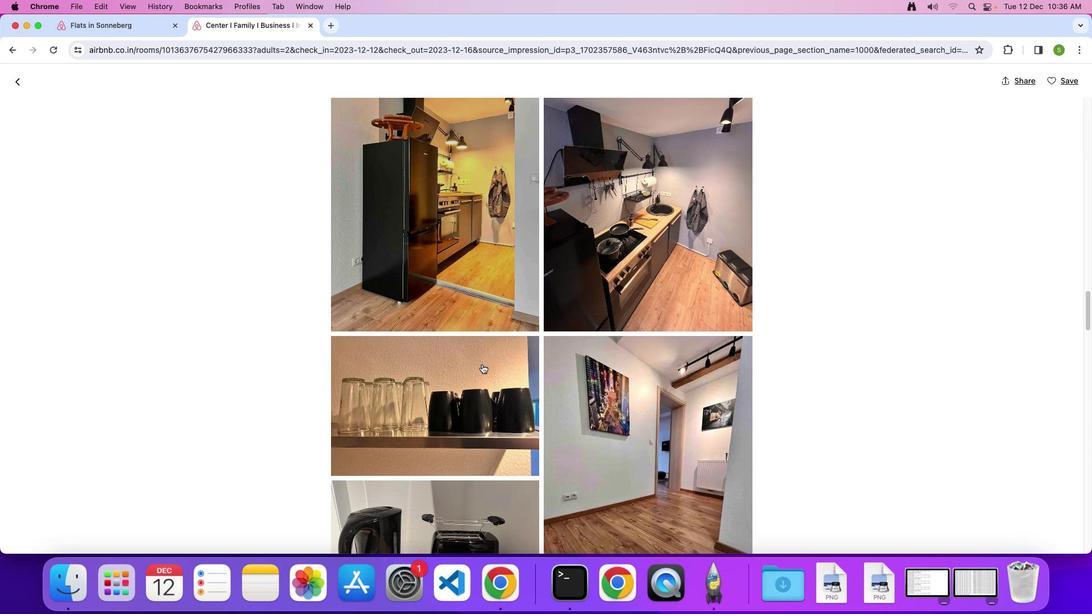 
Action: Mouse scrolled (481, 364) with delta (0, 0)
Screenshot: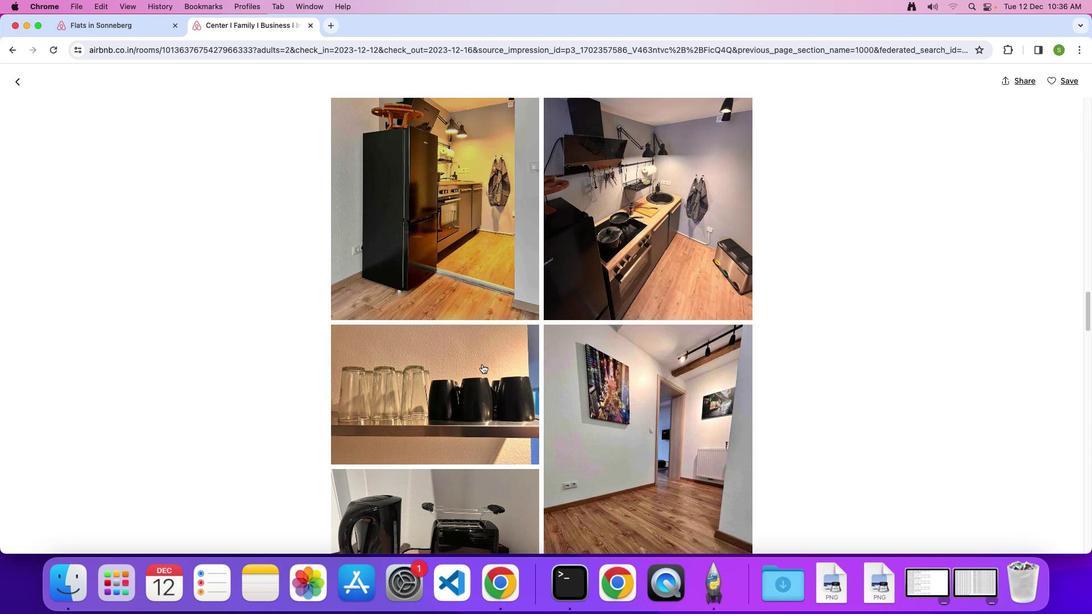 
Action: Mouse scrolled (481, 364) with delta (0, -1)
Screenshot: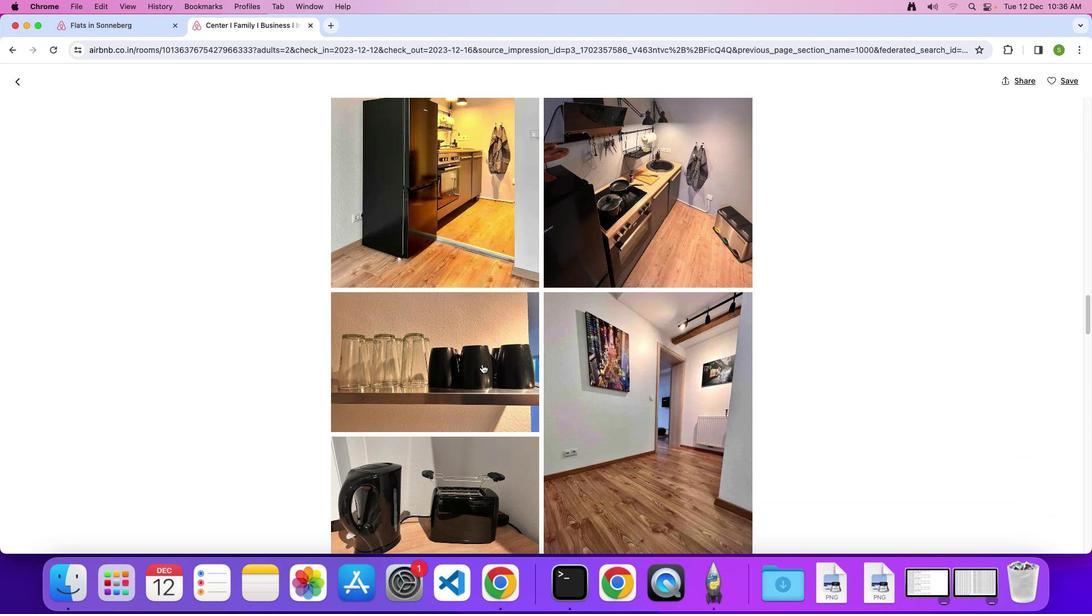 
Action: Mouse scrolled (481, 364) with delta (0, 0)
Screenshot: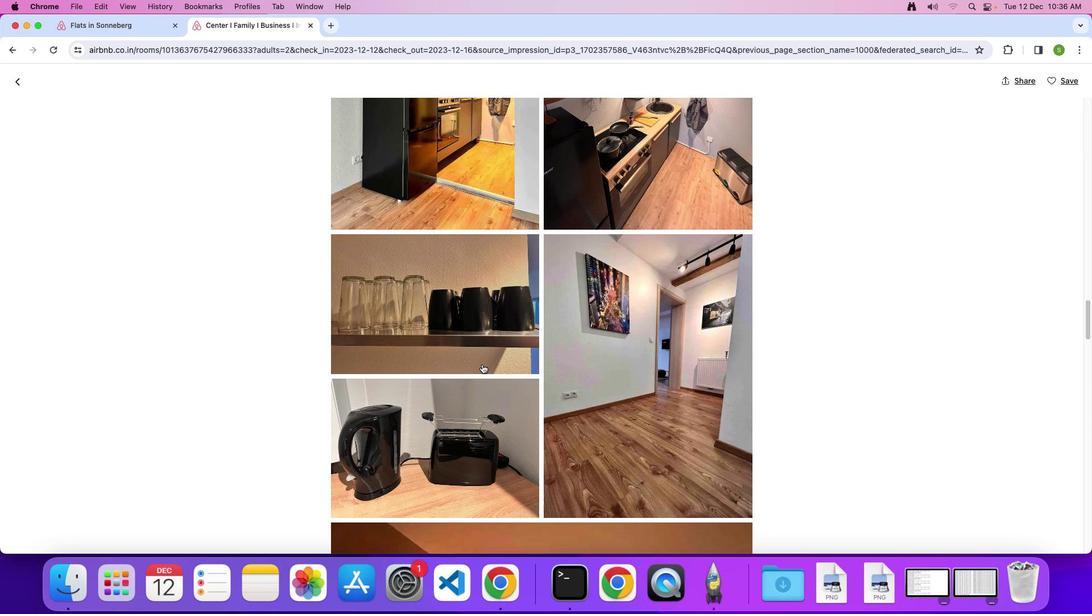 
Action: Mouse scrolled (481, 364) with delta (0, 0)
Screenshot: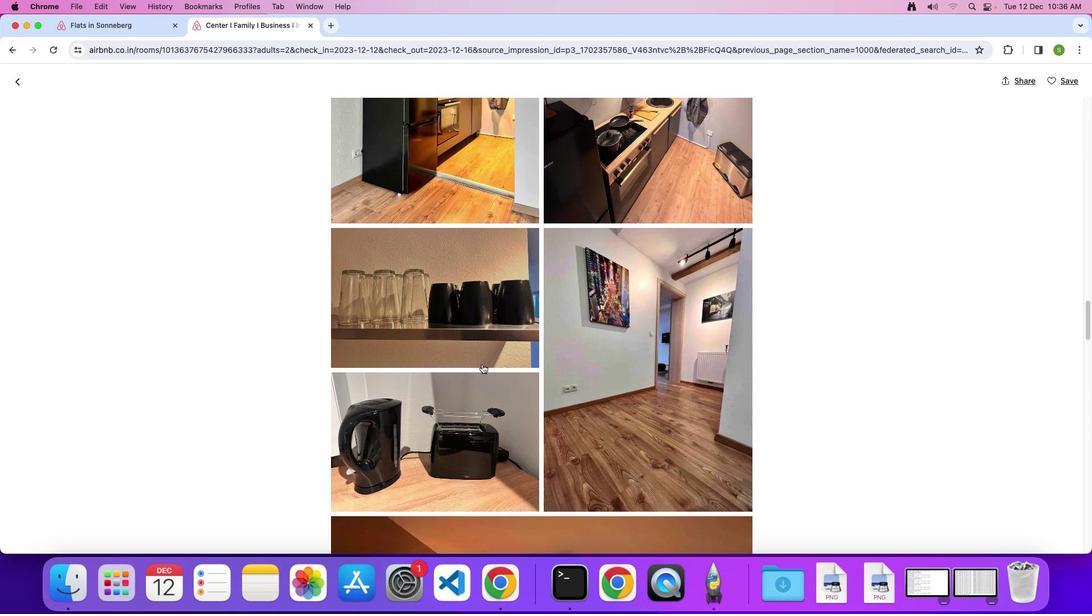 
Action: Mouse scrolled (481, 364) with delta (0, -1)
Screenshot: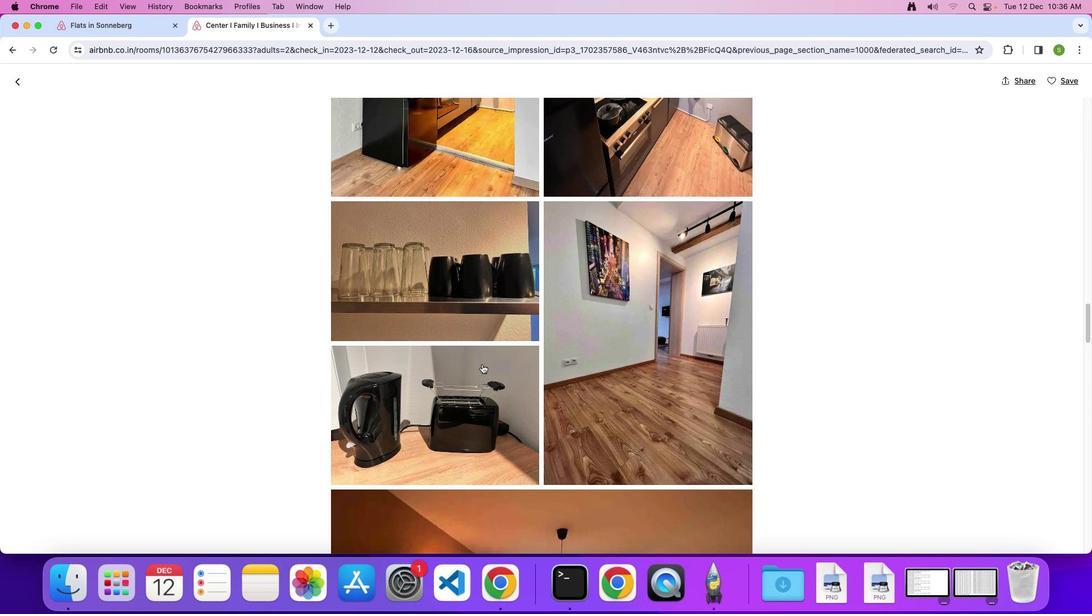 
Action: Mouse scrolled (481, 364) with delta (0, 0)
Screenshot: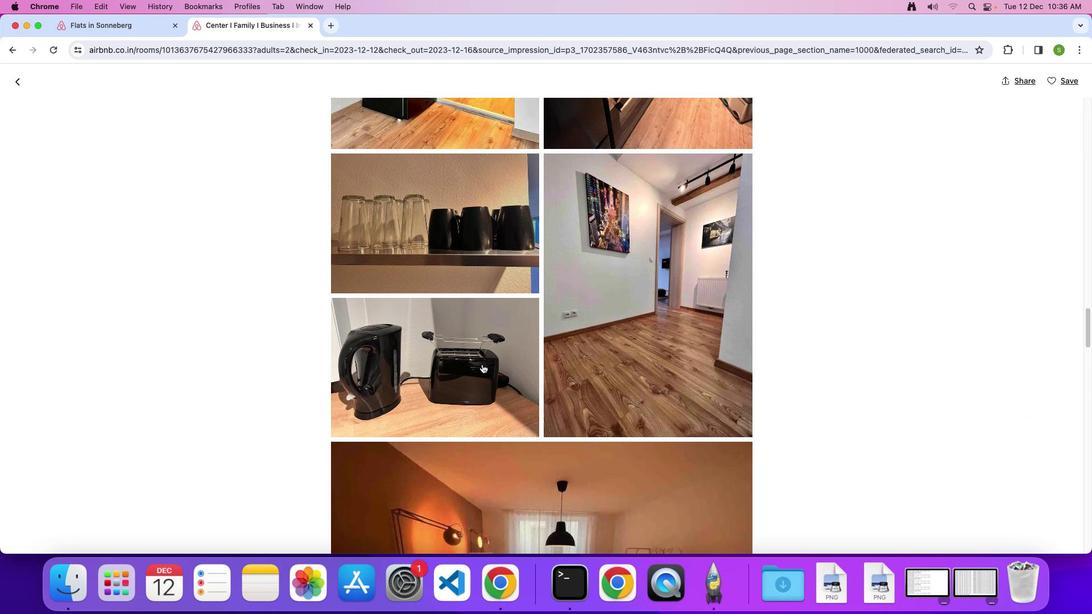 
Action: Mouse scrolled (481, 364) with delta (0, 0)
Screenshot: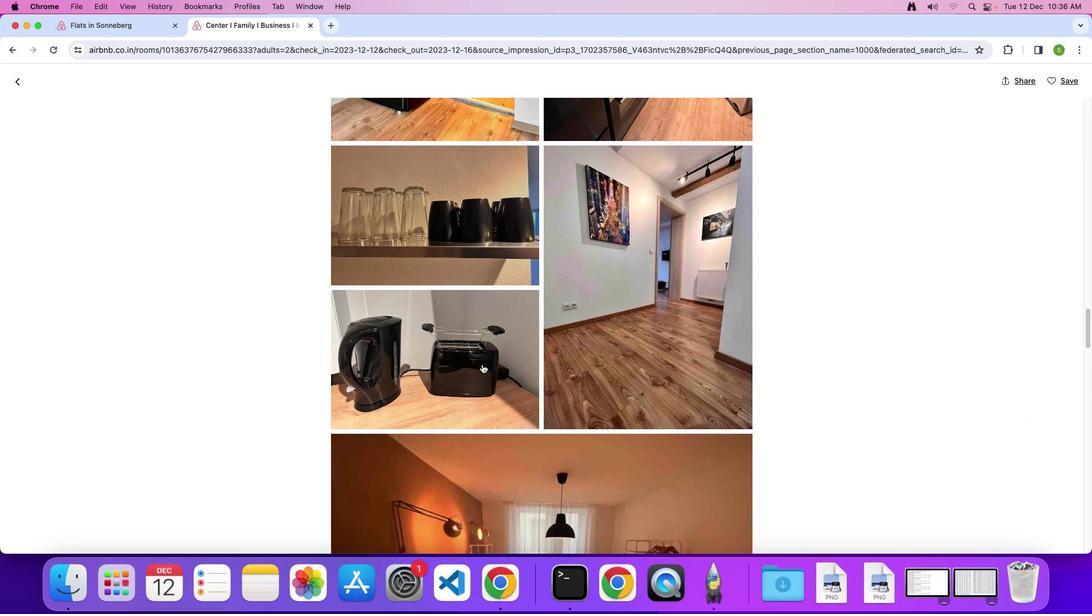 
Action: Mouse scrolled (481, 364) with delta (0, -1)
Screenshot: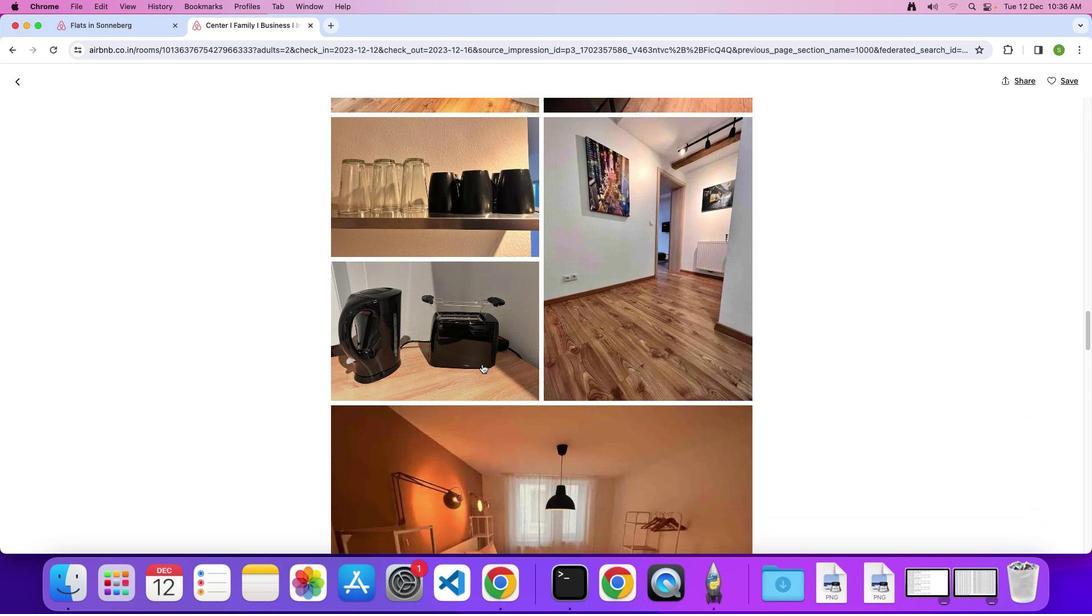
Action: Mouse scrolled (481, 364) with delta (0, 0)
Screenshot: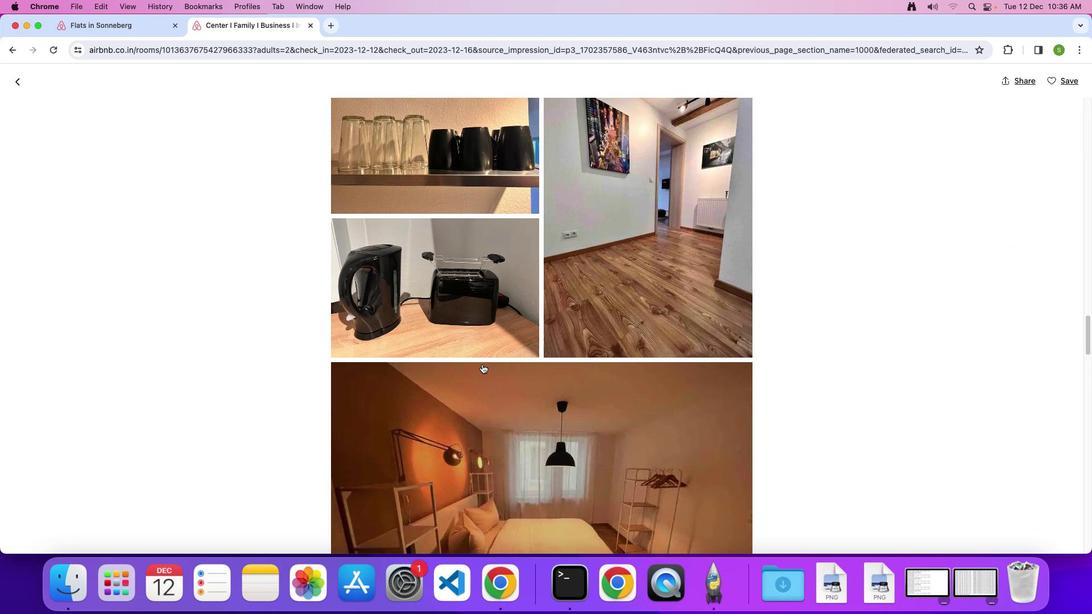 
Action: Mouse scrolled (481, 364) with delta (0, 0)
Screenshot: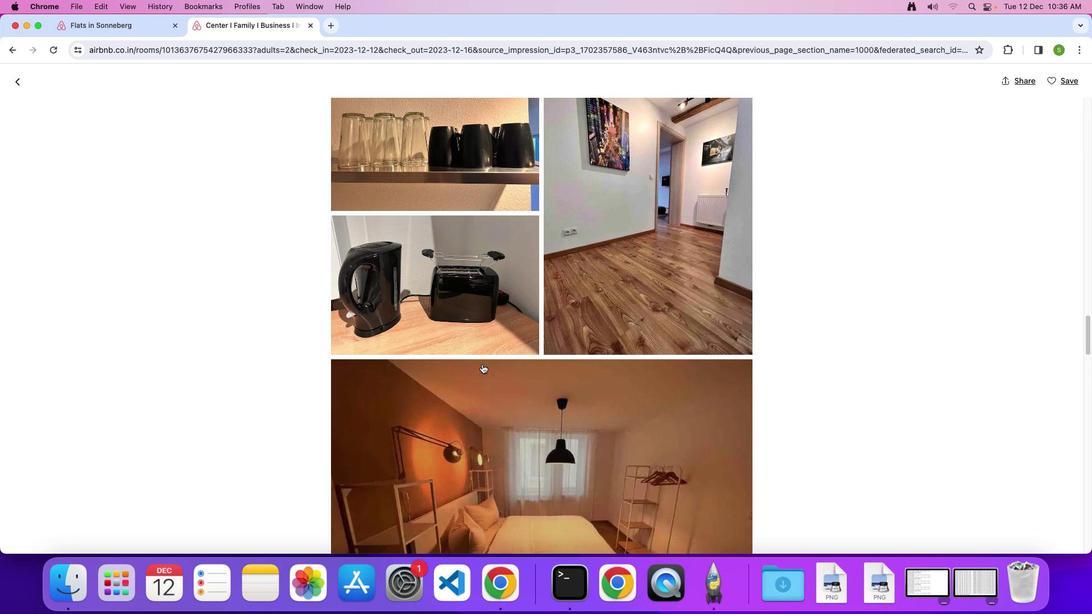 
Action: Mouse scrolled (481, 364) with delta (0, -1)
Screenshot: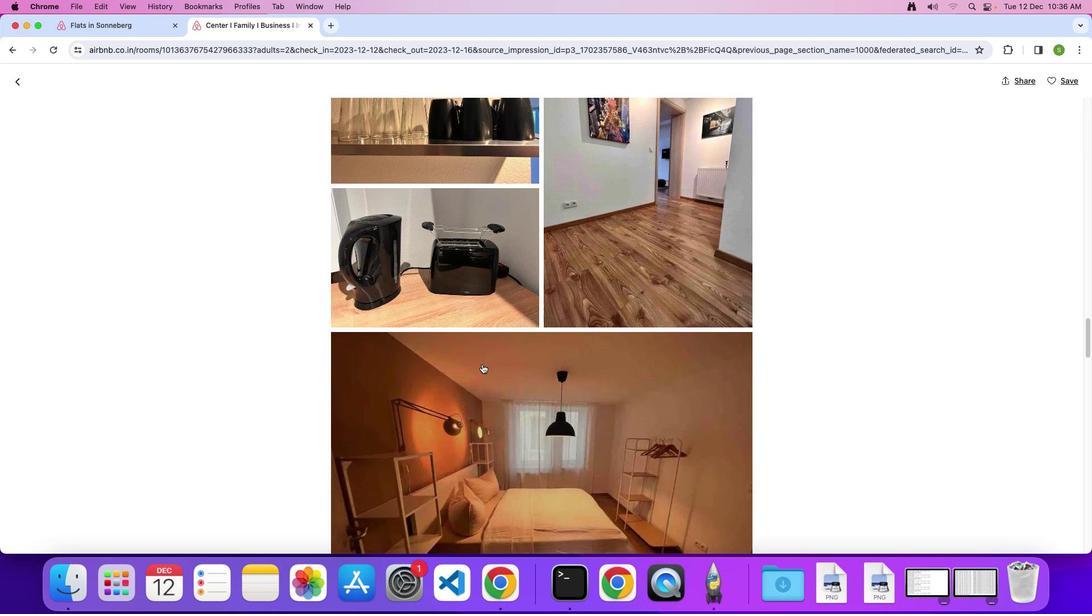 
Action: Mouse scrolled (481, 364) with delta (0, 0)
Screenshot: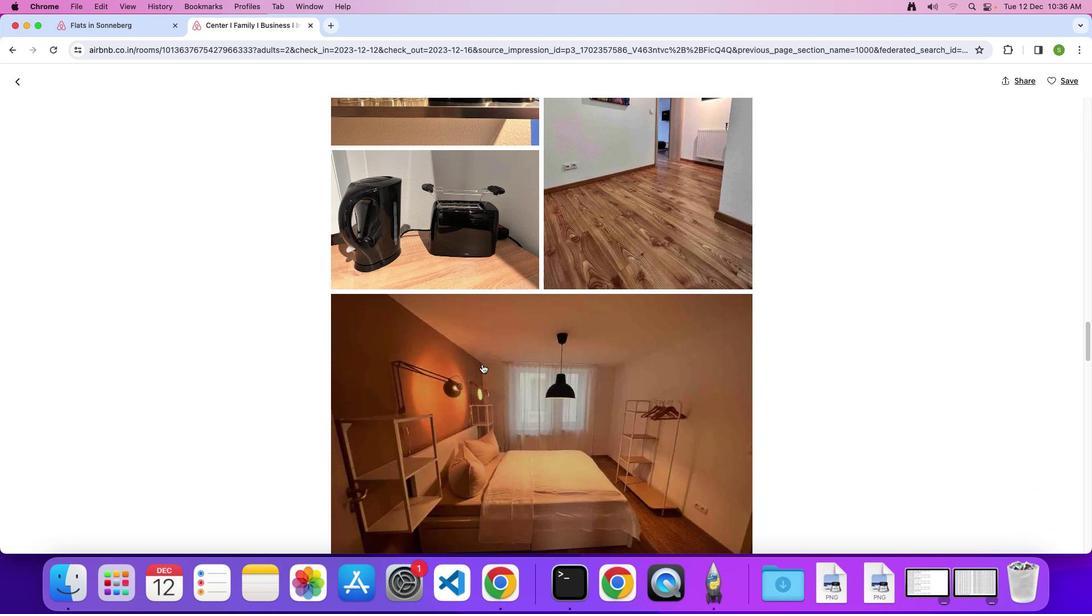
Action: Mouse scrolled (481, 364) with delta (0, 0)
Screenshot: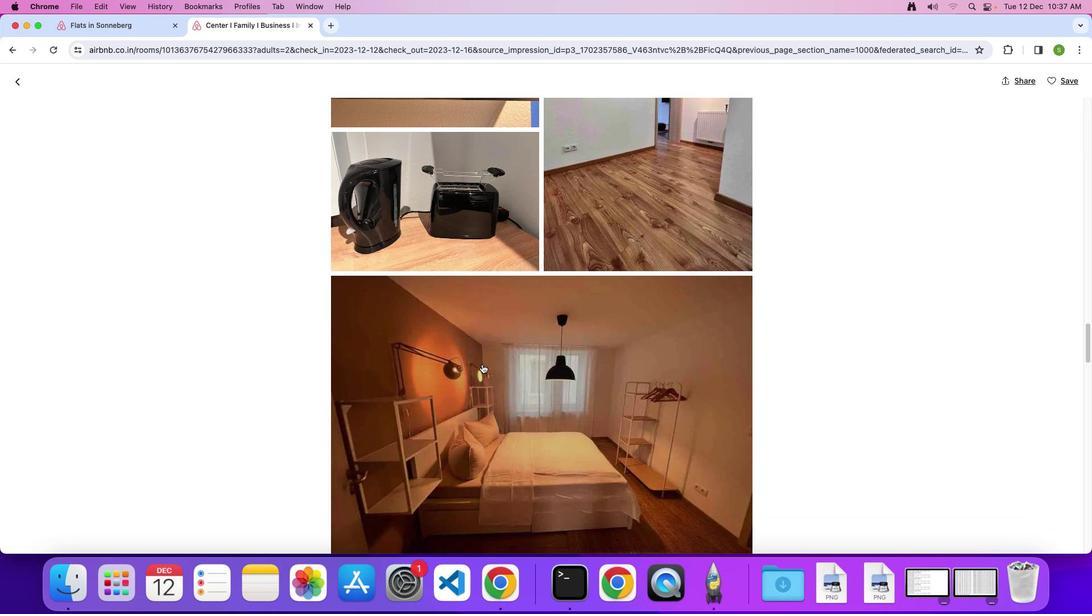
Action: Mouse scrolled (481, 364) with delta (0, -1)
Screenshot: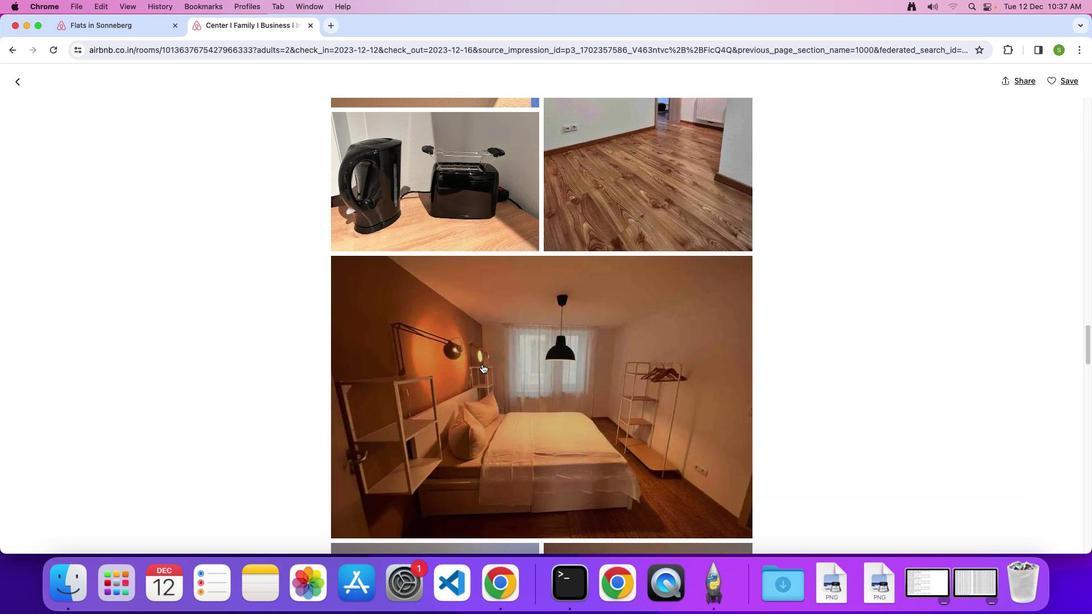 
Action: Mouse scrolled (481, 364) with delta (0, 0)
Screenshot: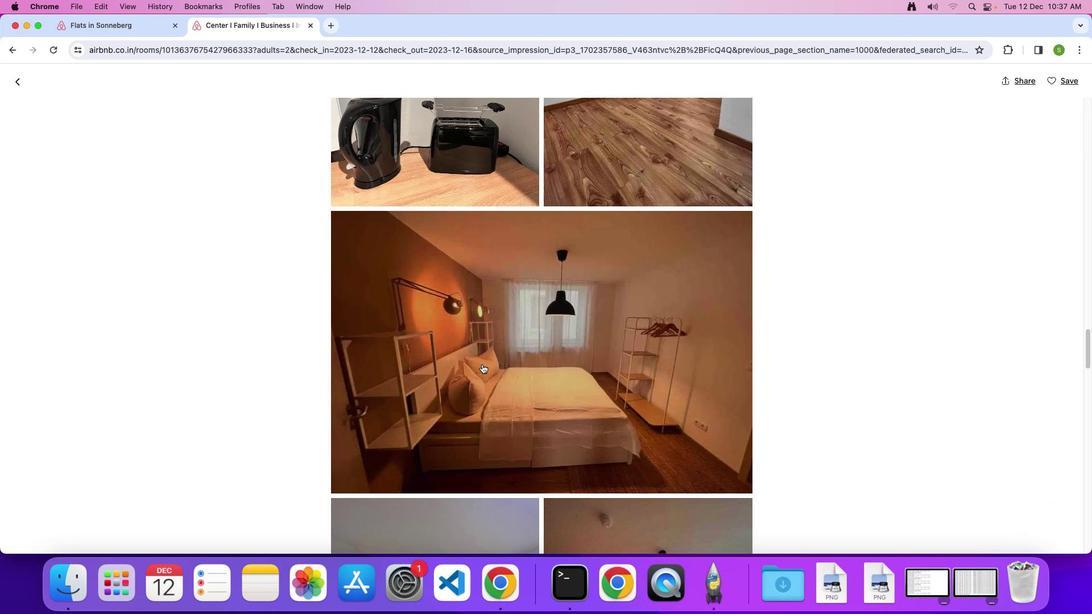 
Action: Mouse scrolled (481, 364) with delta (0, 0)
Screenshot: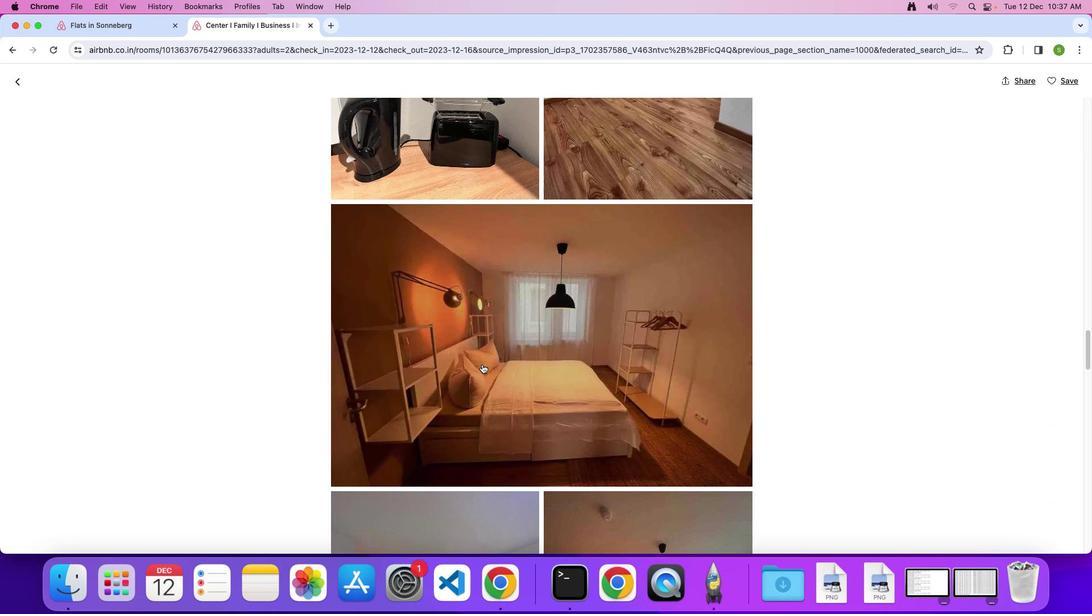 
Action: Mouse scrolled (481, 364) with delta (0, 0)
Screenshot: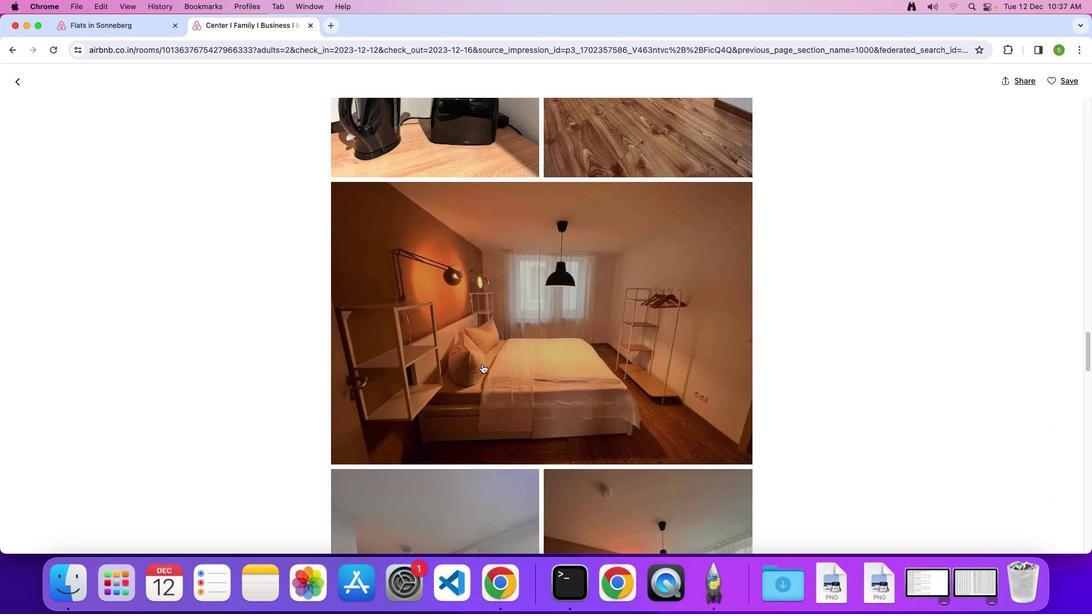 
Action: Mouse scrolled (481, 364) with delta (0, 0)
Screenshot: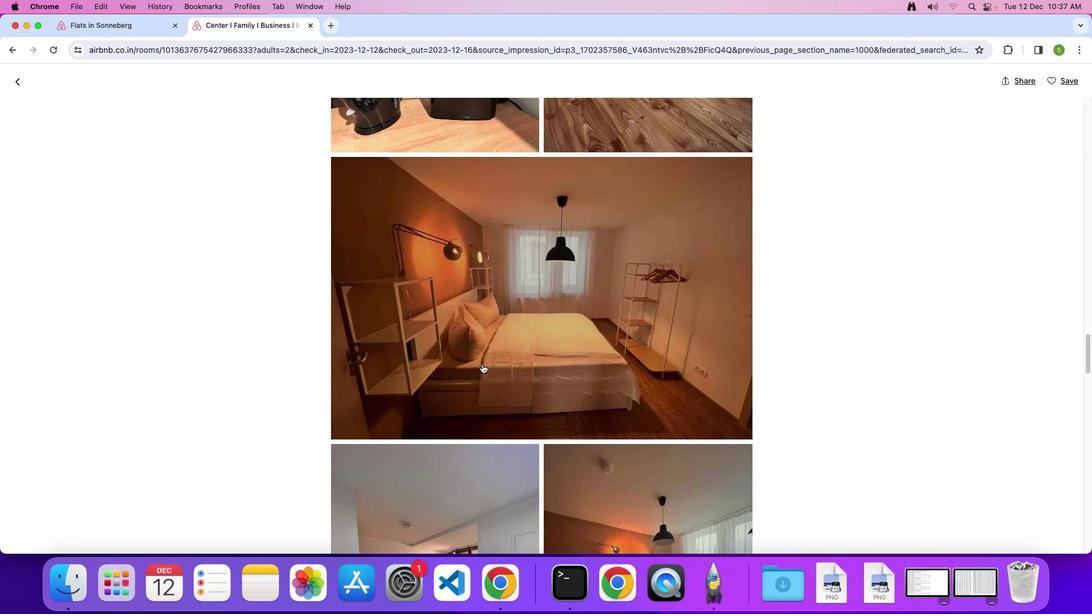 
Action: Mouse scrolled (481, 364) with delta (0, 0)
Screenshot: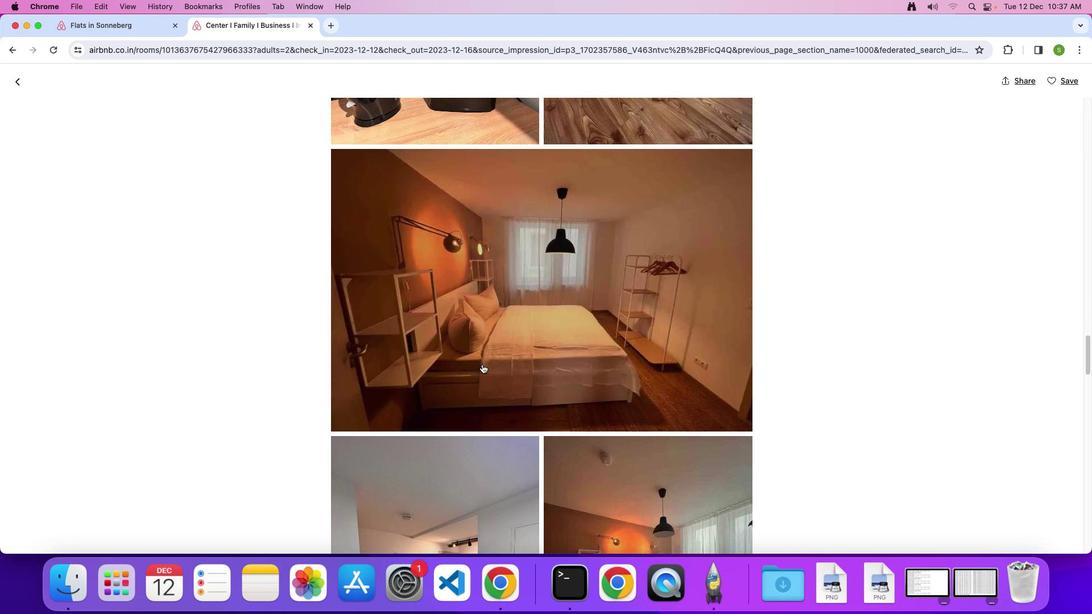 
Action: Mouse scrolled (481, 364) with delta (0, 0)
Screenshot: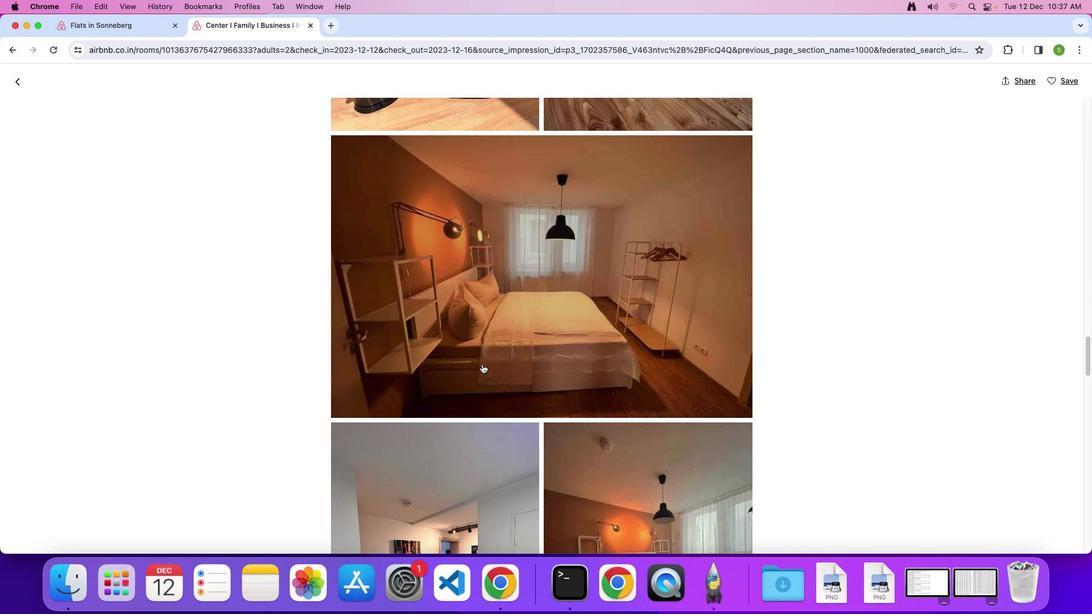 
Action: Mouse scrolled (481, 364) with delta (0, 0)
Screenshot: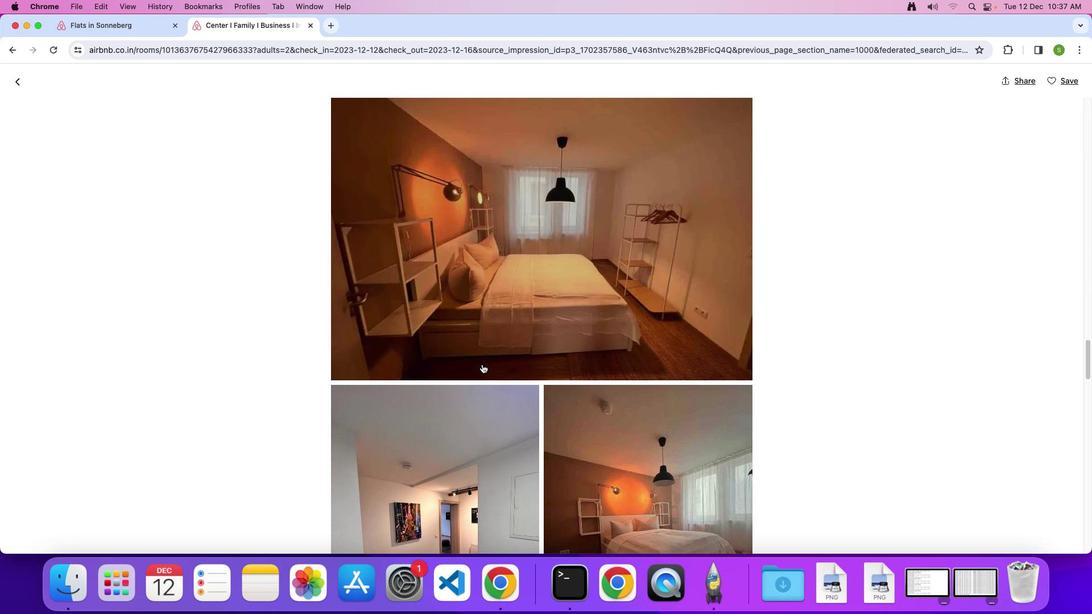 
Action: Mouse scrolled (481, 364) with delta (0, 0)
Screenshot: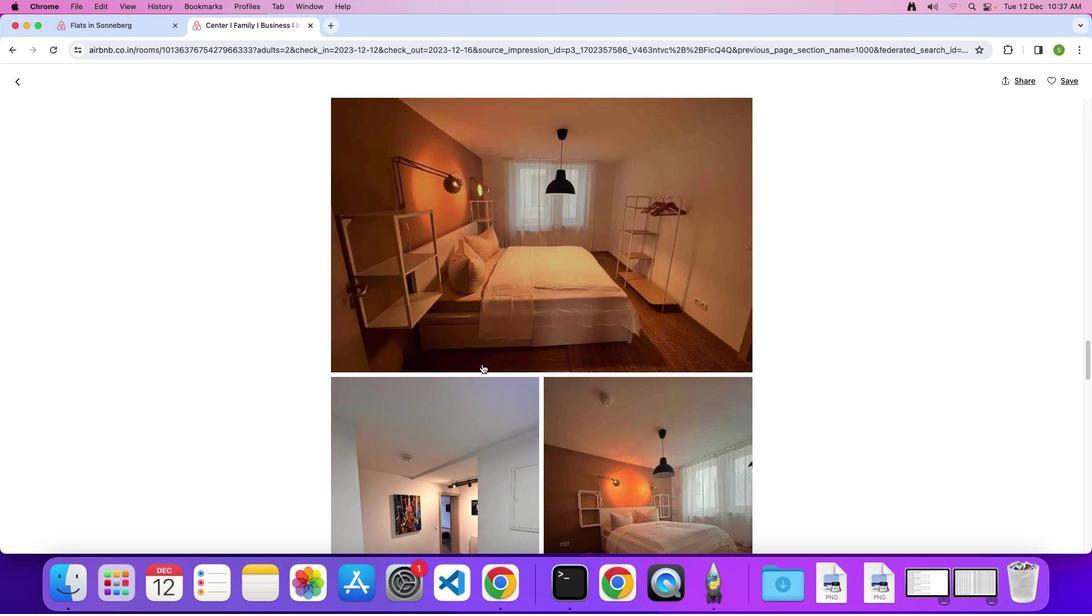 
Action: Mouse scrolled (481, 364) with delta (0, 0)
Screenshot: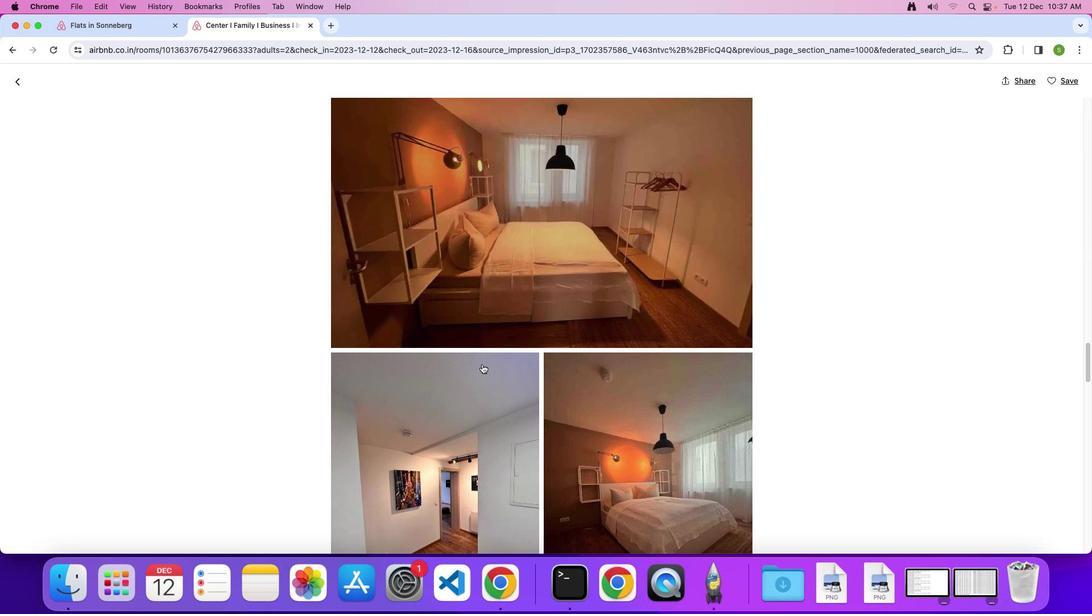 
Action: Mouse scrolled (481, 364) with delta (0, 0)
Screenshot: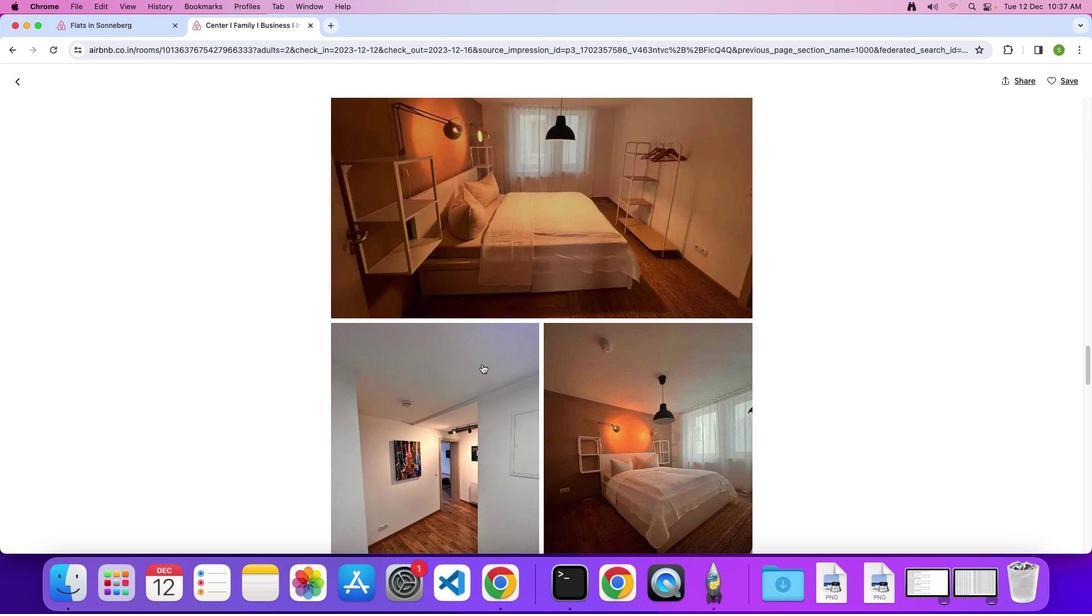 
Action: Mouse scrolled (481, 364) with delta (0, 0)
Screenshot: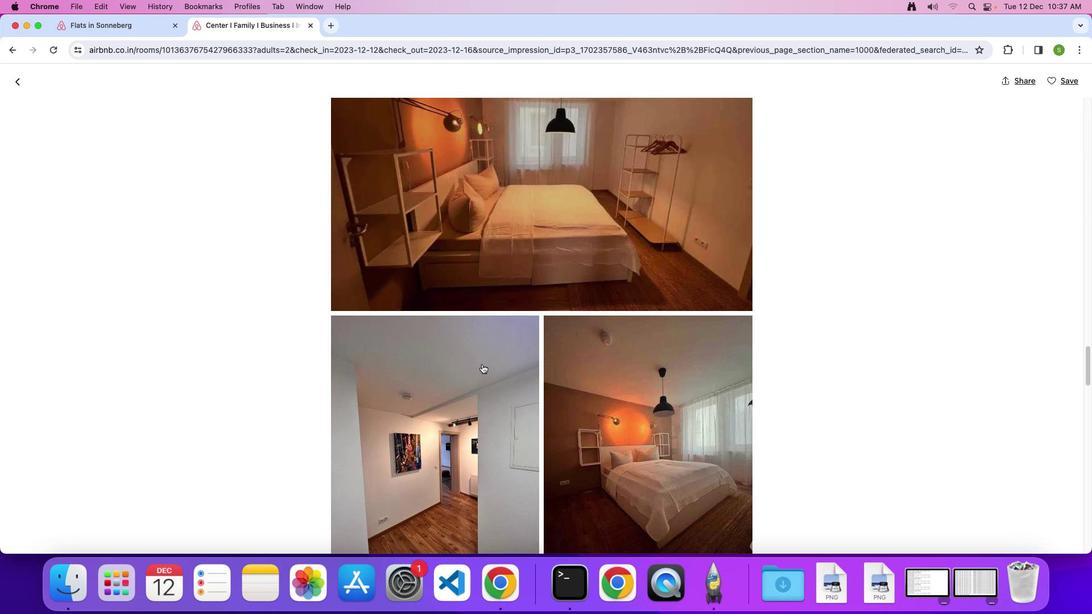 
Action: Mouse scrolled (481, 364) with delta (0, 0)
Screenshot: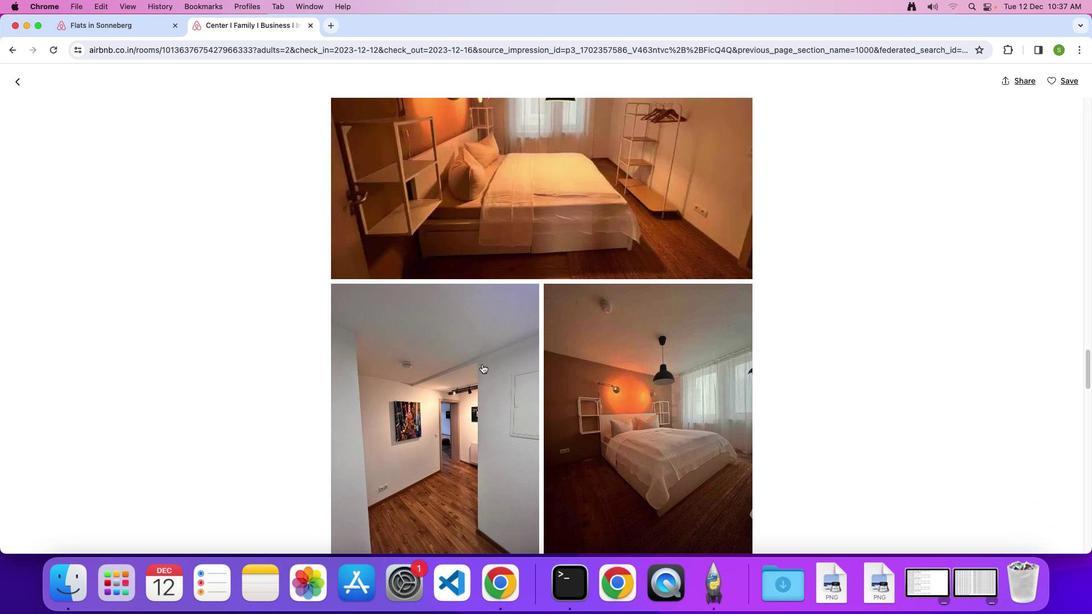 
Action: Mouse scrolled (481, 364) with delta (0, 0)
Screenshot: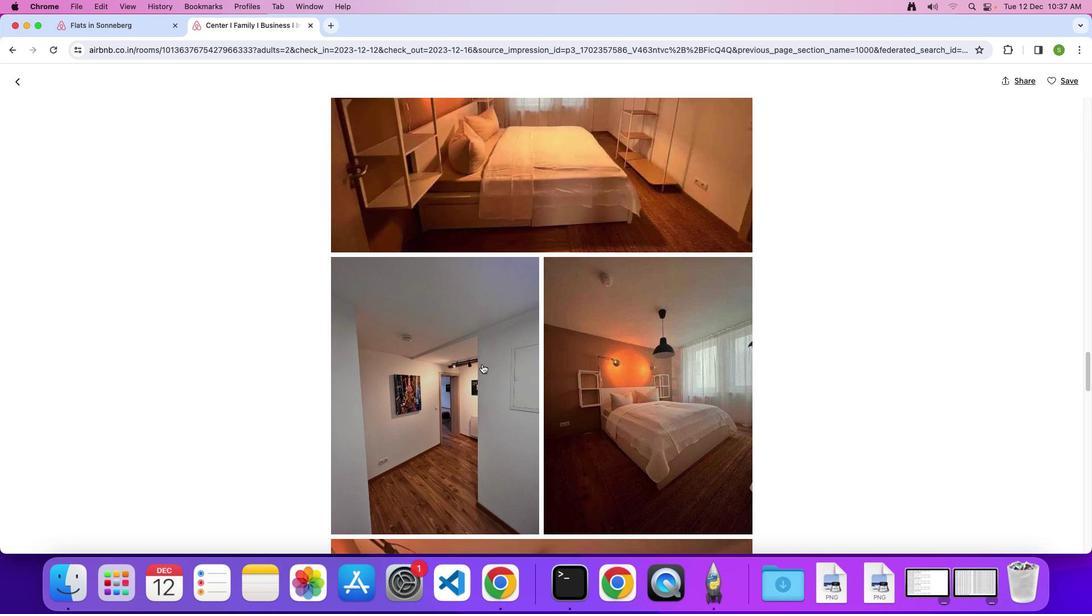 
Action: Mouse scrolled (481, 364) with delta (0, 0)
Screenshot: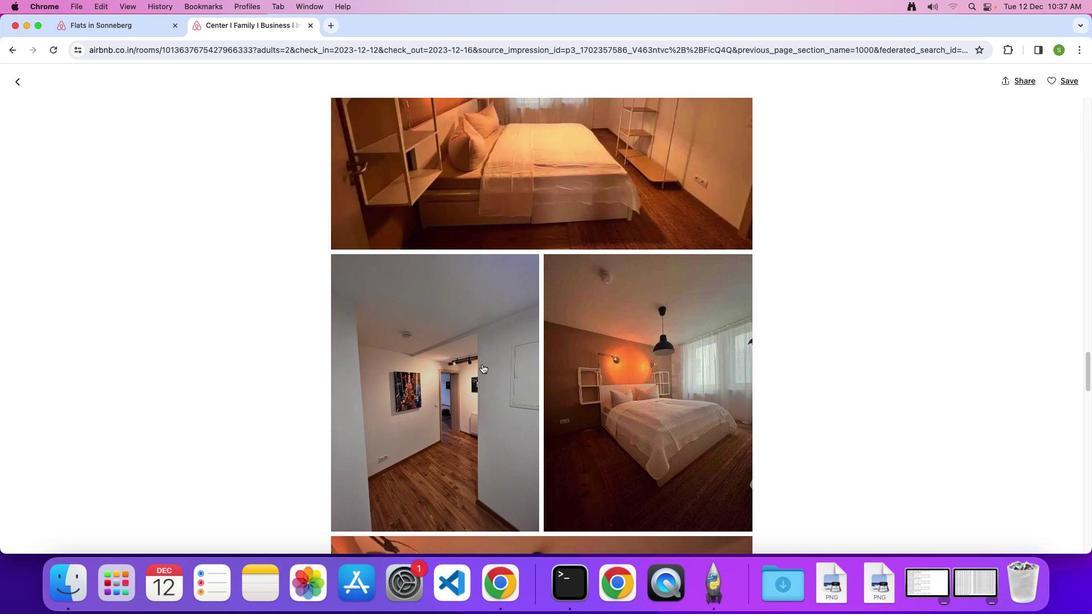 
Action: Mouse scrolled (481, 364) with delta (0, -1)
Screenshot: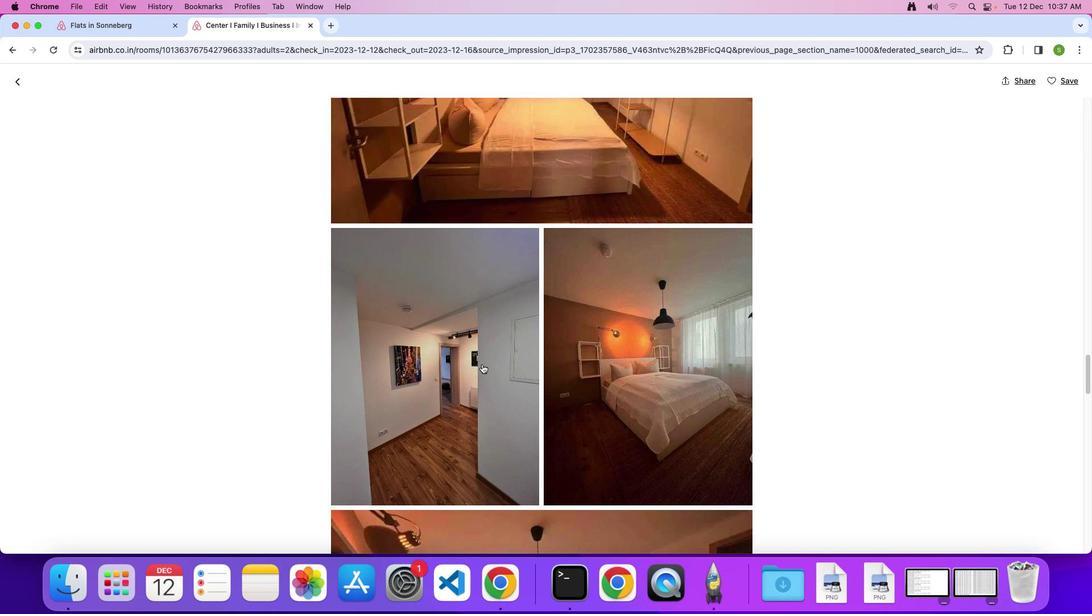 
Action: Mouse scrolled (481, 364) with delta (0, 0)
Screenshot: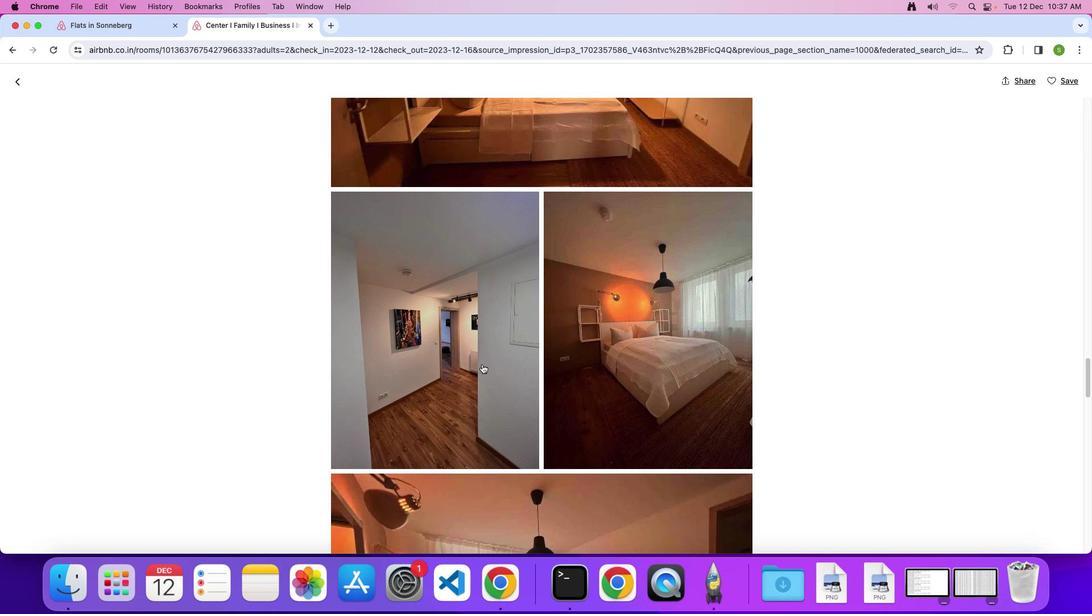 
Action: Mouse scrolled (481, 364) with delta (0, 0)
Screenshot: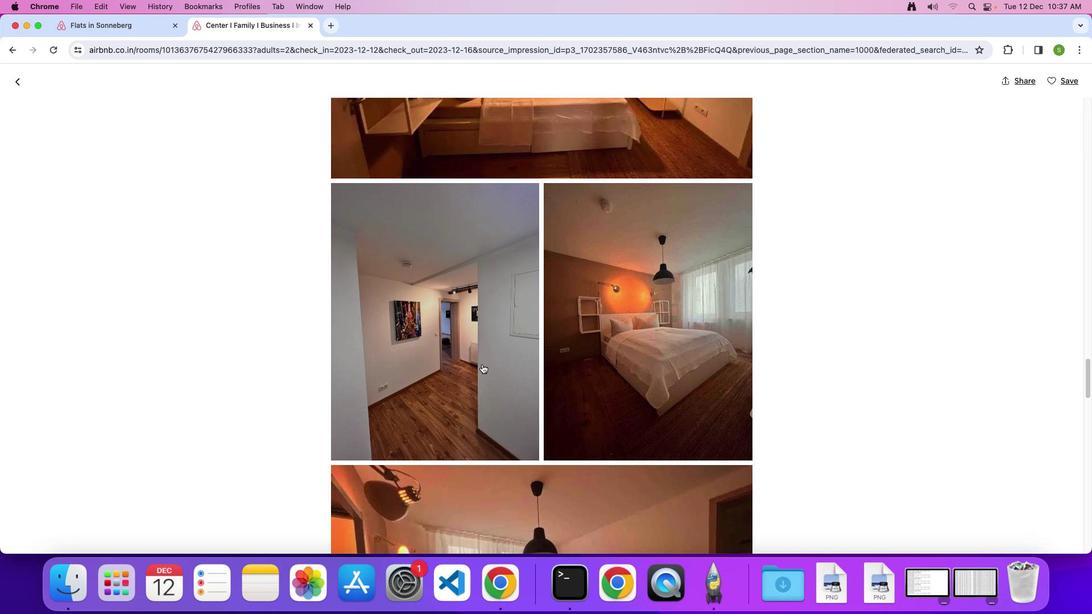 
Action: Mouse scrolled (481, 364) with delta (0, 0)
Screenshot: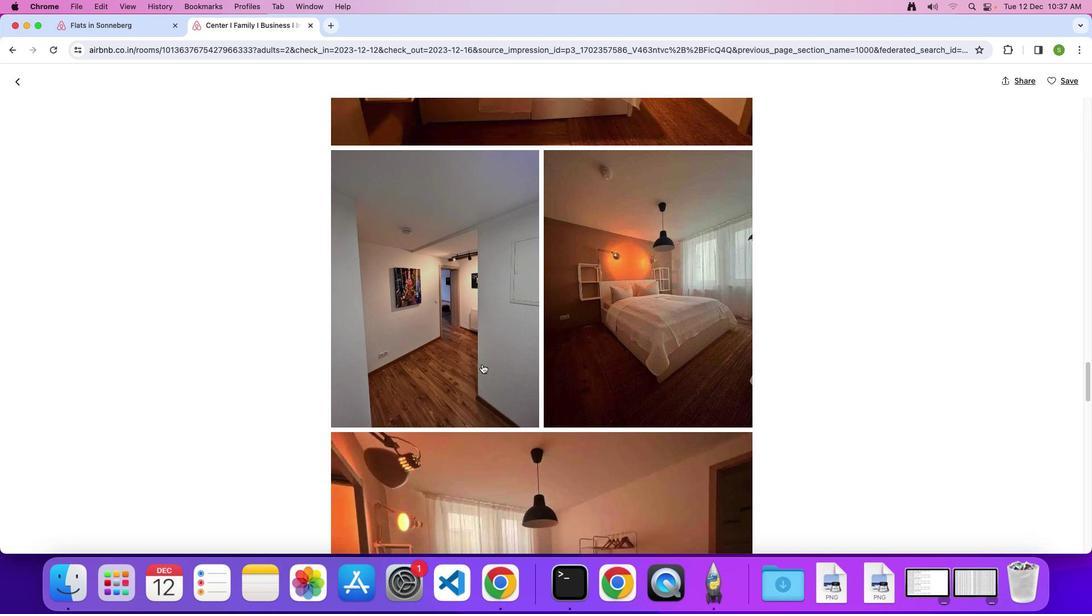 
Action: Mouse scrolled (481, 364) with delta (0, 0)
Screenshot: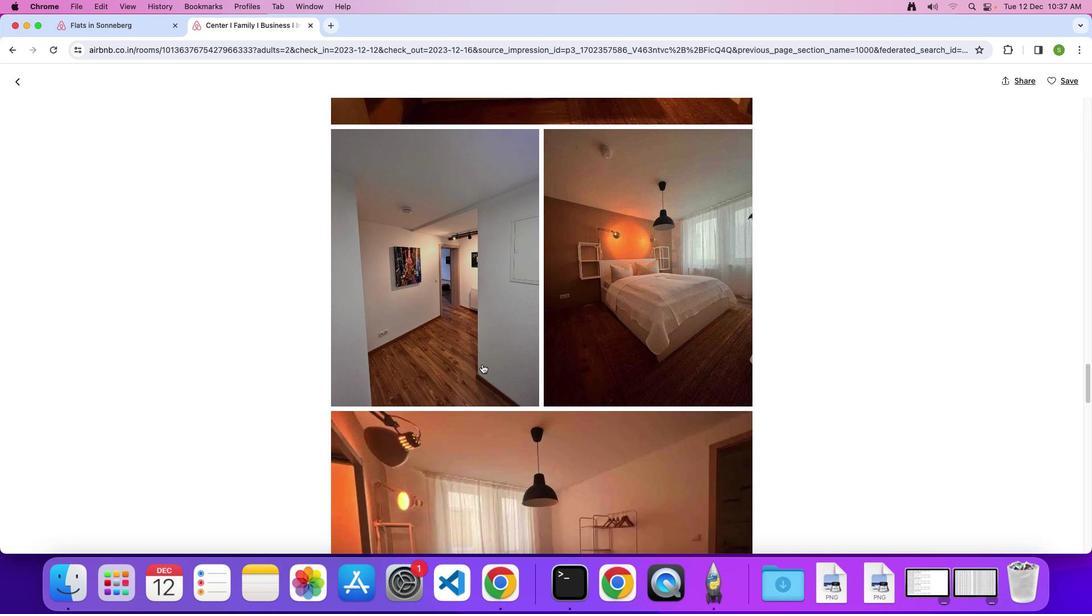 
Action: Mouse scrolled (481, 364) with delta (0, 0)
Screenshot: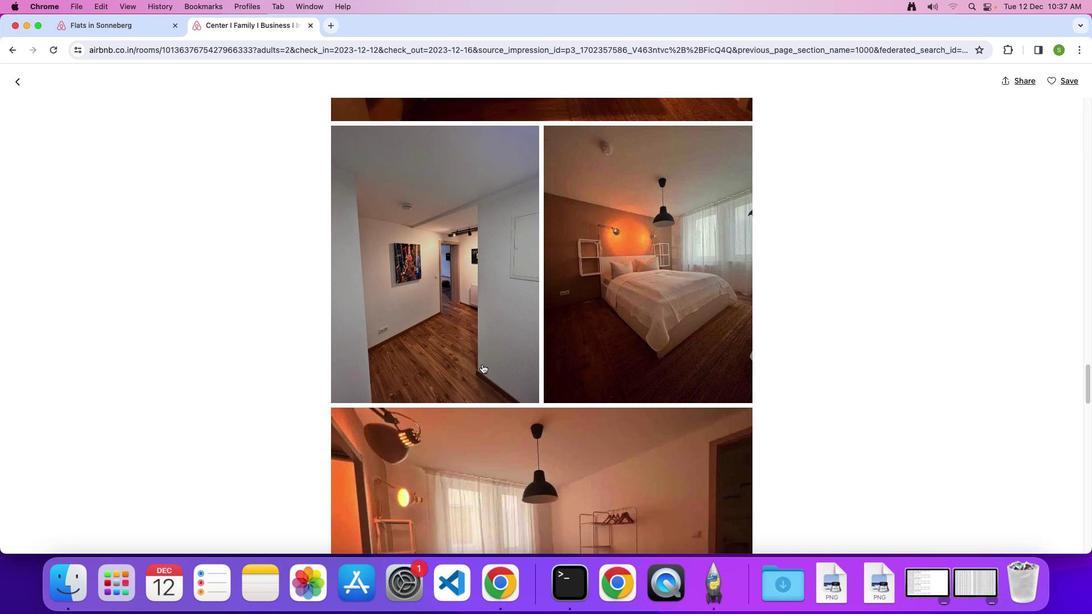 
Action: Mouse scrolled (481, 364) with delta (0, 0)
Screenshot: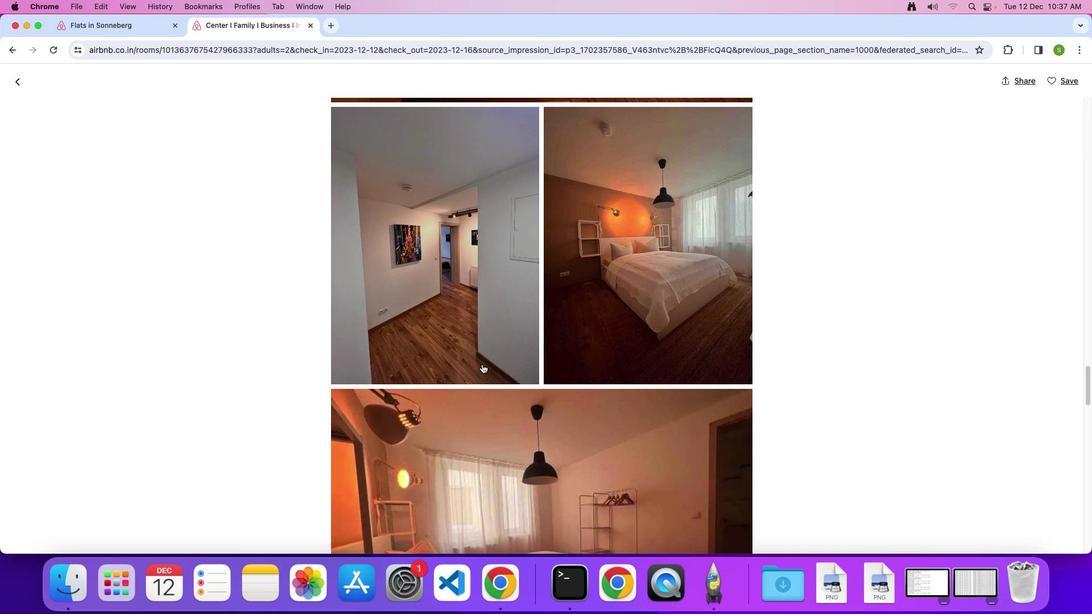 
Action: Mouse scrolled (481, 364) with delta (0, 0)
Screenshot: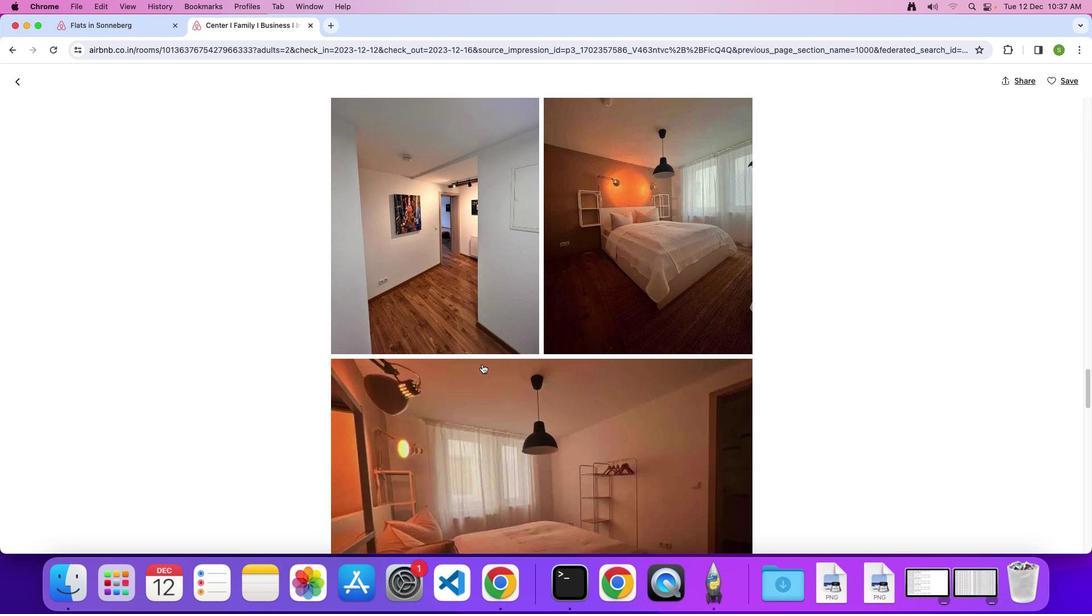 
Action: Mouse scrolled (481, 364) with delta (0, 0)
Screenshot: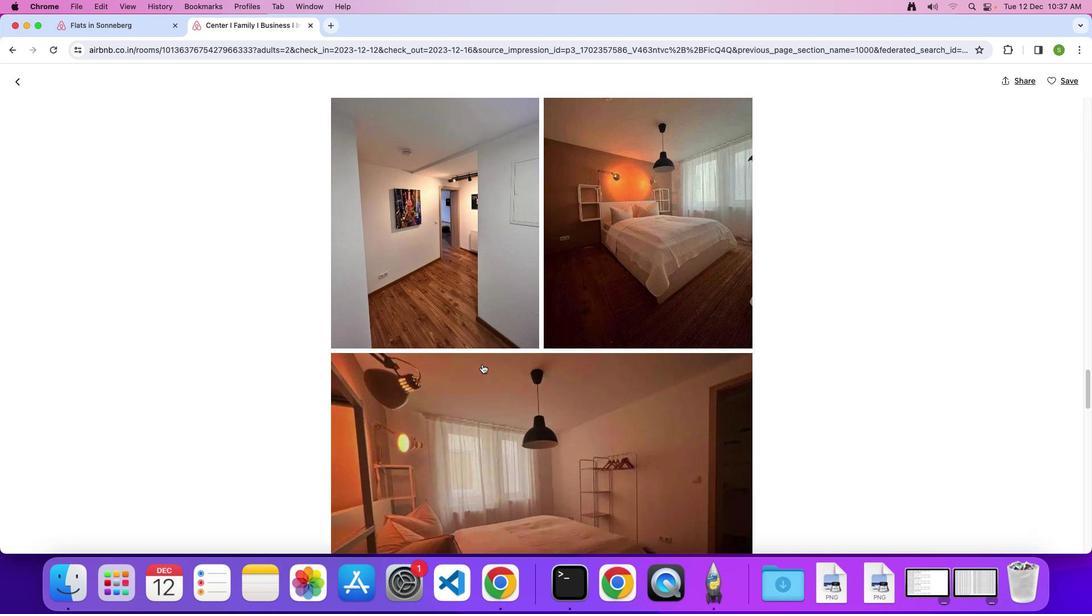 
Action: Mouse scrolled (481, 364) with delta (0, 0)
Screenshot: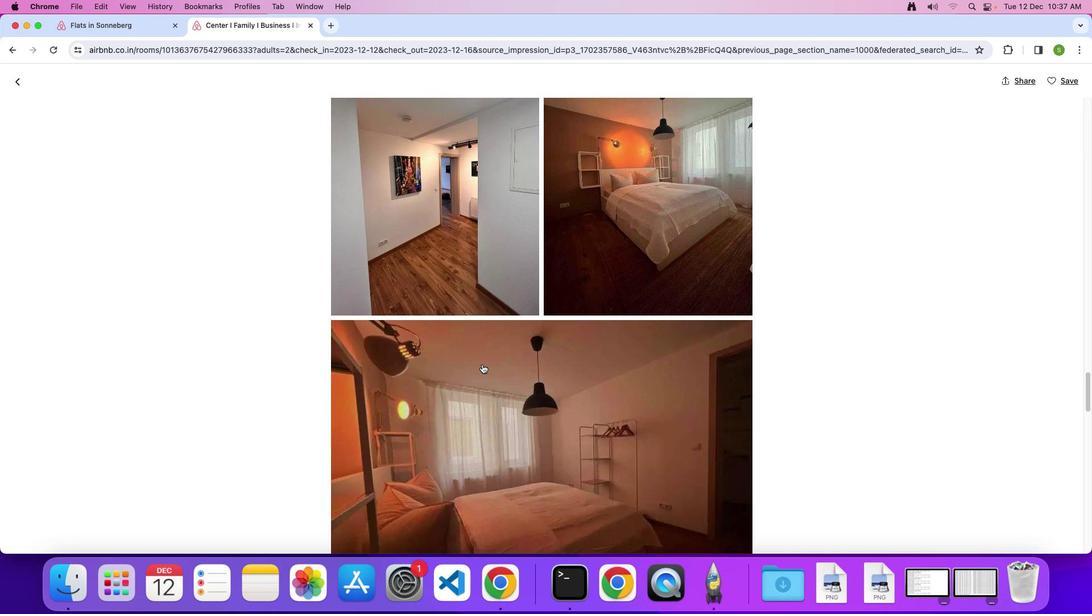 
Action: Mouse scrolled (481, 364) with delta (0, 0)
Screenshot: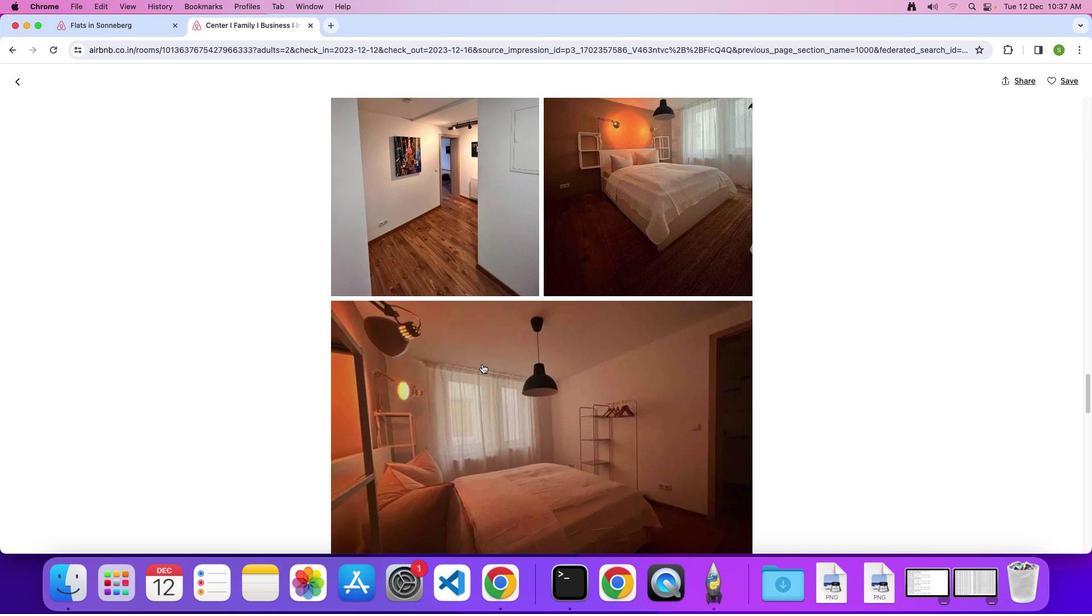 
Action: Mouse scrolled (481, 364) with delta (0, 0)
